 Task: Explore Airbnb accommodation in HoundÃ©, Burkina Faso from 12th December, 2023 to 16th December, 2023 for 8 adults.8 bedrooms having 8 beds and 8 bathrooms. Property type can be house. Amenities needed are: wifi, air conditioning, TV, pool, gym, breakfast. Booking option can be shelf check-in. Look for 3 properties as per requirement.
Action: Mouse moved to (487, 140)
Screenshot: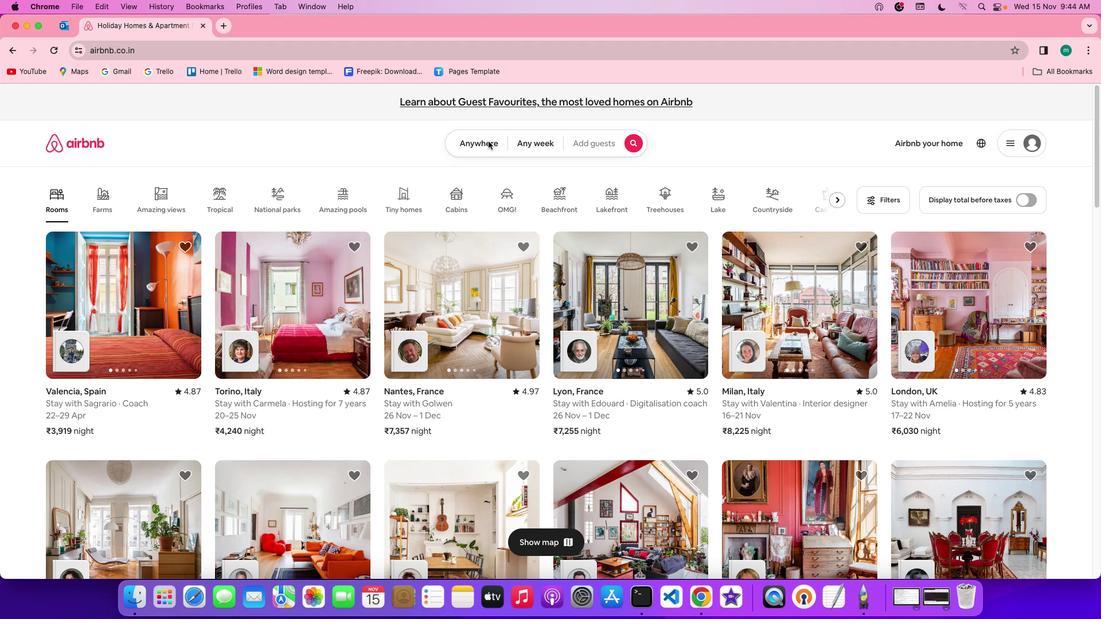 
Action: Mouse pressed left at (487, 140)
Screenshot: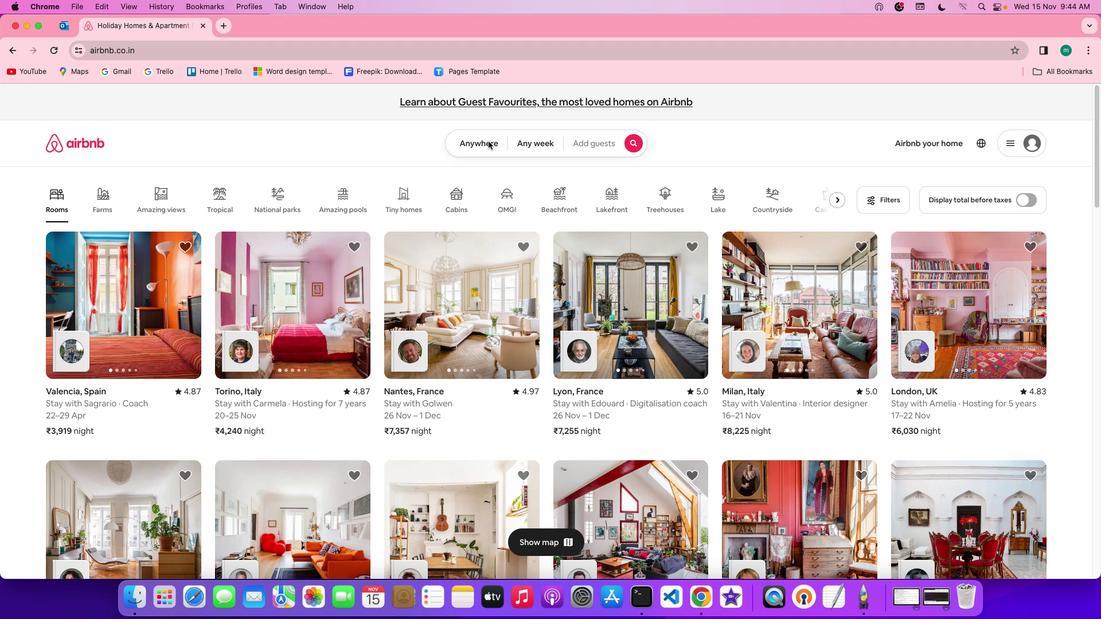 
Action: Mouse pressed left at (487, 140)
Screenshot: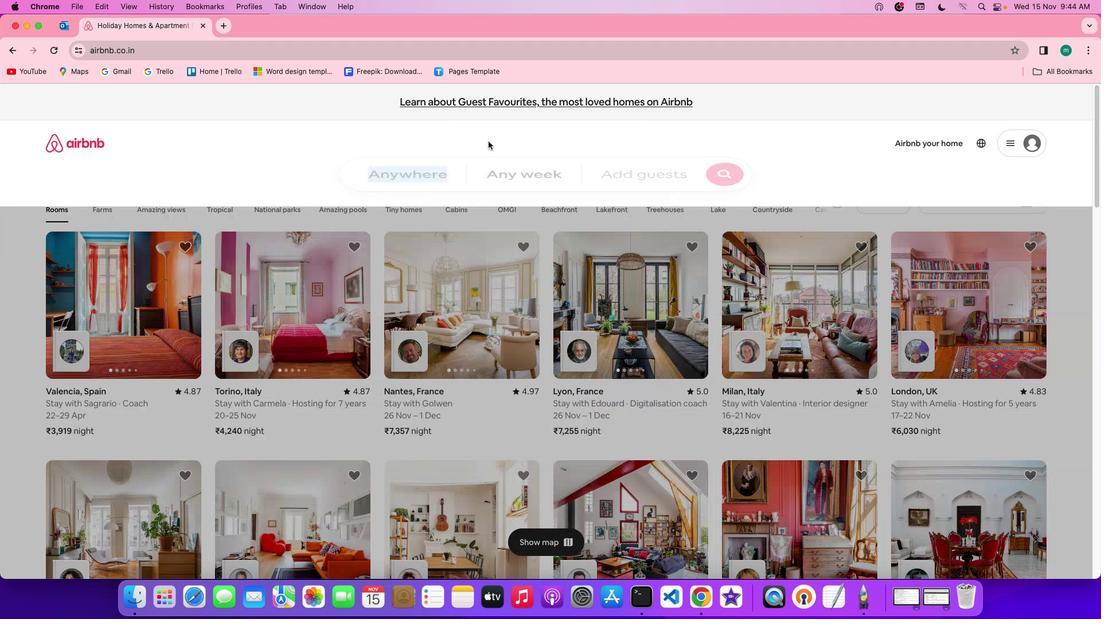 
Action: Mouse moved to (401, 185)
Screenshot: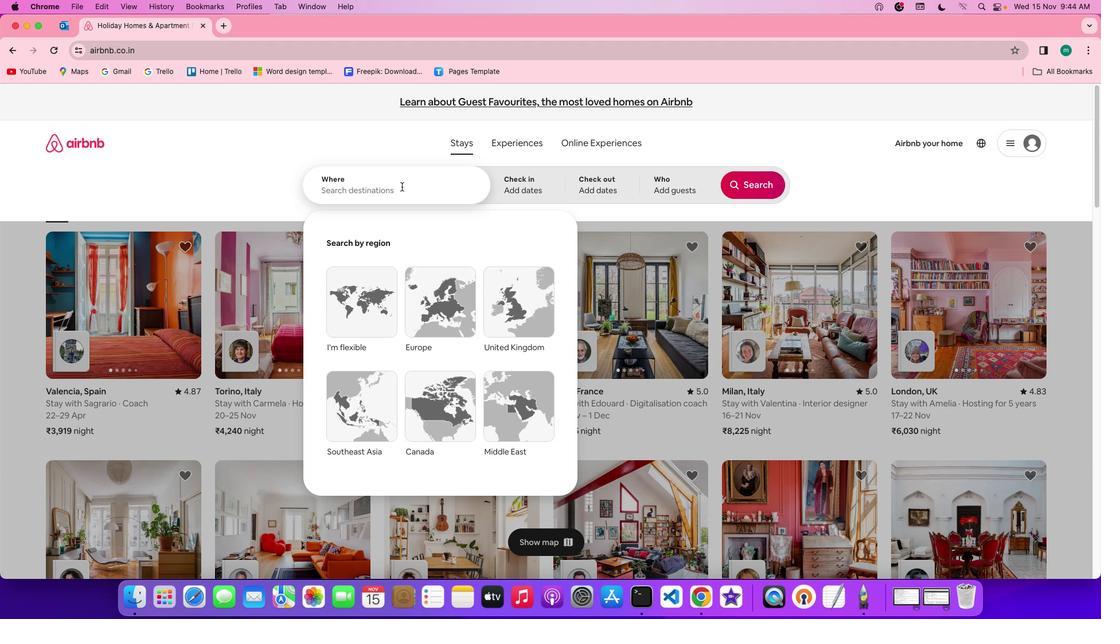 
Action: Mouse pressed left at (401, 185)
Screenshot: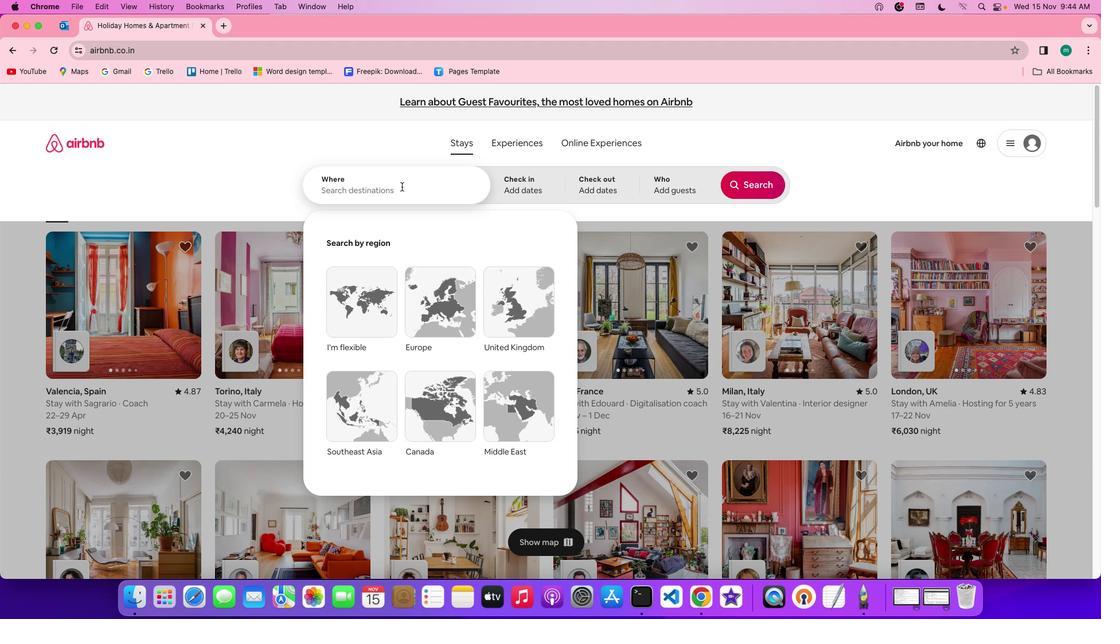 
Action: Key pressed Key.shift'H''o''u''n''d''e'','Key.spaceKey.shift'B''e'Key.backspace'u''r''k''i''n''a'Key.spaceKey.shift'F''a''s''o'
Screenshot: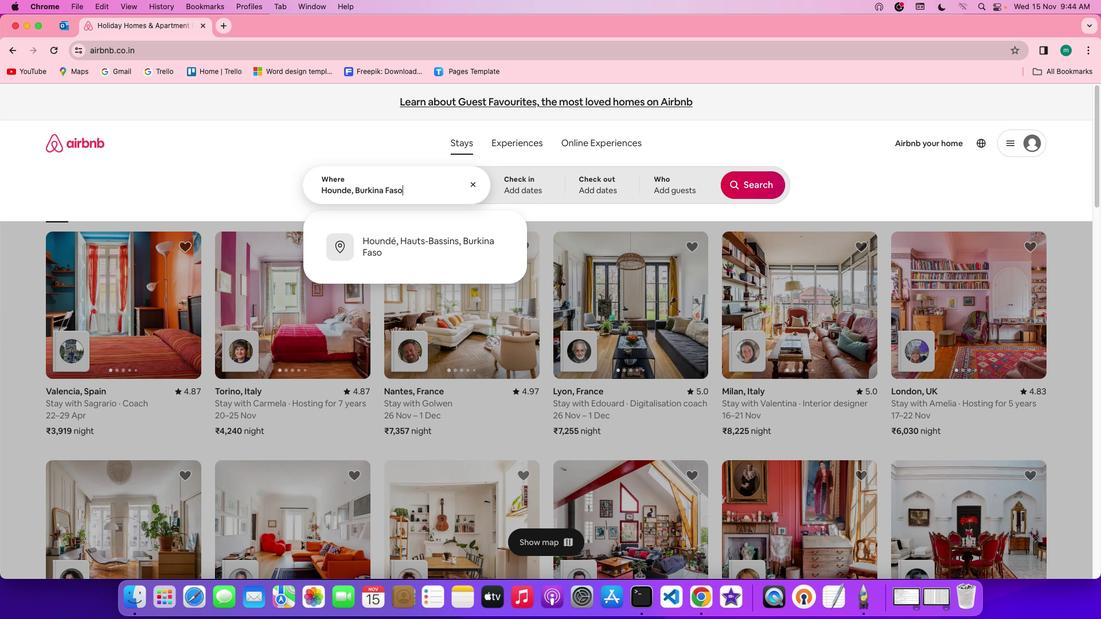 
Action: Mouse moved to (528, 180)
Screenshot: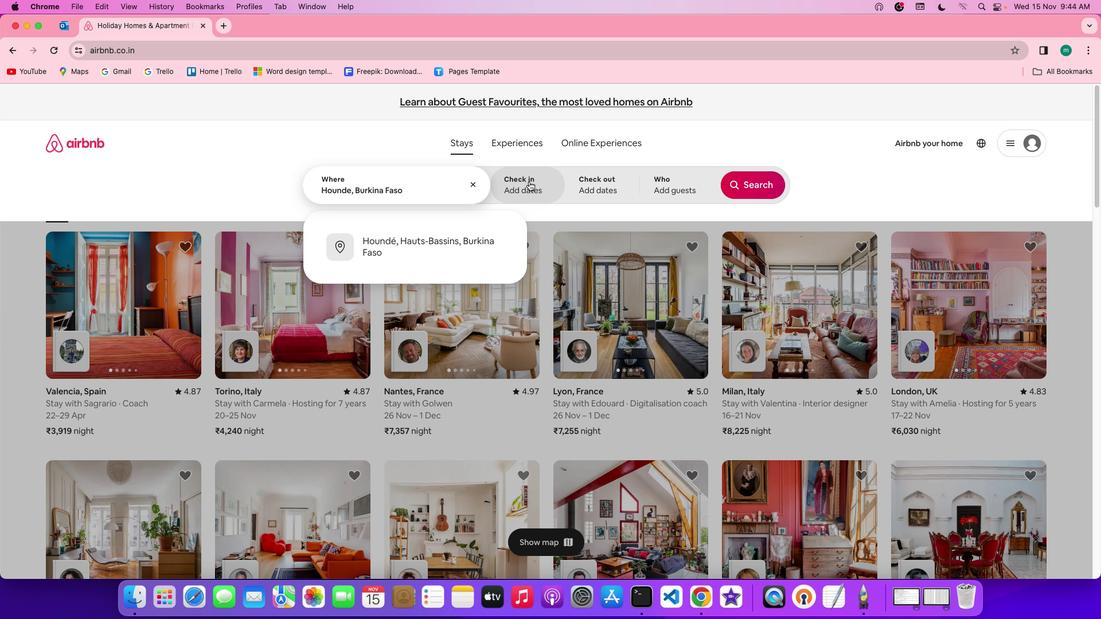 
Action: Mouse pressed left at (528, 180)
Screenshot: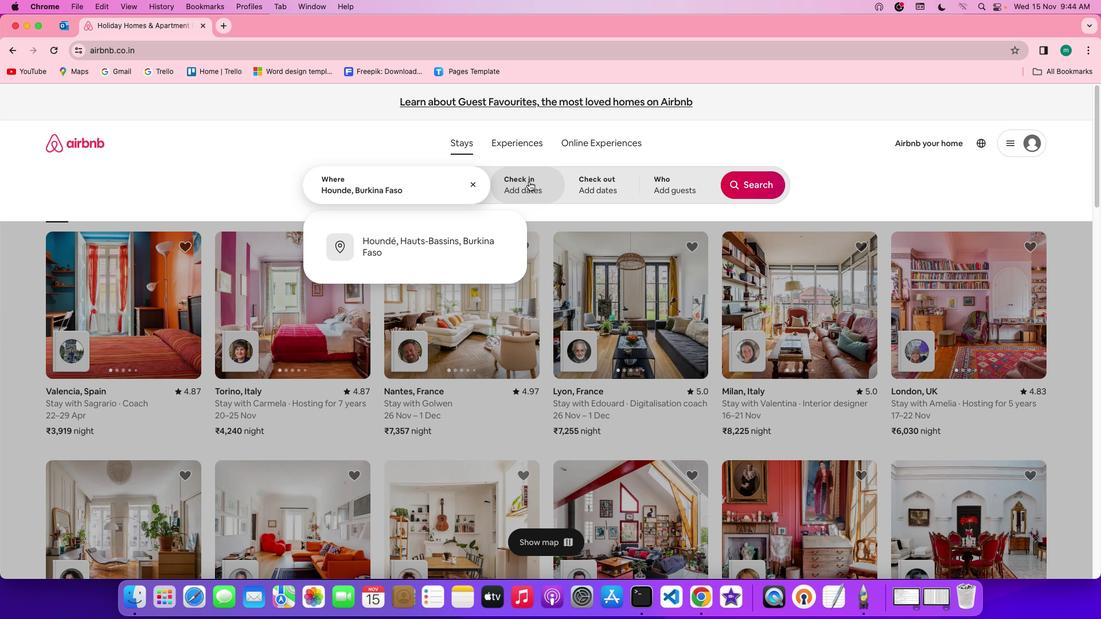 
Action: Mouse moved to (626, 385)
Screenshot: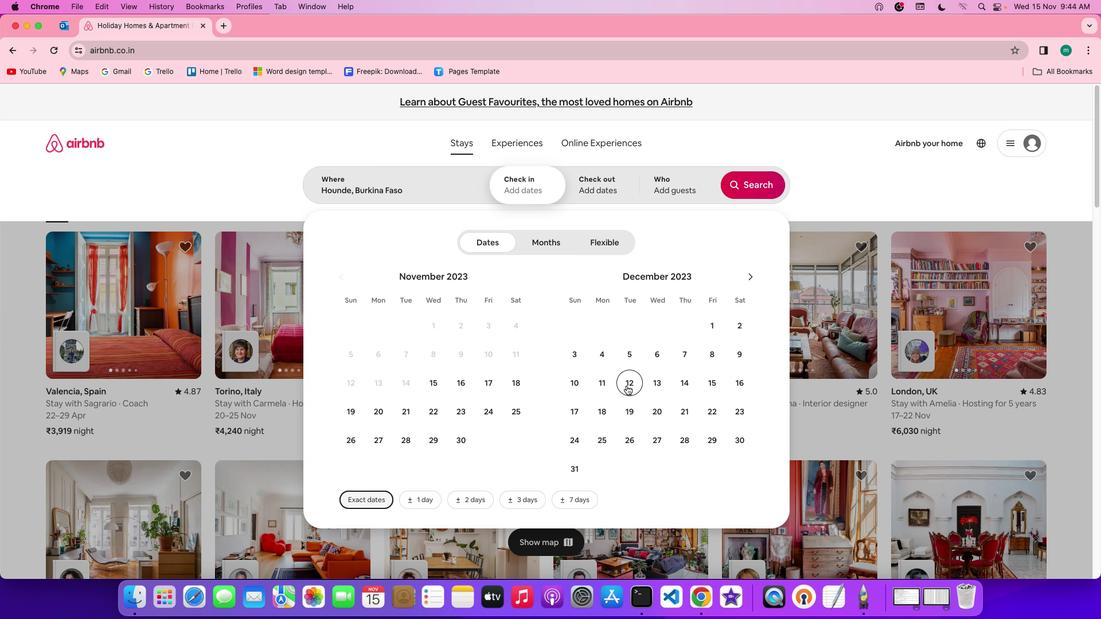 
Action: Mouse pressed left at (626, 385)
Screenshot: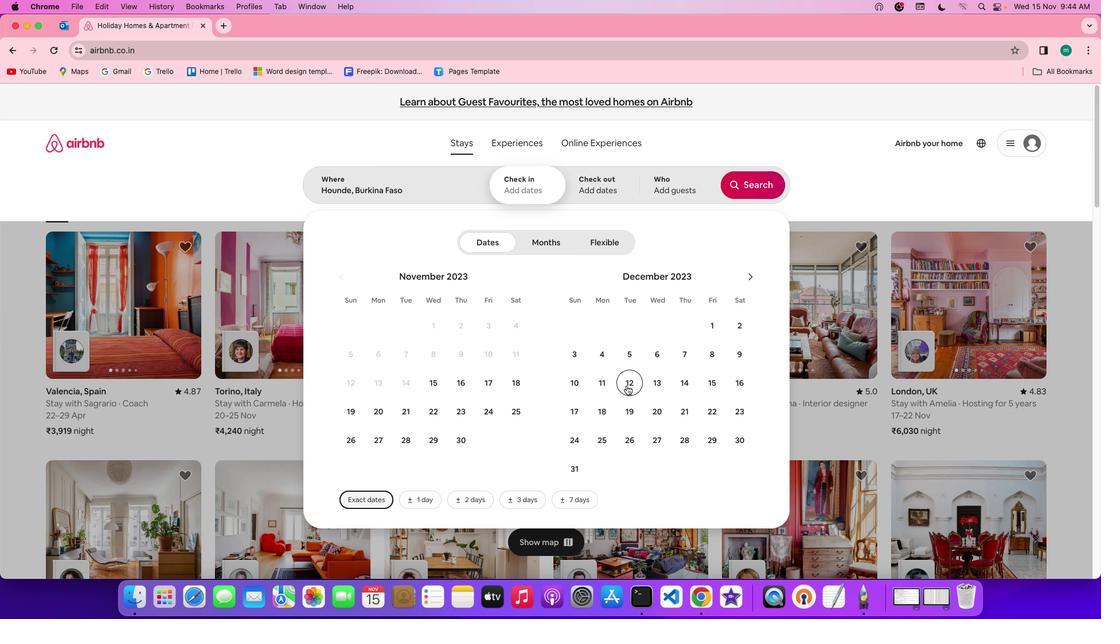
Action: Mouse moved to (731, 387)
Screenshot: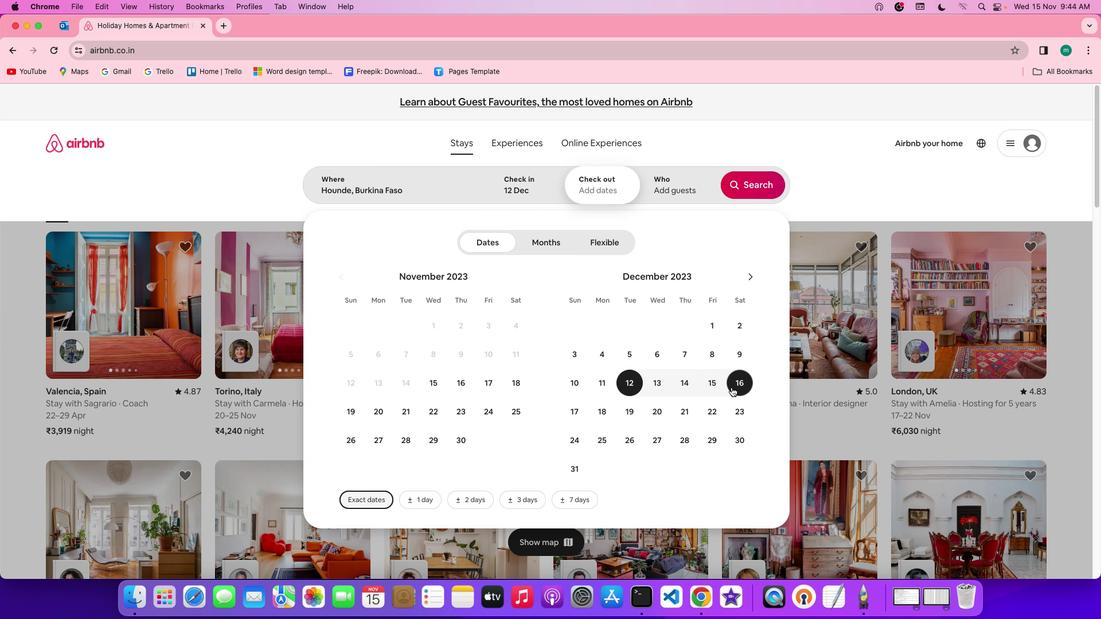 
Action: Mouse pressed left at (731, 387)
Screenshot: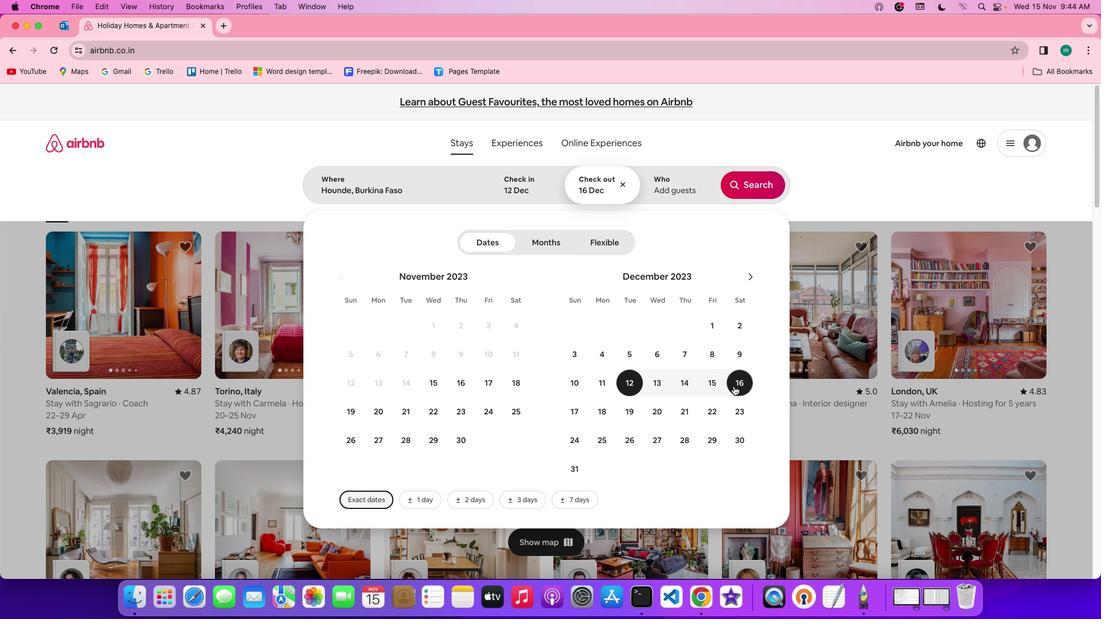 
Action: Mouse moved to (706, 182)
Screenshot: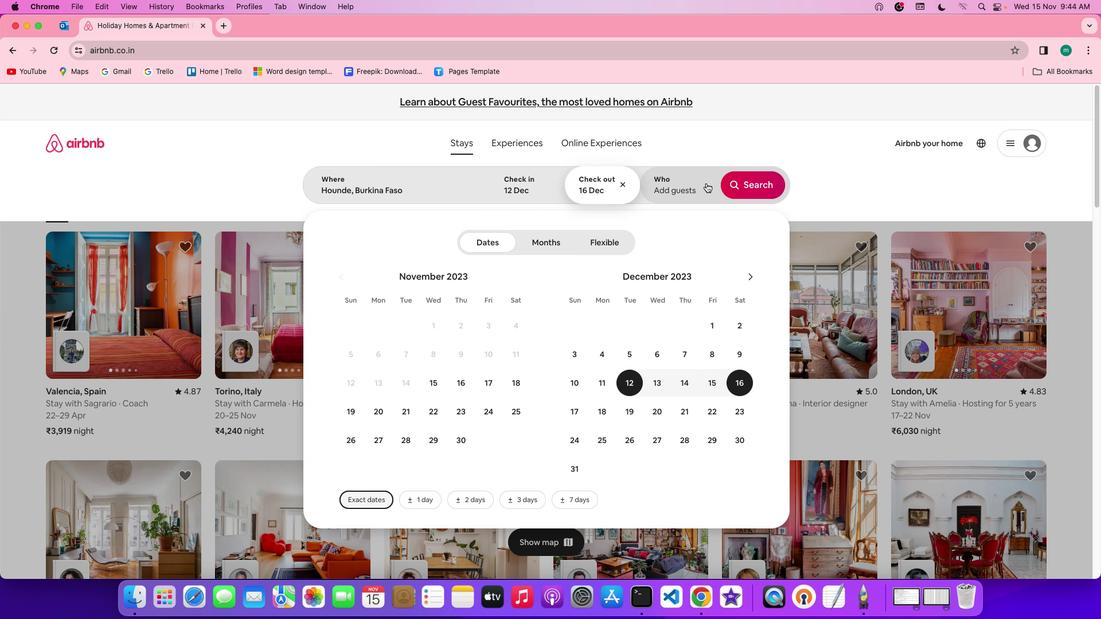 
Action: Mouse pressed left at (706, 182)
Screenshot: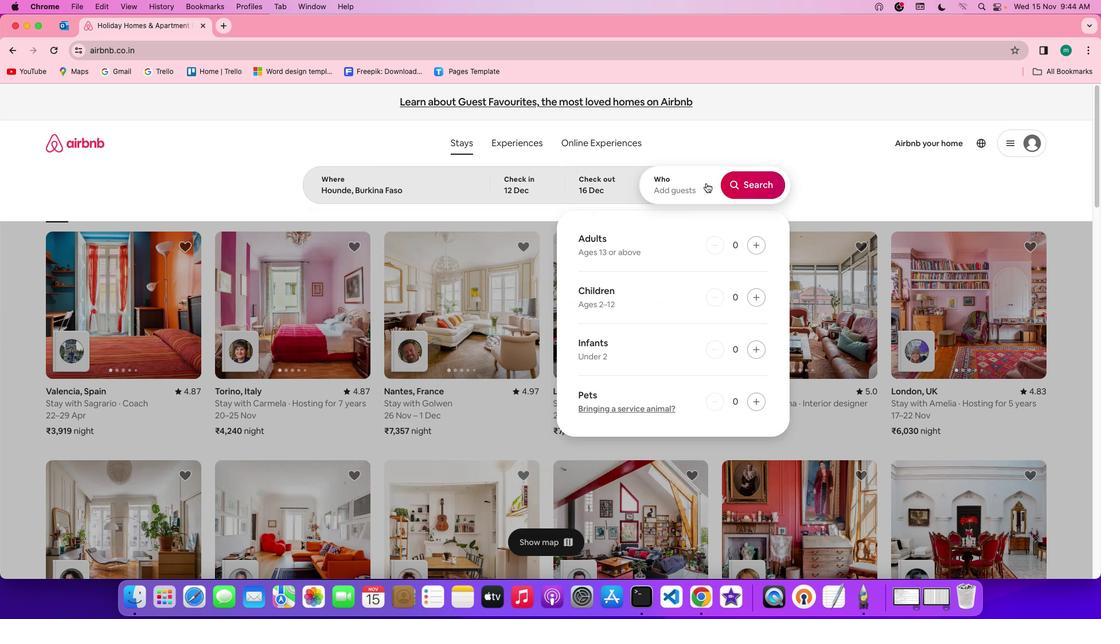 
Action: Mouse moved to (755, 249)
Screenshot: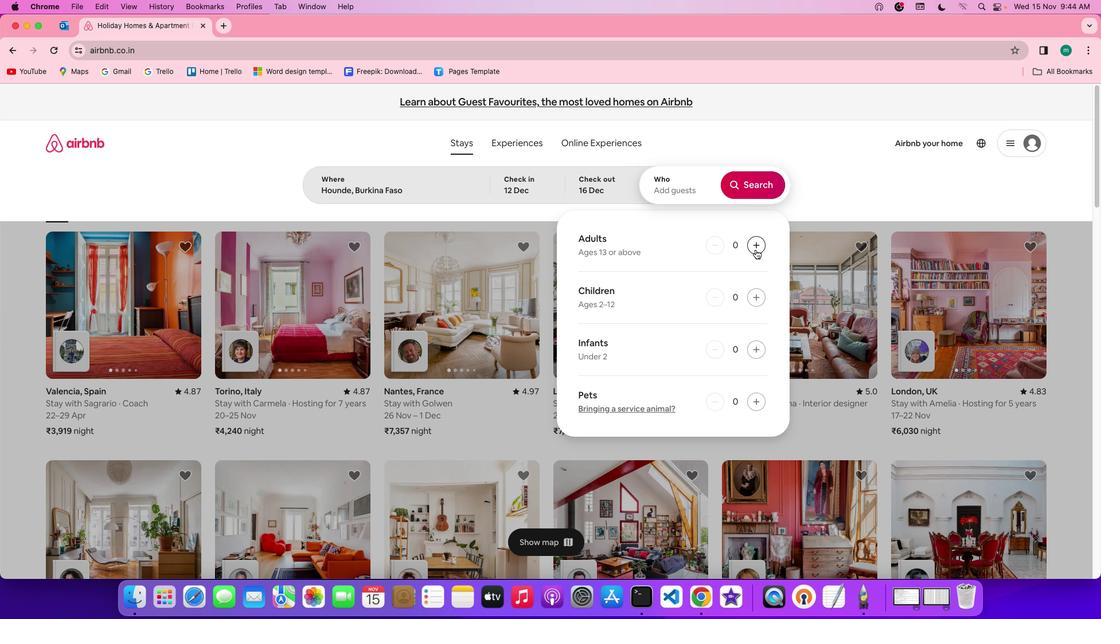 
Action: Mouse pressed left at (755, 249)
Screenshot: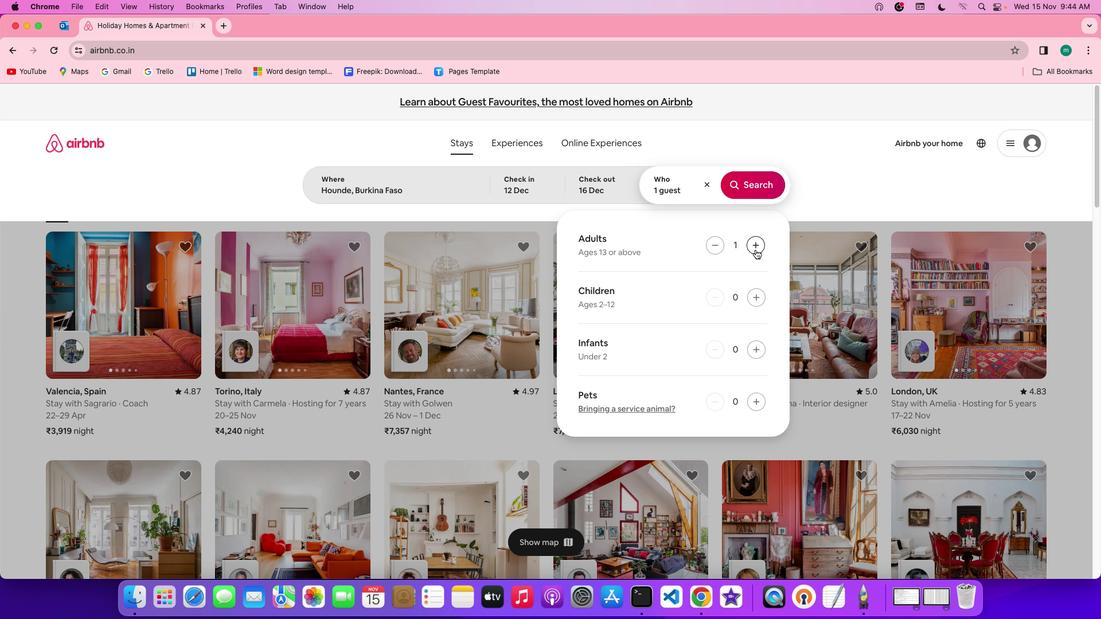 
Action: Mouse pressed left at (755, 249)
Screenshot: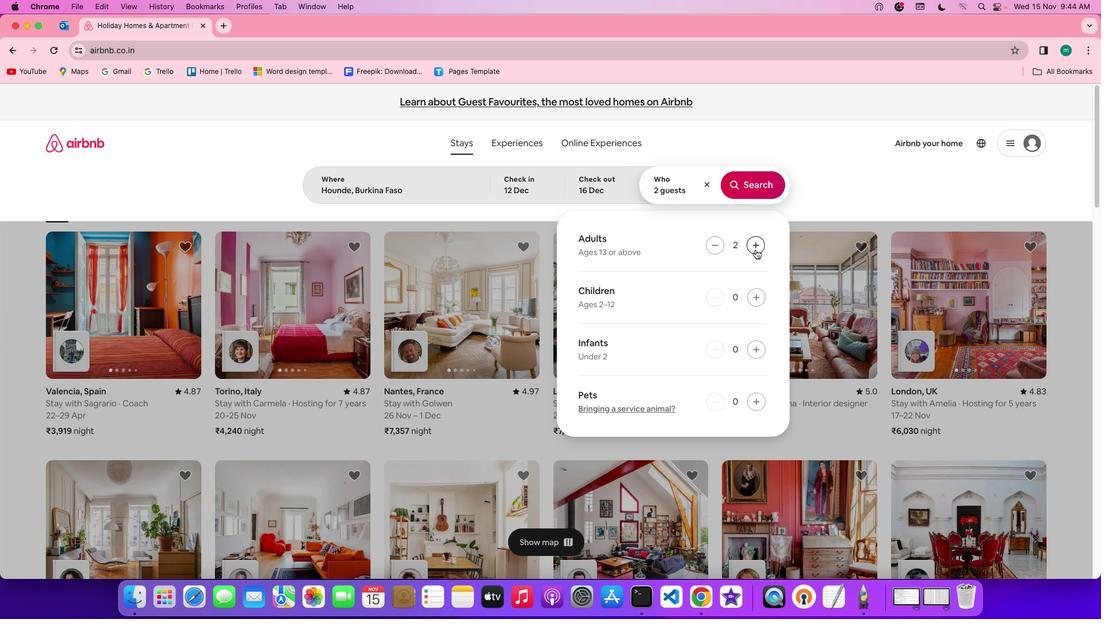
Action: Mouse pressed left at (755, 249)
Screenshot: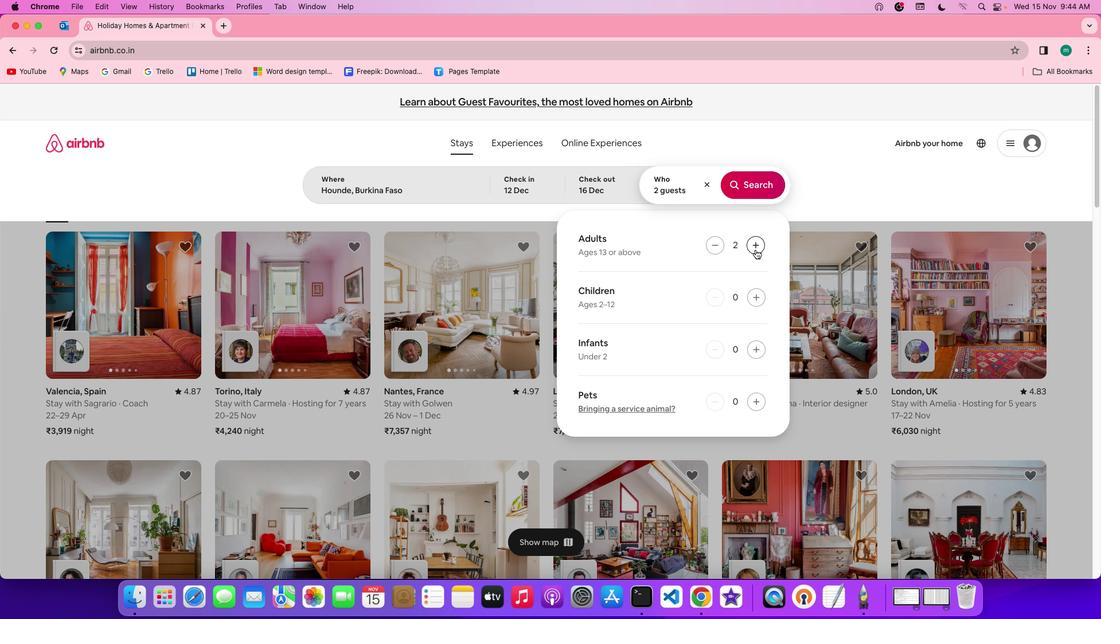 
Action: Mouse pressed left at (755, 249)
Screenshot: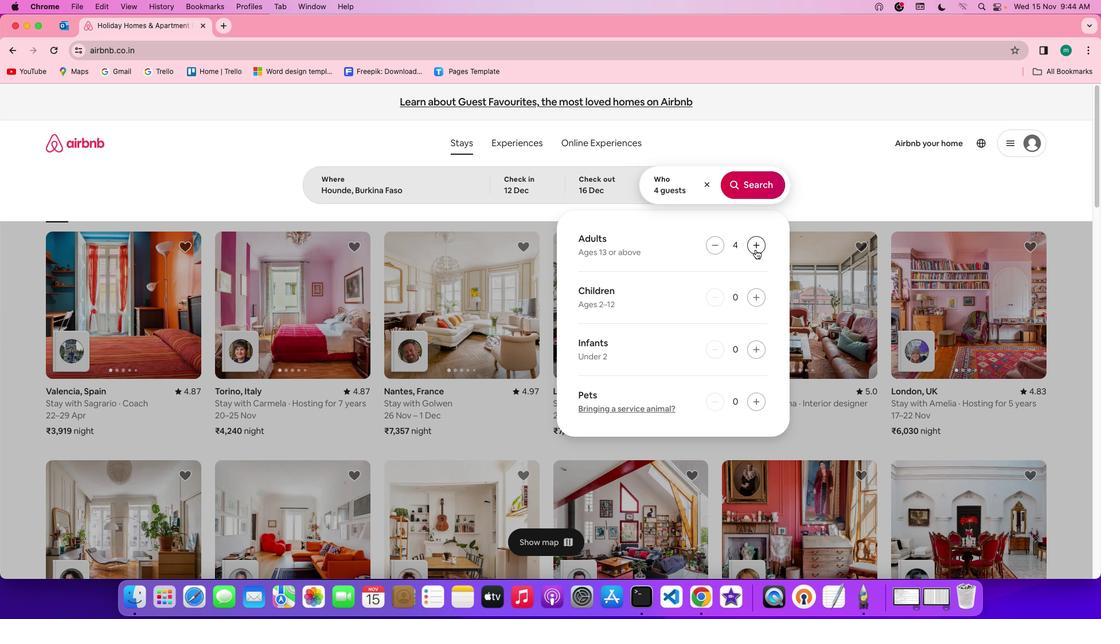 
Action: Mouse pressed left at (755, 249)
Screenshot: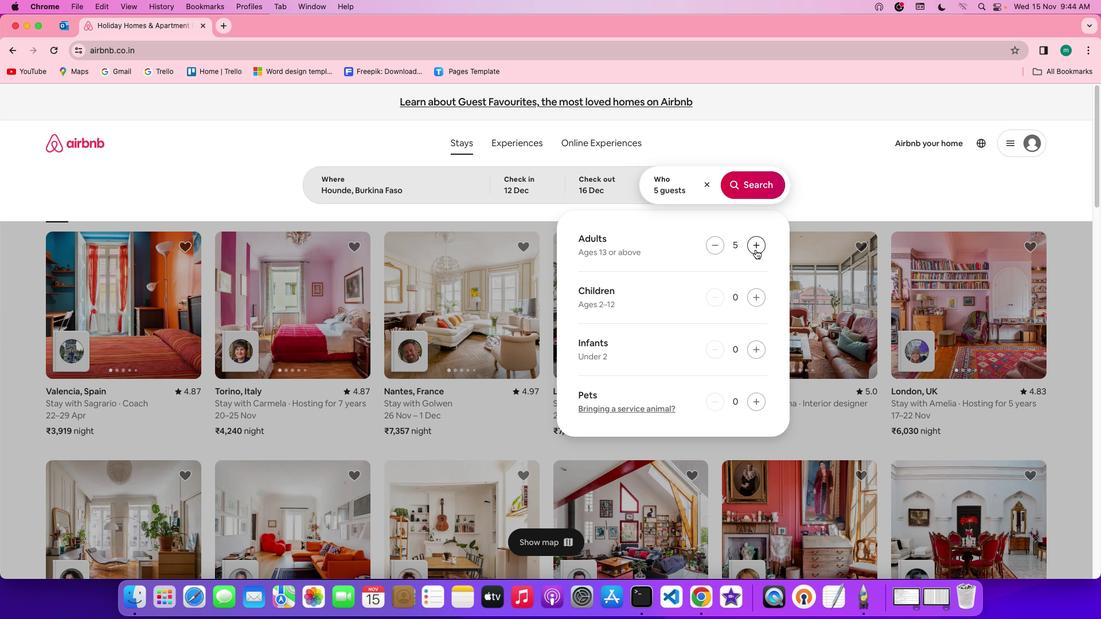 
Action: Mouse pressed left at (755, 249)
Screenshot: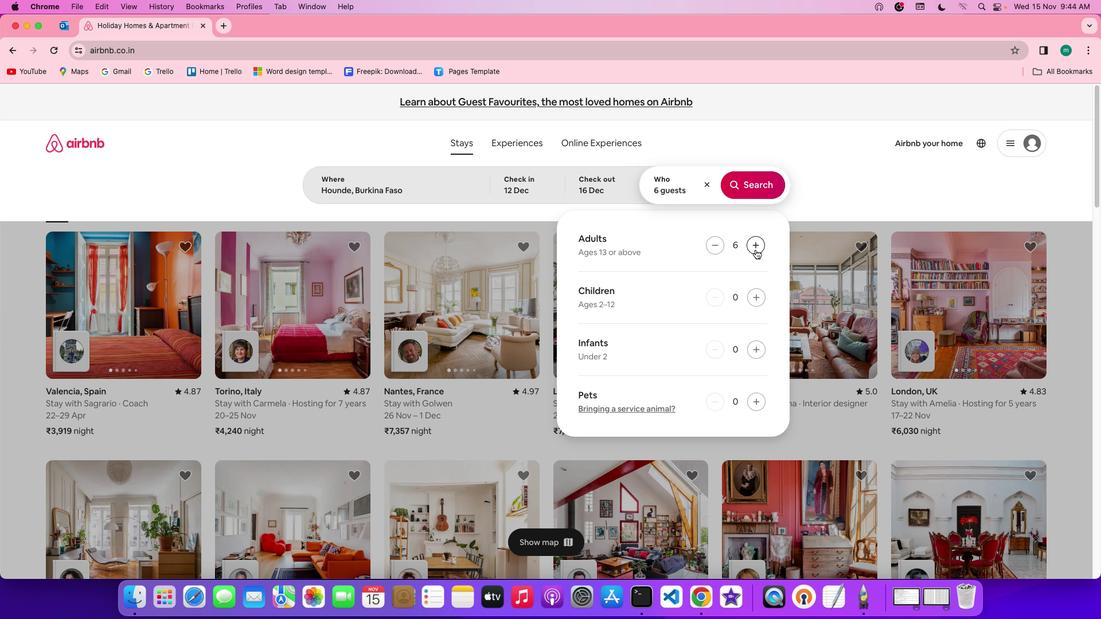 
Action: Mouse pressed left at (755, 249)
Screenshot: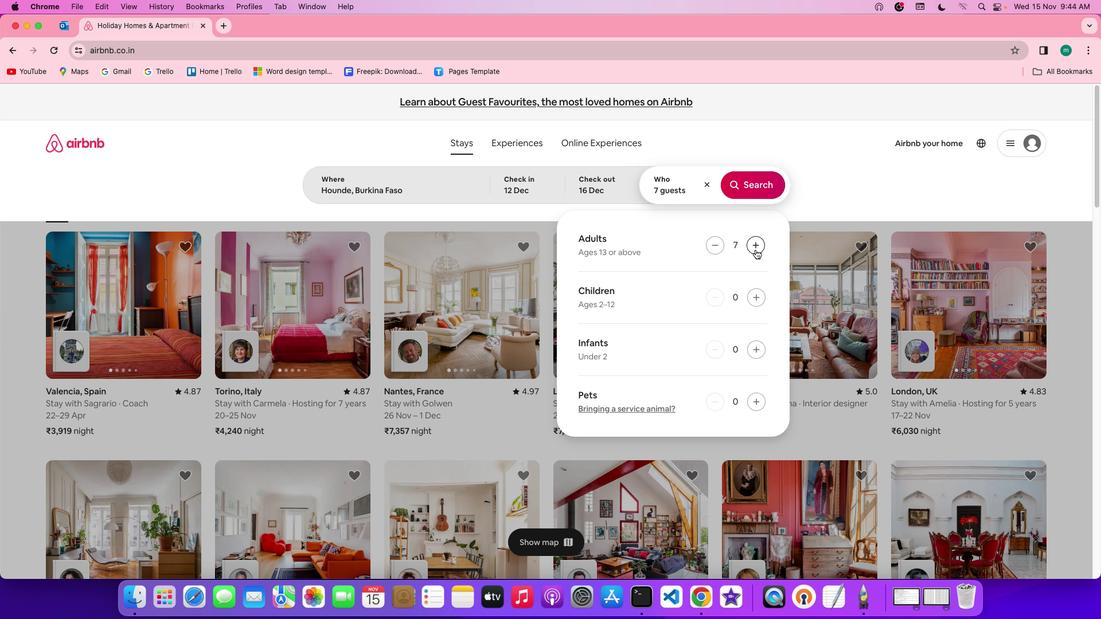 
Action: Mouse pressed left at (755, 249)
Screenshot: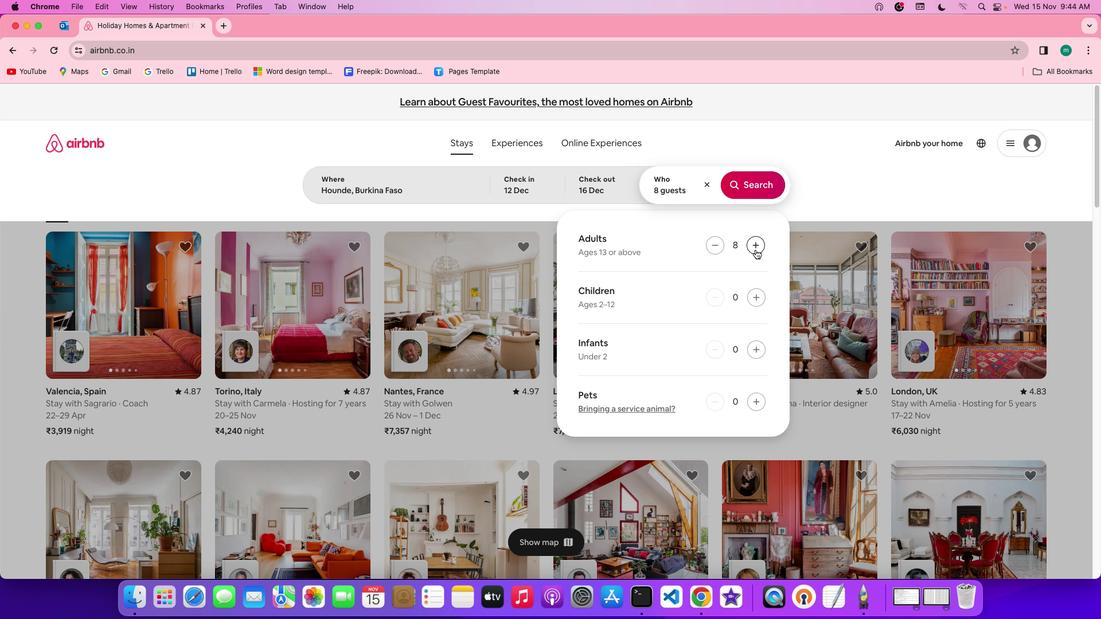 
Action: Mouse moved to (752, 183)
Screenshot: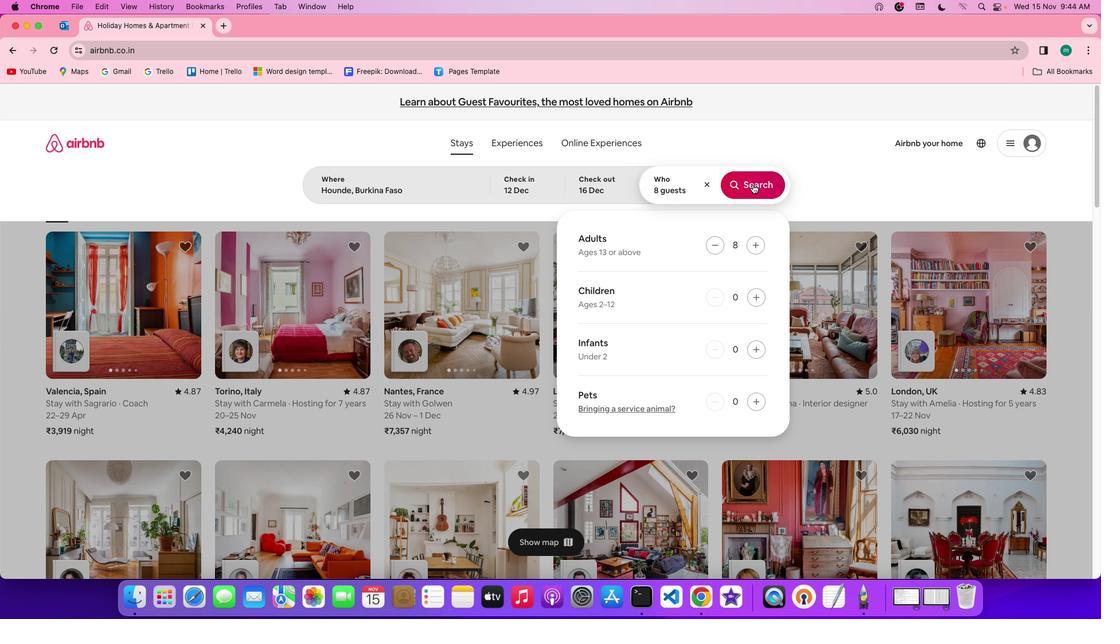 
Action: Mouse pressed left at (752, 183)
Screenshot: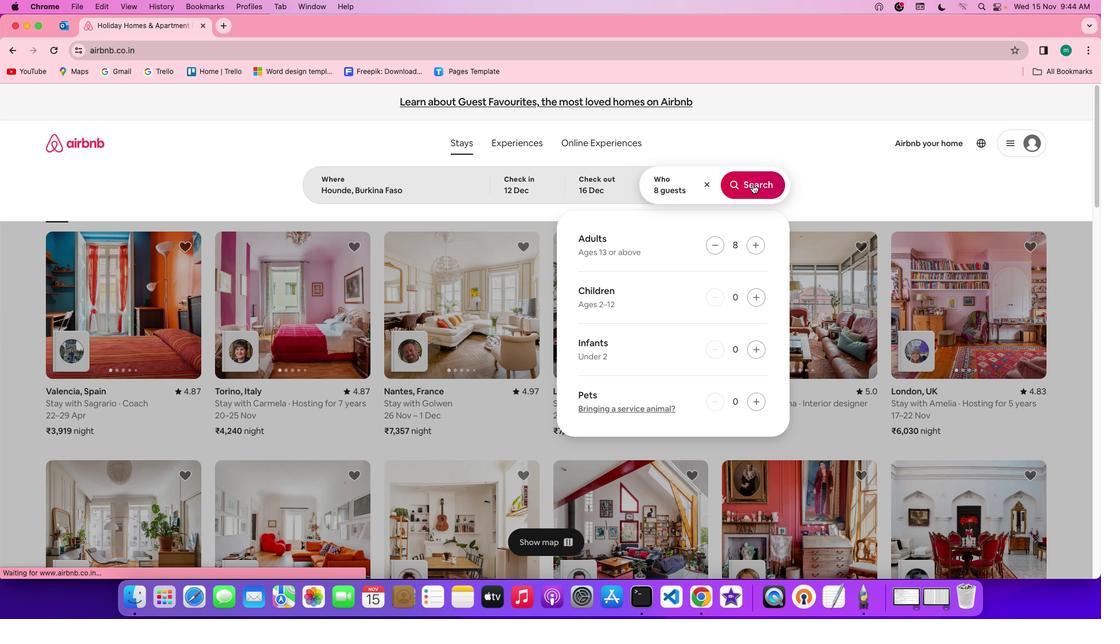 
Action: Mouse moved to (926, 149)
Screenshot: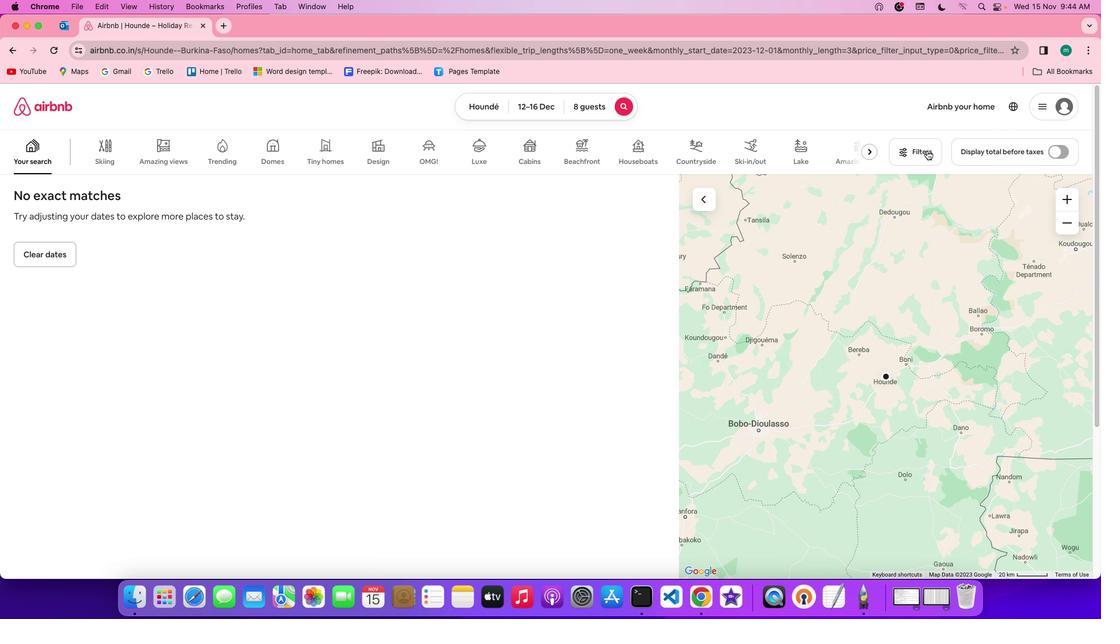 
Action: Mouse pressed left at (926, 149)
Screenshot: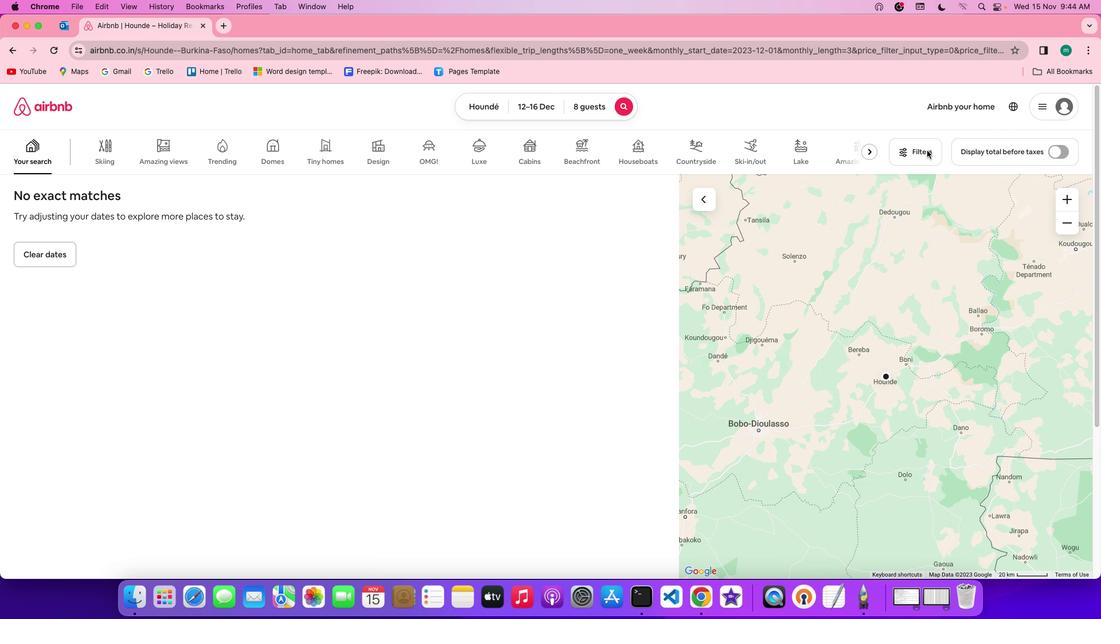 
Action: Mouse moved to (662, 269)
Screenshot: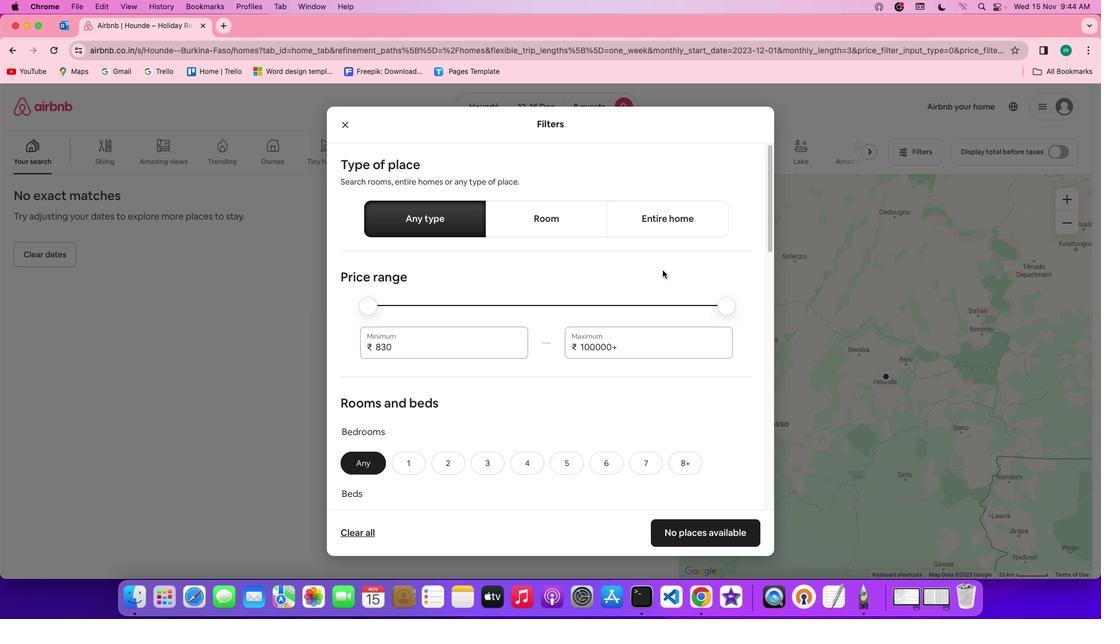 
Action: Mouse scrolled (662, 269) with delta (0, 0)
Screenshot: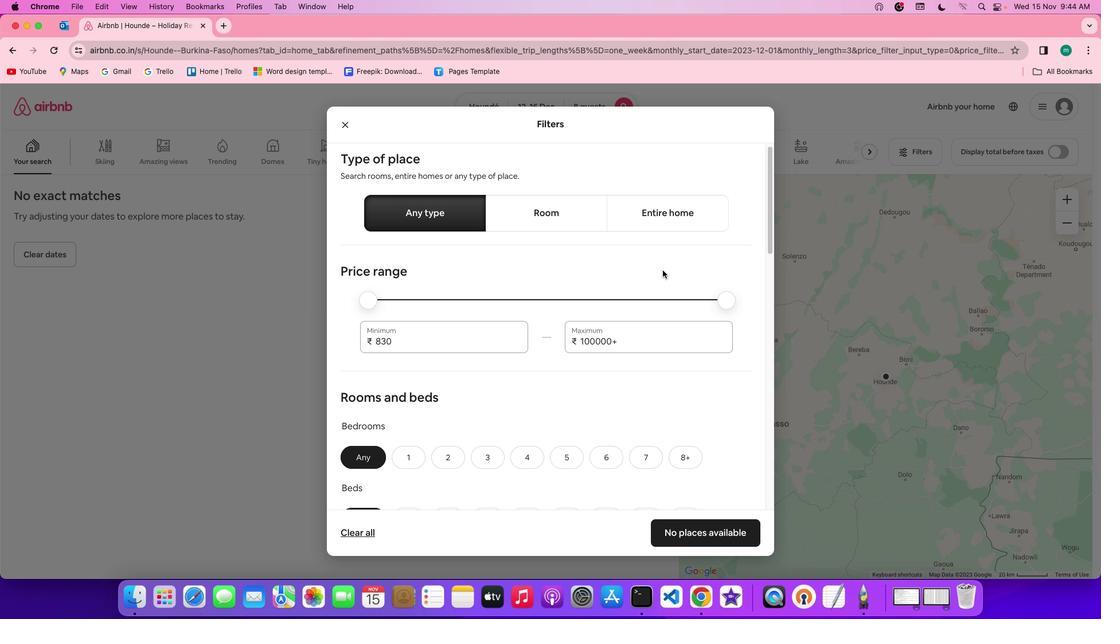 
Action: Mouse scrolled (662, 269) with delta (0, 0)
Screenshot: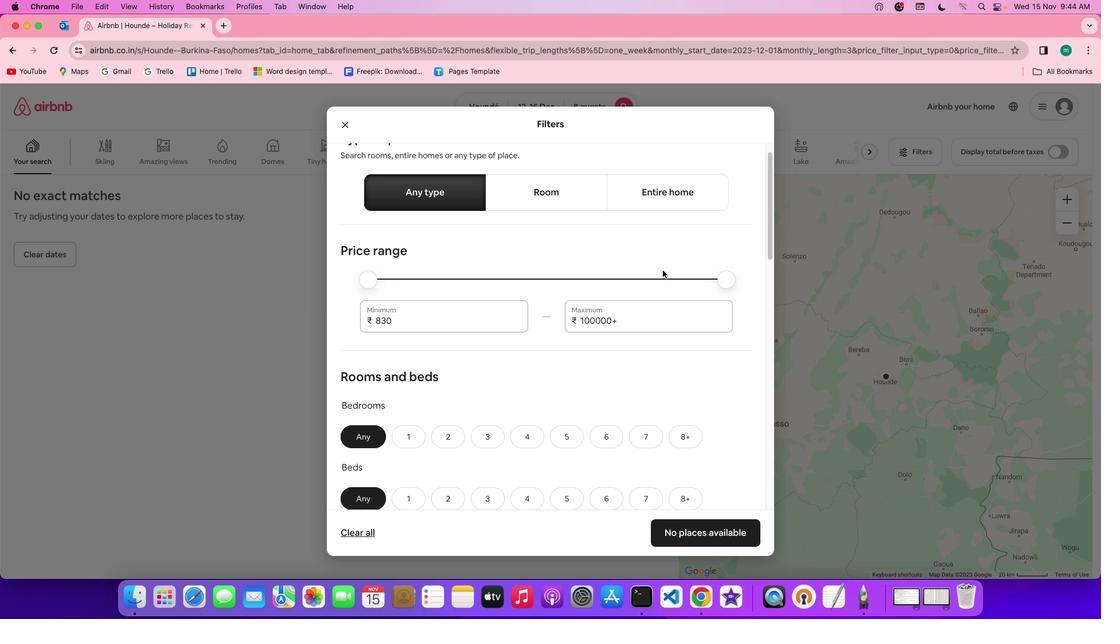 
Action: Mouse scrolled (662, 269) with delta (0, 0)
Screenshot: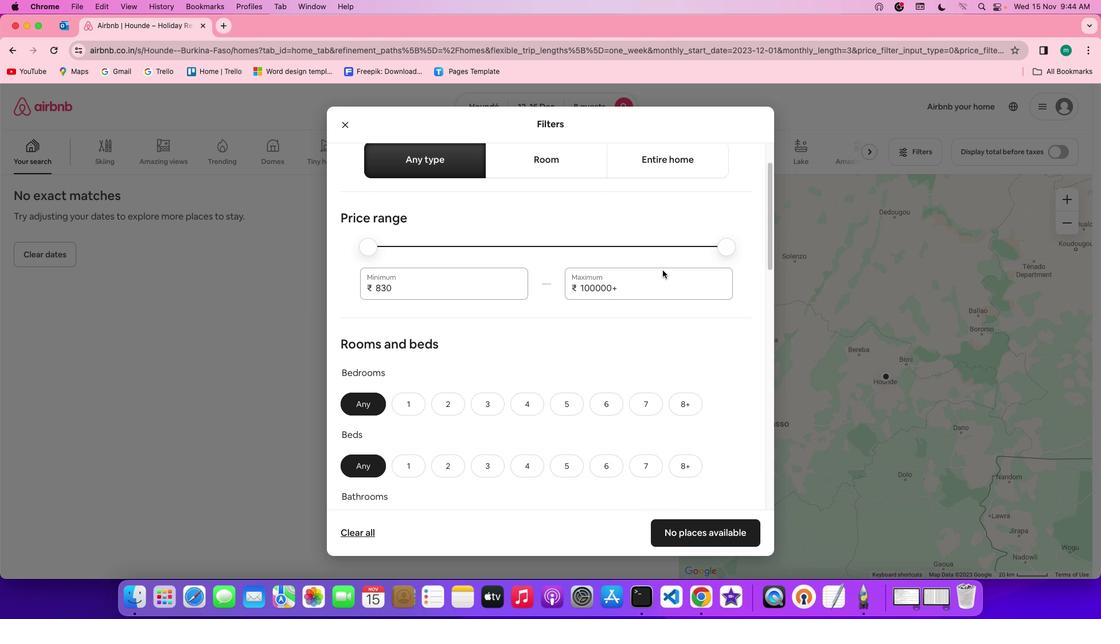 
Action: Mouse scrolled (662, 269) with delta (0, -1)
Screenshot: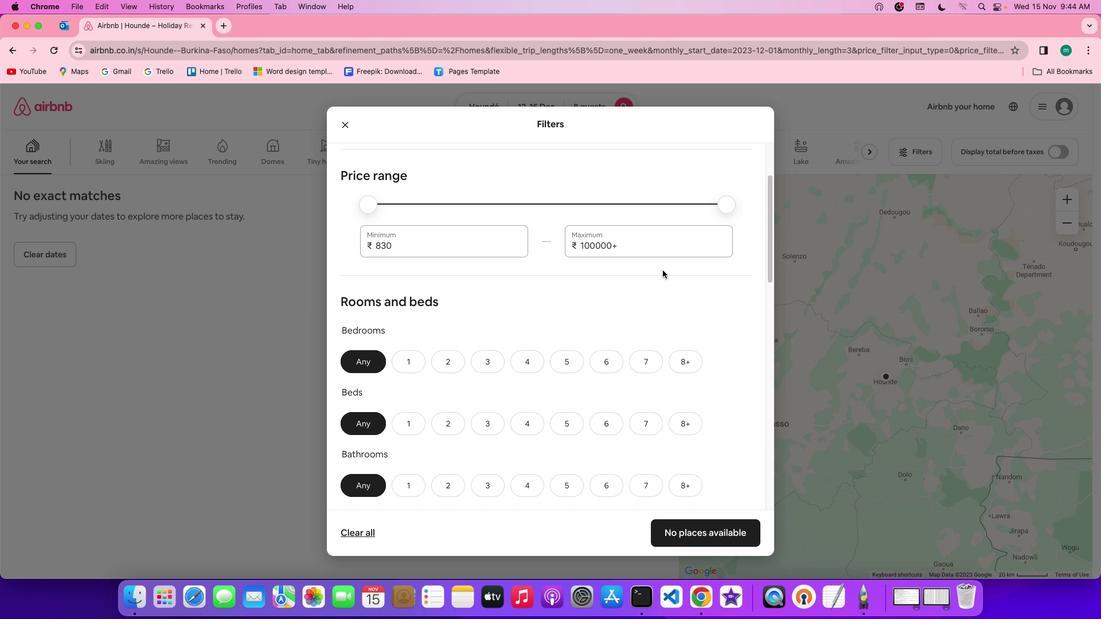 
Action: Mouse moved to (662, 269)
Screenshot: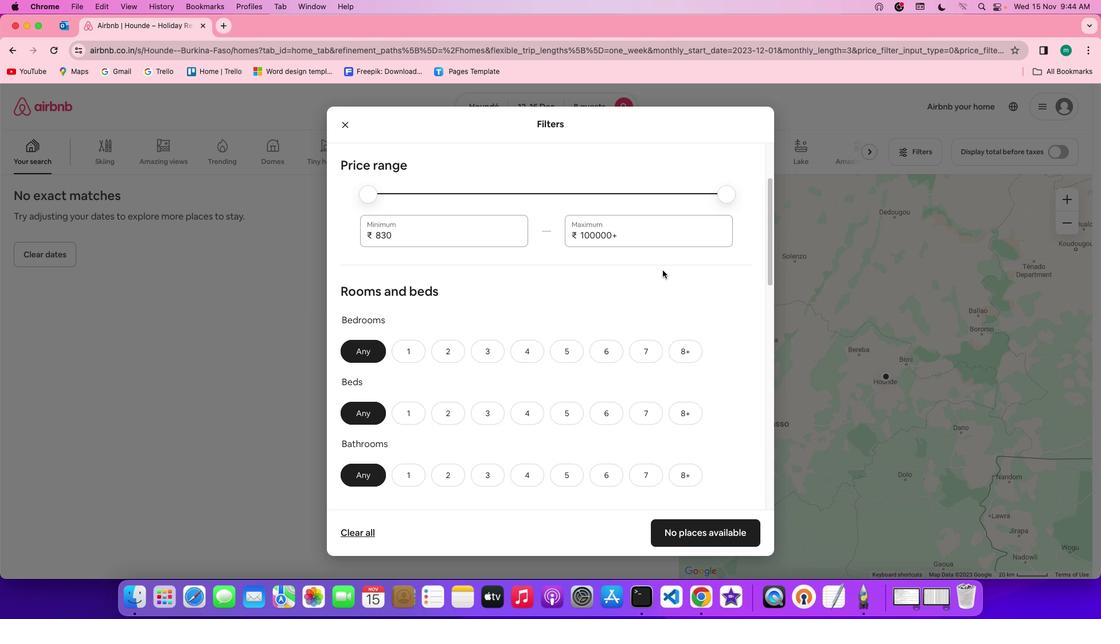 
Action: Mouse scrolled (662, 269) with delta (0, 0)
Screenshot: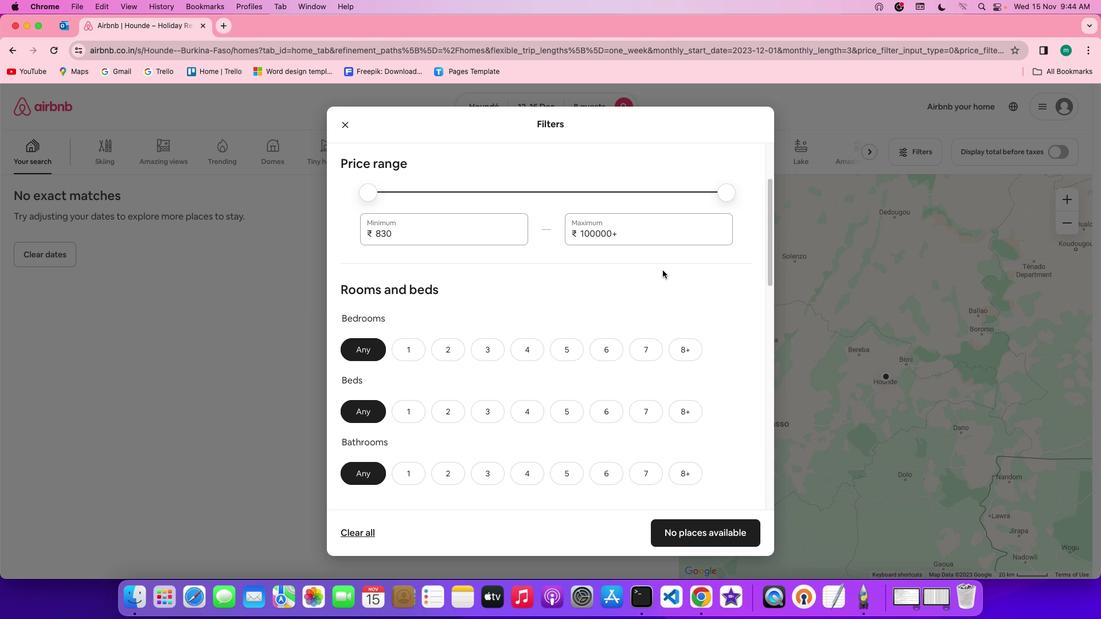 
Action: Mouse scrolled (662, 269) with delta (0, 0)
Screenshot: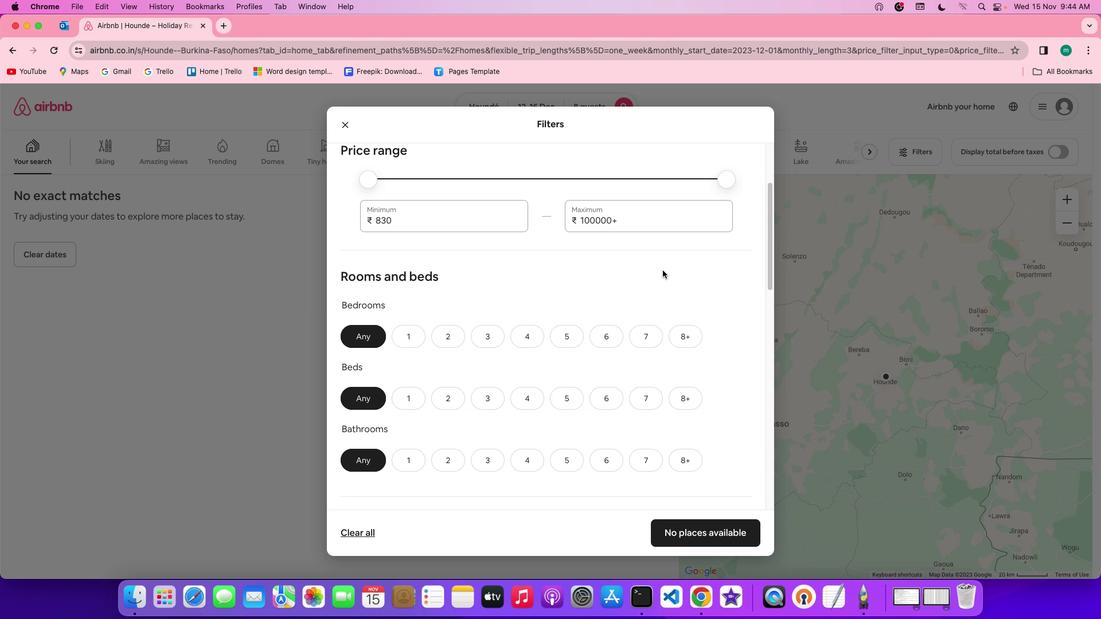 
Action: Mouse scrolled (662, 269) with delta (0, 0)
Screenshot: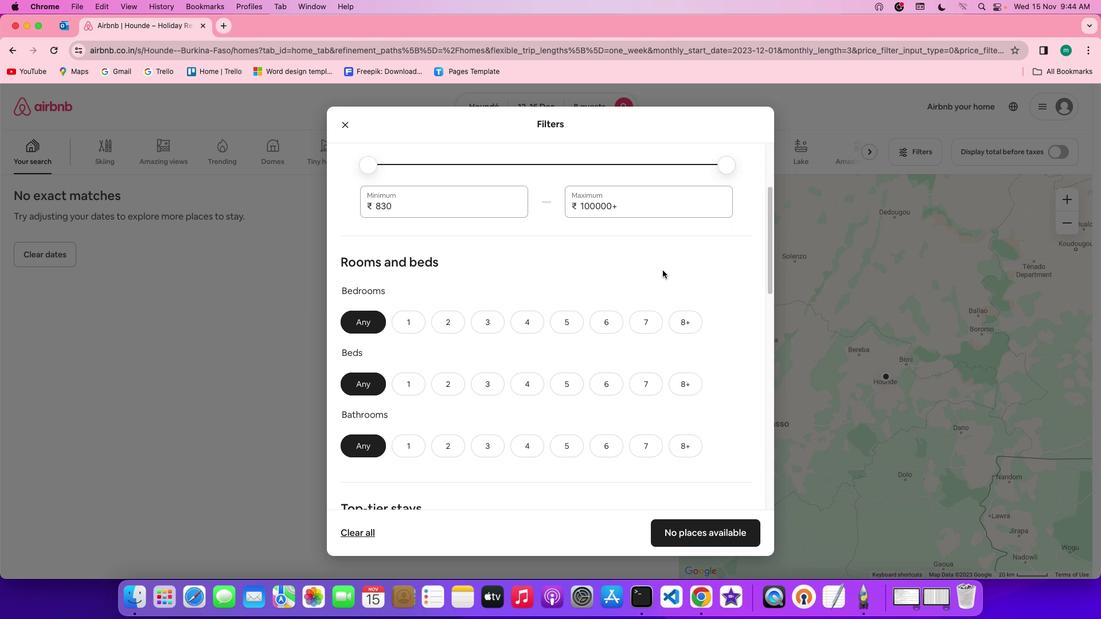 
Action: Mouse scrolled (662, 269) with delta (0, 0)
Screenshot: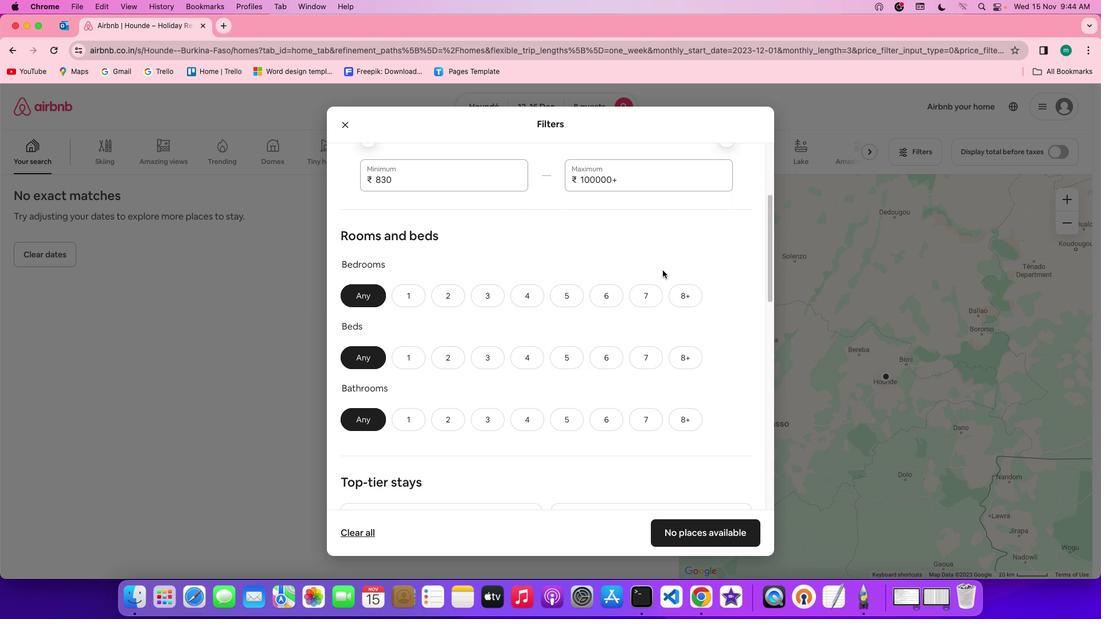 
Action: Mouse scrolled (662, 269) with delta (0, 0)
Screenshot: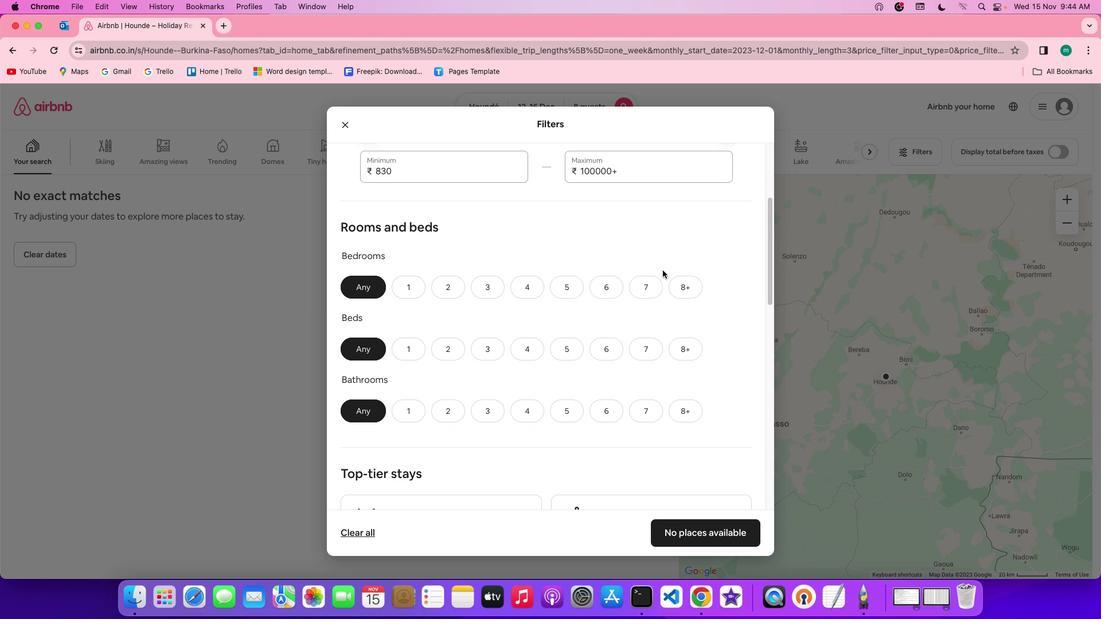 
Action: Mouse scrolled (662, 269) with delta (0, 0)
Screenshot: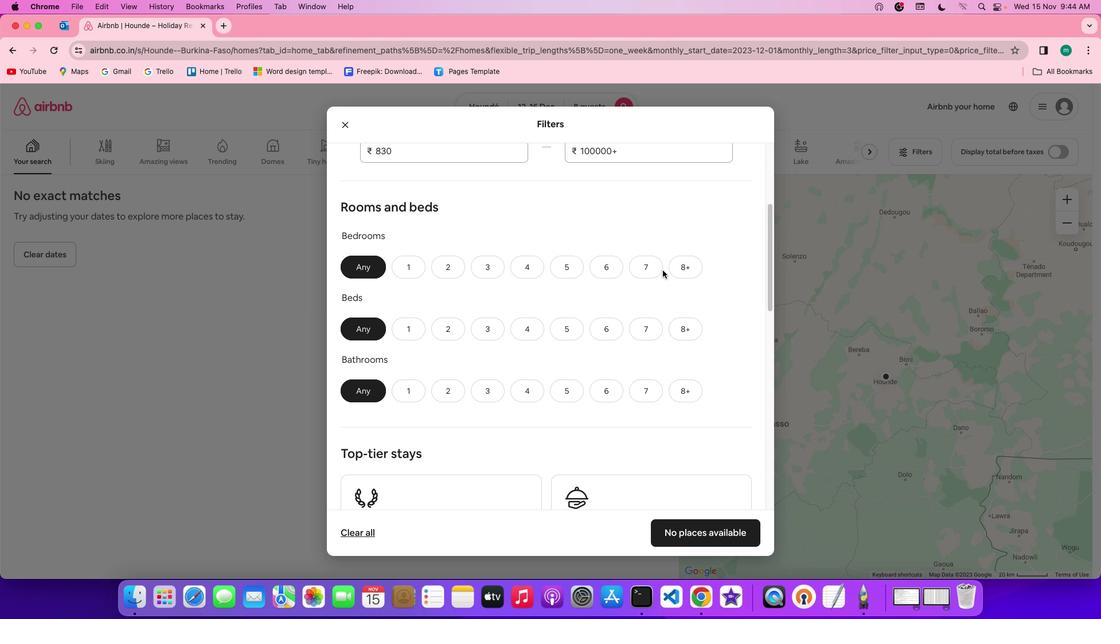 
Action: Mouse scrolled (662, 269) with delta (0, 0)
Screenshot: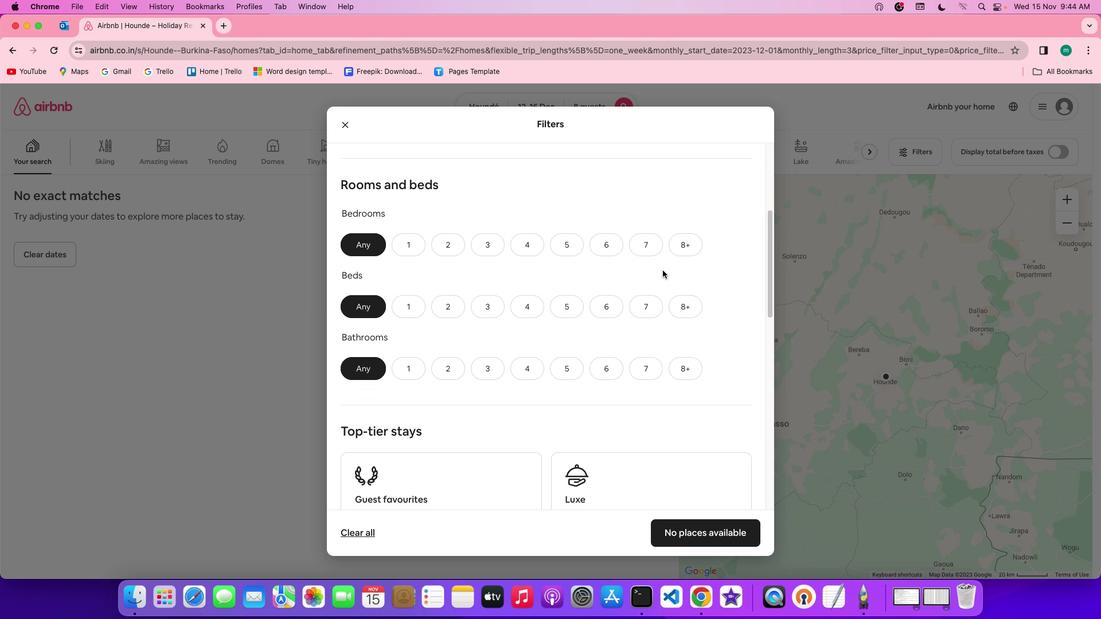 
Action: Mouse moved to (693, 238)
Screenshot: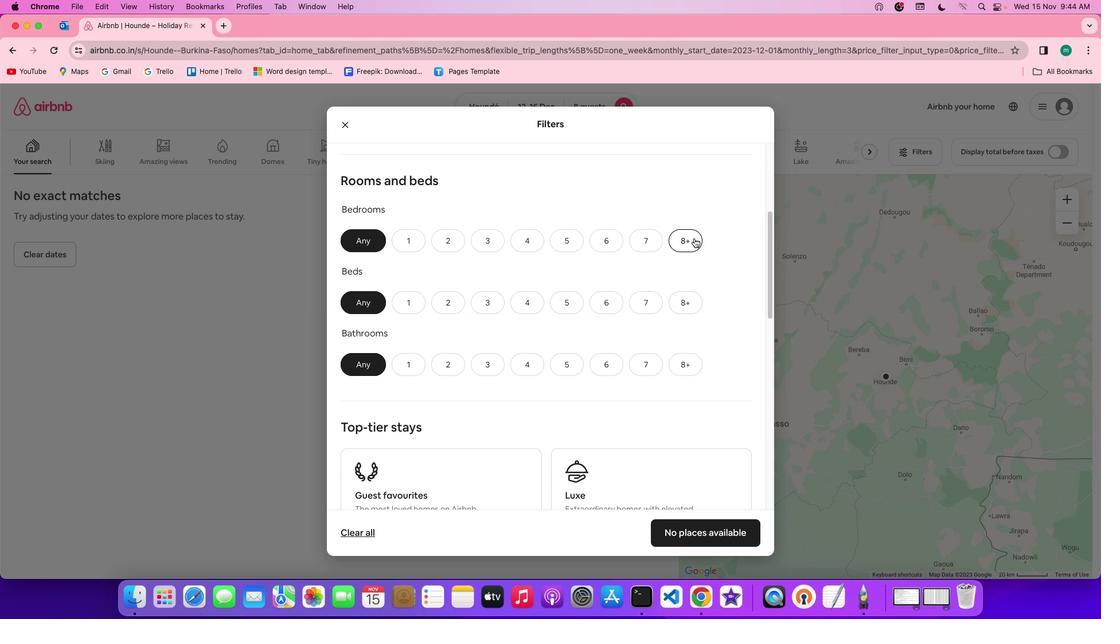 
Action: Mouse pressed left at (693, 238)
Screenshot: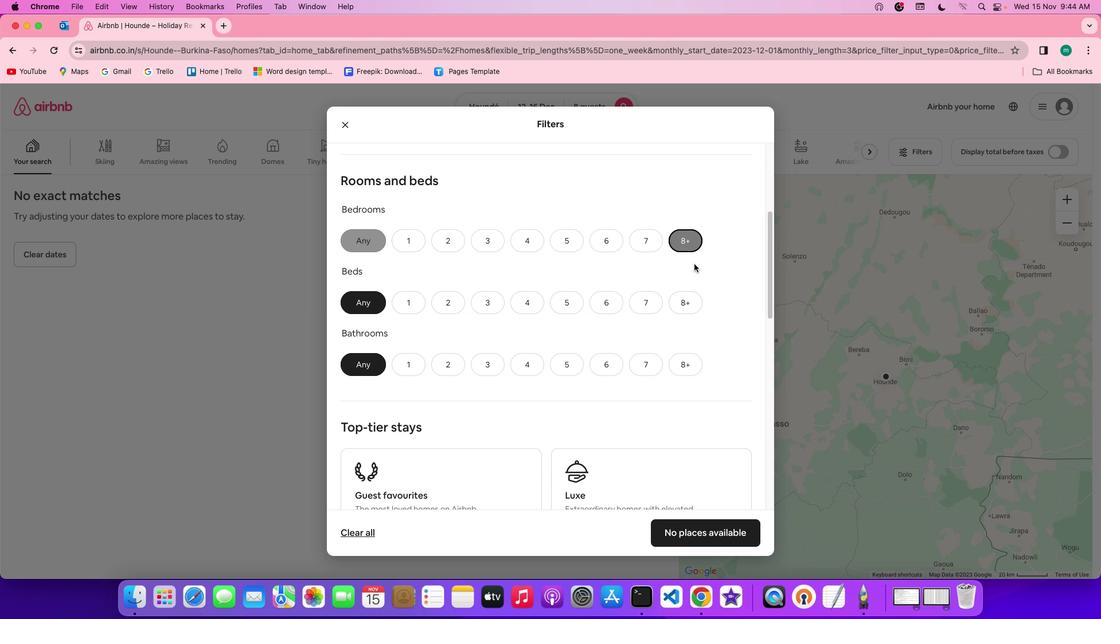 
Action: Mouse moved to (689, 301)
Screenshot: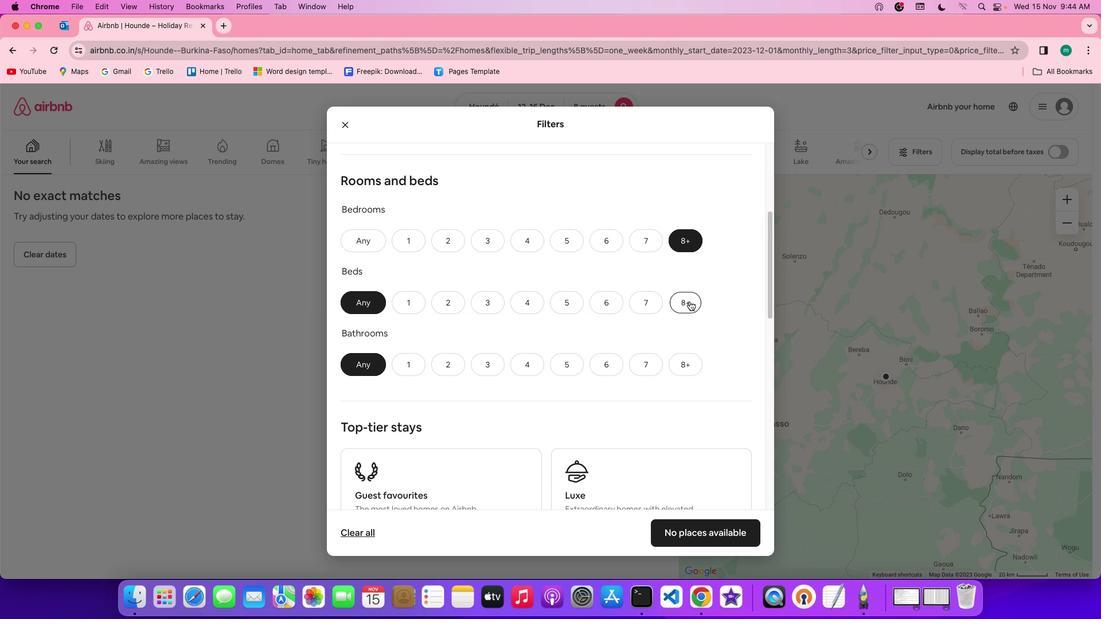 
Action: Mouse pressed left at (689, 301)
Screenshot: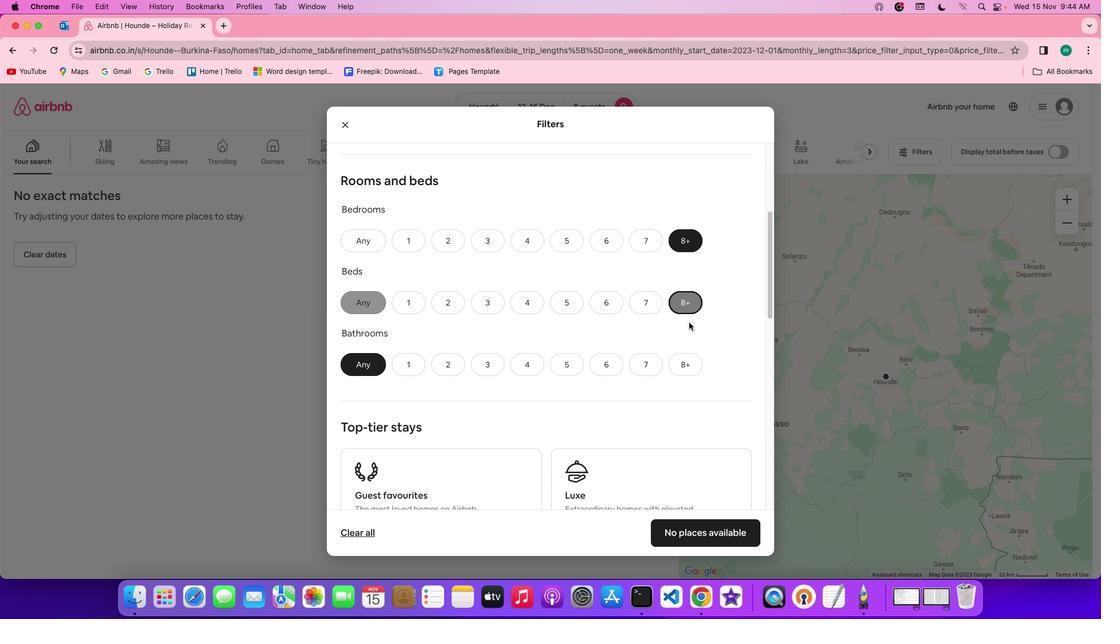 
Action: Mouse moved to (684, 356)
Screenshot: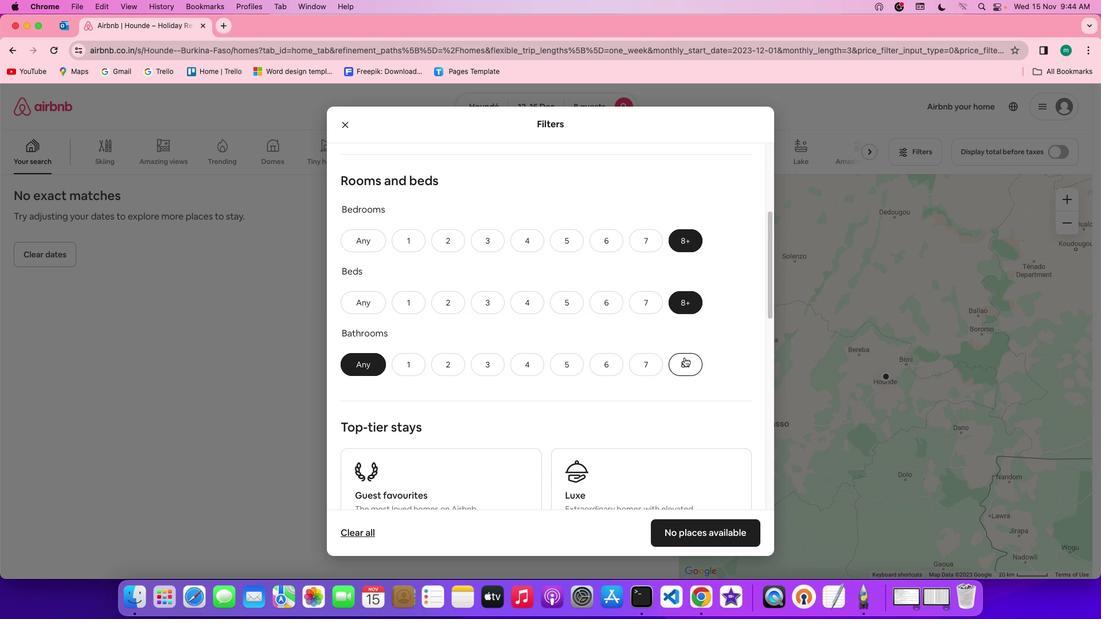 
Action: Mouse pressed left at (684, 356)
Screenshot: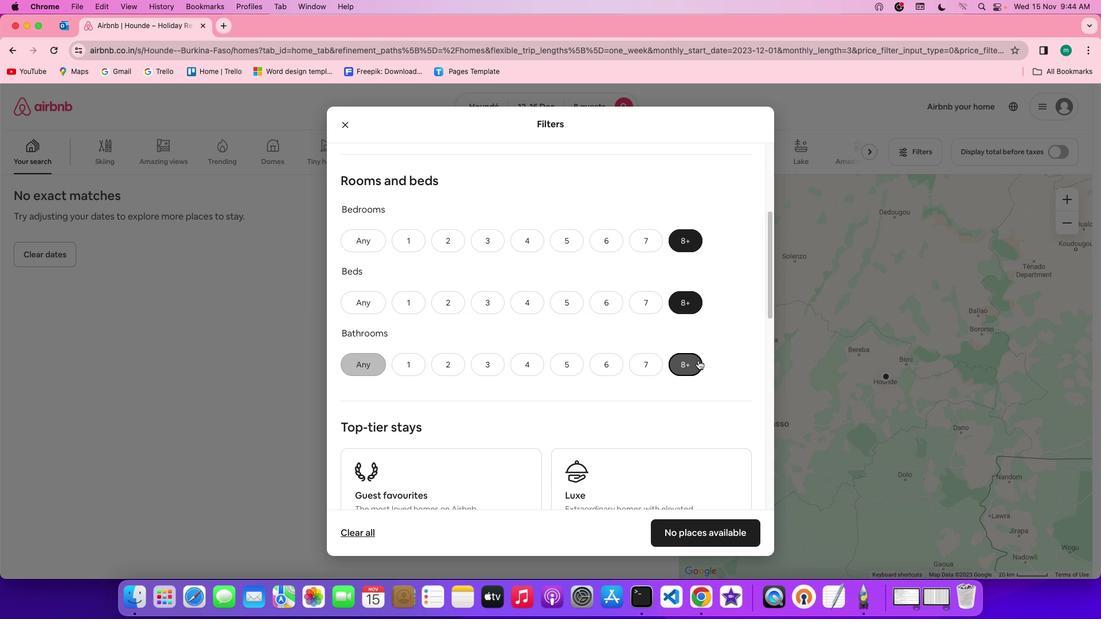 
Action: Mouse moved to (727, 355)
Screenshot: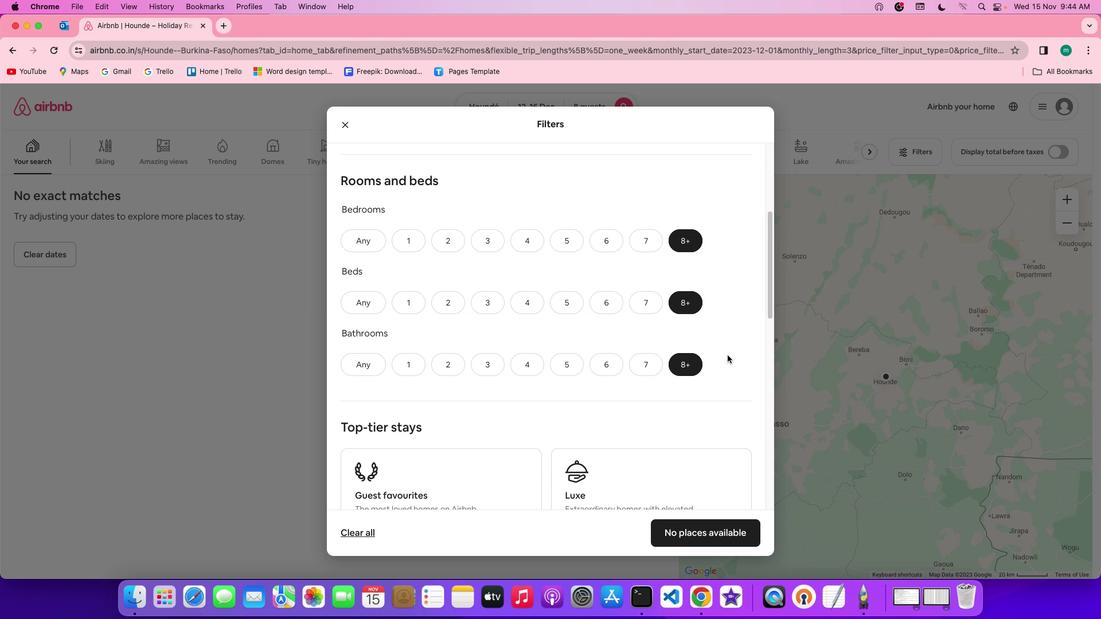 
Action: Mouse scrolled (727, 355) with delta (0, 0)
Screenshot: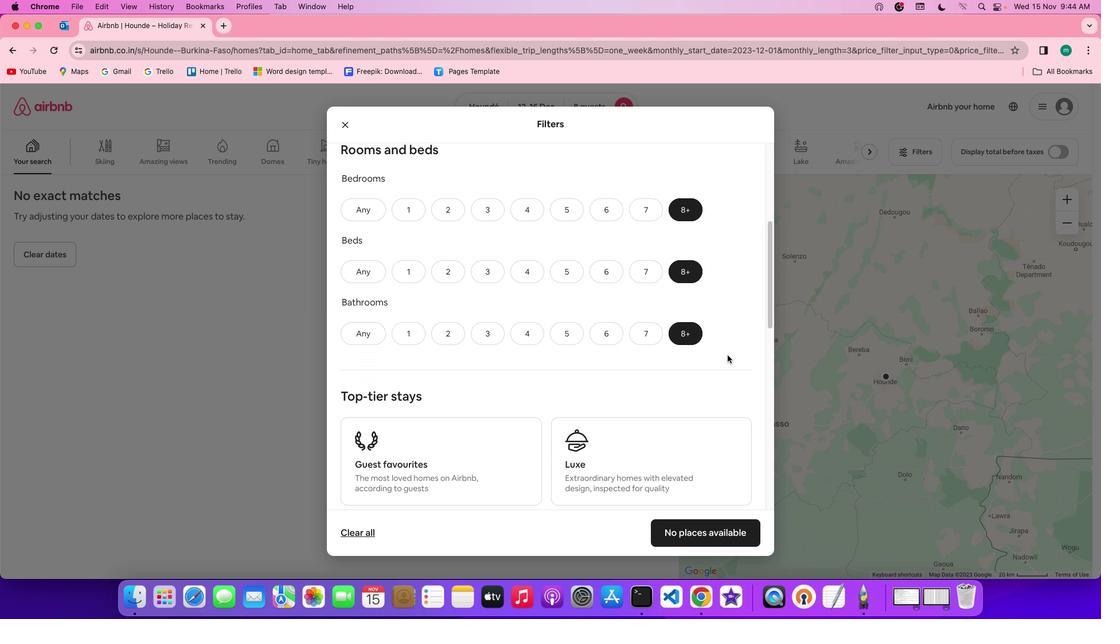 
Action: Mouse scrolled (727, 355) with delta (0, 0)
Screenshot: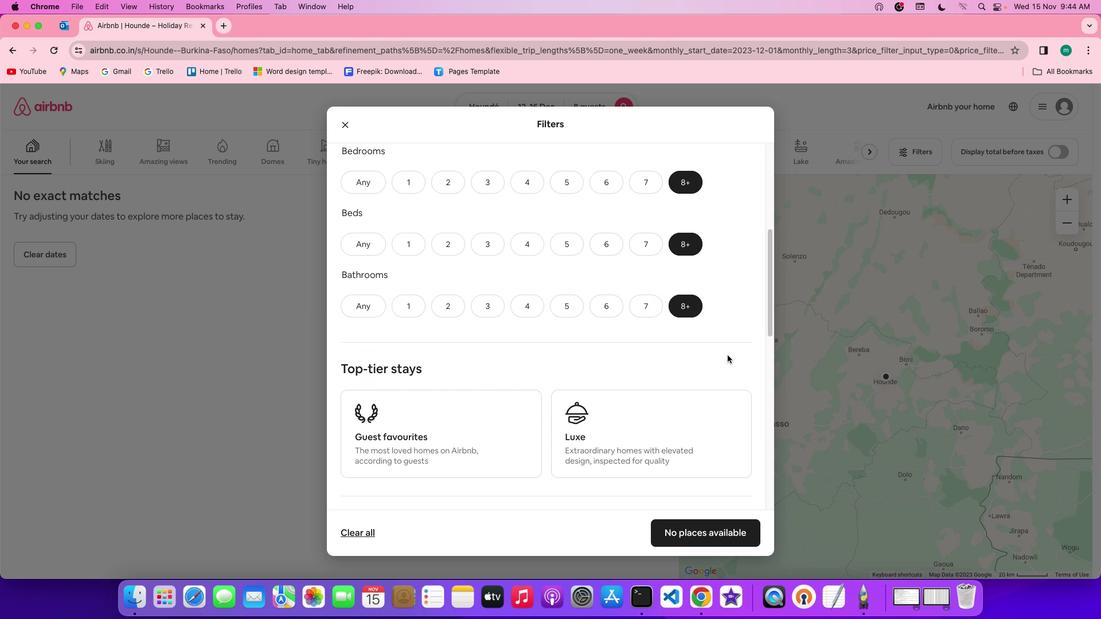 
Action: Mouse scrolled (727, 355) with delta (0, -1)
Screenshot: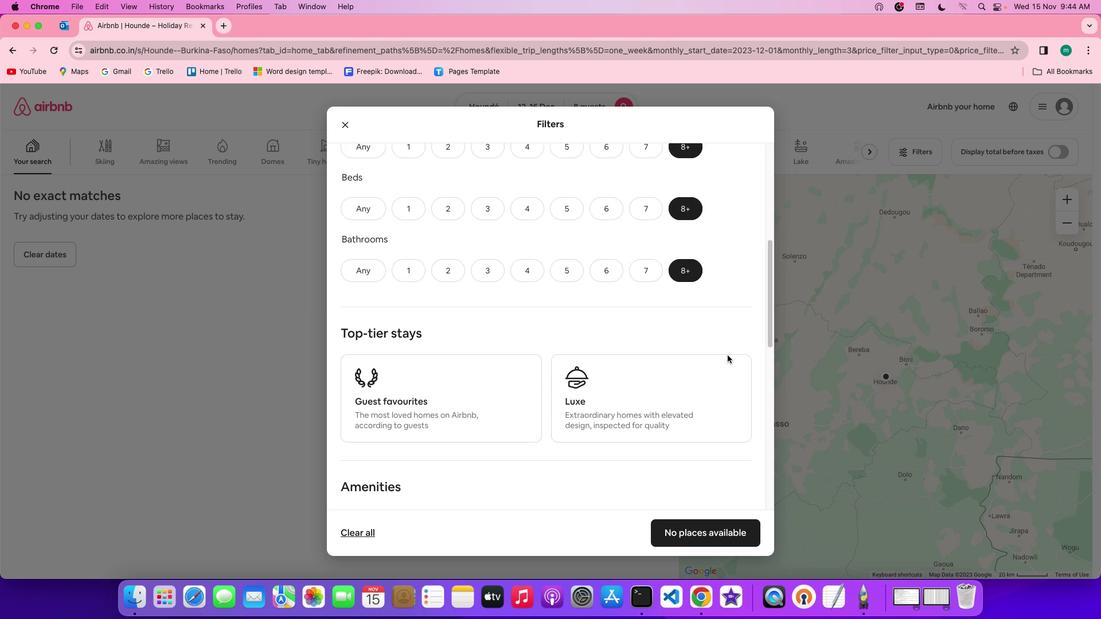 
Action: Mouse scrolled (727, 355) with delta (0, -1)
Screenshot: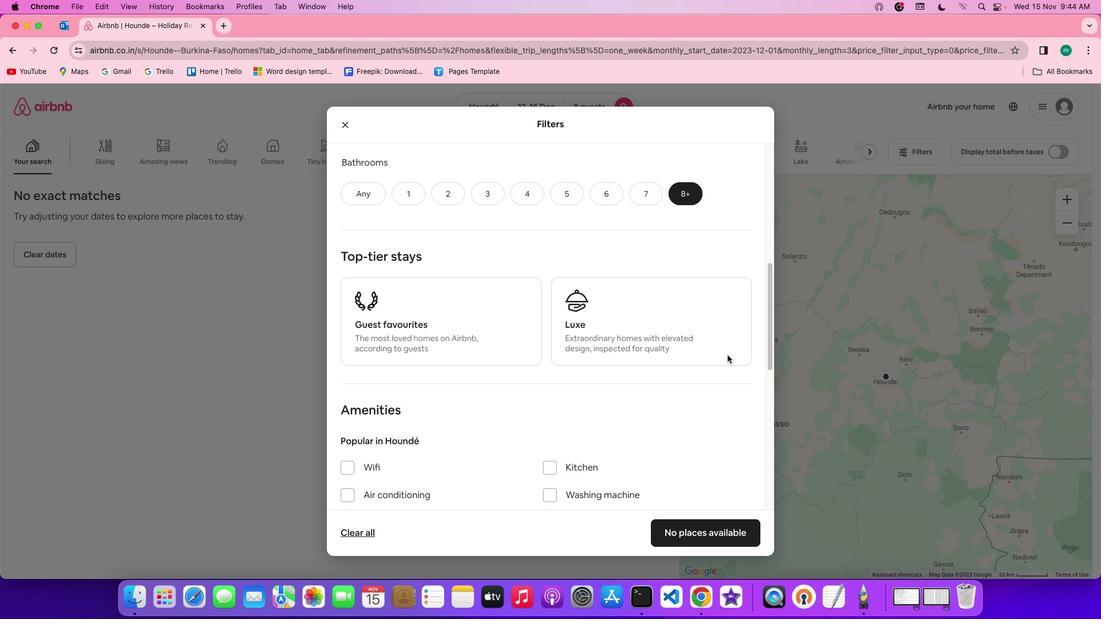 
Action: Mouse scrolled (727, 355) with delta (0, 0)
Screenshot: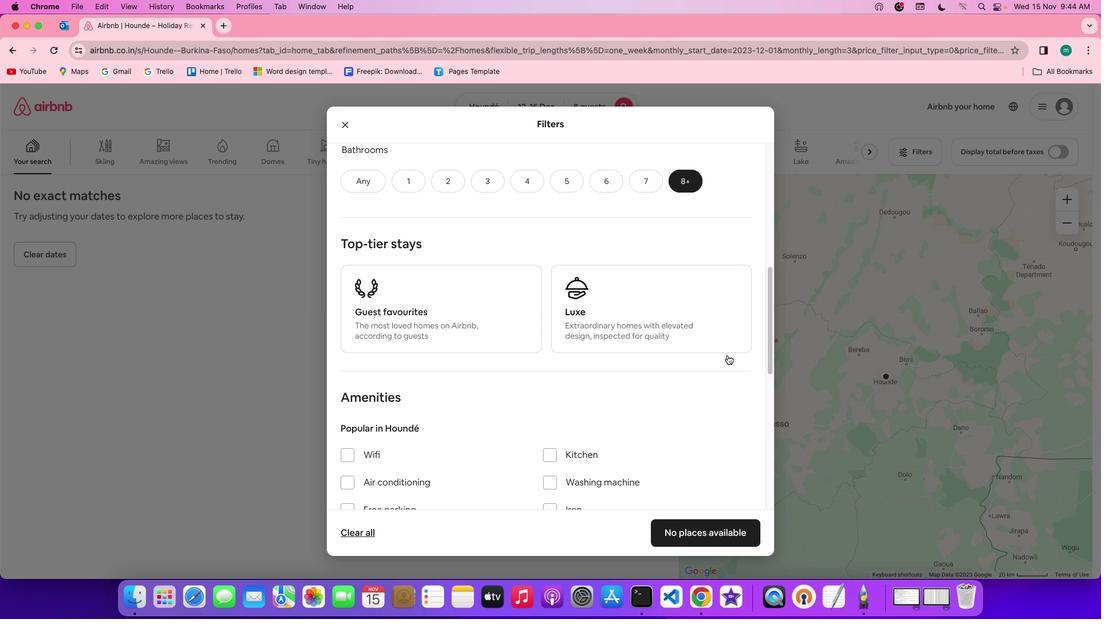 
Action: Mouse scrolled (727, 355) with delta (0, 0)
Screenshot: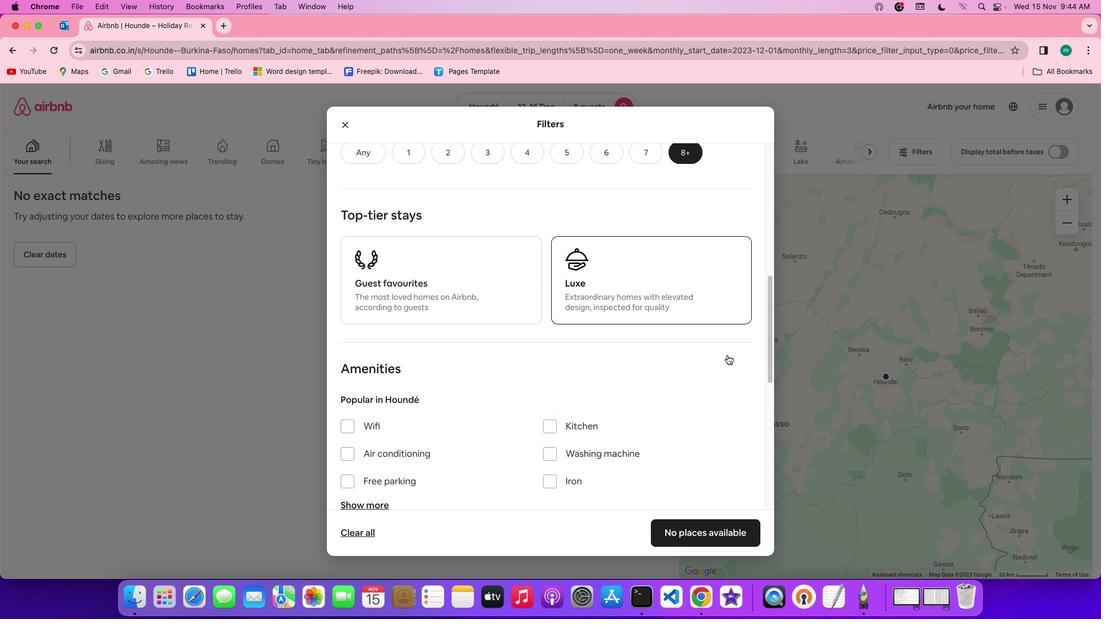 
Action: Mouse scrolled (727, 355) with delta (0, -1)
Screenshot: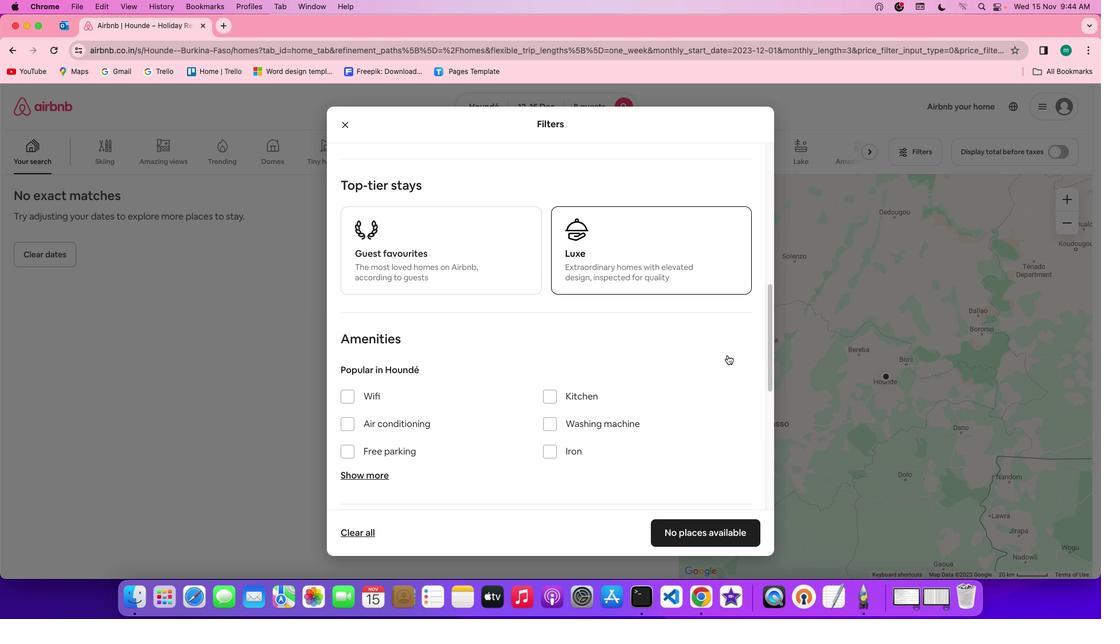 
Action: Mouse scrolled (727, 355) with delta (0, -1)
Screenshot: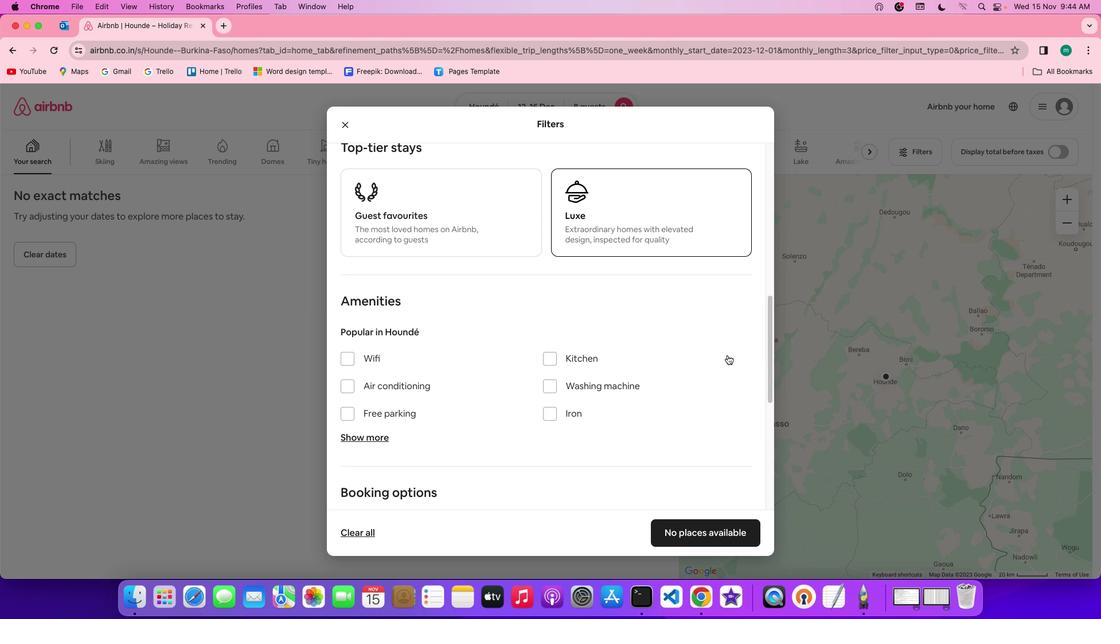 
Action: Mouse scrolled (727, 355) with delta (0, 0)
Screenshot: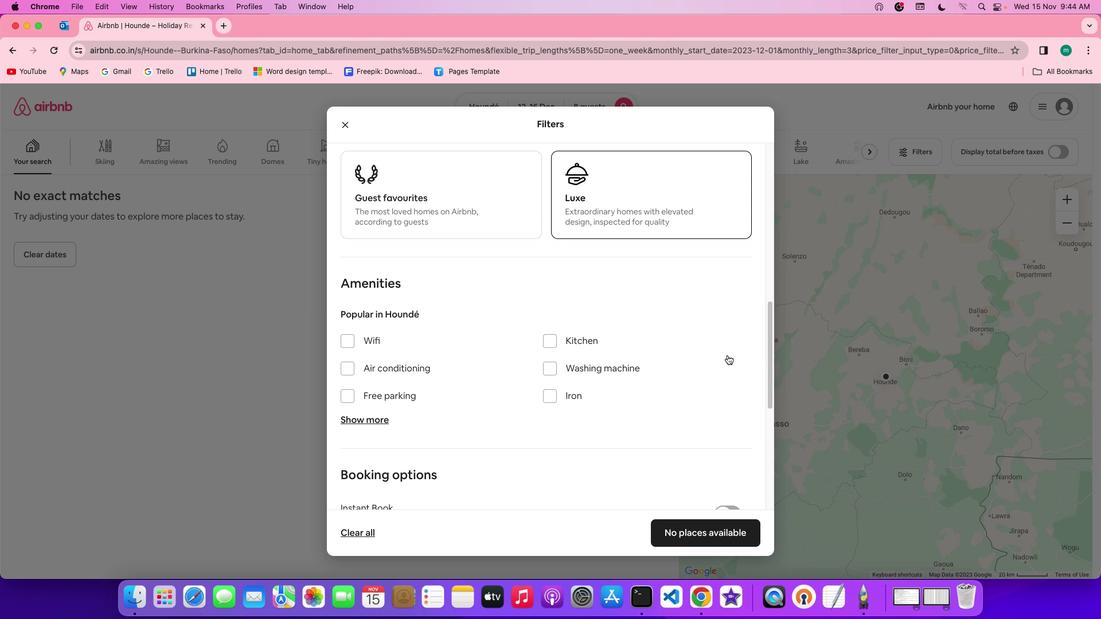 
Action: Mouse scrolled (727, 355) with delta (0, 0)
Screenshot: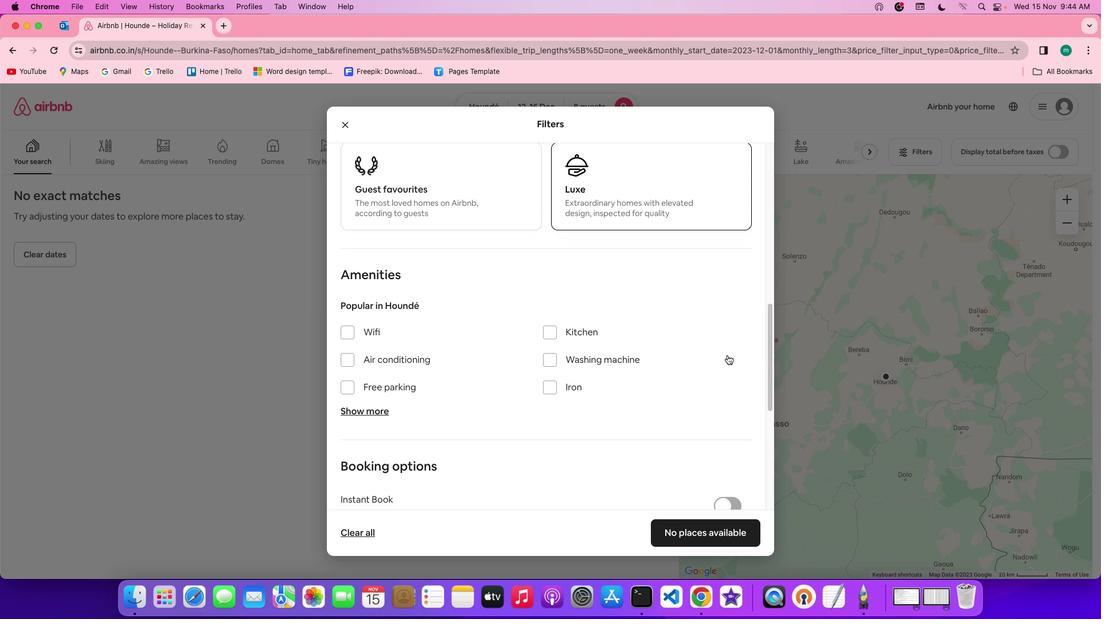 
Action: Mouse scrolled (727, 355) with delta (0, 0)
Screenshot: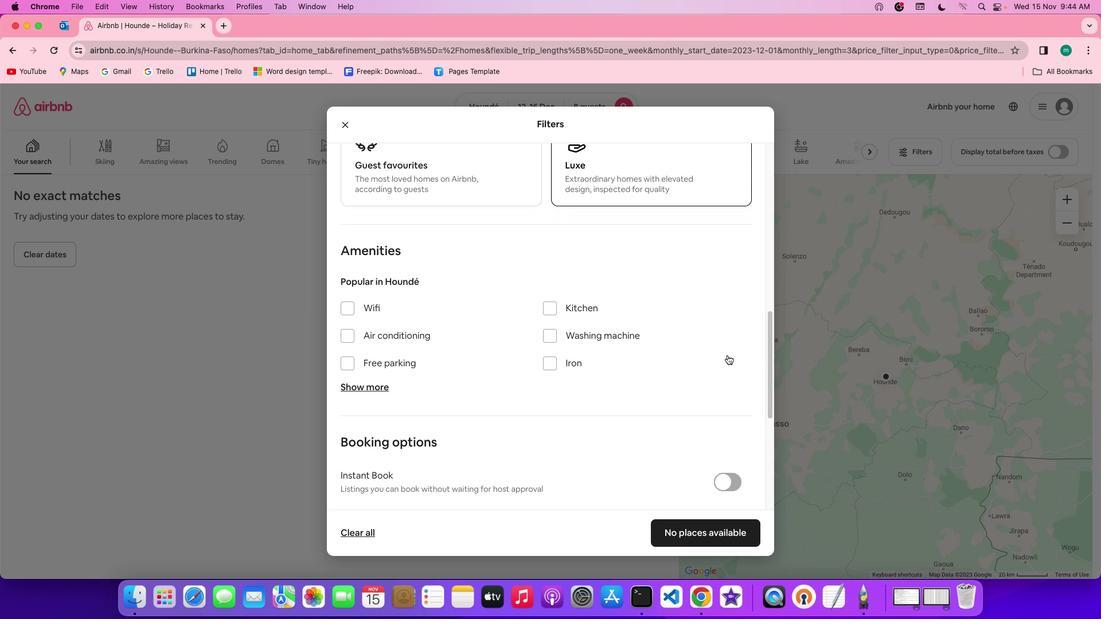 
Action: Mouse scrolled (727, 355) with delta (0, 0)
Screenshot: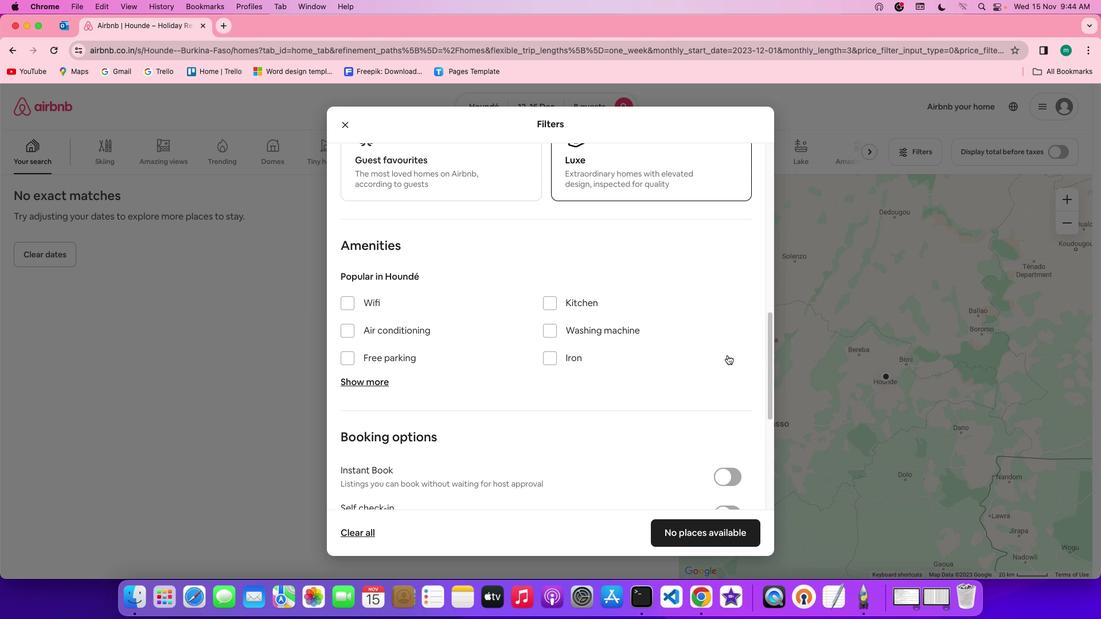 
Action: Mouse scrolled (727, 355) with delta (0, 0)
Screenshot: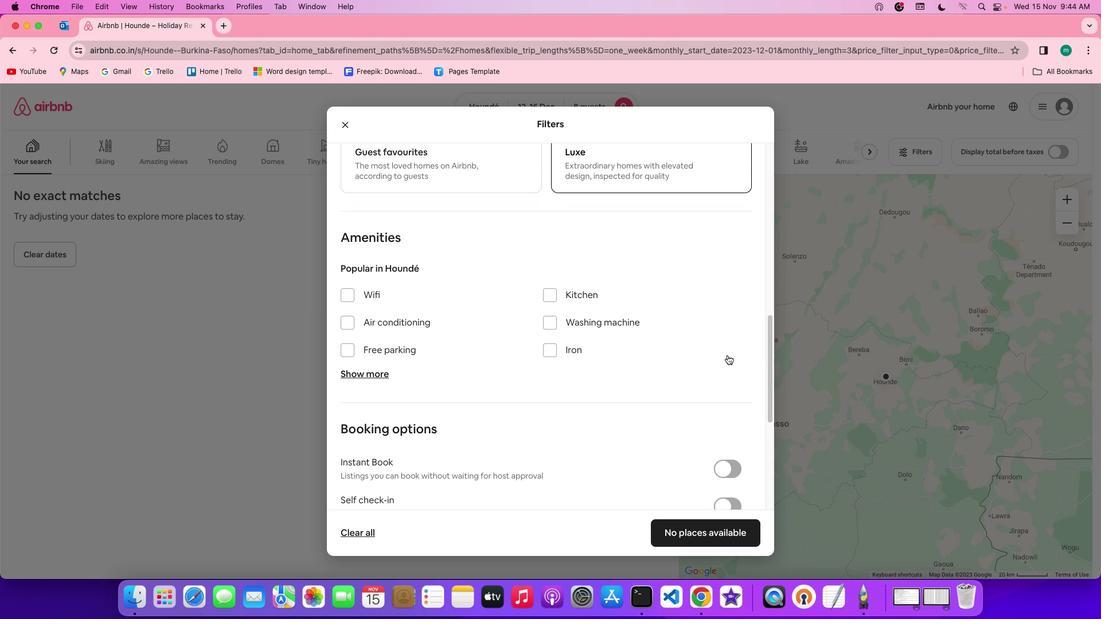
Action: Mouse scrolled (727, 355) with delta (0, 0)
Screenshot: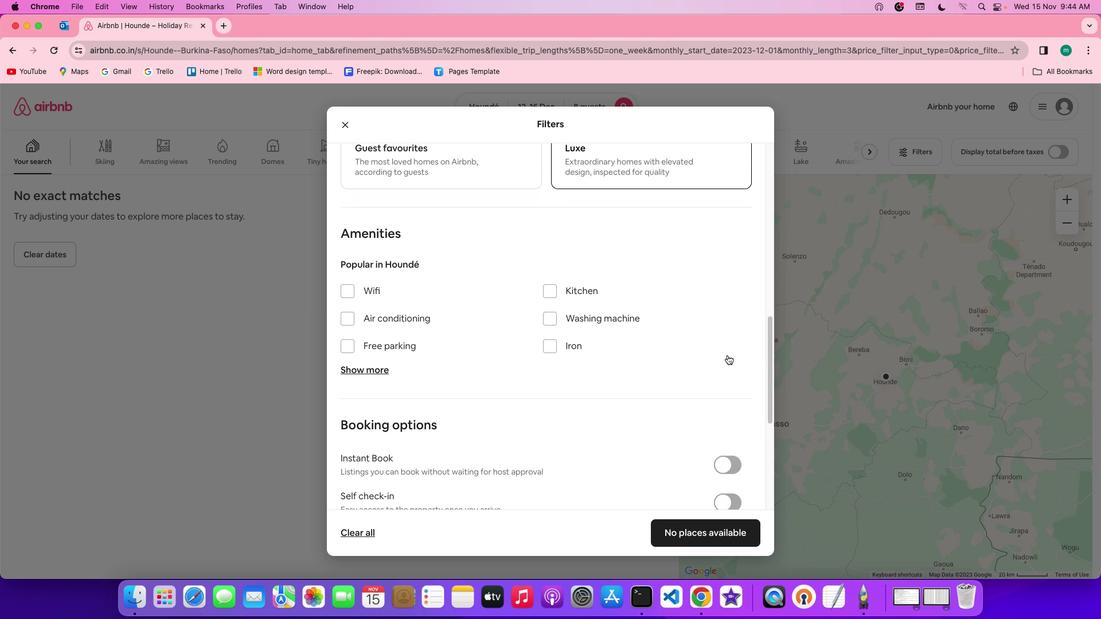 
Action: Mouse scrolled (727, 355) with delta (0, 0)
Screenshot: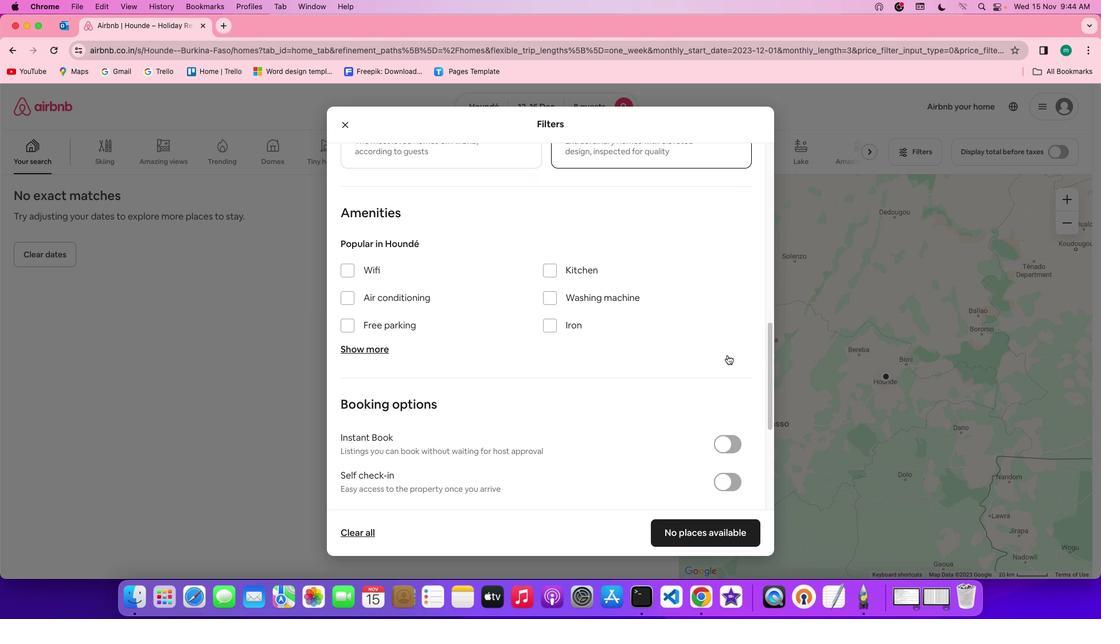 
Action: Mouse scrolled (727, 355) with delta (0, 0)
Screenshot: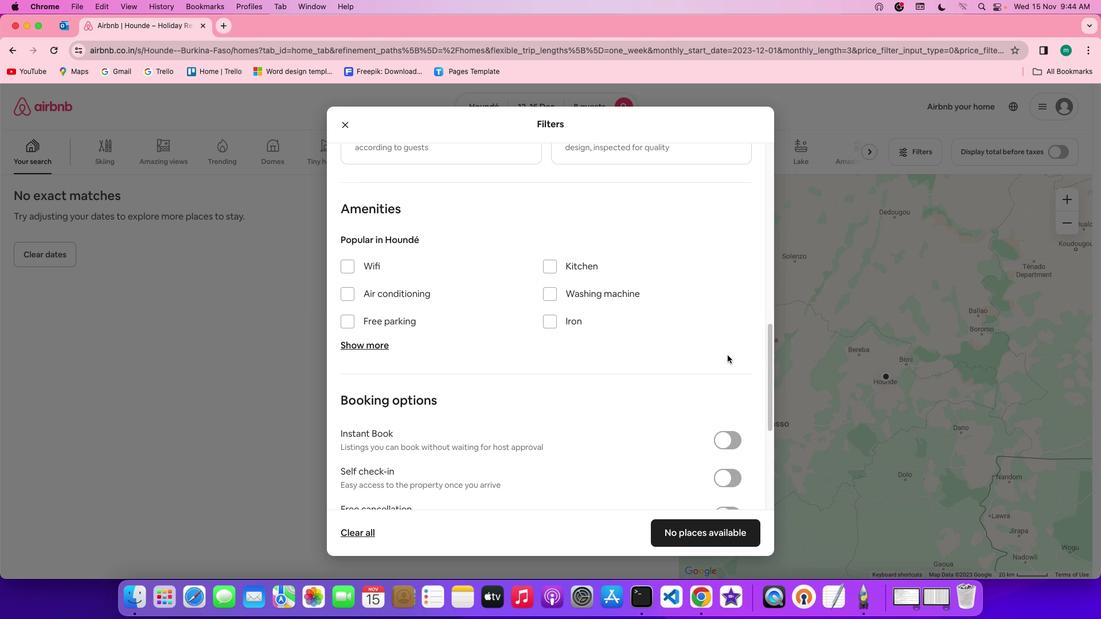 
Action: Mouse scrolled (727, 355) with delta (0, 0)
Screenshot: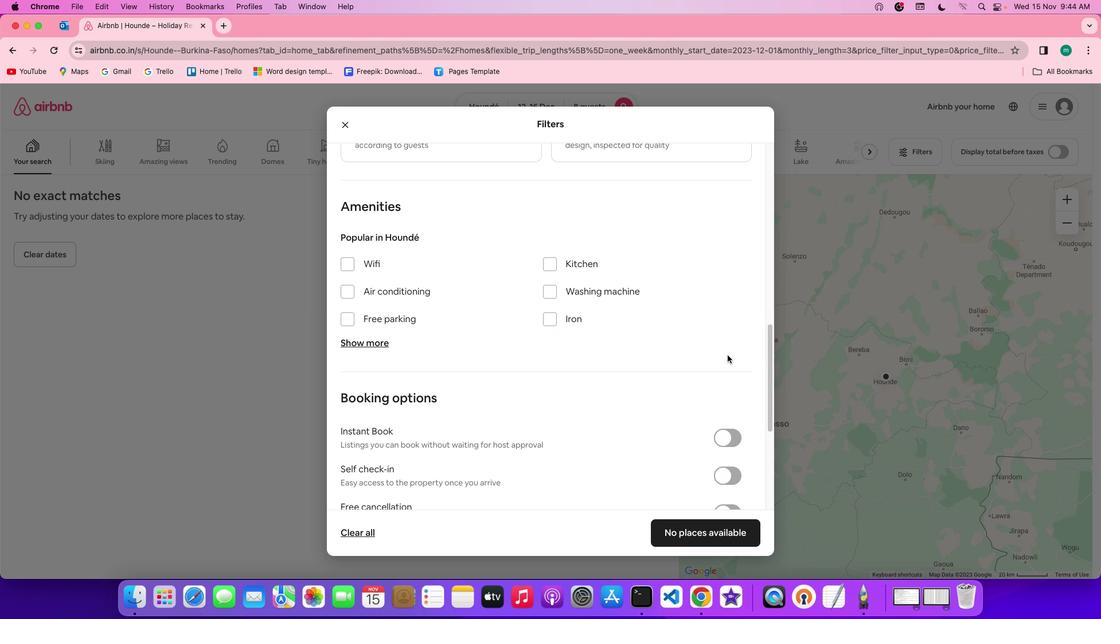 
Action: Mouse moved to (721, 352)
Screenshot: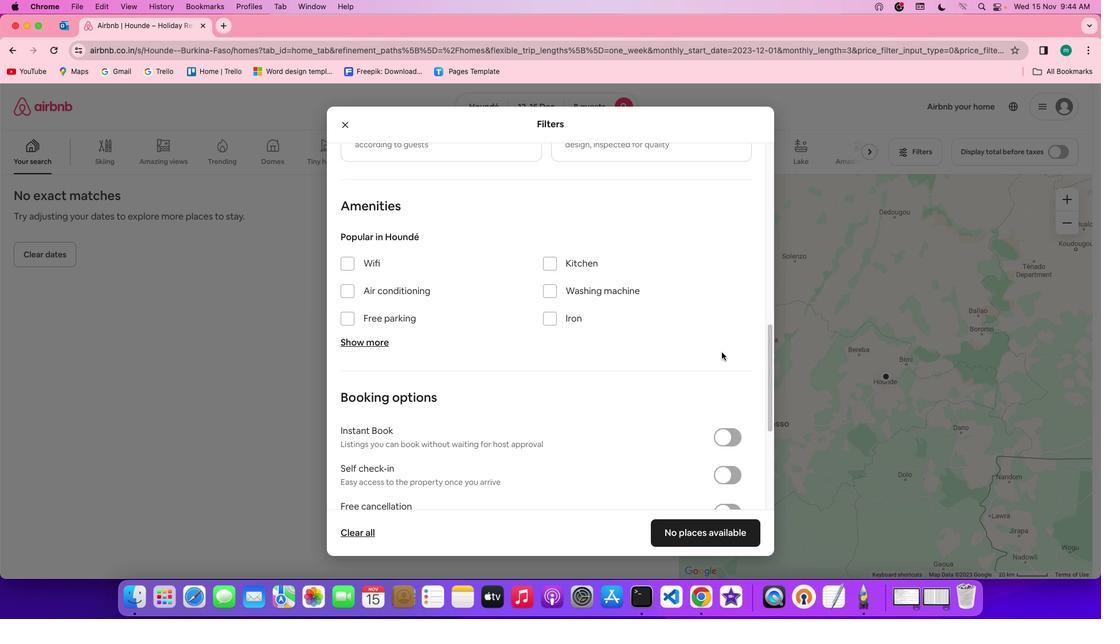 
Action: Mouse scrolled (721, 352) with delta (0, 0)
Screenshot: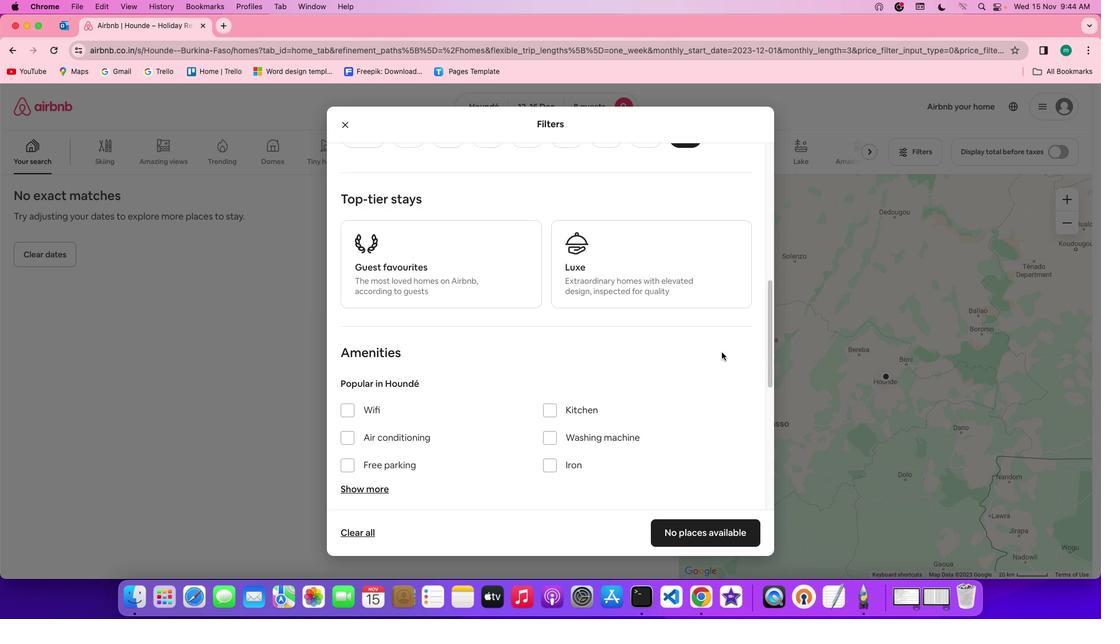 
Action: Mouse scrolled (721, 352) with delta (0, 0)
Screenshot: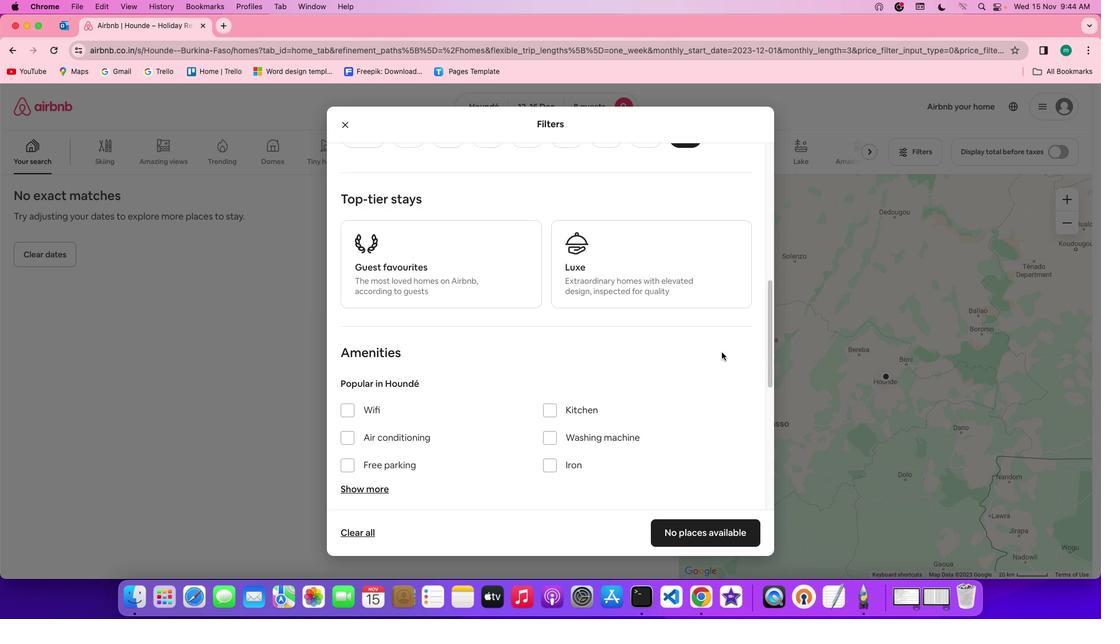 
Action: Mouse scrolled (721, 352) with delta (0, 1)
Screenshot: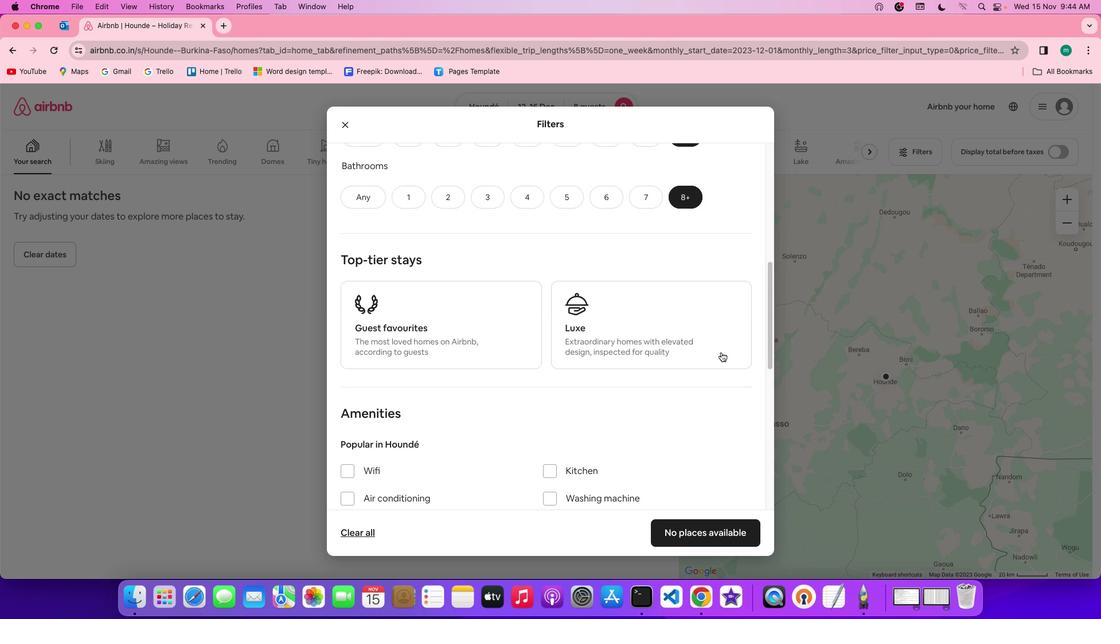 
Action: Mouse scrolled (721, 352) with delta (0, 1)
Screenshot: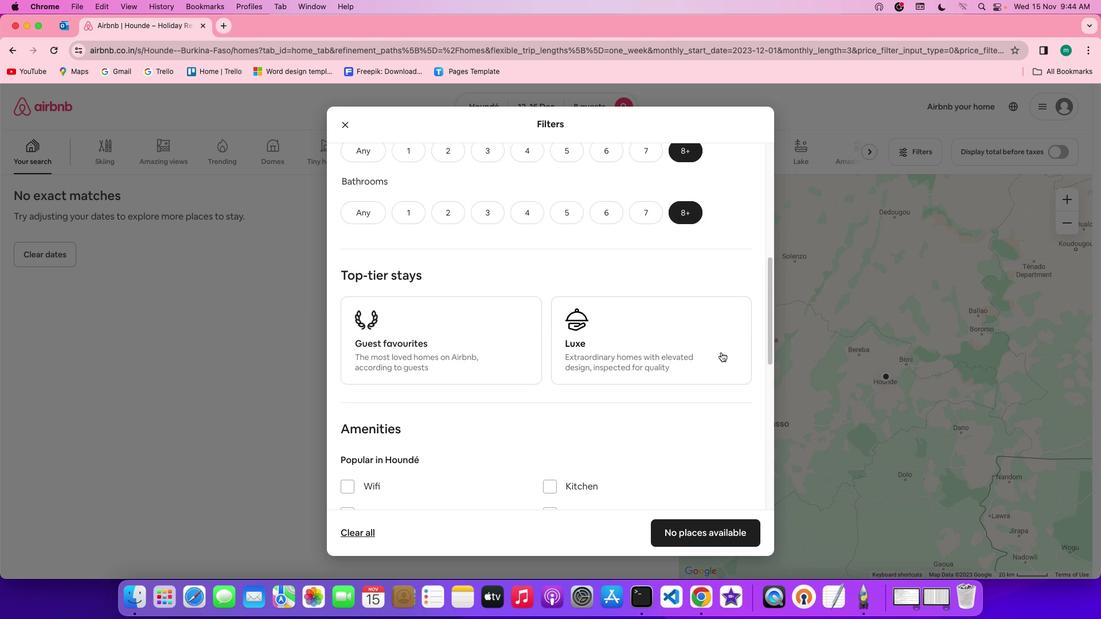 
Action: Mouse moved to (721, 352)
Screenshot: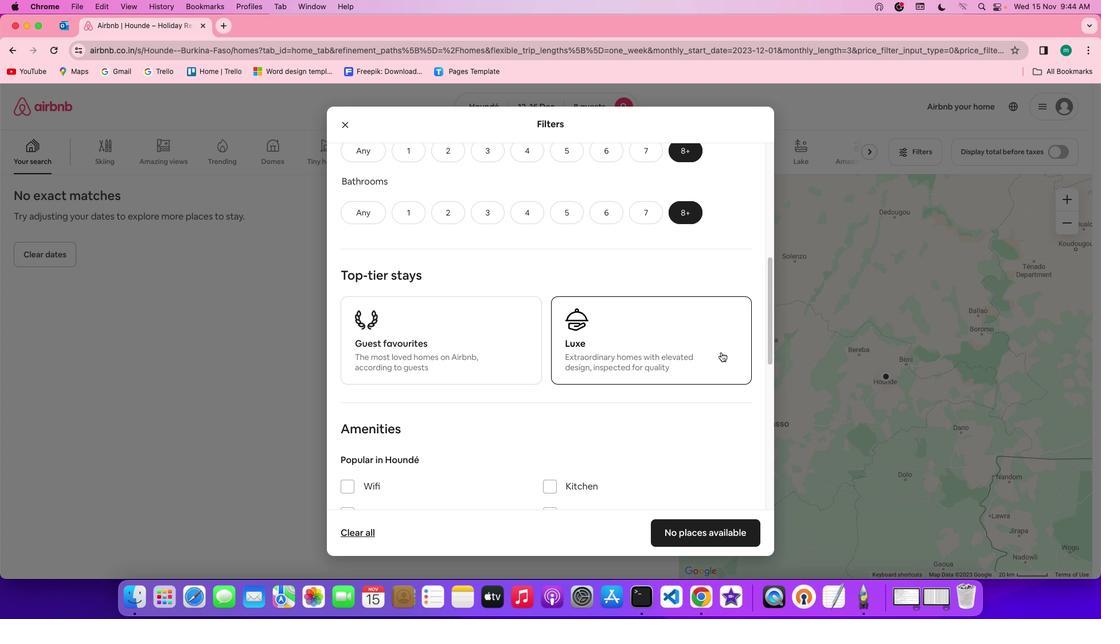 
Action: Mouse scrolled (721, 352) with delta (0, 0)
Screenshot: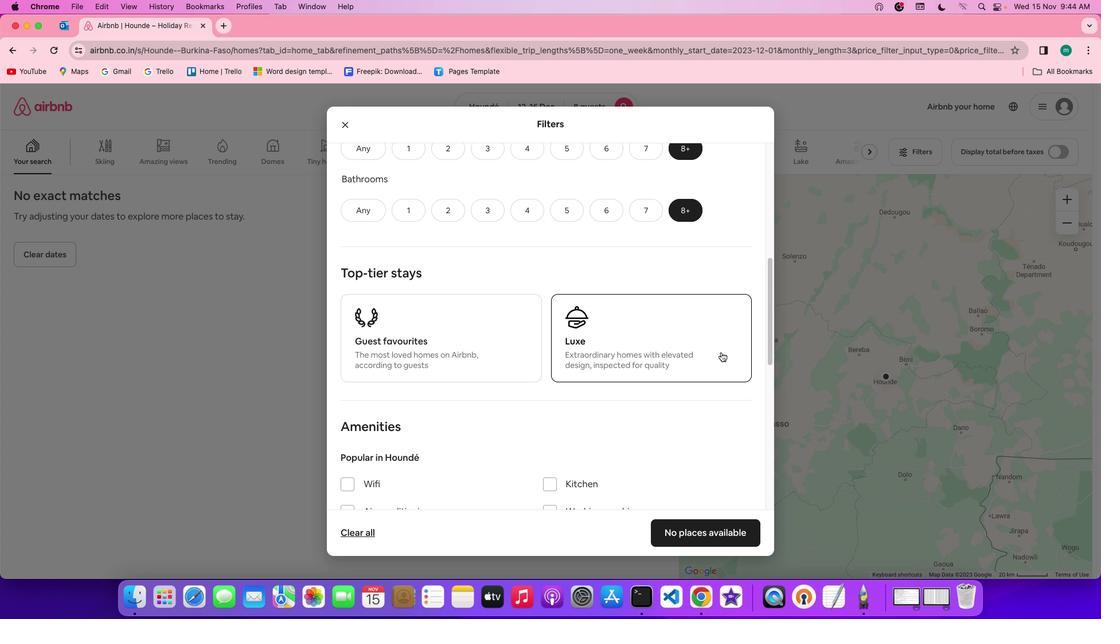 
Action: Mouse scrolled (721, 352) with delta (0, 0)
Screenshot: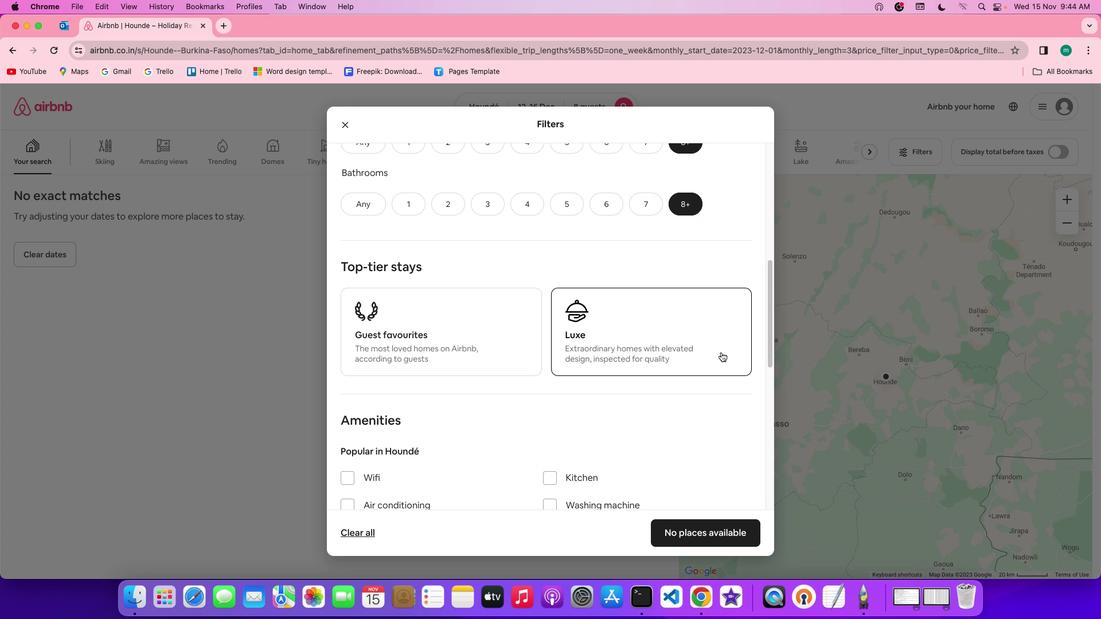 
Action: Mouse scrolled (721, 352) with delta (0, 0)
Screenshot: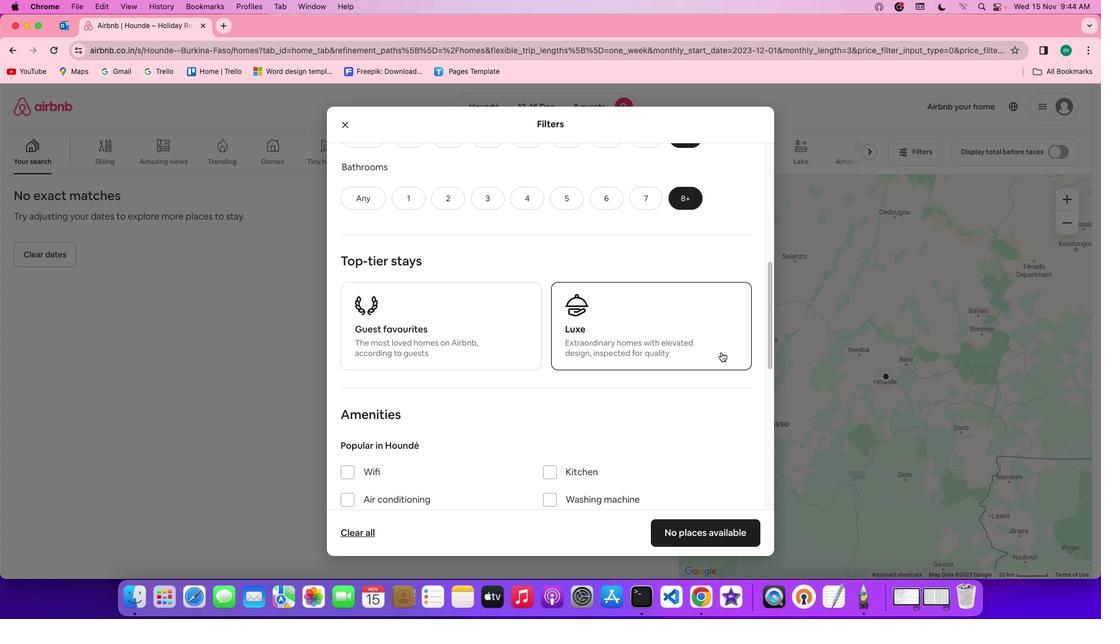 
Action: Mouse scrolled (721, 352) with delta (0, 0)
Screenshot: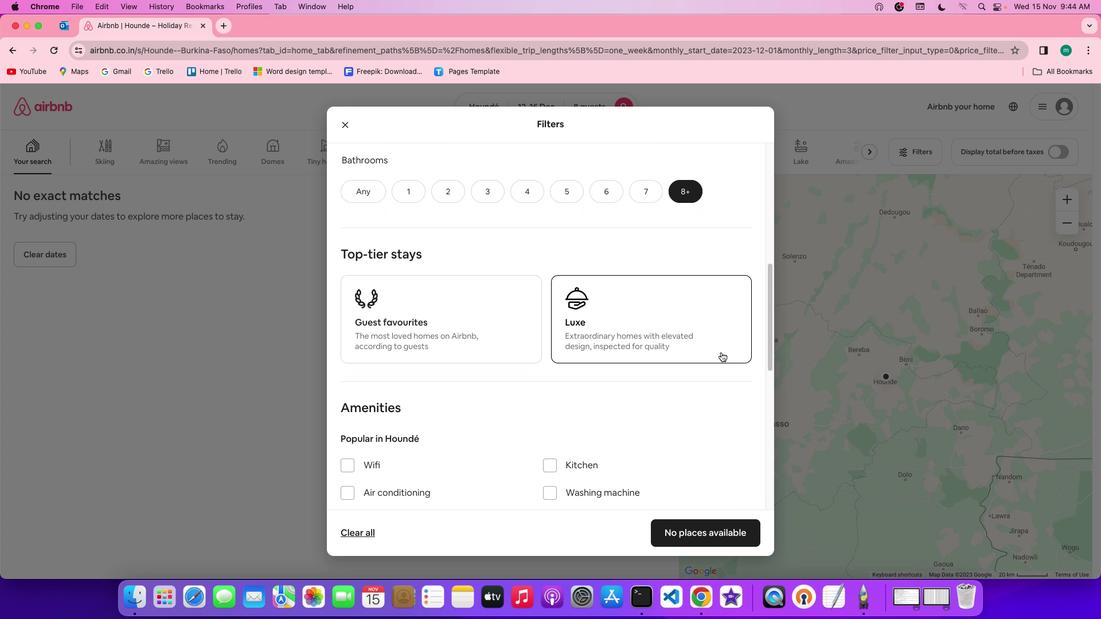 
Action: Mouse scrolled (721, 352) with delta (0, 0)
Screenshot: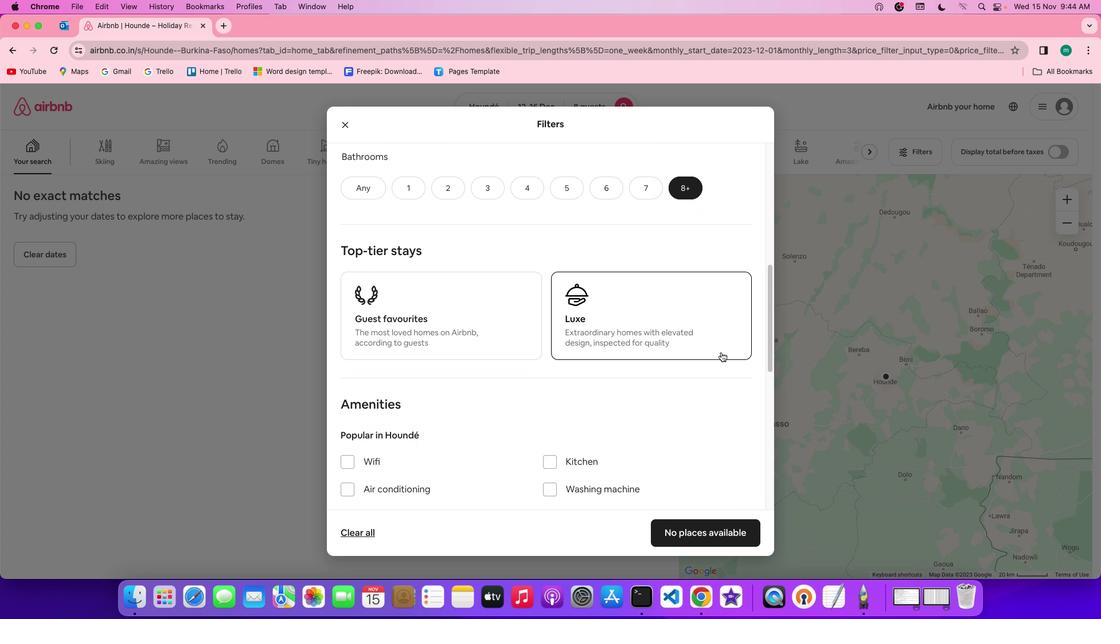 
Action: Mouse scrolled (721, 352) with delta (0, 0)
Screenshot: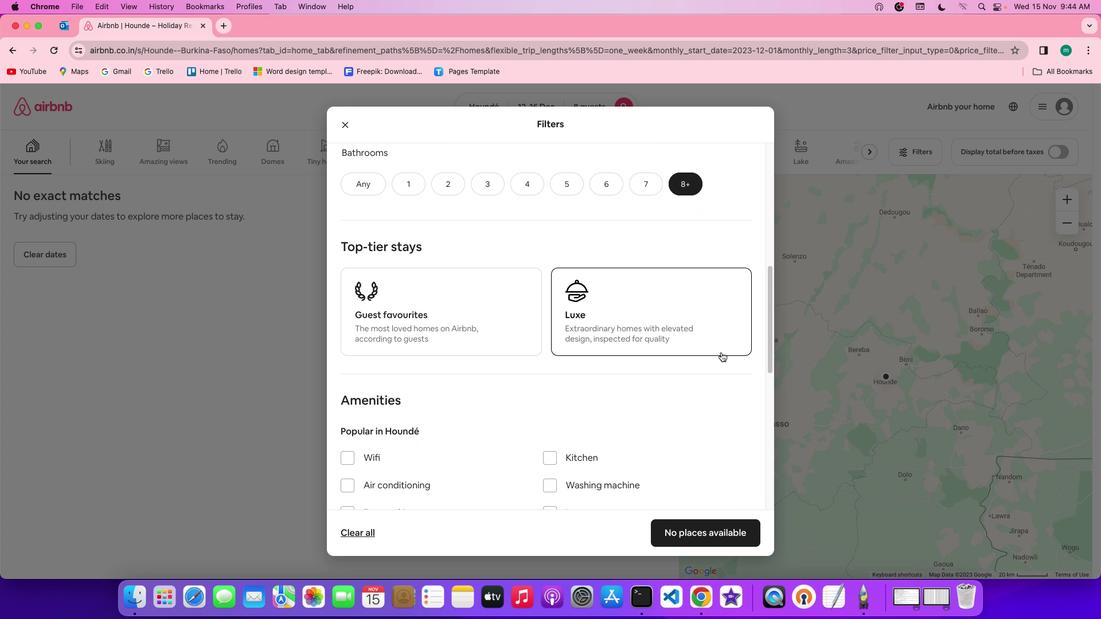 
Action: Mouse scrolled (721, 352) with delta (0, 0)
Screenshot: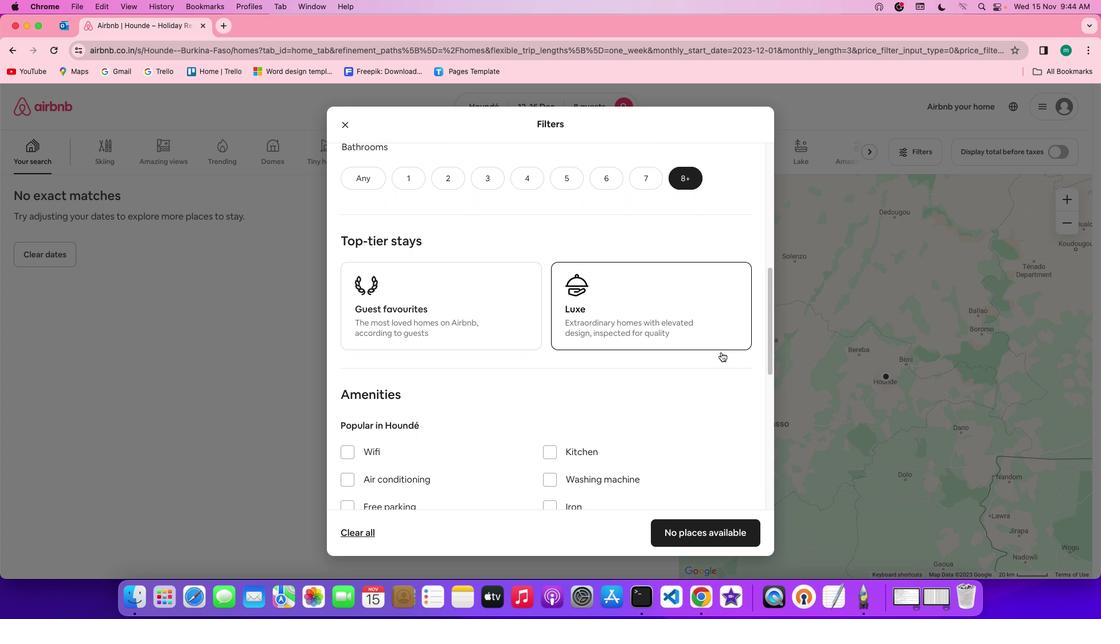 
Action: Mouse scrolled (721, 352) with delta (0, 0)
Screenshot: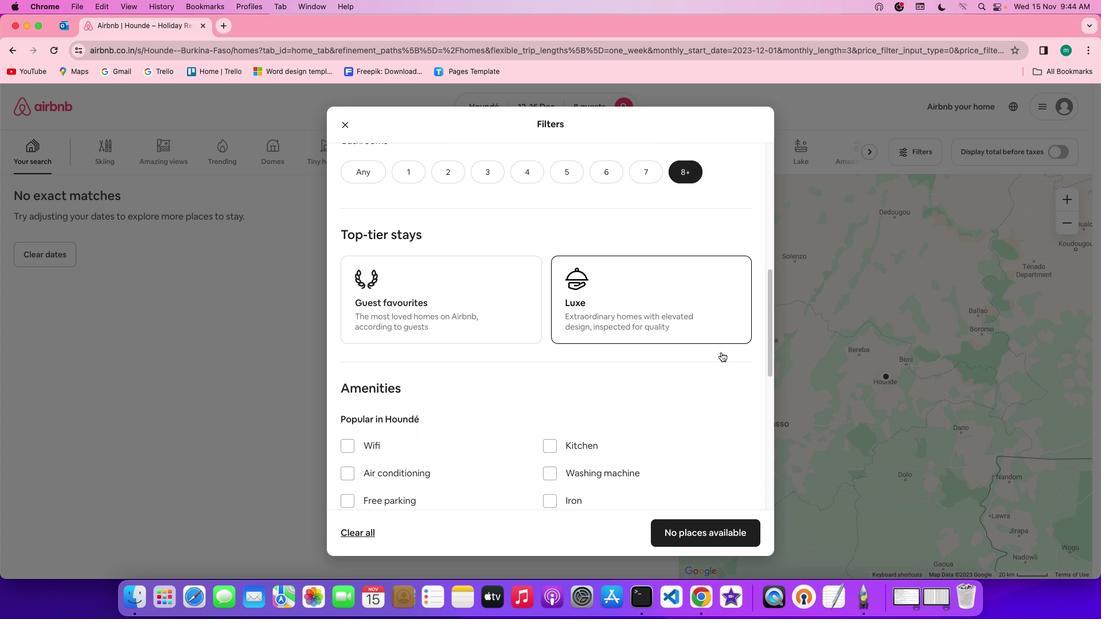 
Action: Mouse scrolled (721, 352) with delta (0, 0)
Screenshot: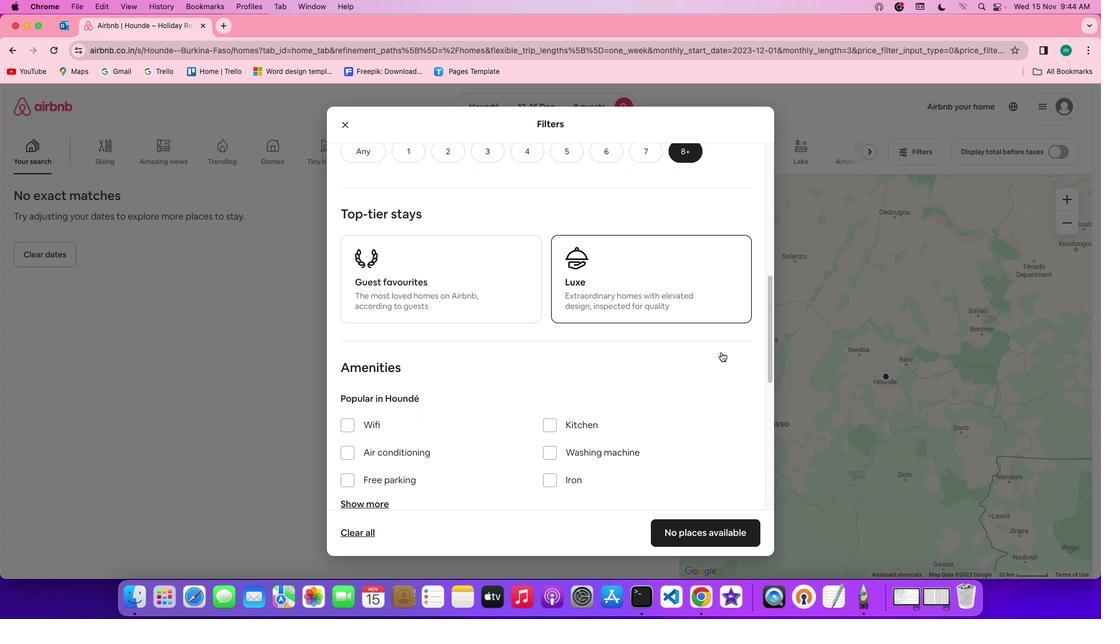 
Action: Mouse scrolled (721, 352) with delta (0, 0)
Screenshot: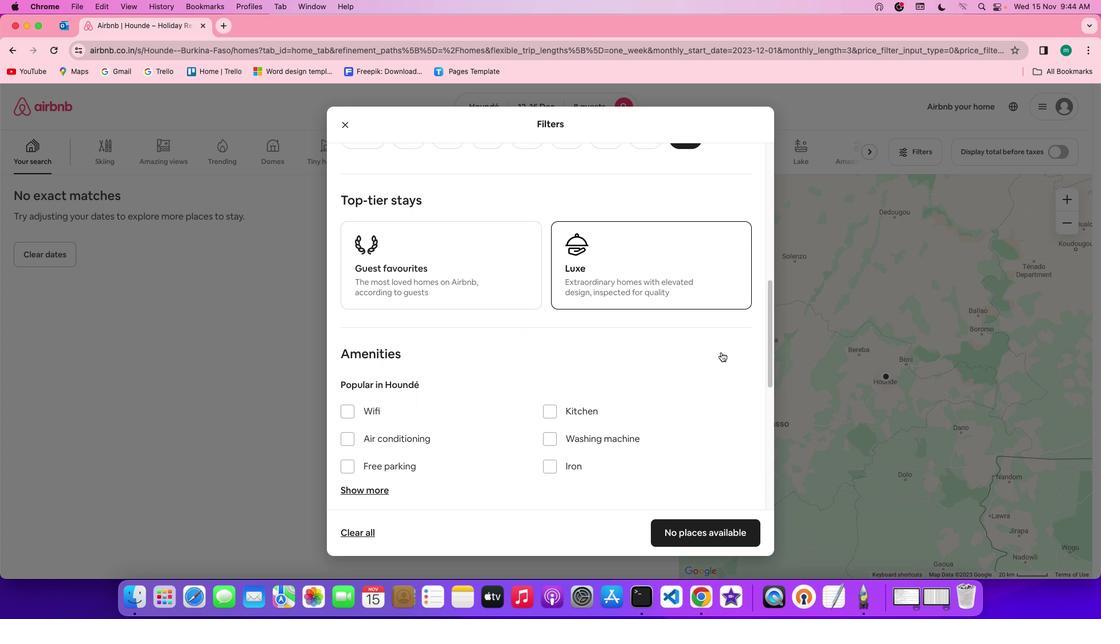 
Action: Mouse scrolled (721, 352) with delta (0, 0)
Screenshot: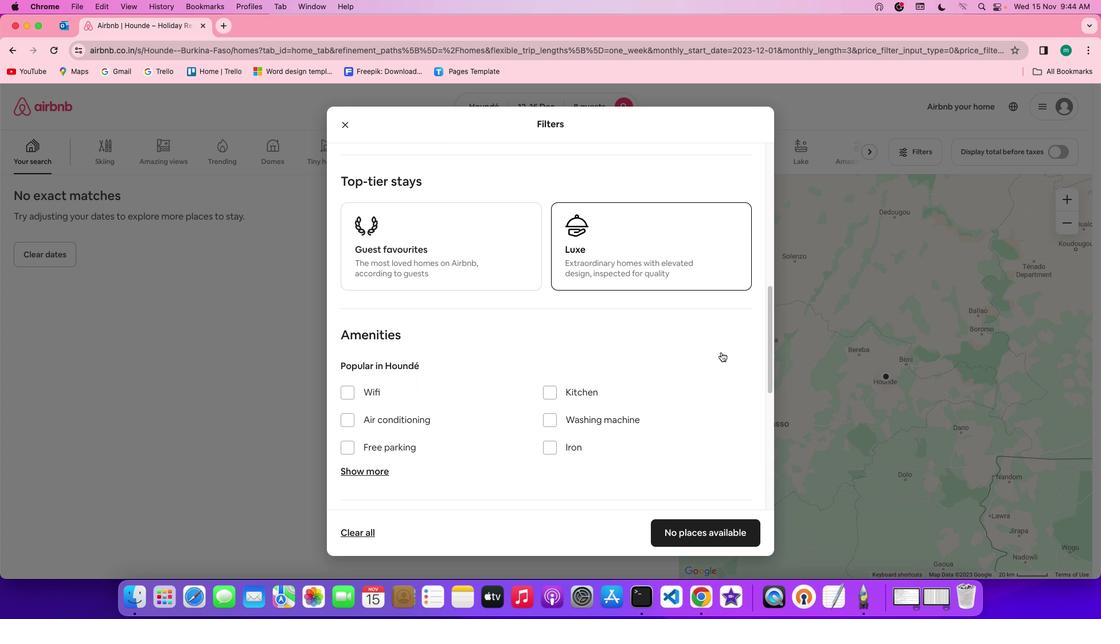 
Action: Mouse scrolled (721, 352) with delta (0, 0)
Screenshot: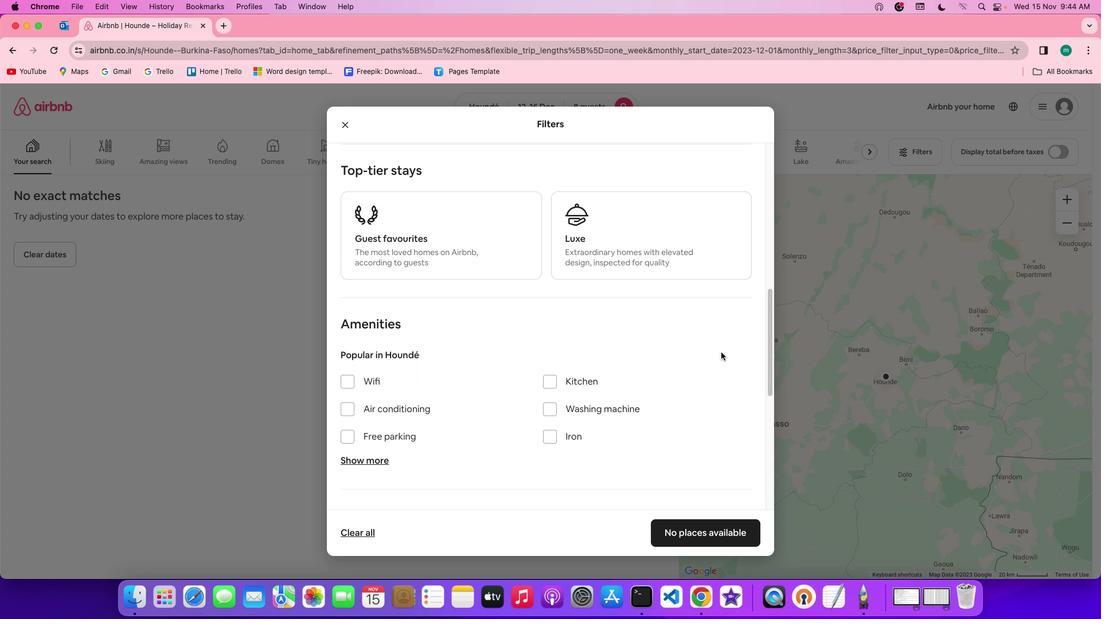 
Action: Mouse scrolled (721, 352) with delta (0, 0)
Screenshot: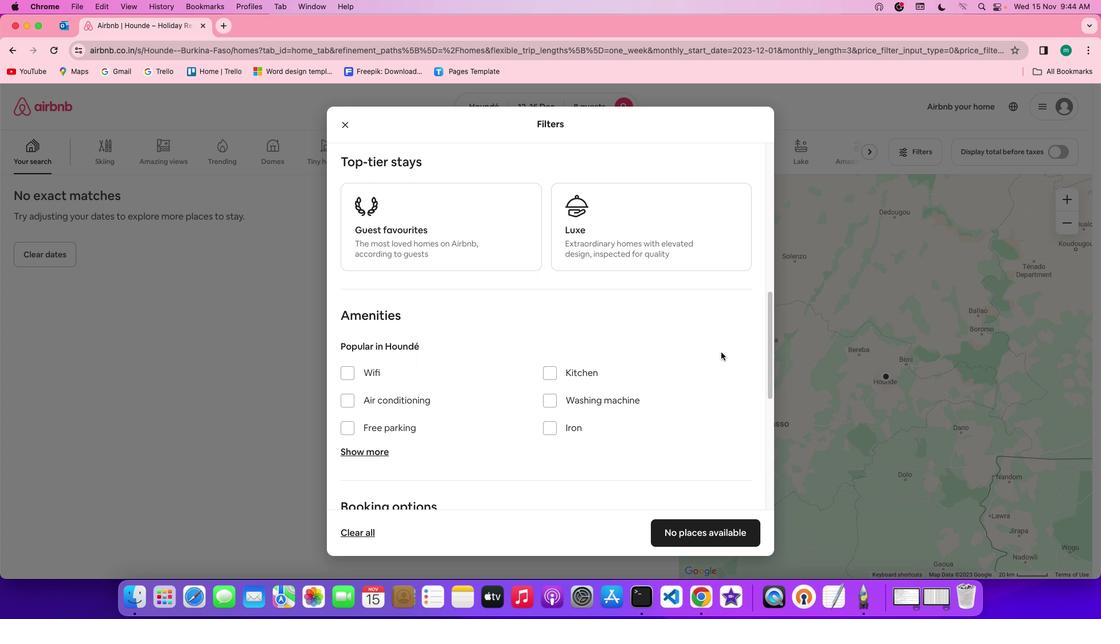 
Action: Mouse scrolled (721, 352) with delta (0, 0)
Screenshot: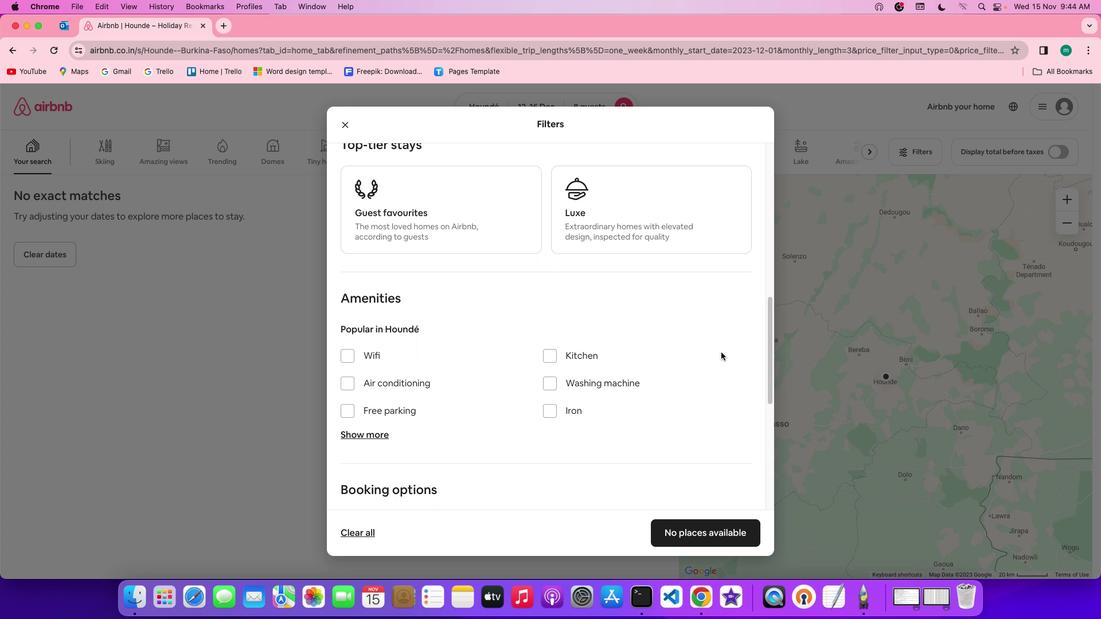 
Action: Mouse scrolled (721, 352) with delta (0, 0)
Screenshot: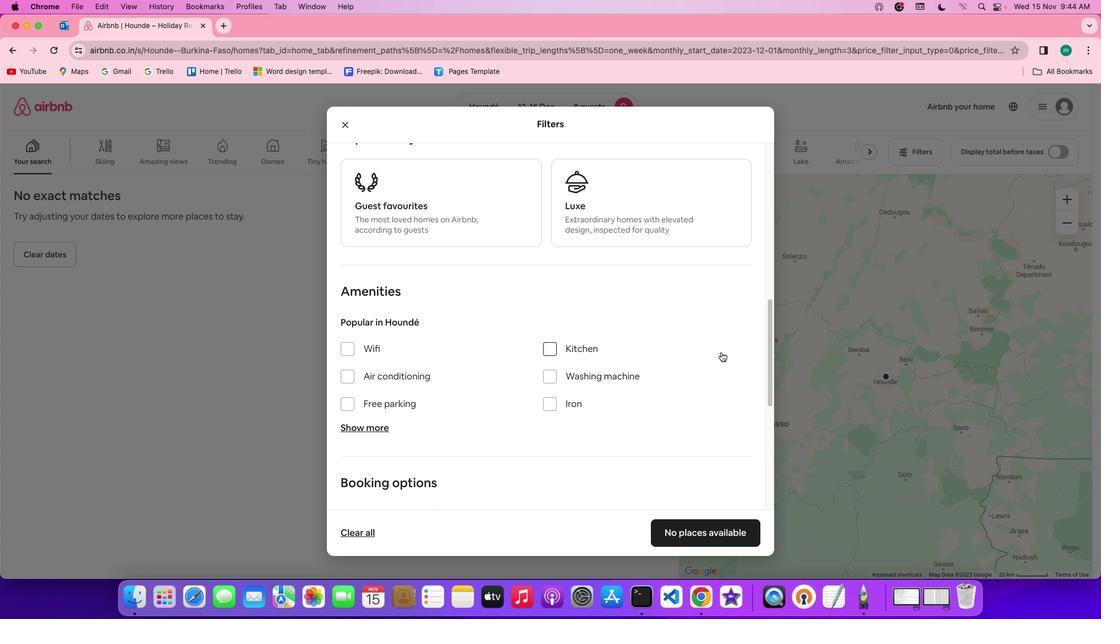 
Action: Mouse scrolled (721, 352) with delta (0, 0)
Screenshot: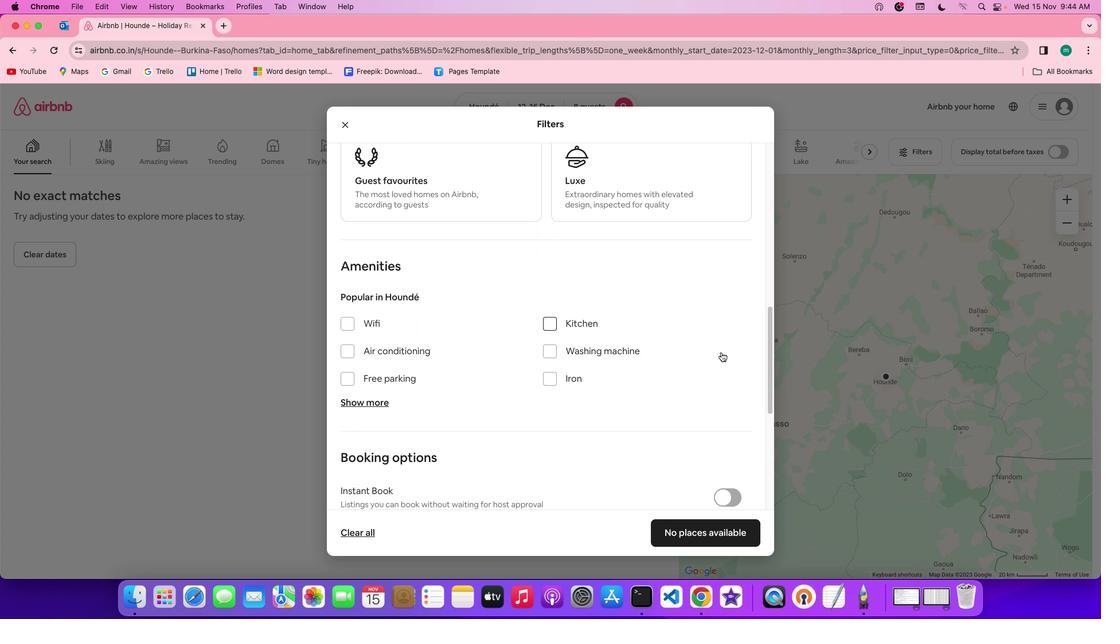 
Action: Mouse scrolled (721, 352) with delta (0, 0)
Screenshot: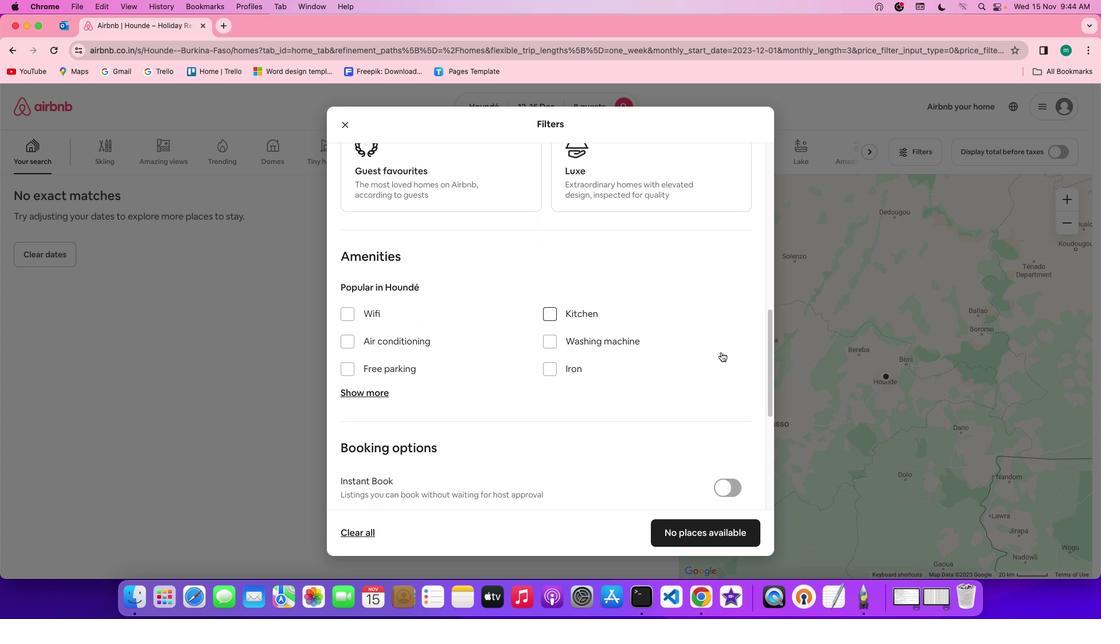 
Action: Mouse scrolled (721, 352) with delta (0, 0)
Screenshot: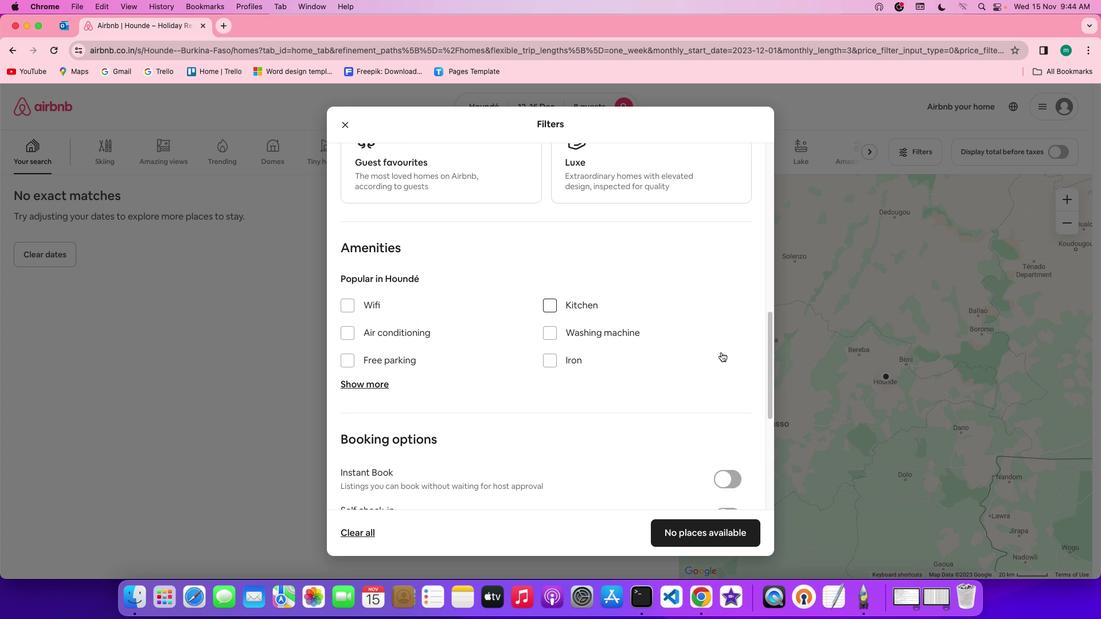 
Action: Mouse scrolled (721, 352) with delta (0, 0)
Screenshot: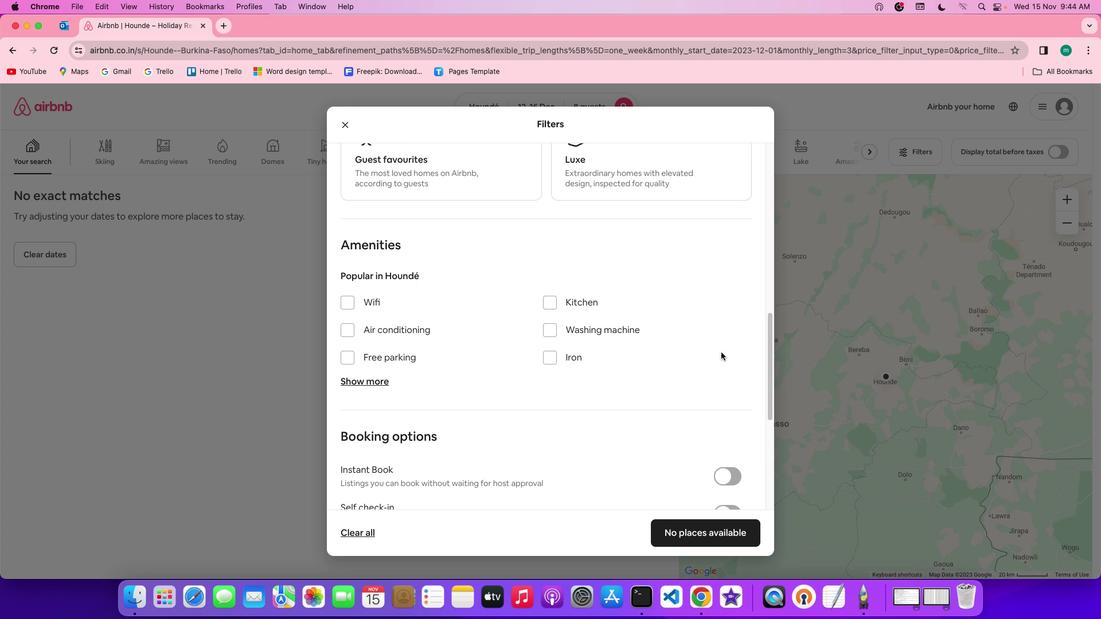 
Action: Mouse scrolled (721, 352) with delta (0, 0)
Screenshot: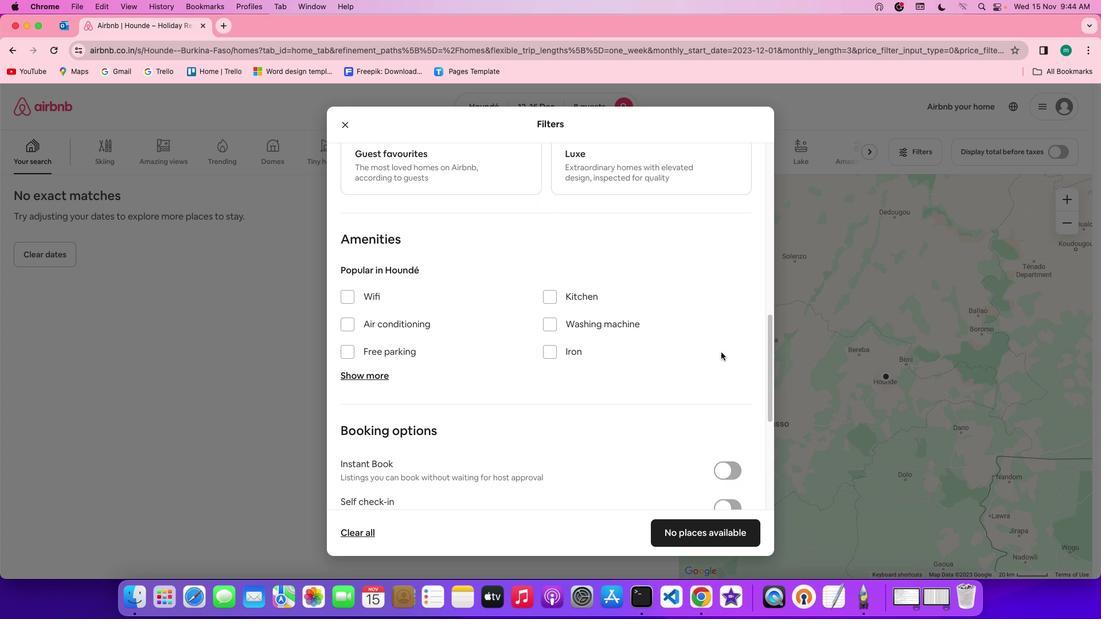 
Action: Mouse scrolled (721, 352) with delta (0, 0)
Screenshot: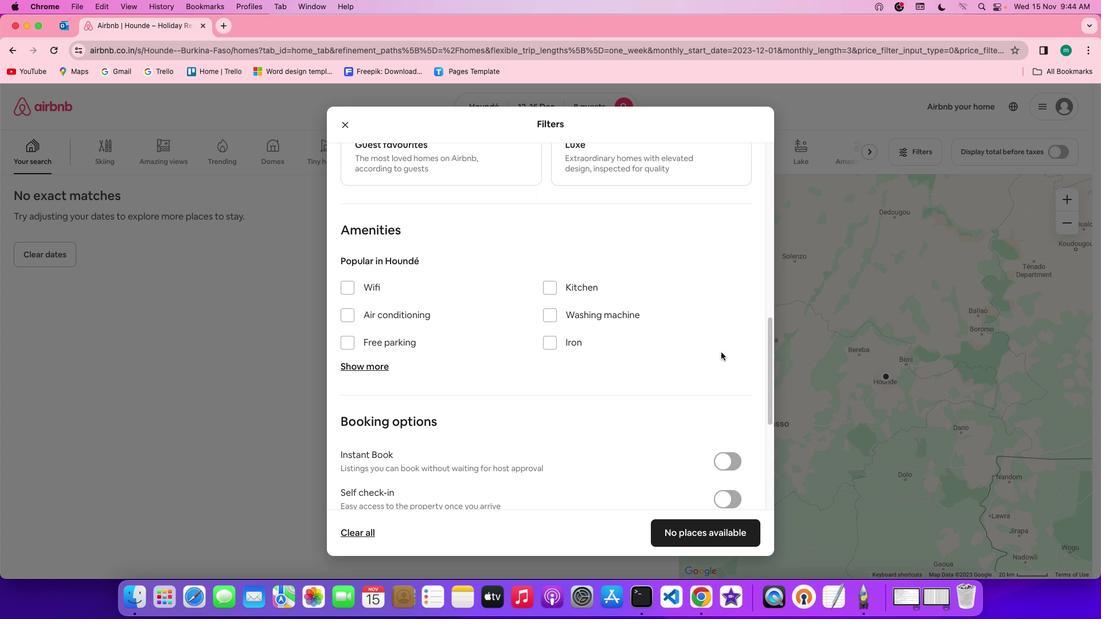
Action: Mouse scrolled (721, 352) with delta (0, 0)
Screenshot: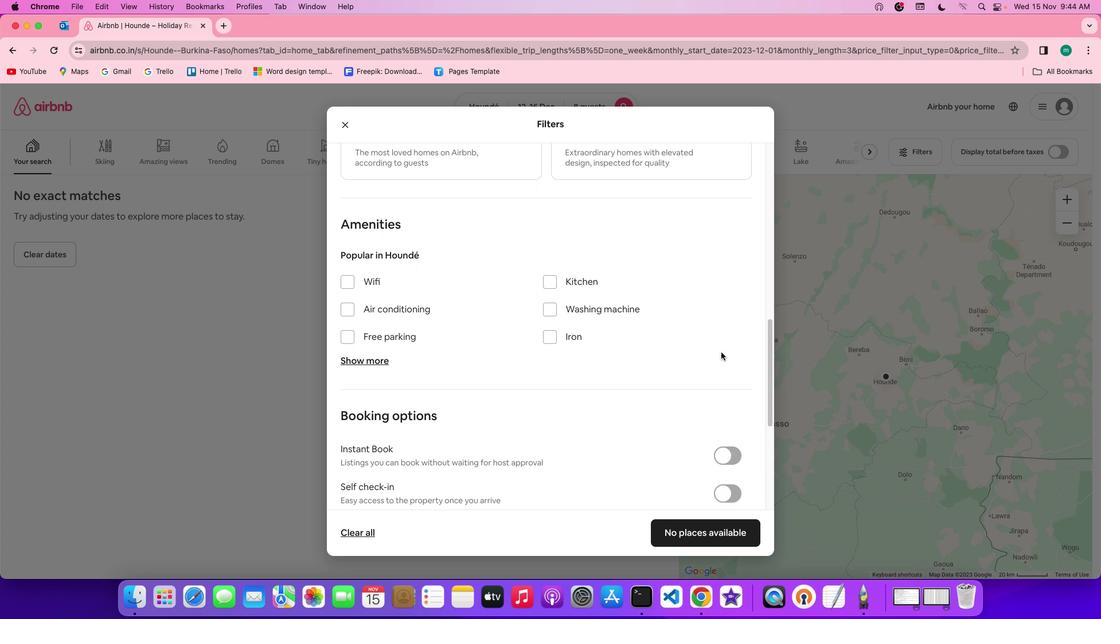 
Action: Mouse scrolled (721, 352) with delta (0, 0)
Screenshot: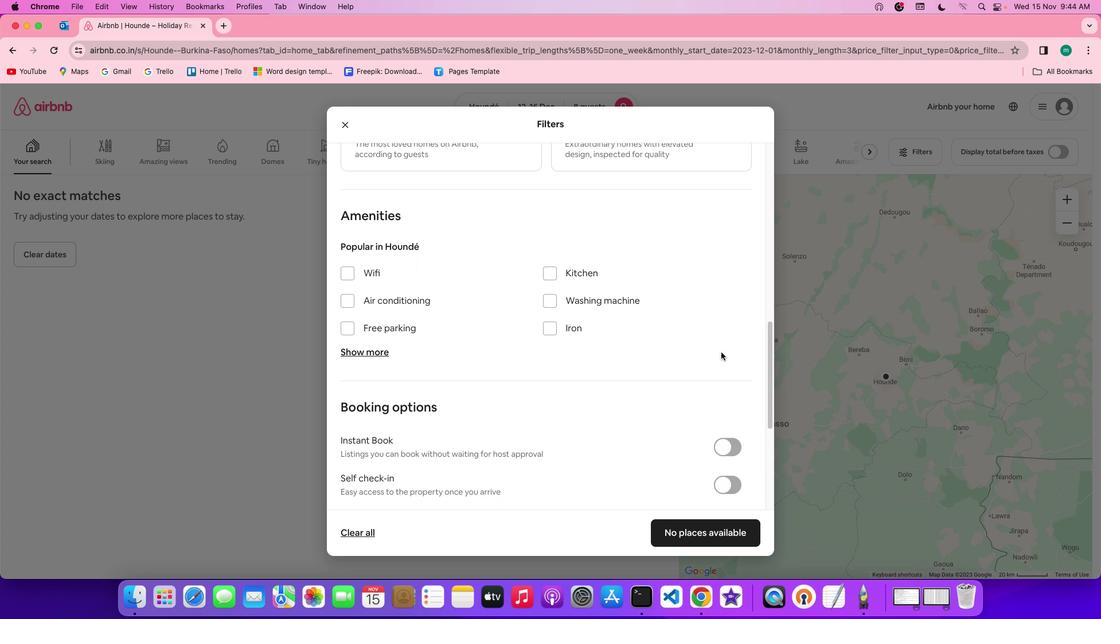 
Action: Mouse scrolled (721, 352) with delta (0, 0)
Screenshot: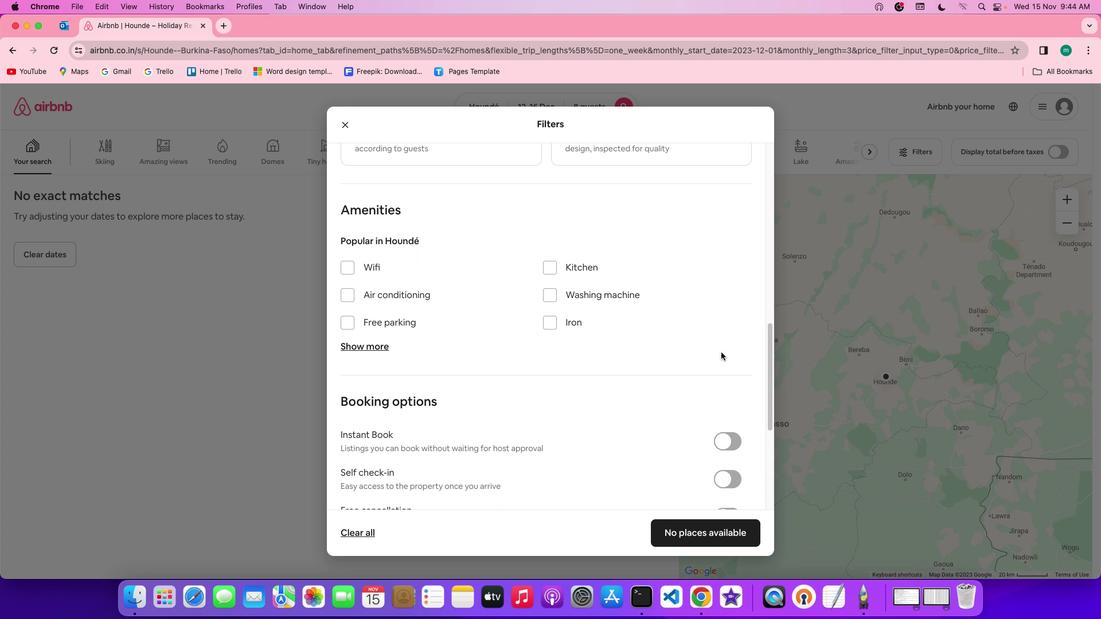 
Action: Mouse scrolled (721, 352) with delta (0, 0)
Screenshot: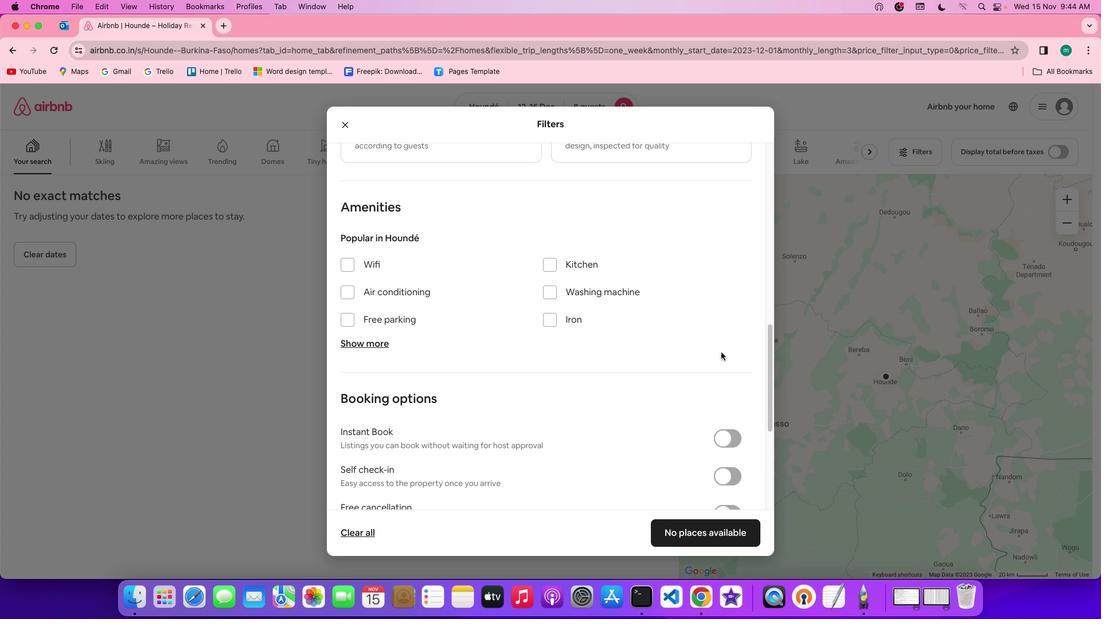 
Action: Mouse scrolled (721, 352) with delta (0, 0)
Screenshot: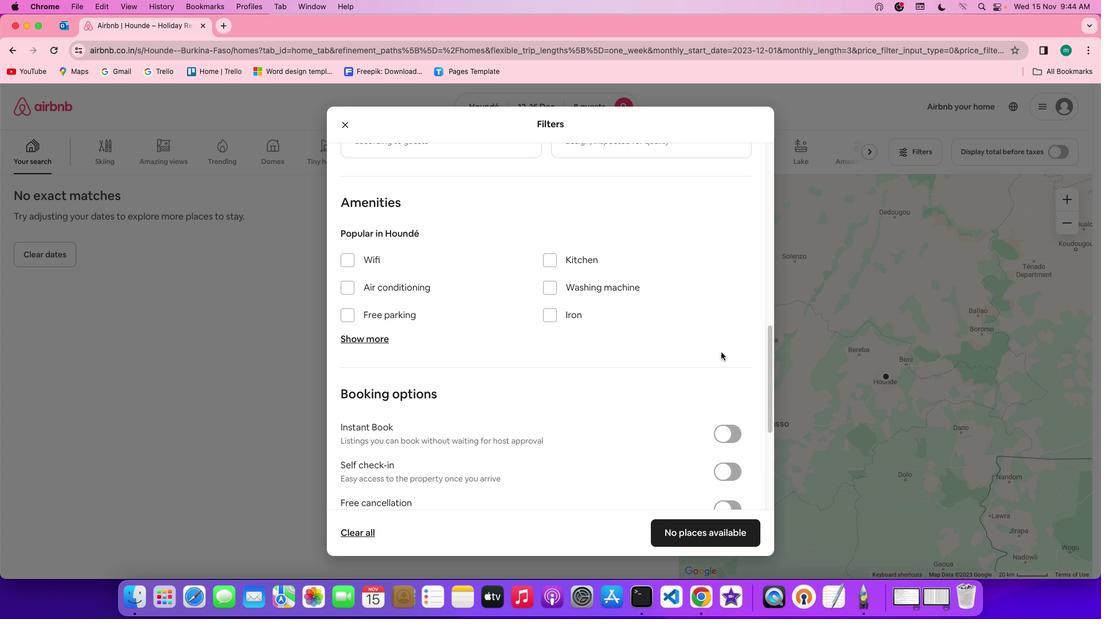
Action: Mouse scrolled (721, 352) with delta (0, 0)
Screenshot: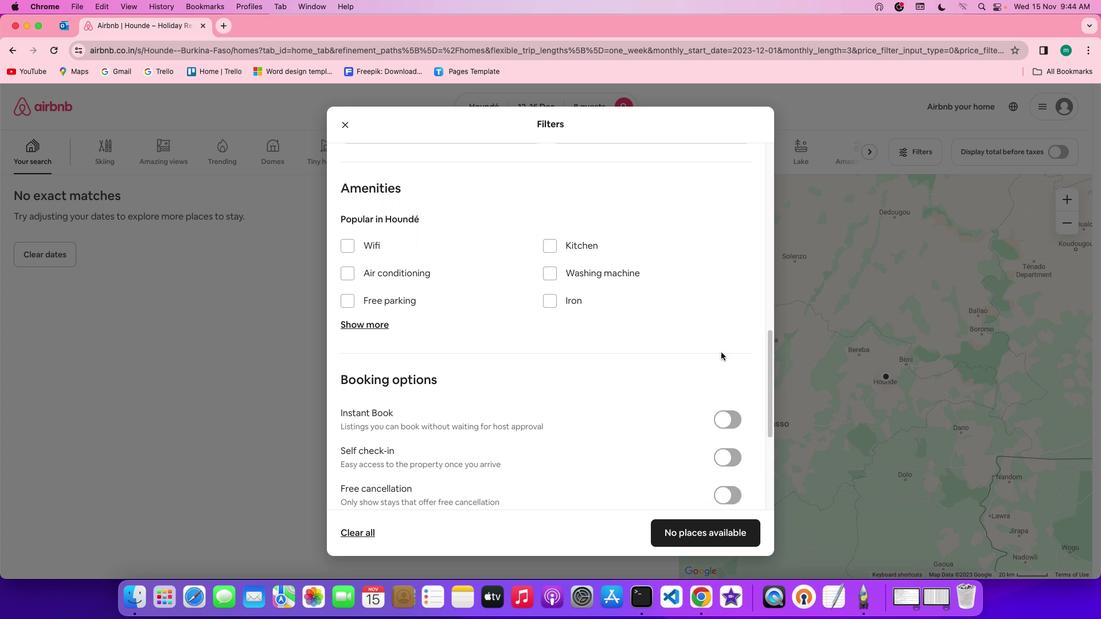 
Action: Mouse scrolled (721, 352) with delta (0, 0)
Screenshot: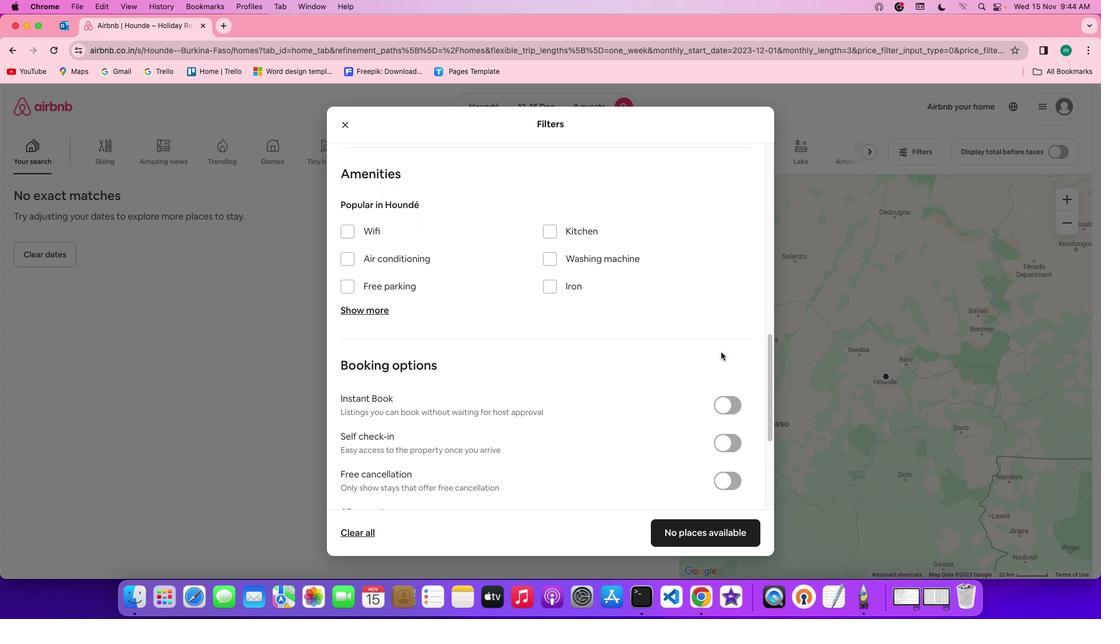 
Action: Mouse scrolled (721, 352) with delta (0, 0)
Screenshot: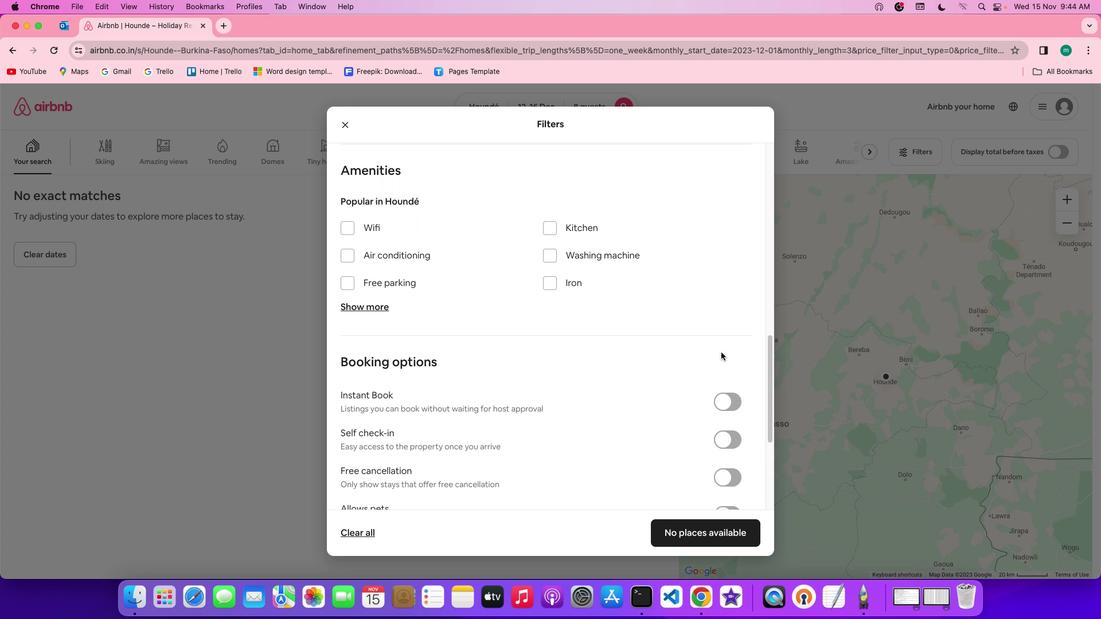 
Action: Mouse scrolled (721, 352) with delta (0, 0)
Screenshot: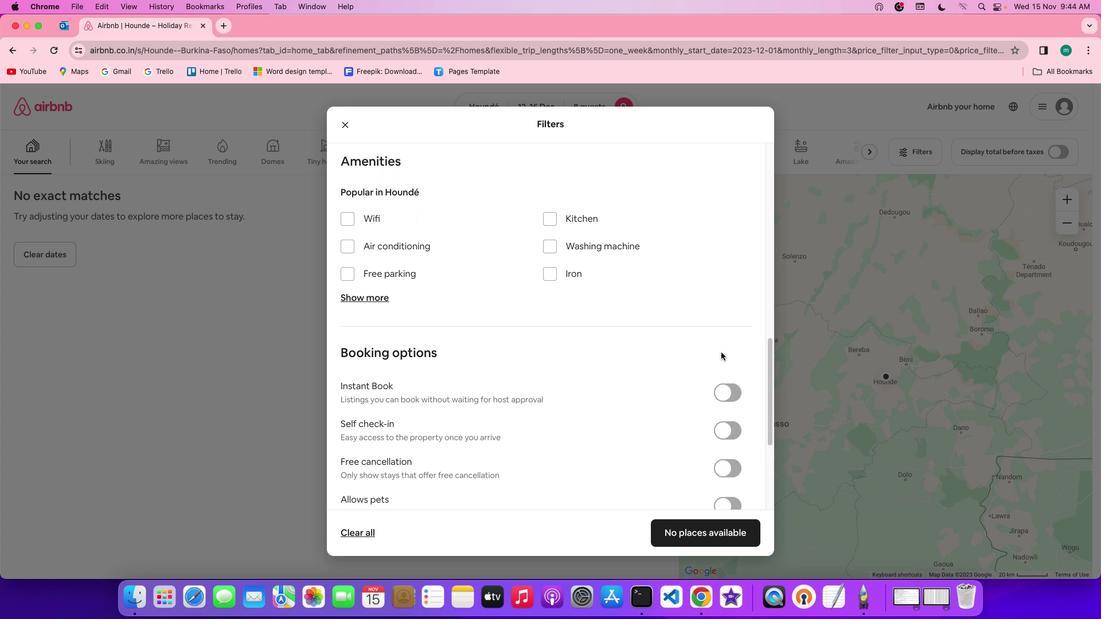 
Action: Mouse scrolled (721, 352) with delta (0, 0)
Screenshot: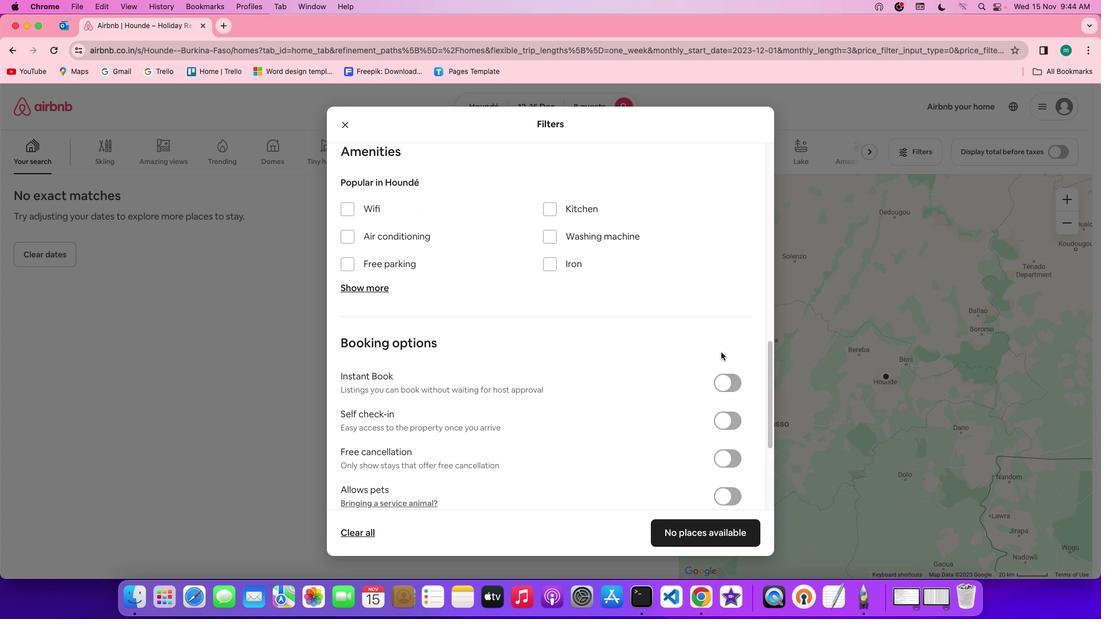 
Action: Mouse scrolled (721, 352) with delta (0, 0)
Screenshot: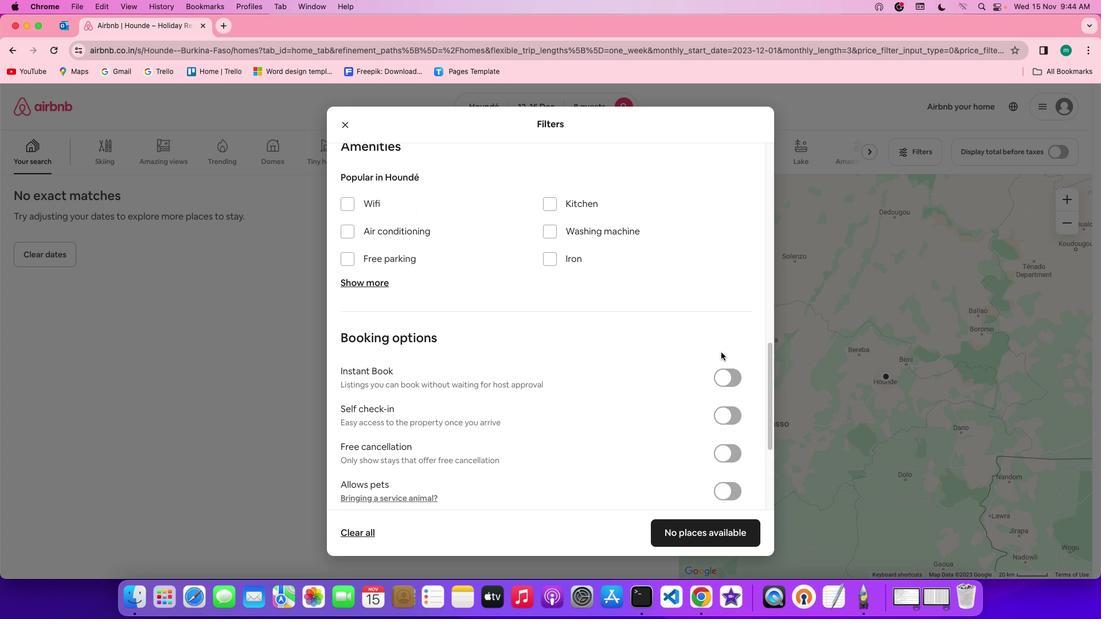 
Action: Mouse scrolled (721, 352) with delta (0, 0)
Screenshot: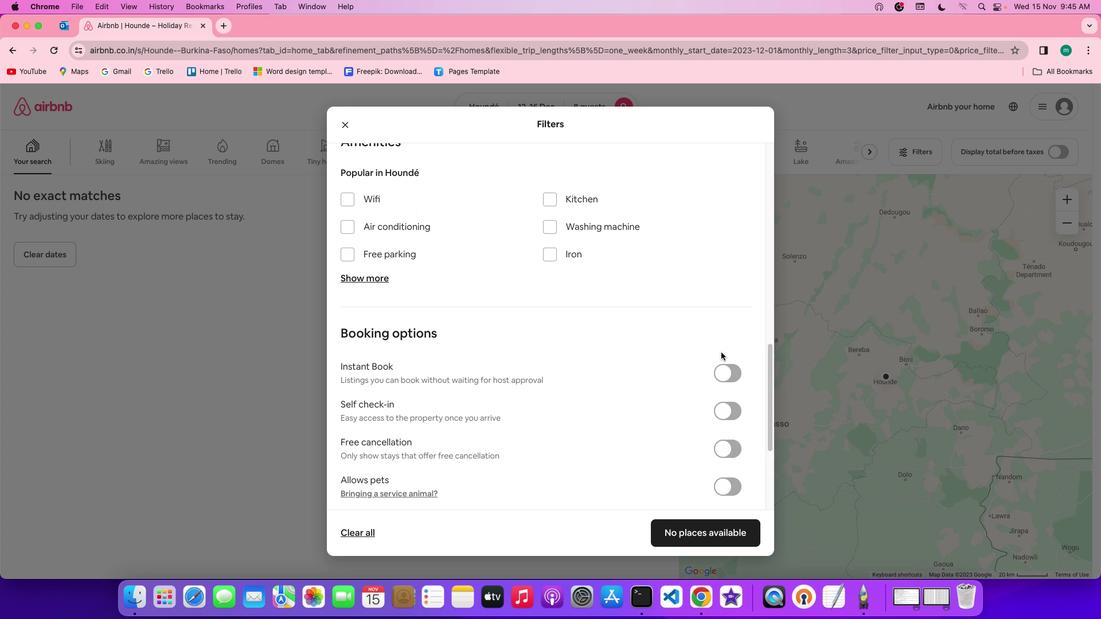 
Action: Mouse scrolled (721, 352) with delta (0, 0)
Screenshot: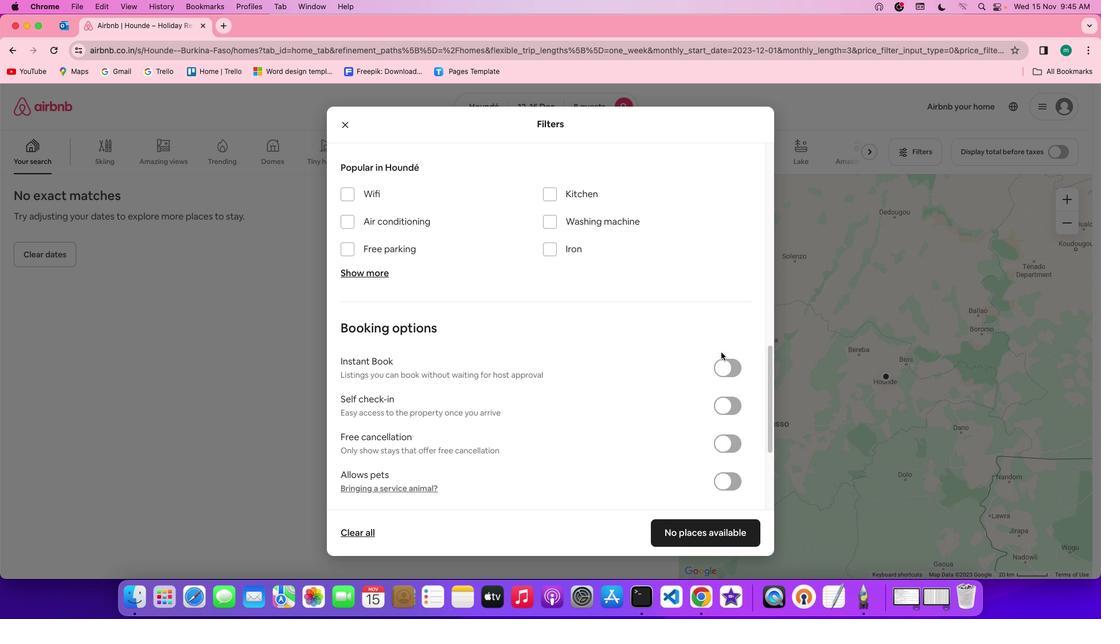 
Action: Mouse moved to (347, 196)
Screenshot: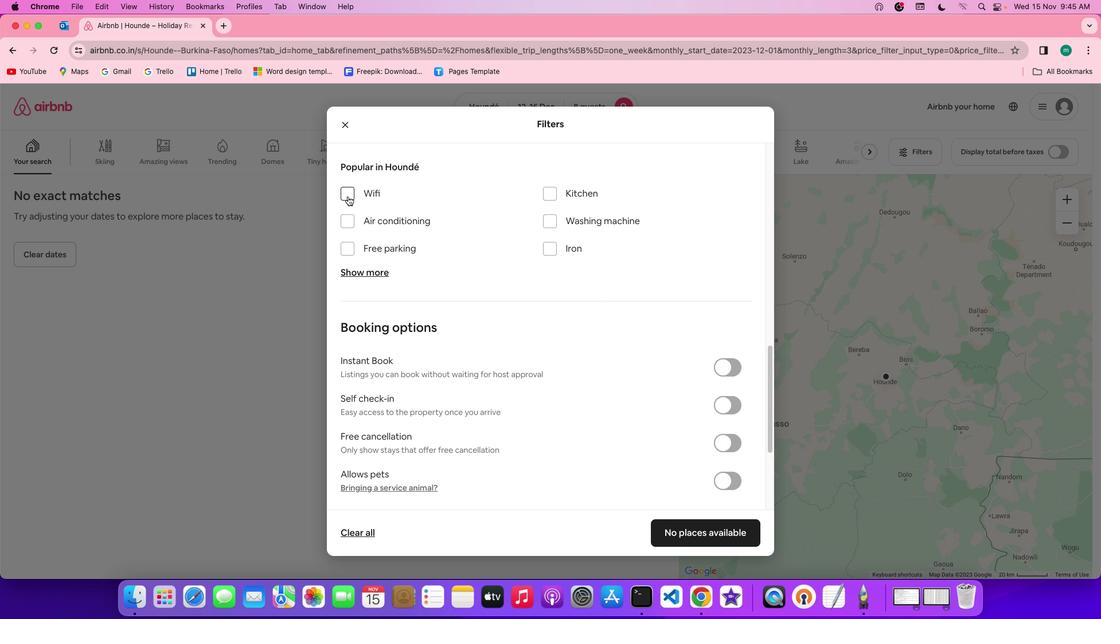 
Action: Mouse pressed left at (347, 196)
Screenshot: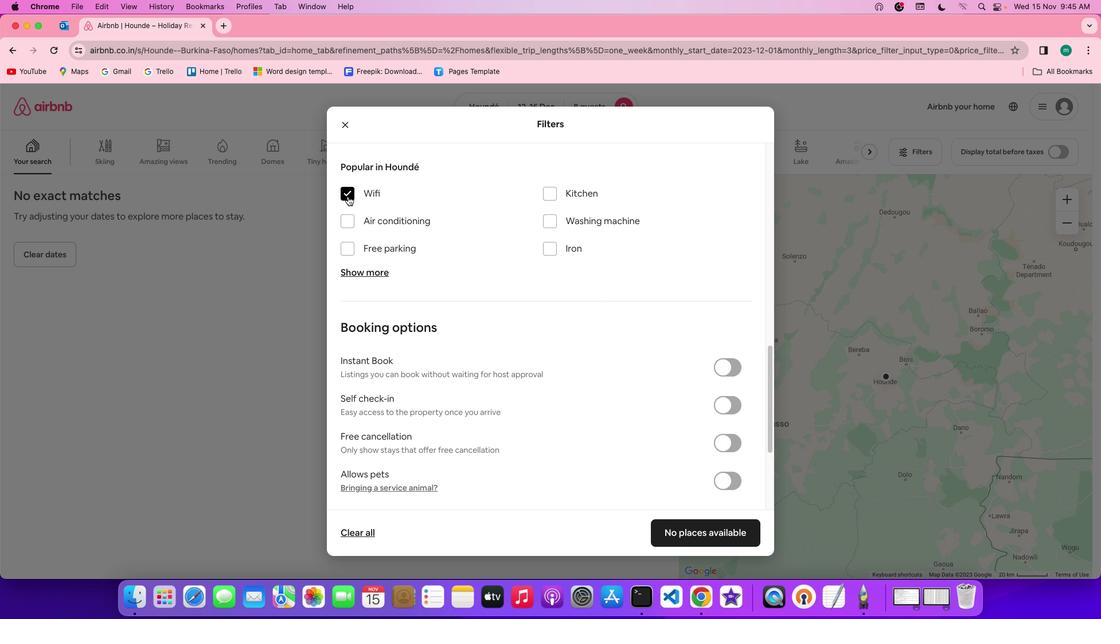 
Action: Mouse moved to (519, 255)
Screenshot: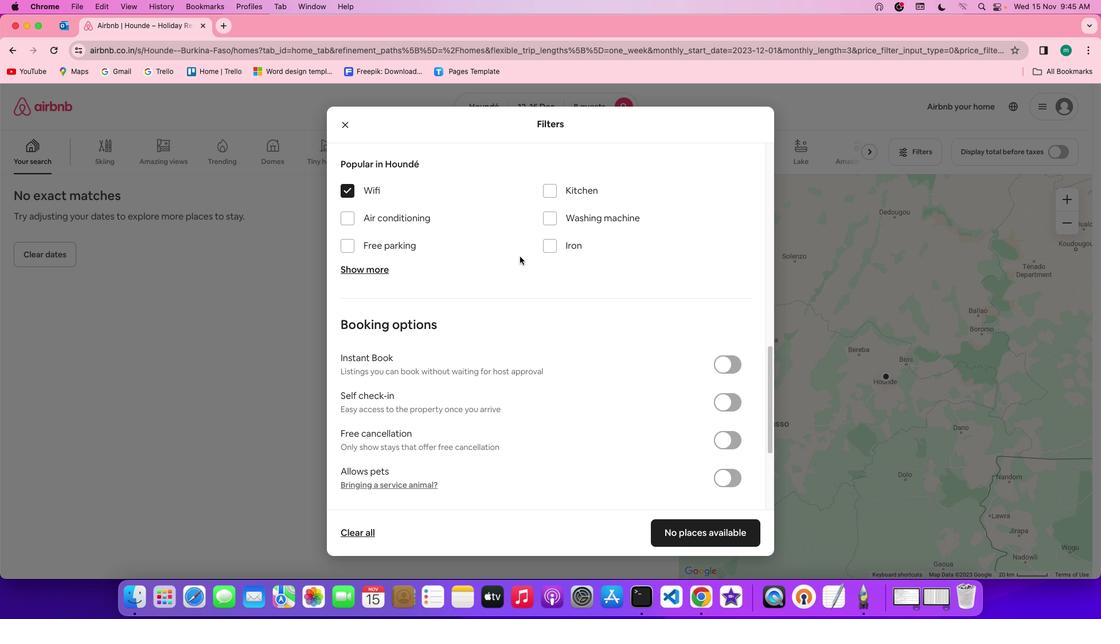 
Action: Mouse scrolled (519, 255) with delta (0, 0)
Screenshot: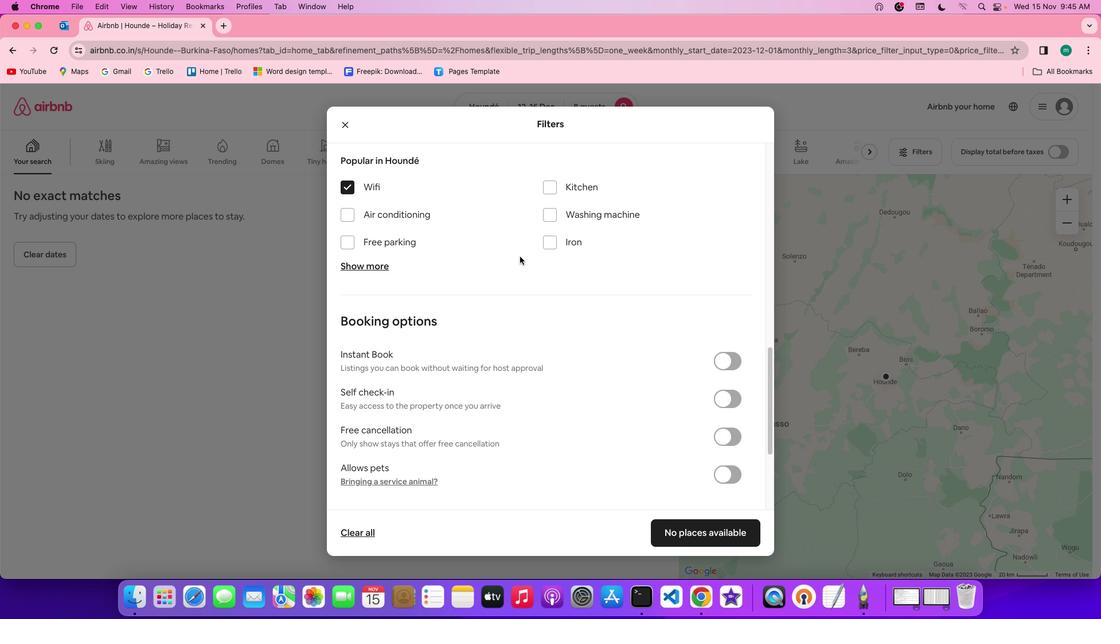 
Action: Mouse scrolled (519, 255) with delta (0, 0)
Screenshot: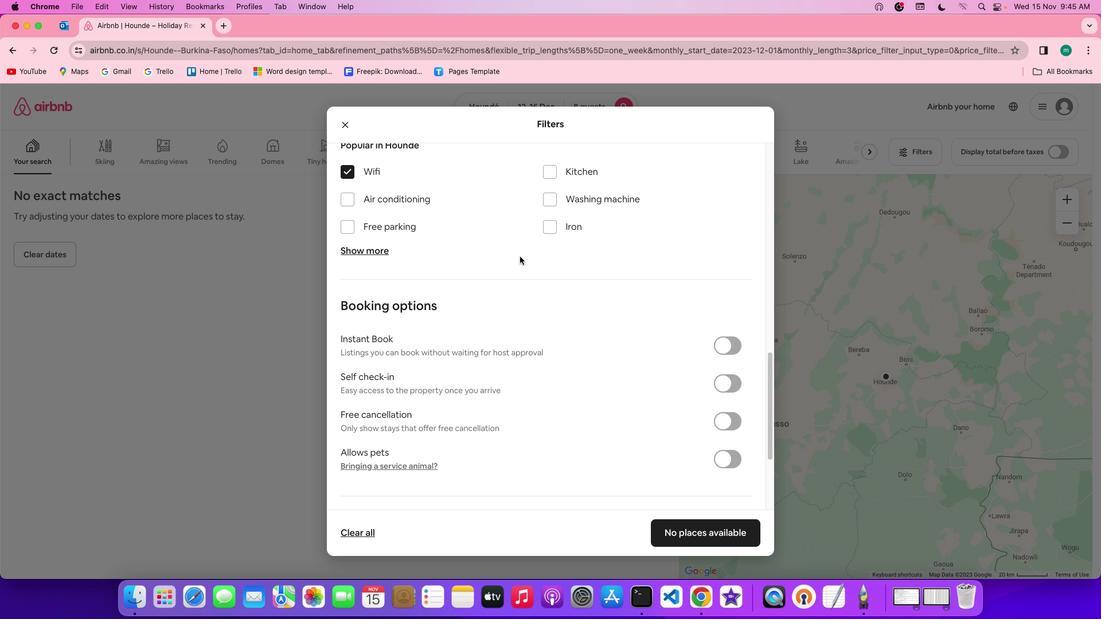 
Action: Mouse scrolled (519, 255) with delta (0, 0)
Screenshot: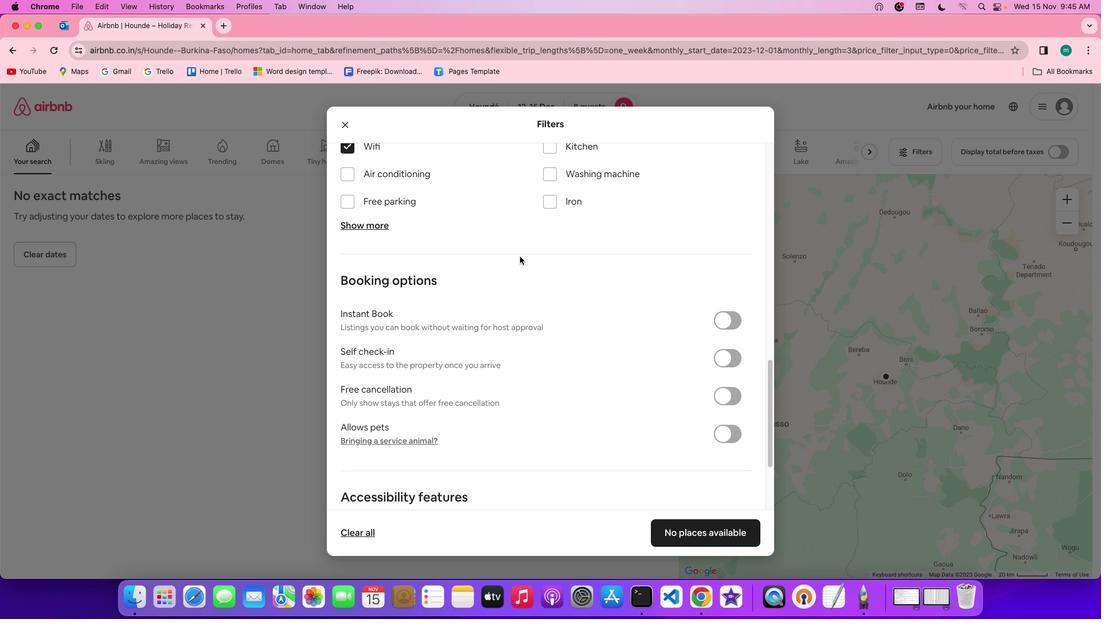
Action: Mouse moved to (358, 210)
Screenshot: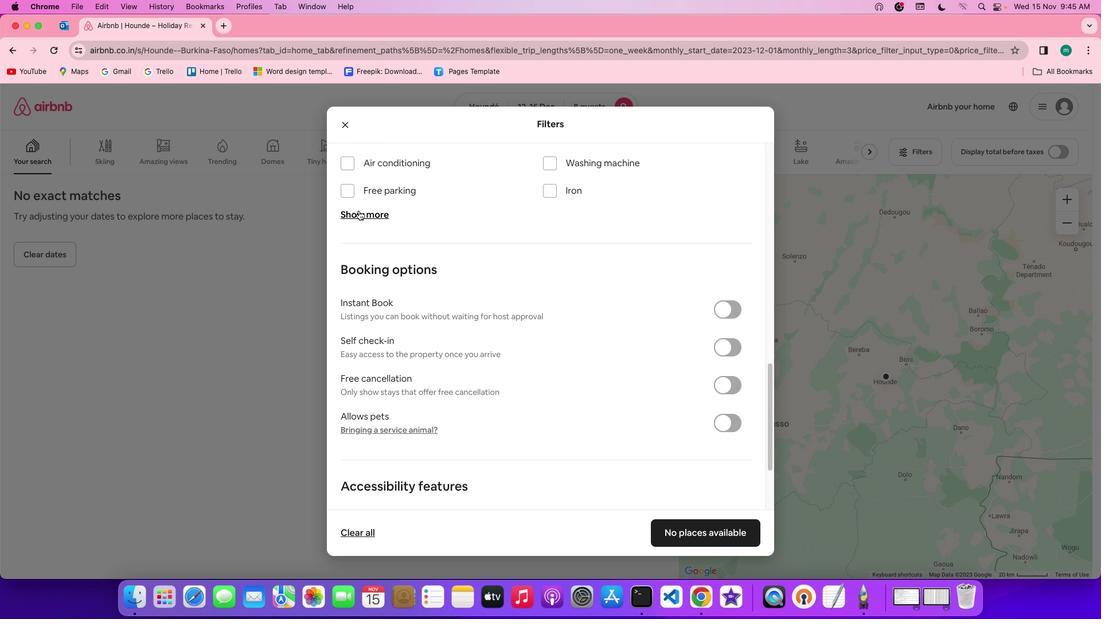 
Action: Mouse pressed left at (358, 210)
Screenshot: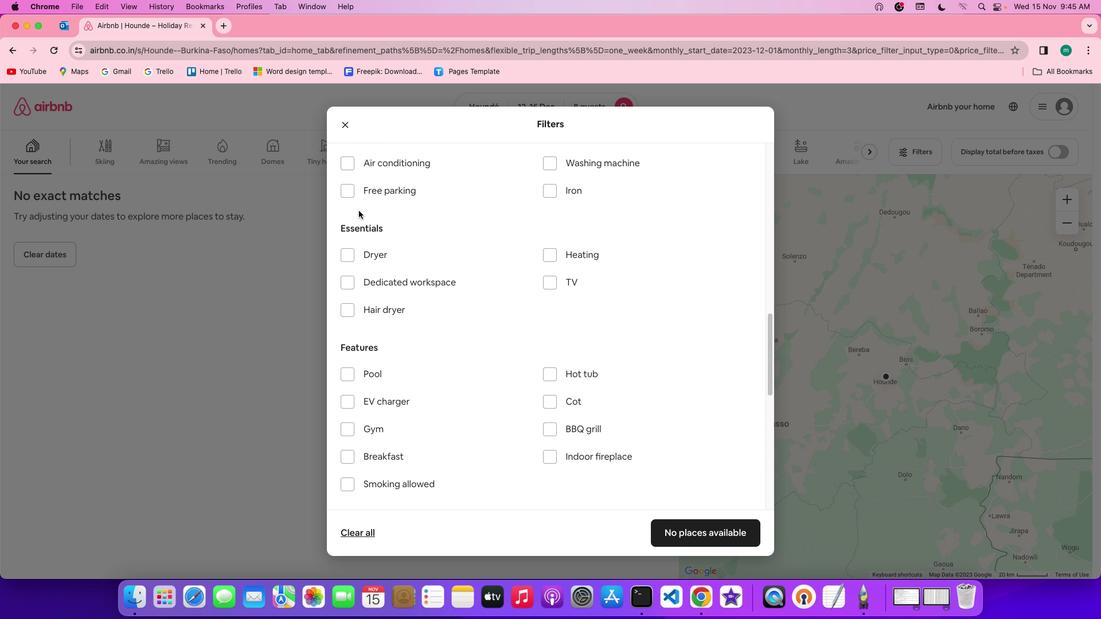 
Action: Mouse moved to (547, 288)
Screenshot: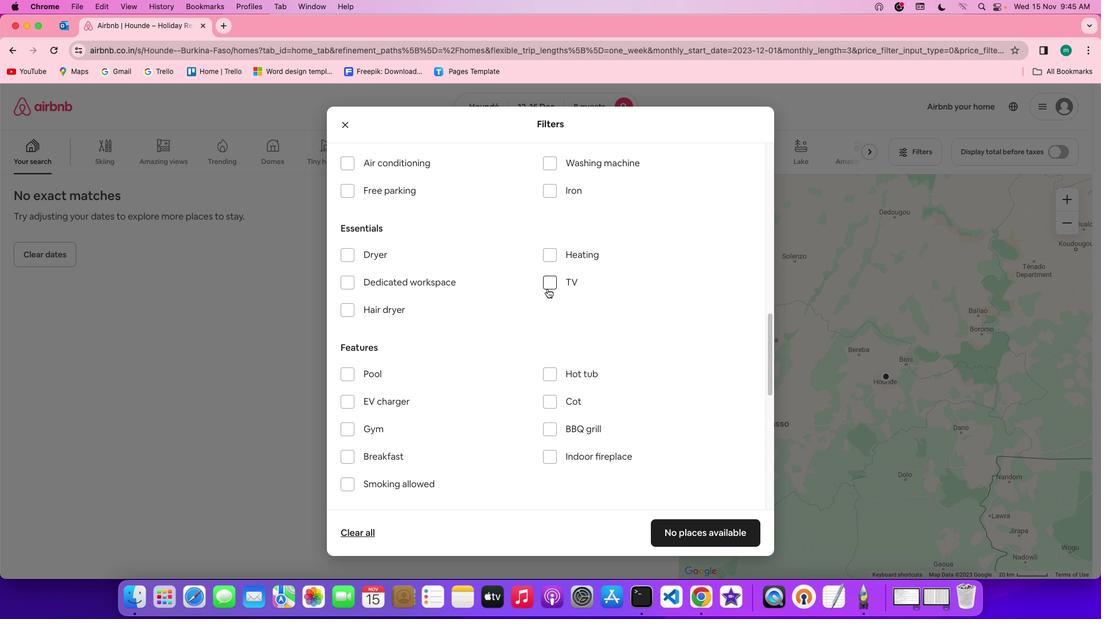 
Action: Mouse pressed left at (547, 288)
Screenshot: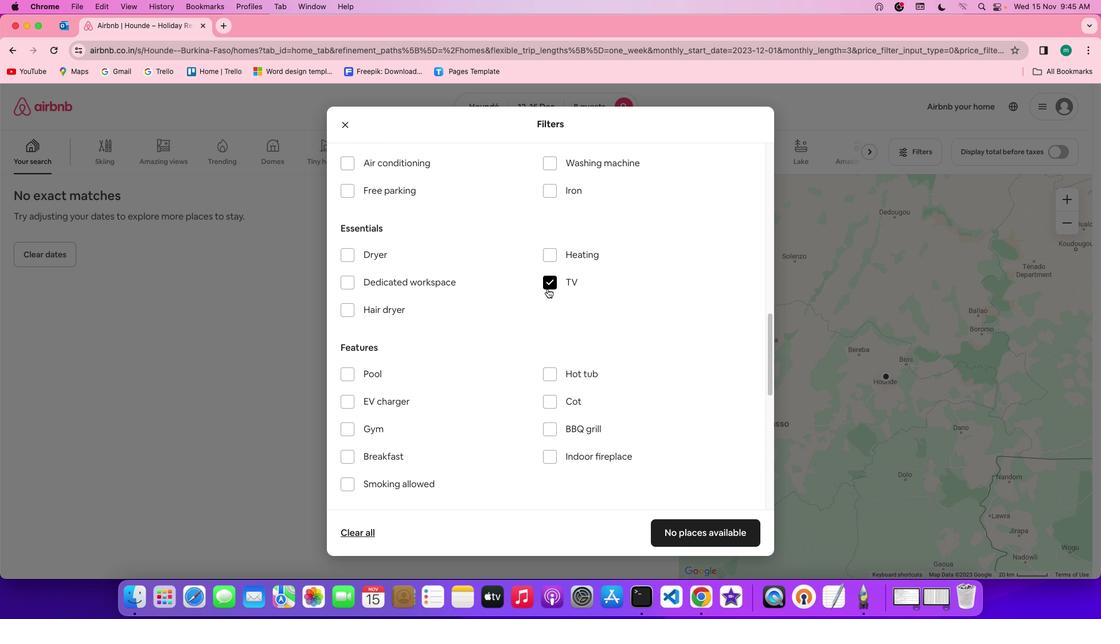 
Action: Mouse moved to (609, 340)
Screenshot: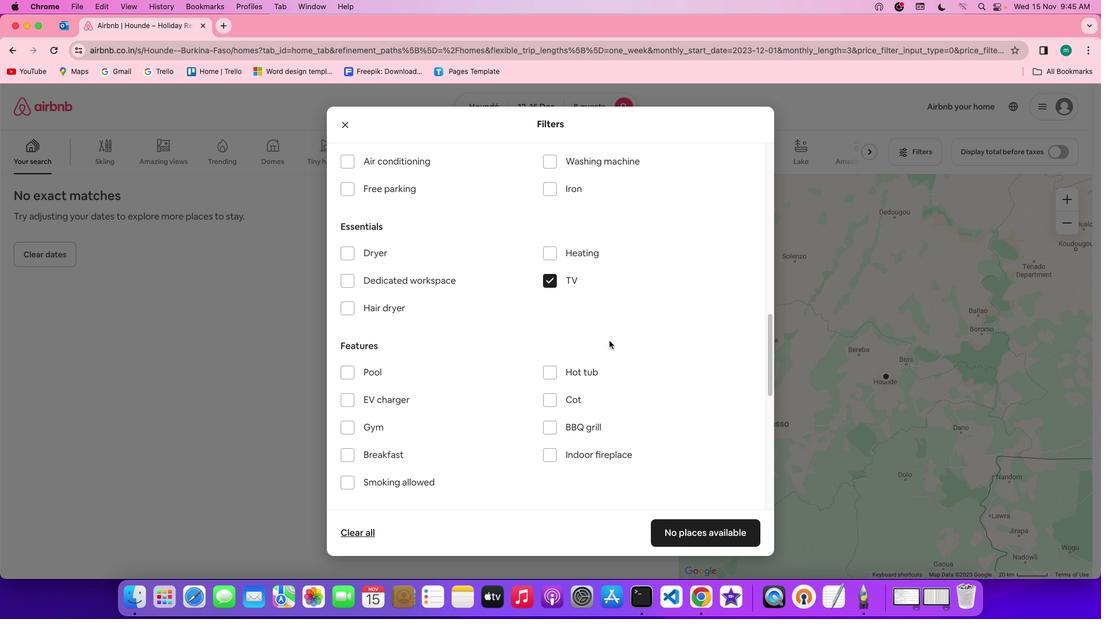 
Action: Mouse scrolled (609, 340) with delta (0, 0)
Screenshot: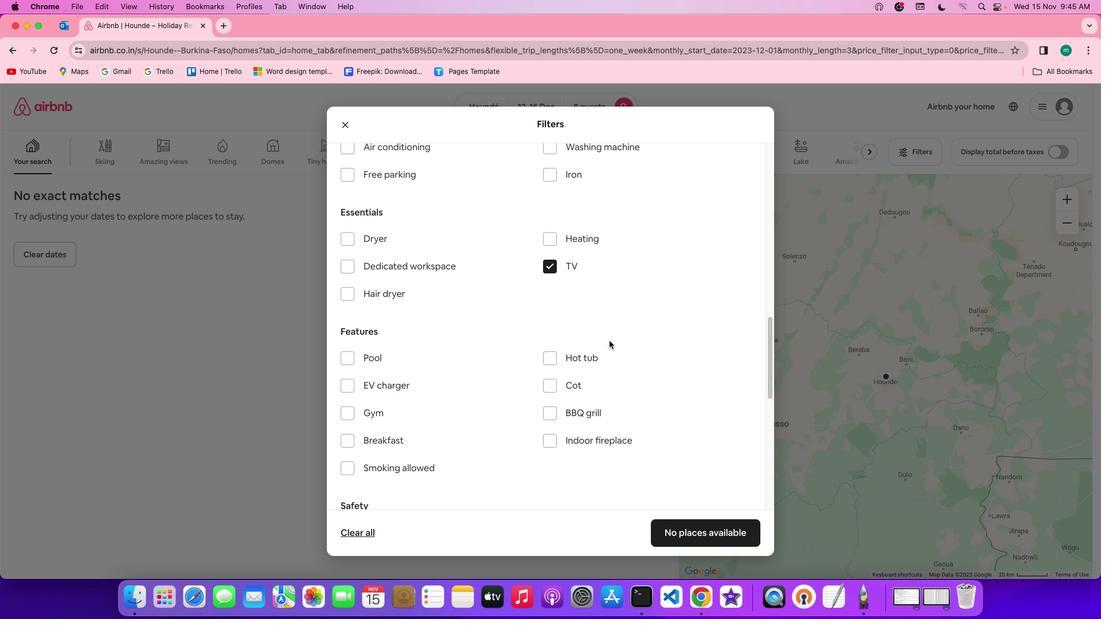 
Action: Mouse scrolled (609, 340) with delta (0, 0)
Screenshot: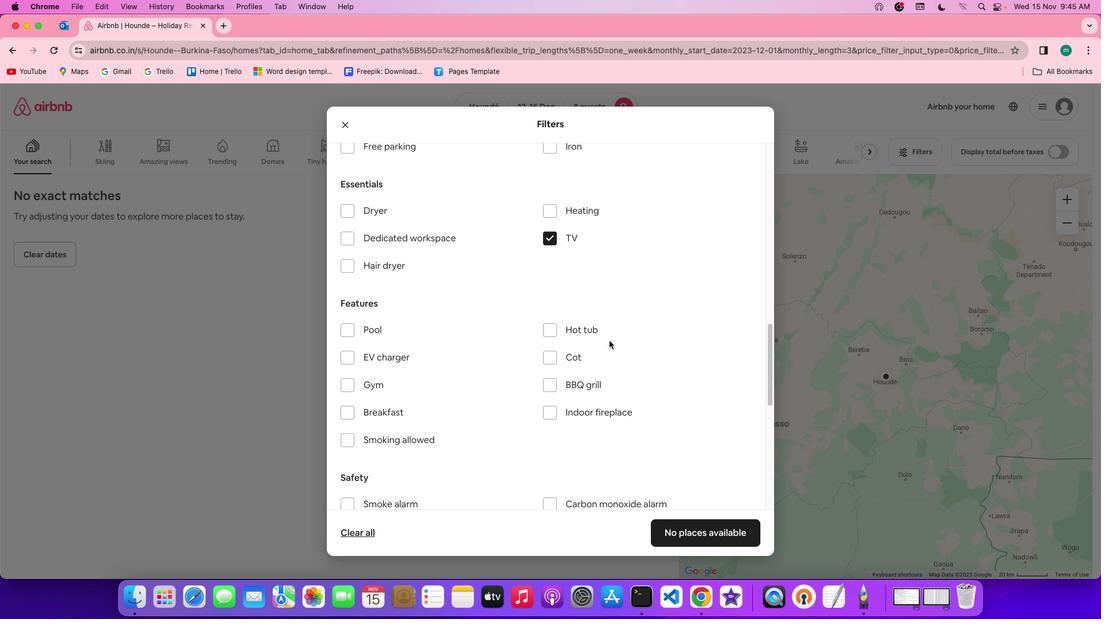 
Action: Mouse scrolled (609, 340) with delta (0, -1)
Screenshot: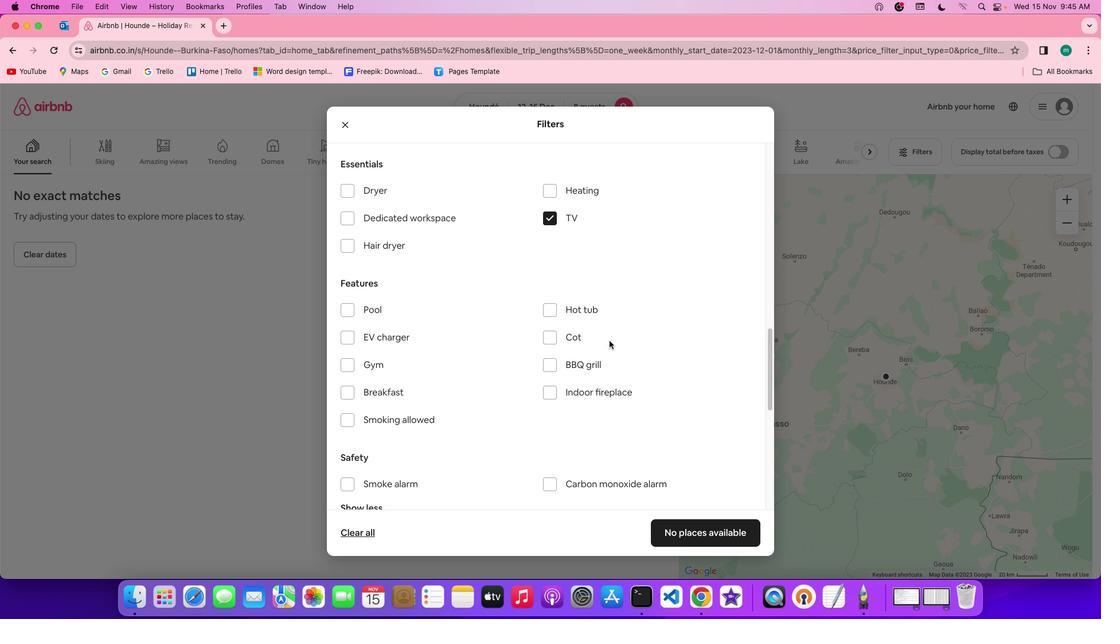
Action: Mouse moved to (597, 328)
Screenshot: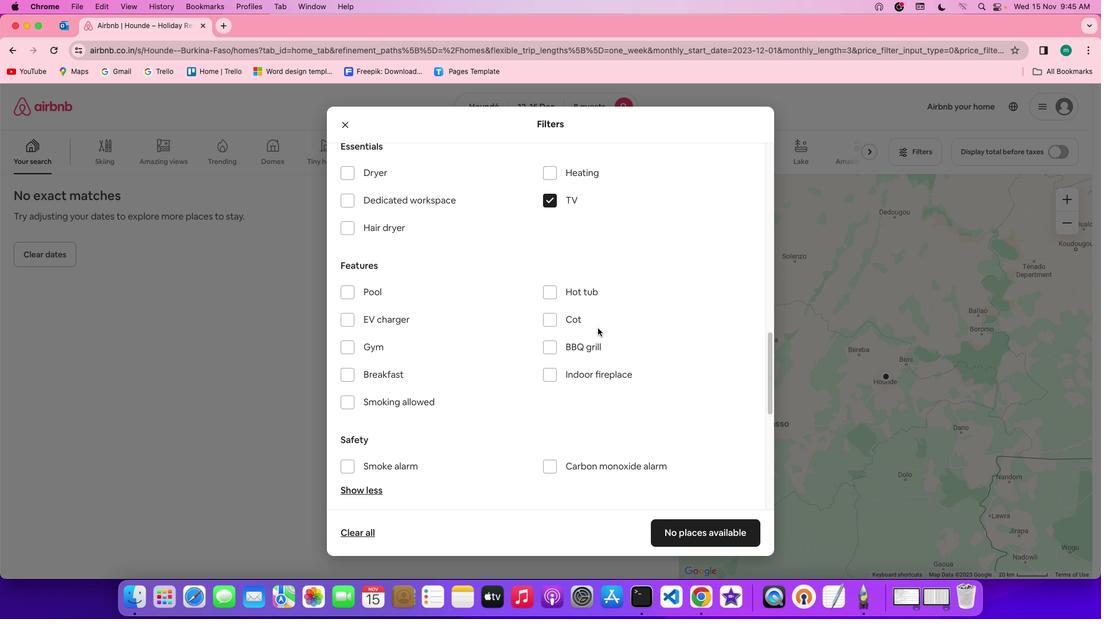 
Action: Mouse scrolled (597, 328) with delta (0, 0)
Screenshot: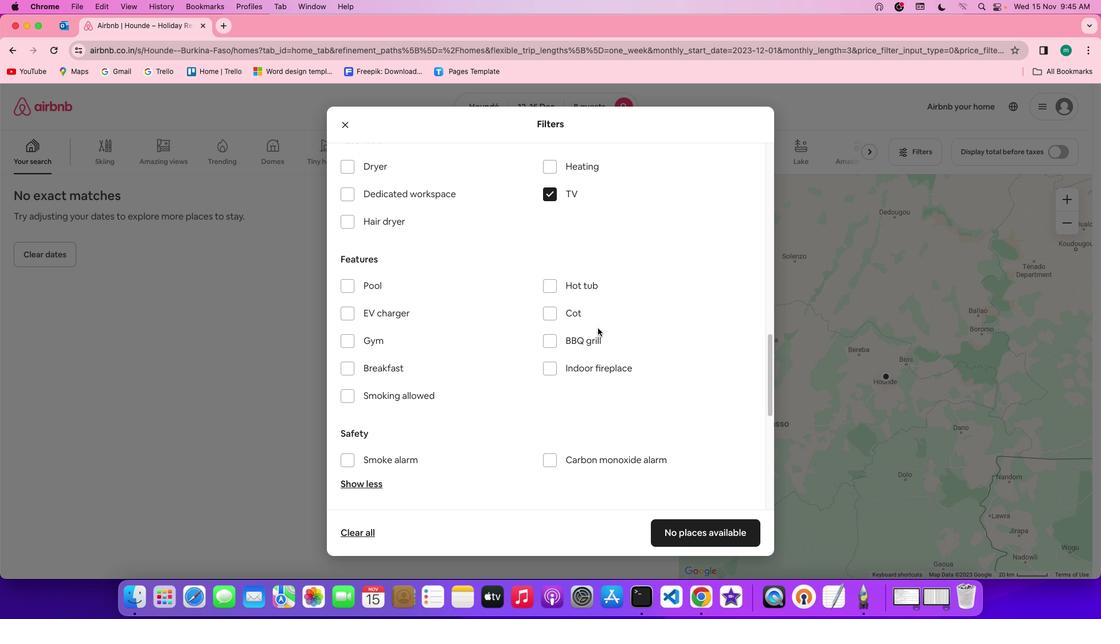 
Action: Mouse scrolled (597, 328) with delta (0, 0)
Screenshot: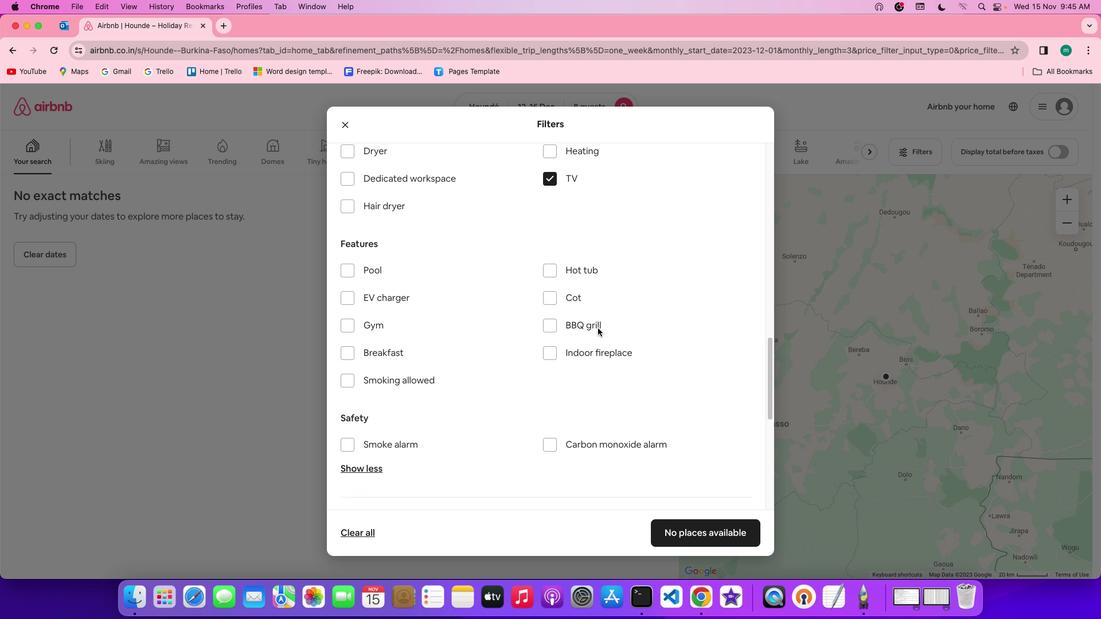 
Action: Mouse scrolled (597, 328) with delta (0, 0)
Screenshot: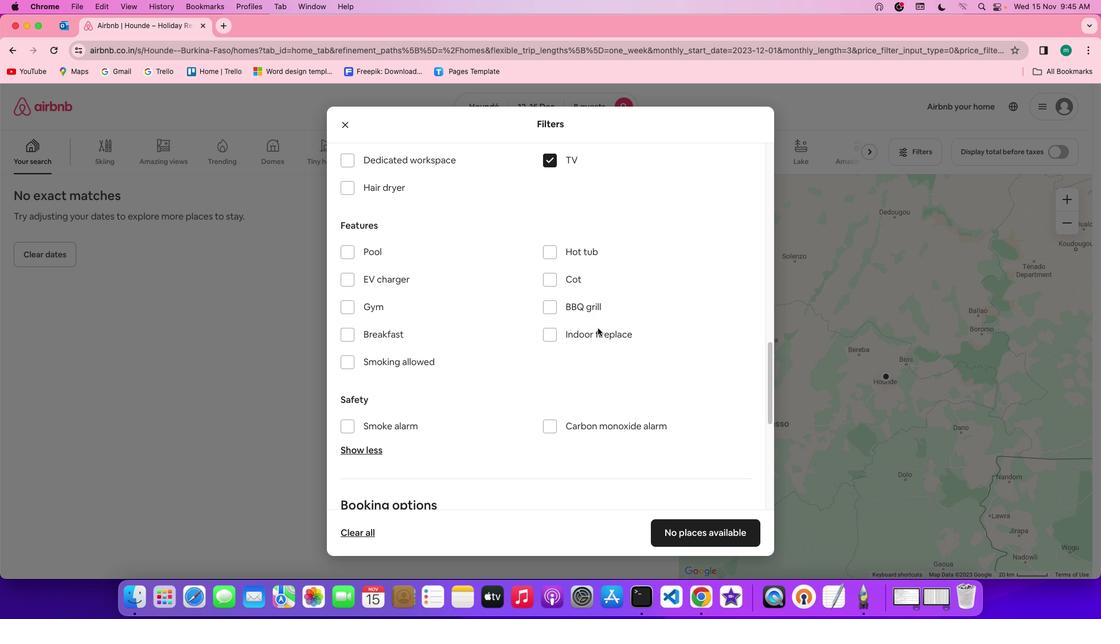 
Action: Mouse moved to (381, 250)
Screenshot: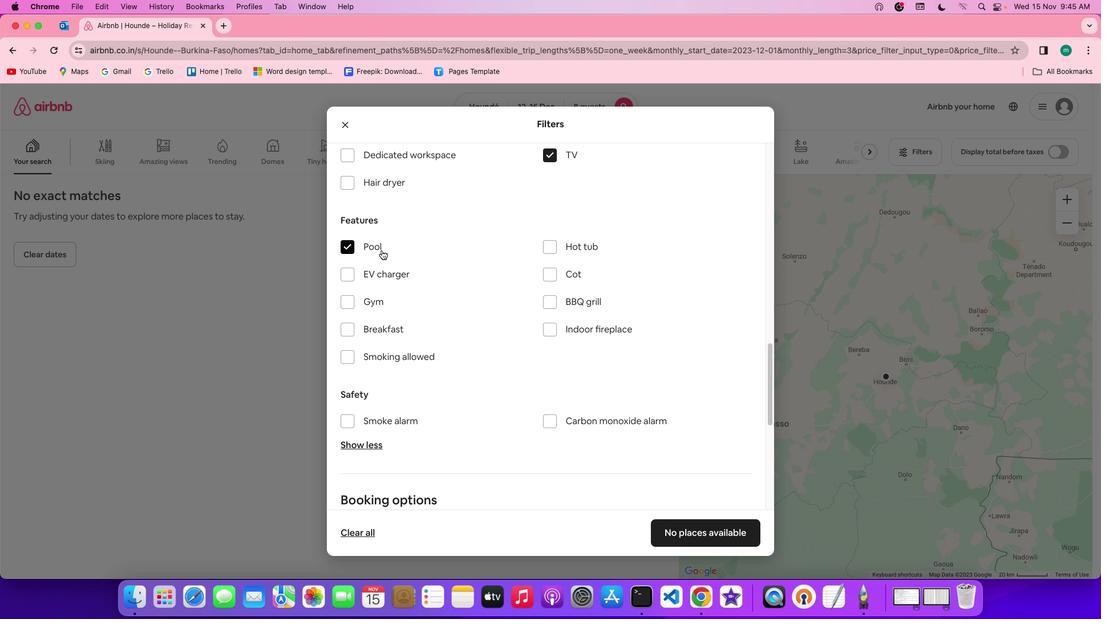 
Action: Mouse pressed left at (381, 250)
Screenshot: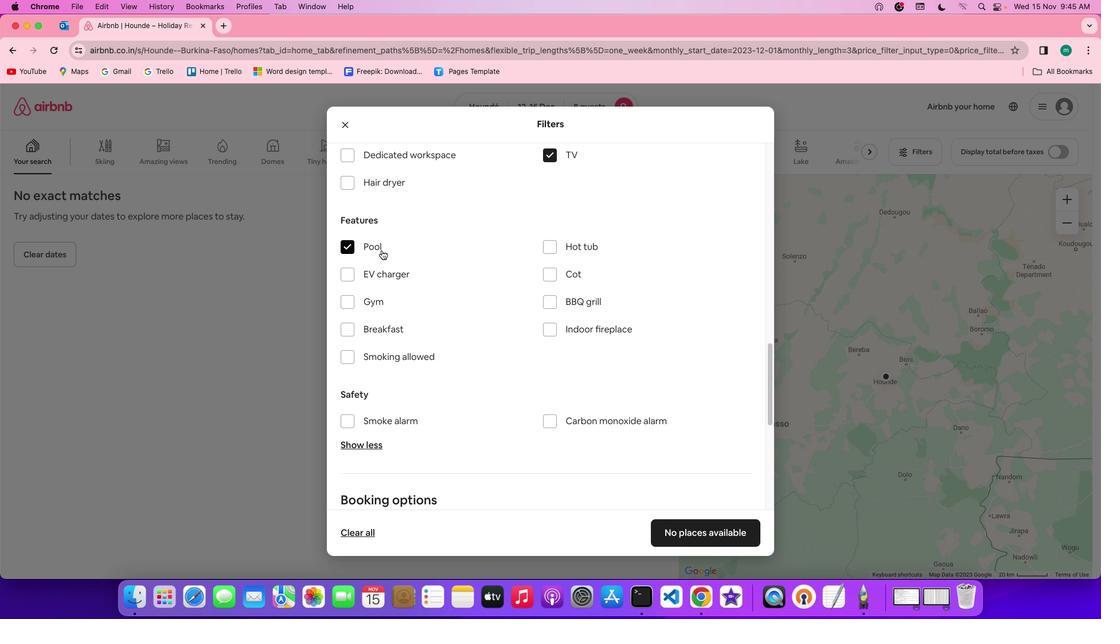 
Action: Mouse moved to (374, 296)
Screenshot: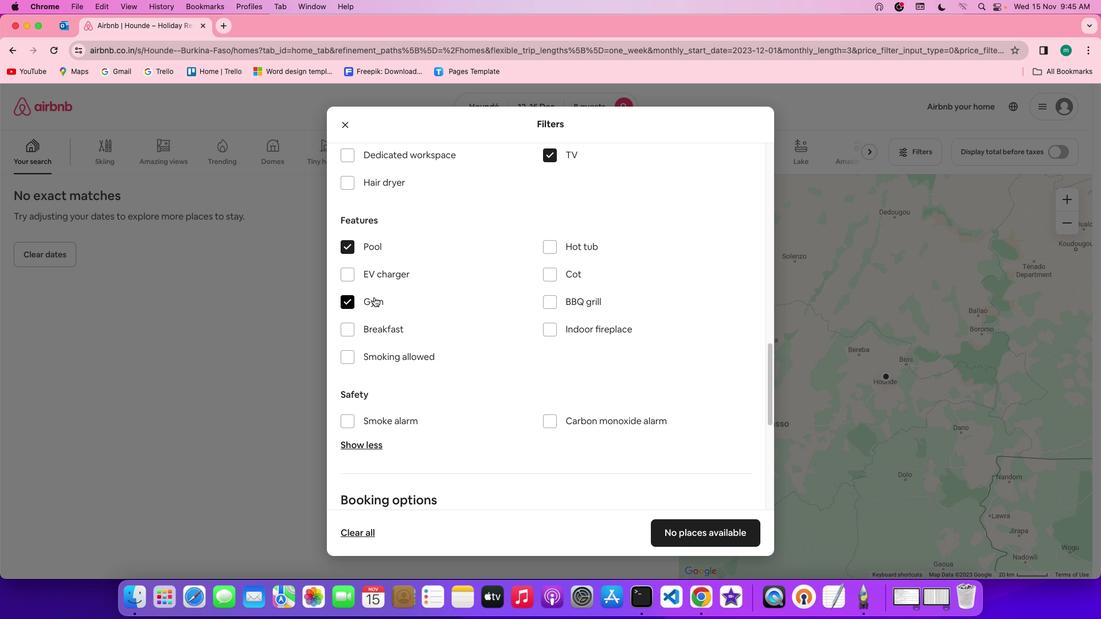 
Action: Mouse pressed left at (374, 296)
Screenshot: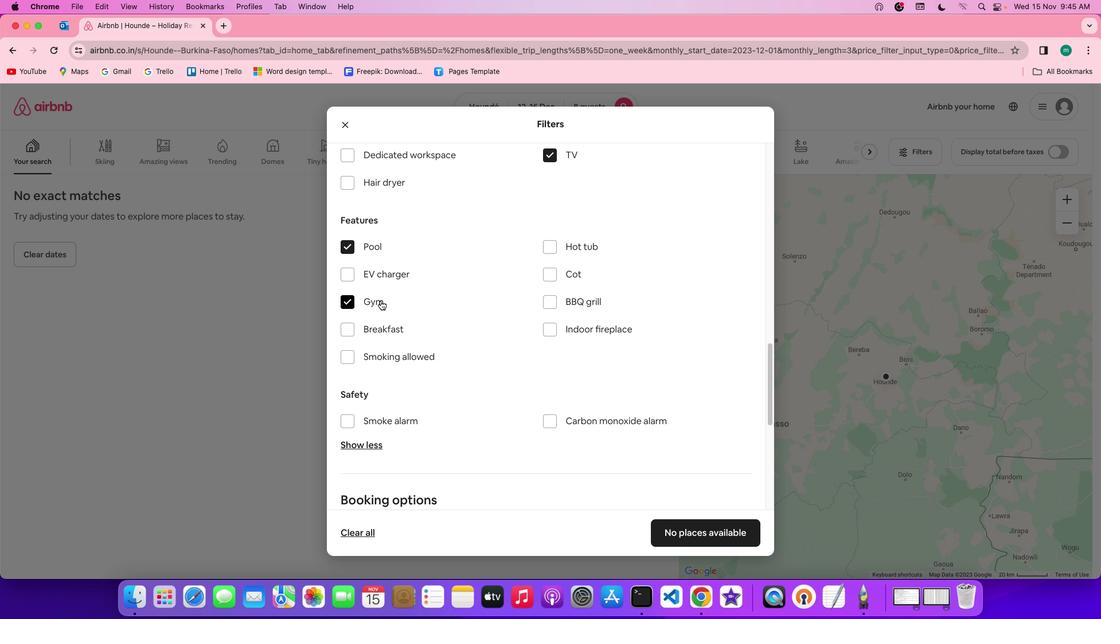 
Action: Mouse moved to (473, 317)
Screenshot: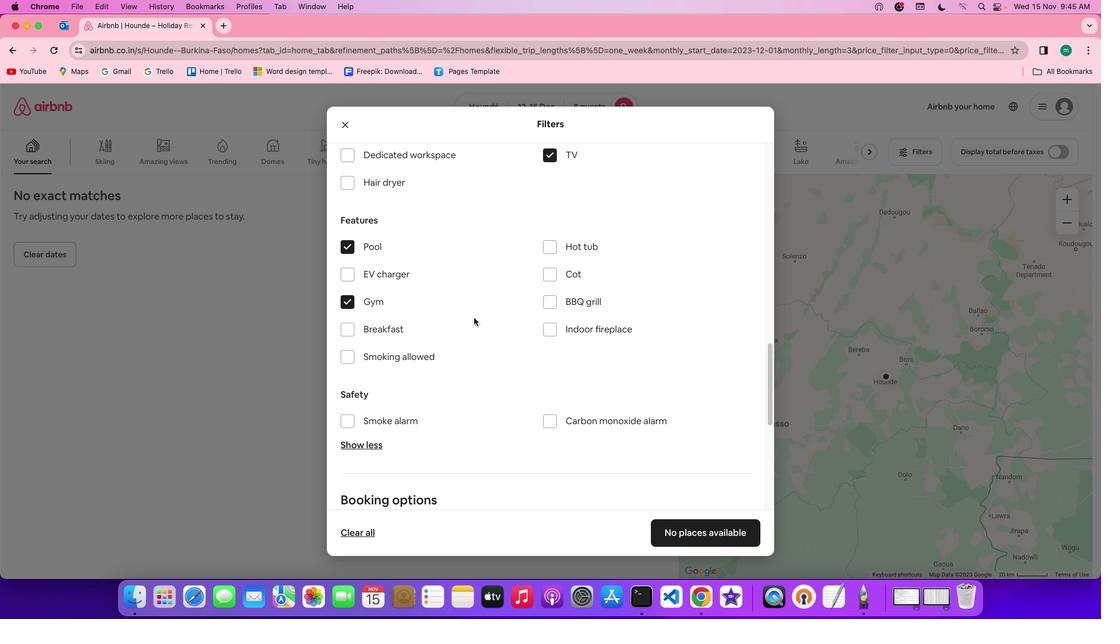 
Action: Mouse scrolled (473, 317) with delta (0, 0)
Screenshot: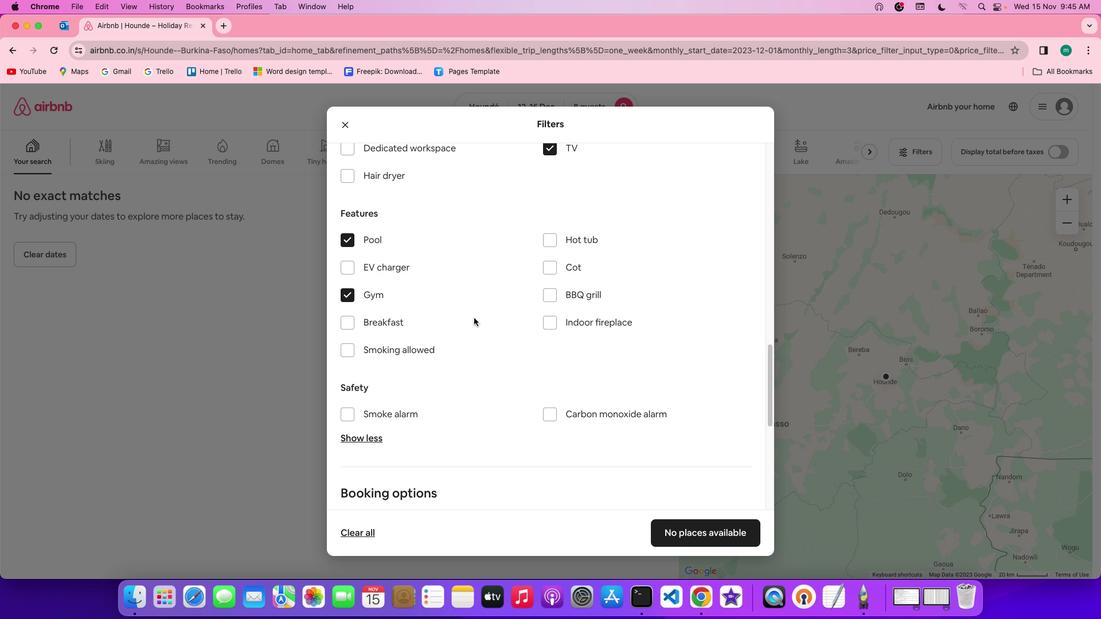 
Action: Mouse scrolled (473, 317) with delta (0, 0)
Screenshot: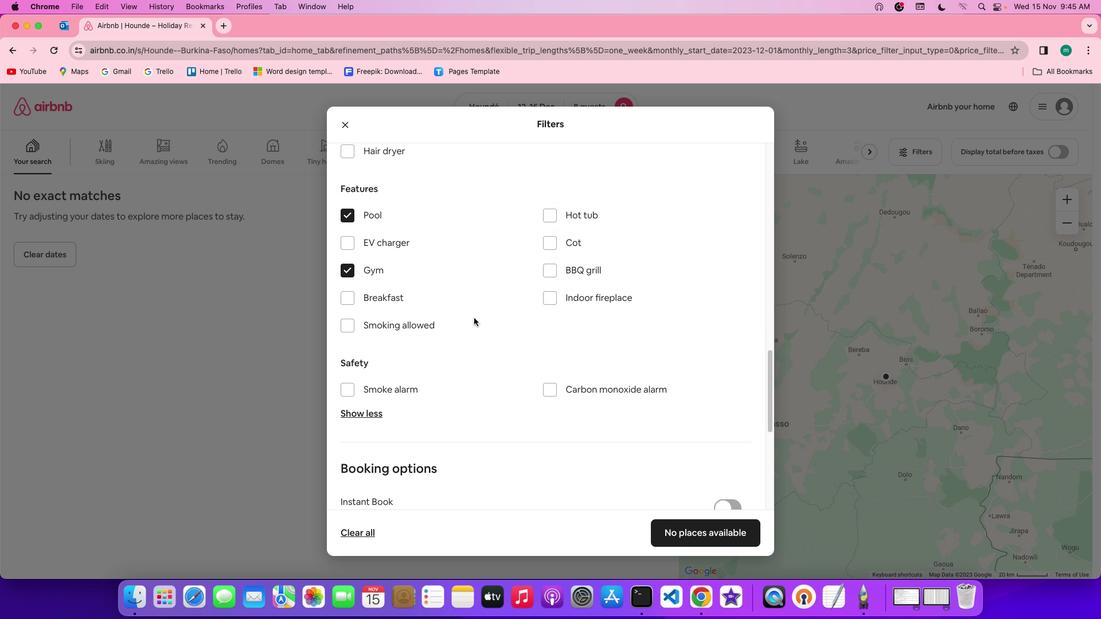 
Action: Mouse scrolled (473, 317) with delta (0, -1)
Screenshot: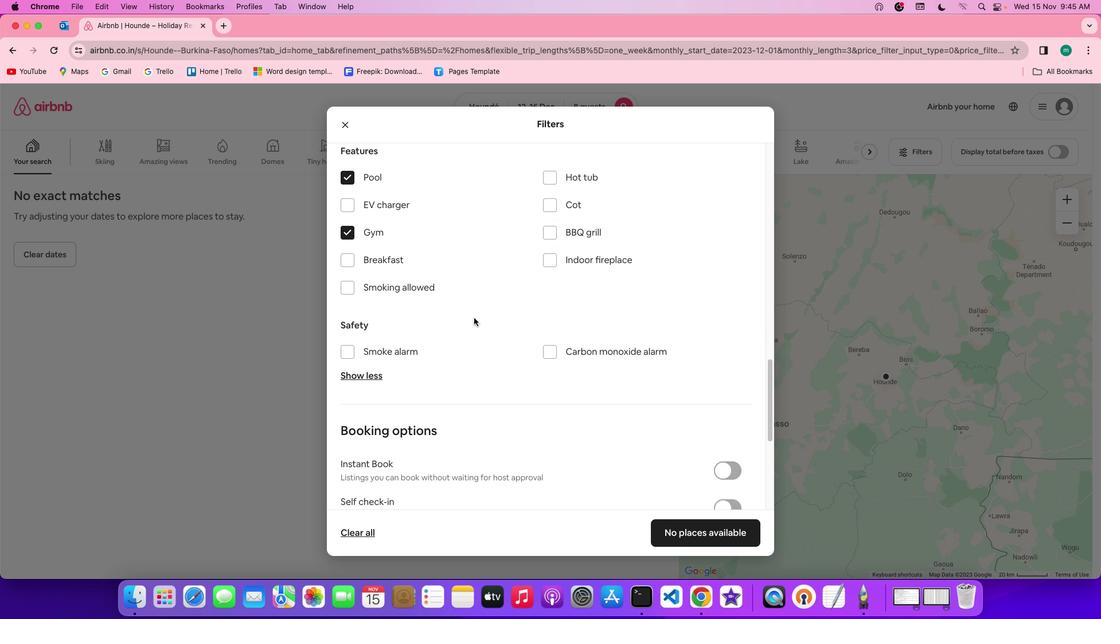 
Action: Mouse scrolled (473, 317) with delta (0, -1)
Screenshot: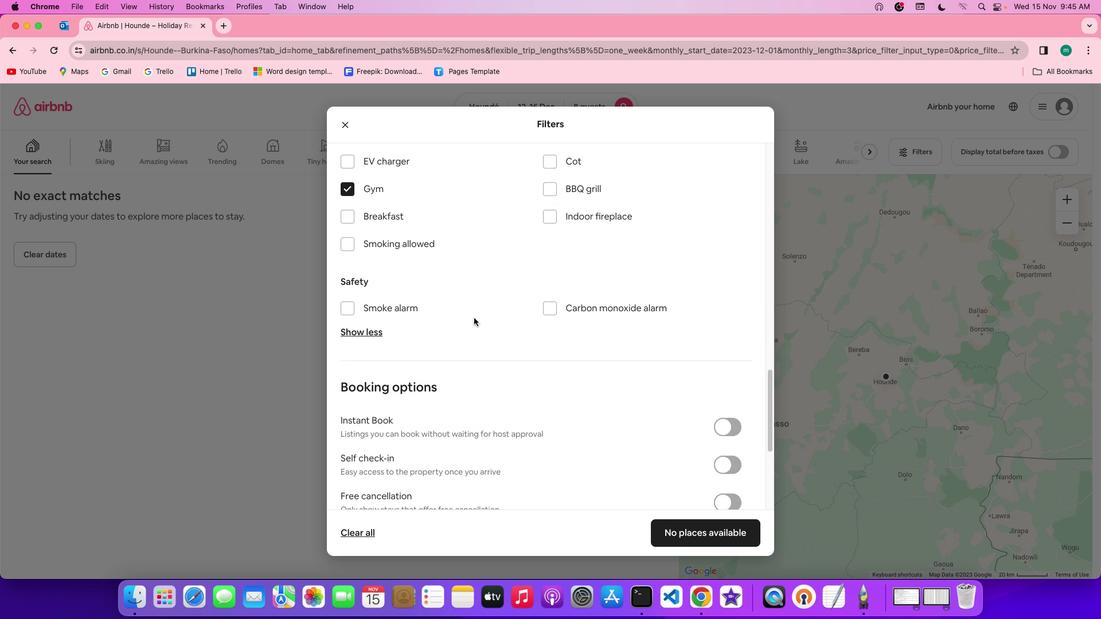 
Action: Mouse moved to (475, 318)
Screenshot: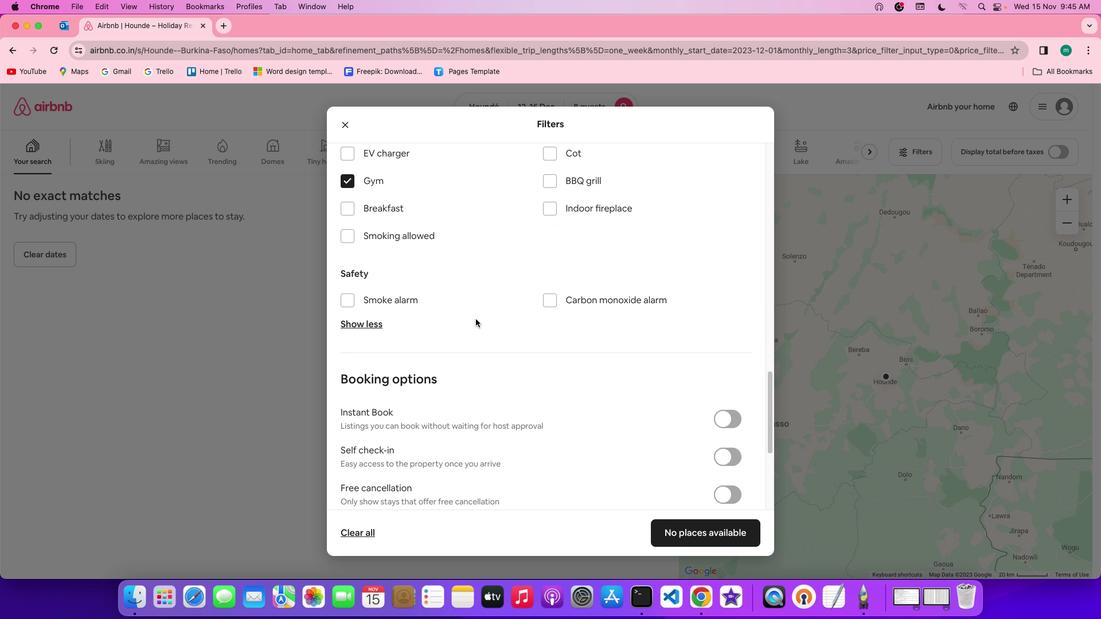 
Action: Mouse scrolled (475, 318) with delta (0, 0)
Screenshot: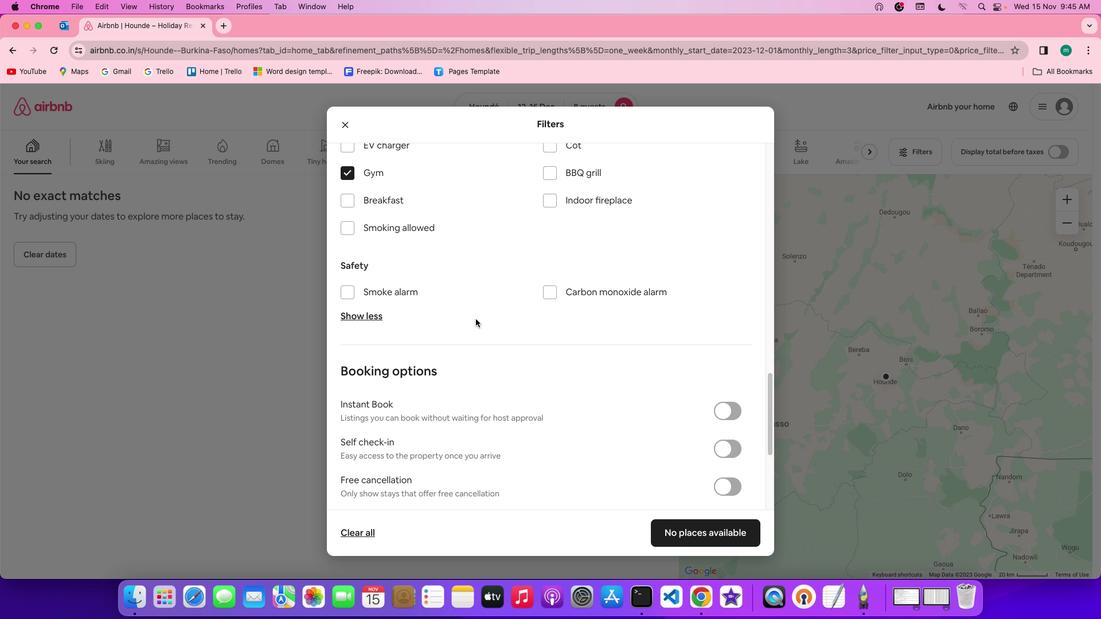 
Action: Mouse scrolled (475, 318) with delta (0, 0)
Screenshot: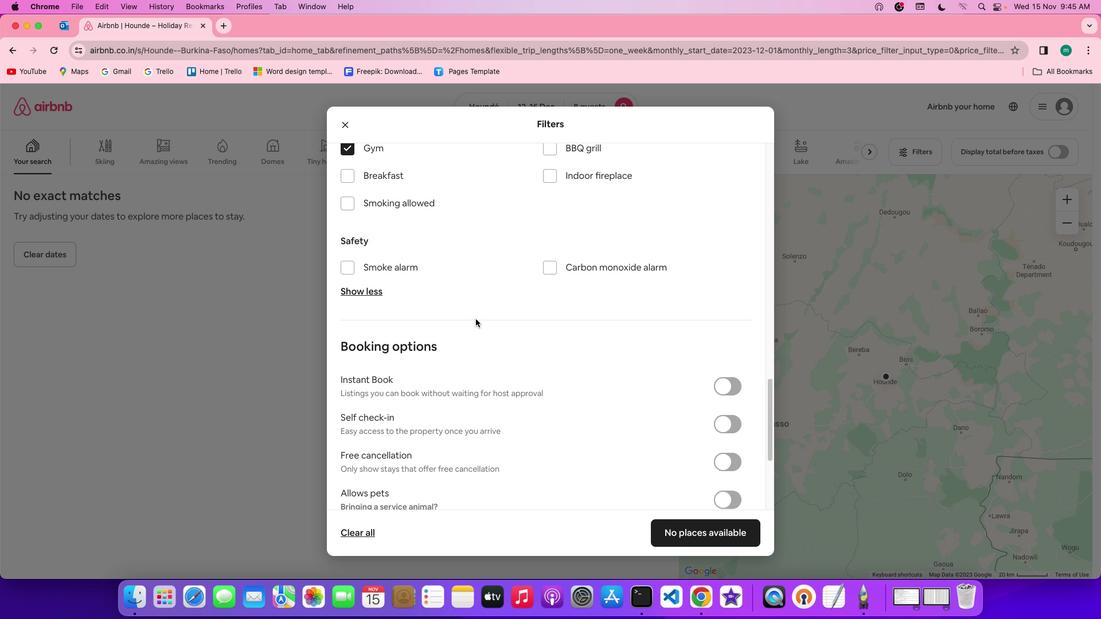 
Action: Mouse scrolled (475, 318) with delta (0, 0)
Screenshot: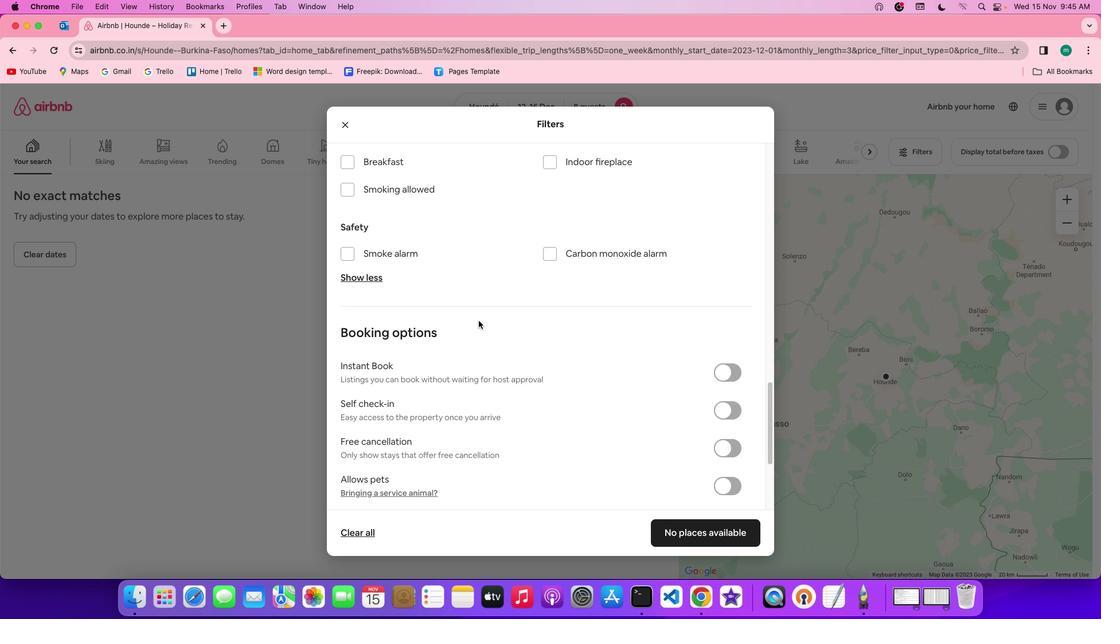 
Action: Mouse moved to (571, 358)
Screenshot: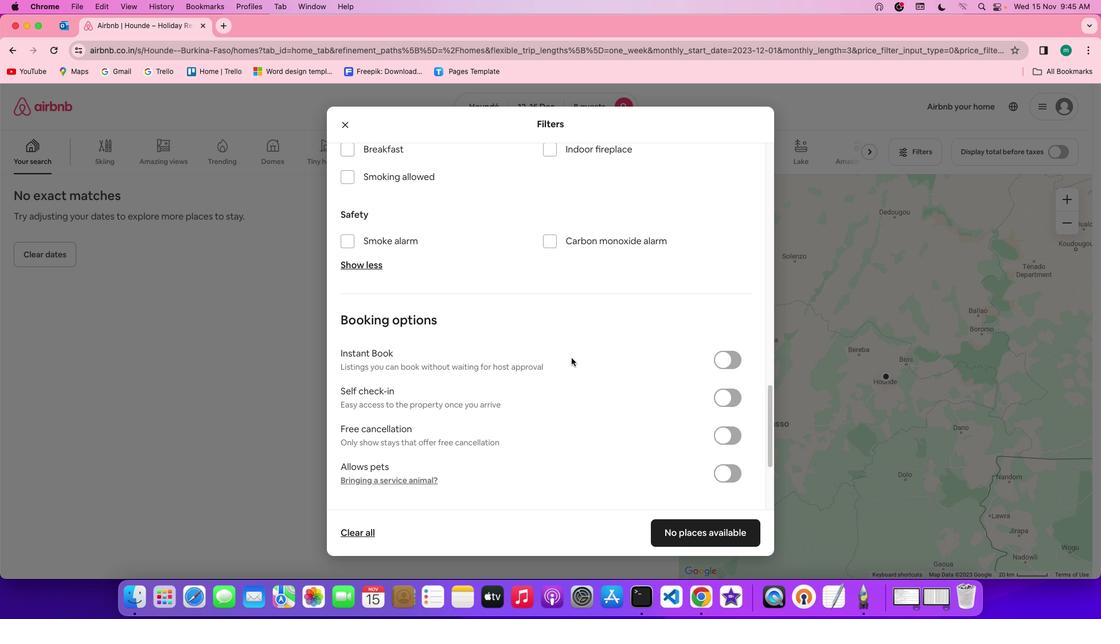 
Action: Mouse scrolled (571, 358) with delta (0, 0)
Screenshot: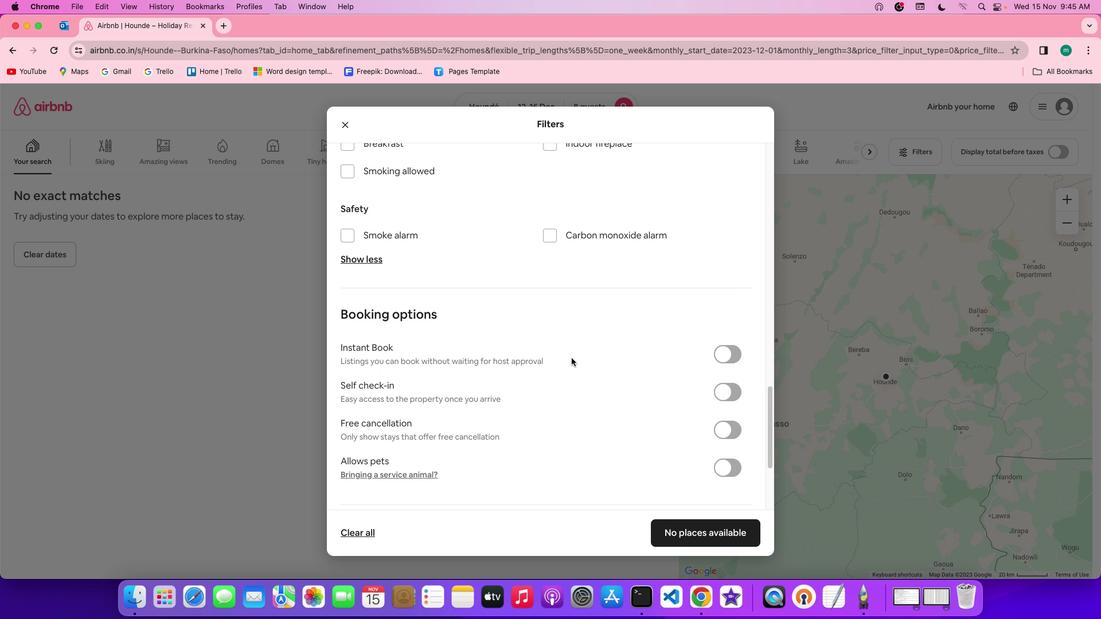 
Action: Mouse scrolled (571, 358) with delta (0, 0)
Screenshot: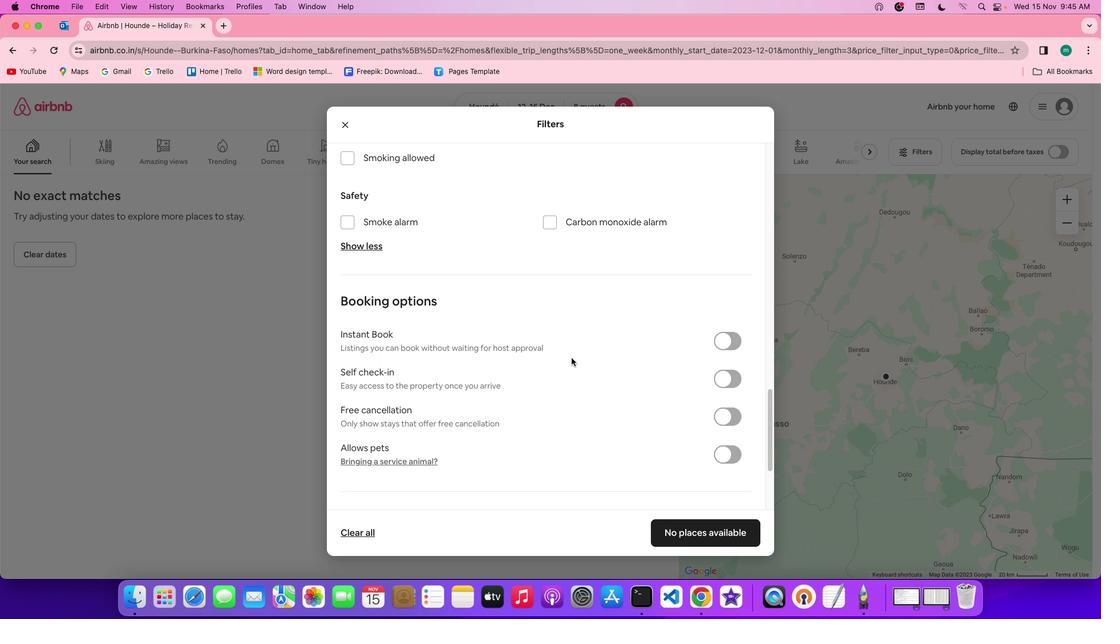 
Action: Mouse scrolled (571, 358) with delta (0, 0)
Screenshot: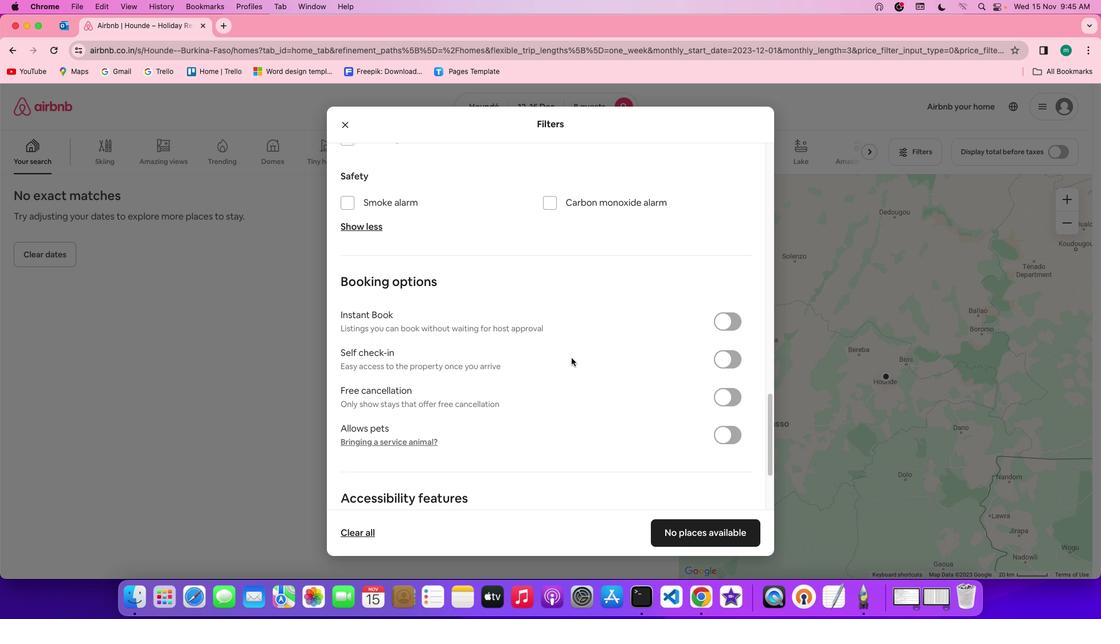 
Action: Mouse moved to (566, 316)
Screenshot: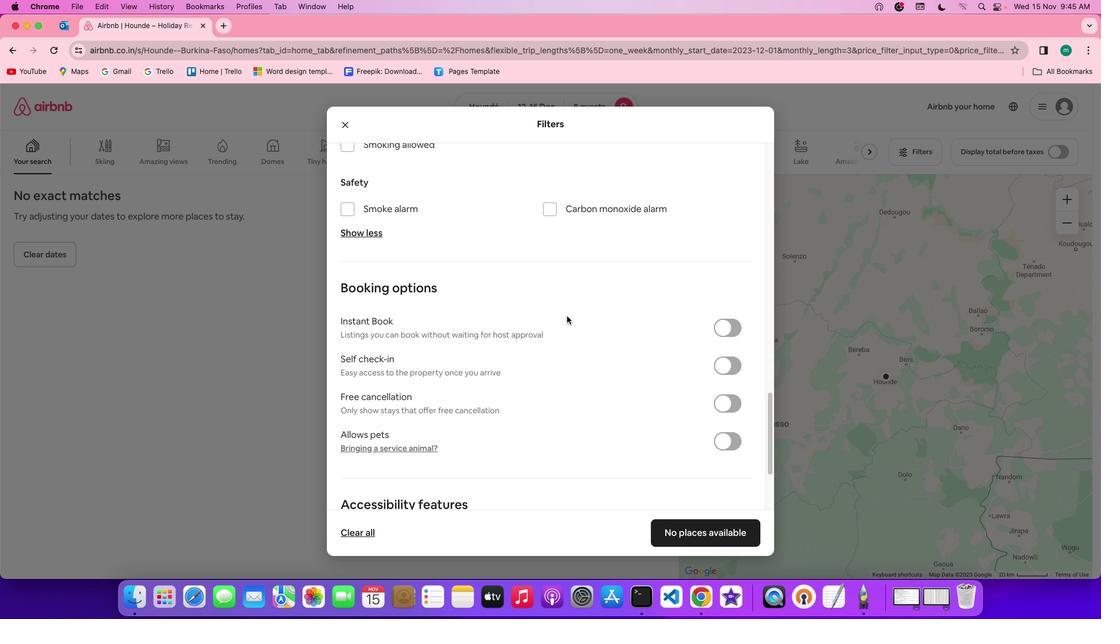 
Action: Mouse scrolled (566, 316) with delta (0, 0)
Screenshot: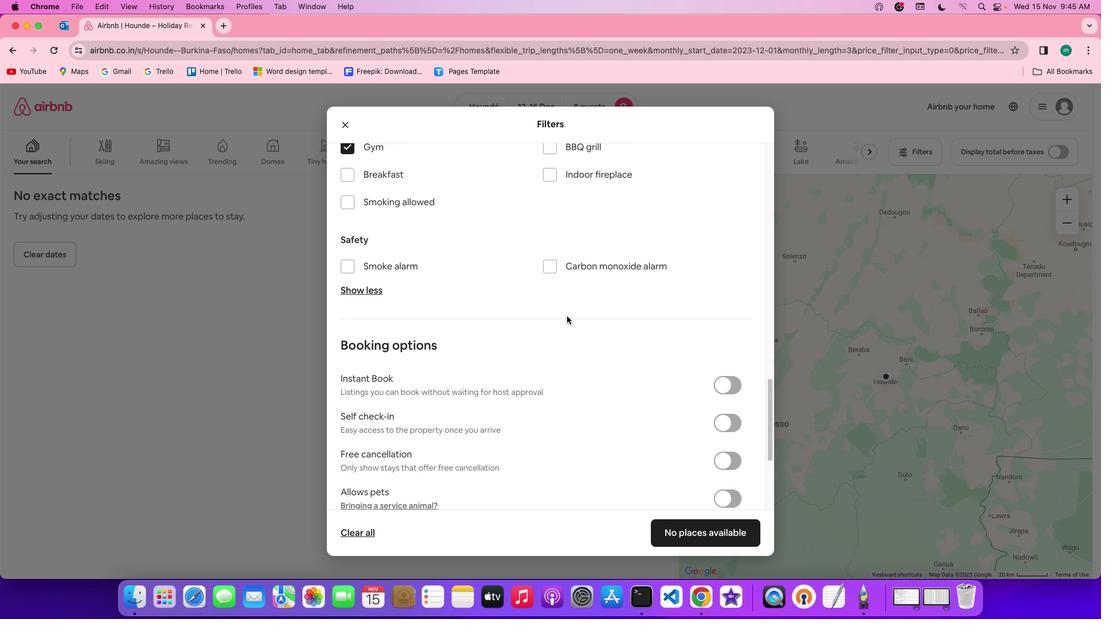 
Action: Mouse scrolled (566, 316) with delta (0, 0)
Screenshot: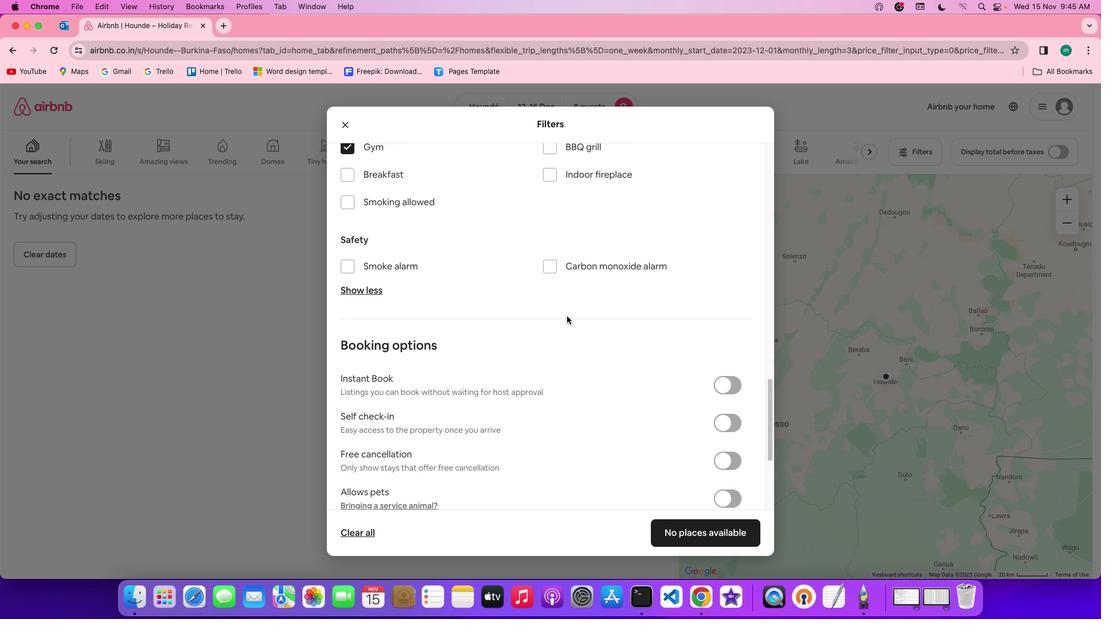 
Action: Mouse scrolled (566, 316) with delta (0, 1)
Screenshot: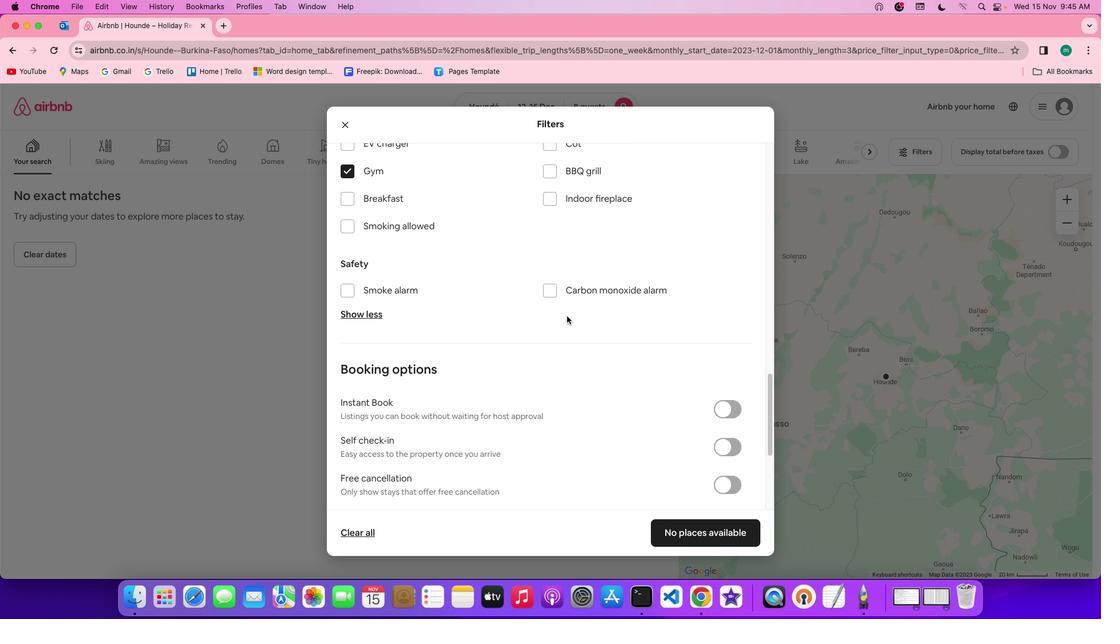 
Action: Mouse moved to (566, 316)
Screenshot: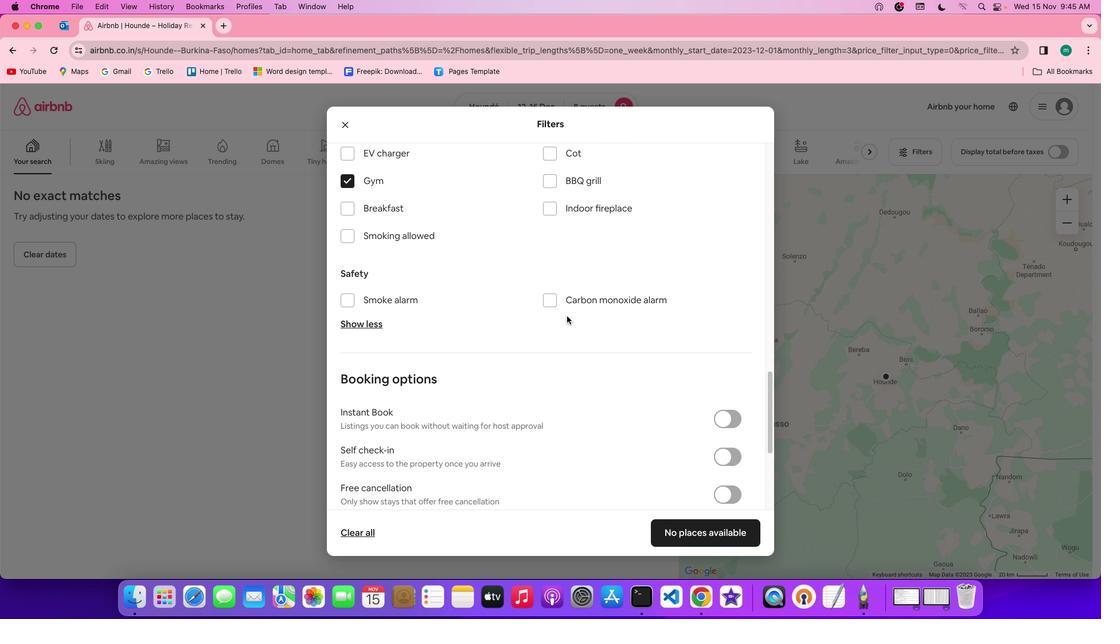
Action: Mouse scrolled (566, 316) with delta (0, 0)
Screenshot: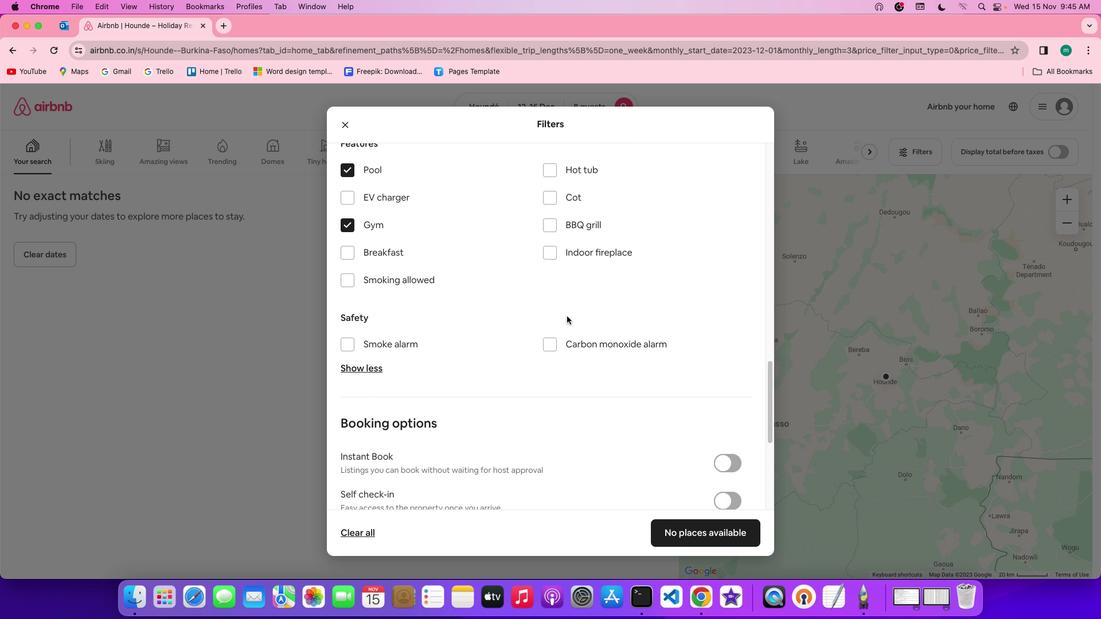 
Action: Mouse scrolled (566, 316) with delta (0, 0)
Screenshot: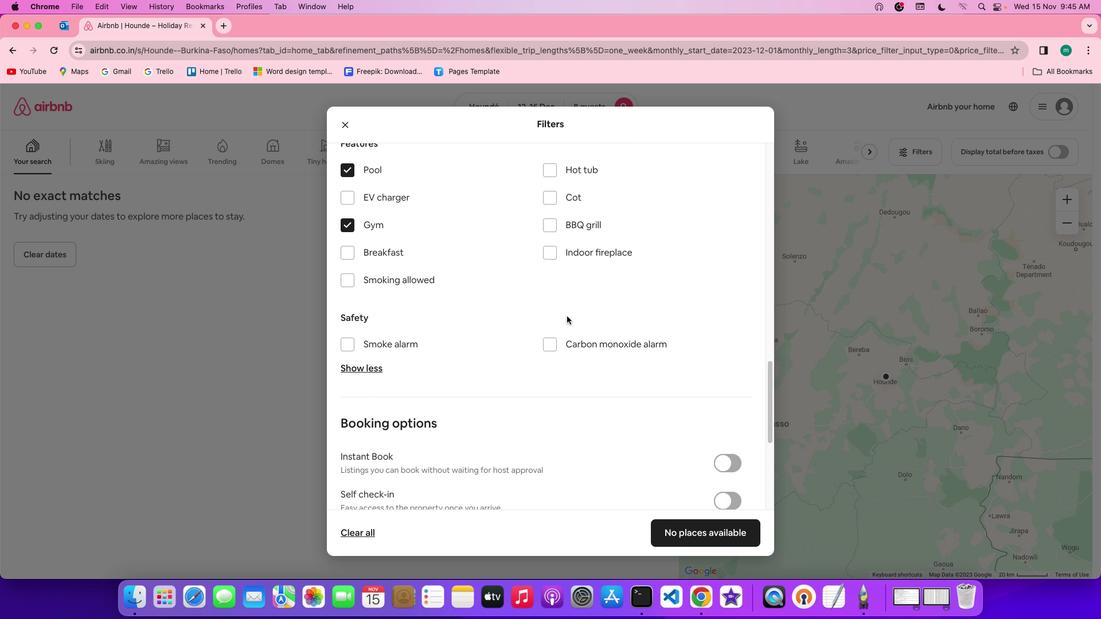 
Action: Mouse scrolled (566, 316) with delta (0, 0)
Screenshot: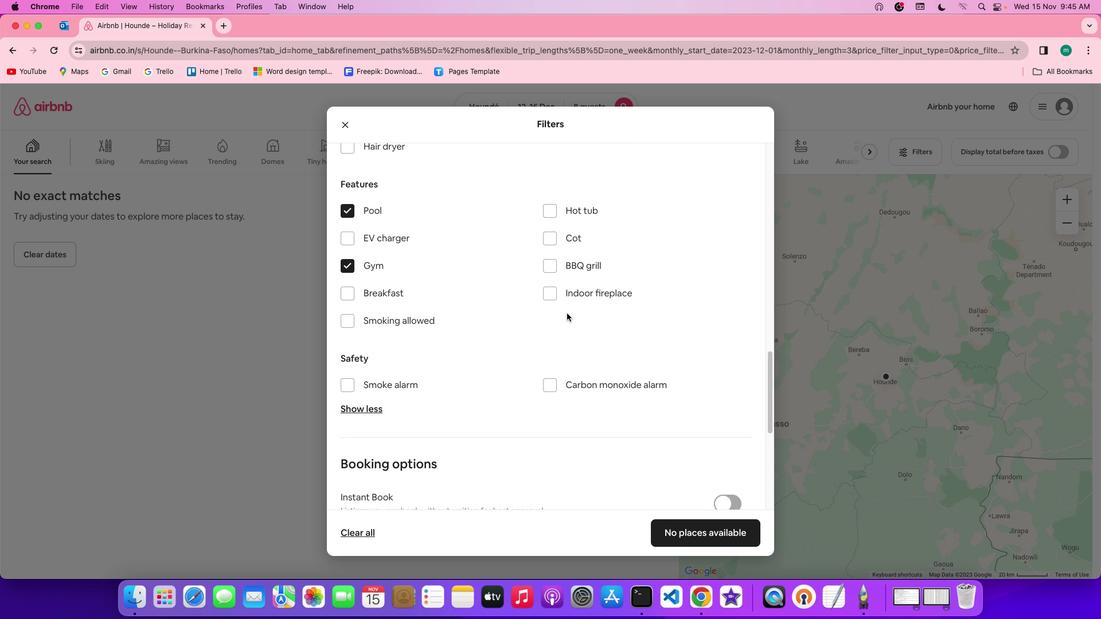 
Action: Mouse moved to (570, 224)
Screenshot: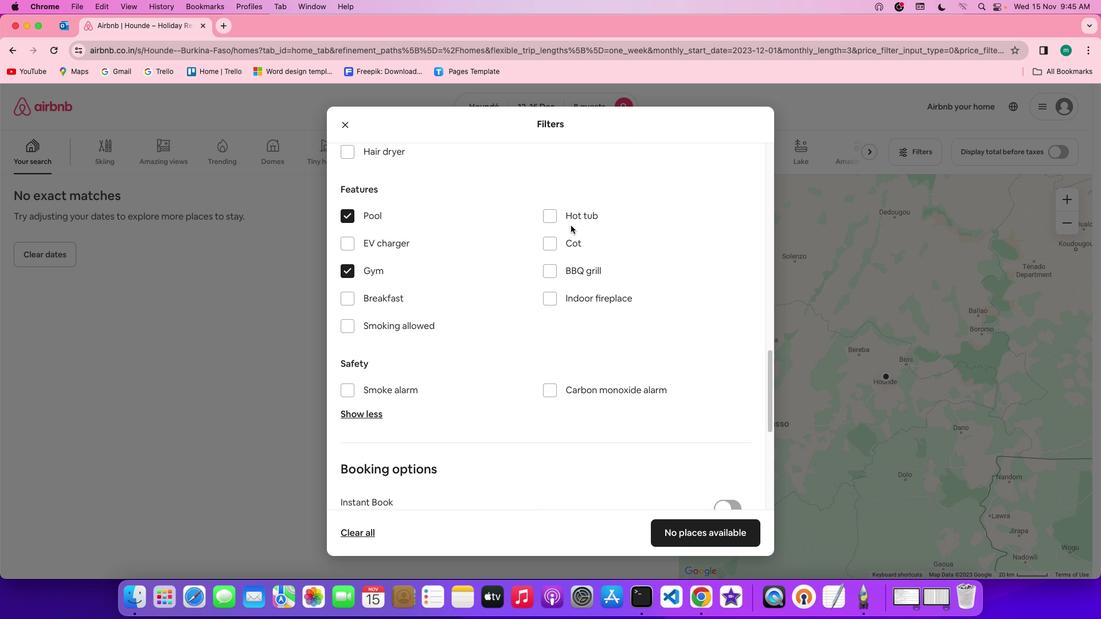 
Action: Mouse scrolled (570, 224) with delta (0, 0)
Screenshot: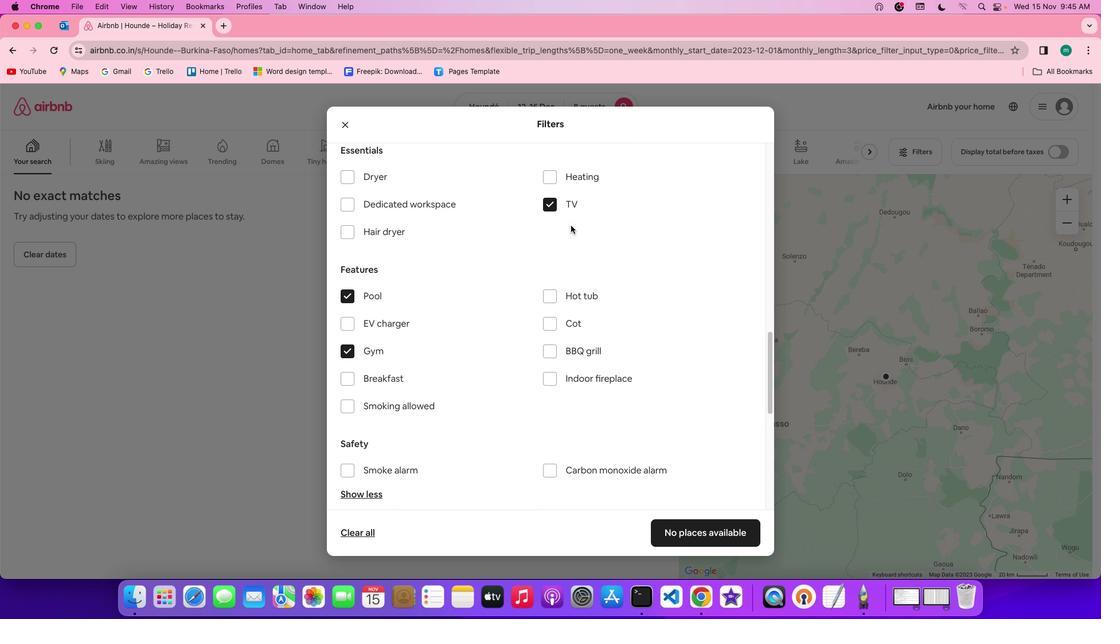 
Action: Mouse scrolled (570, 224) with delta (0, 0)
Screenshot: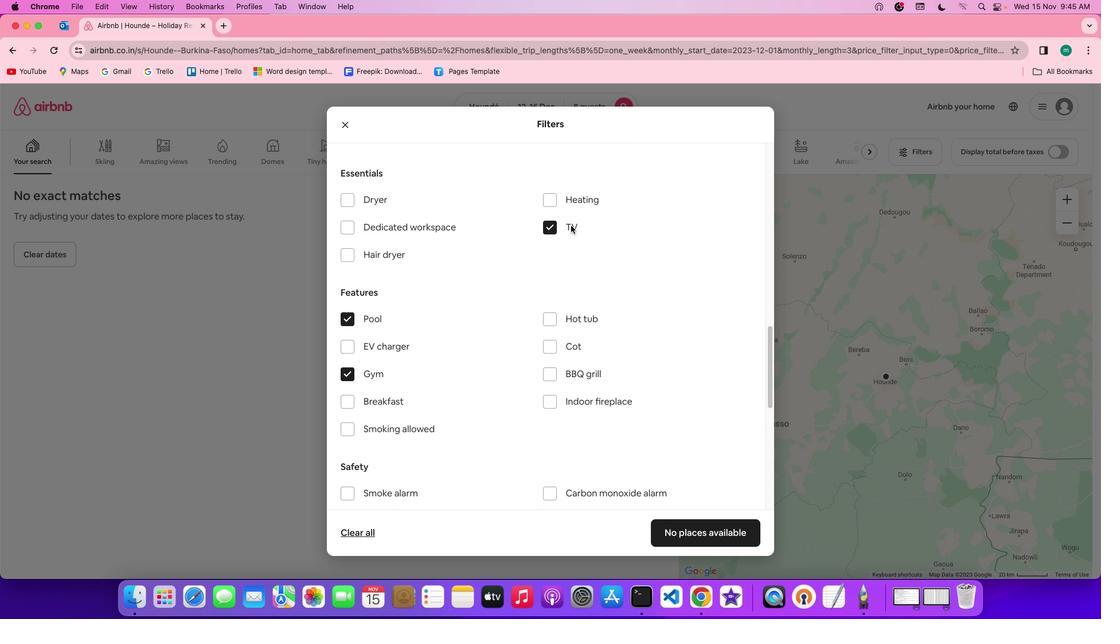 
Action: Mouse scrolled (570, 224) with delta (0, 1)
Screenshot: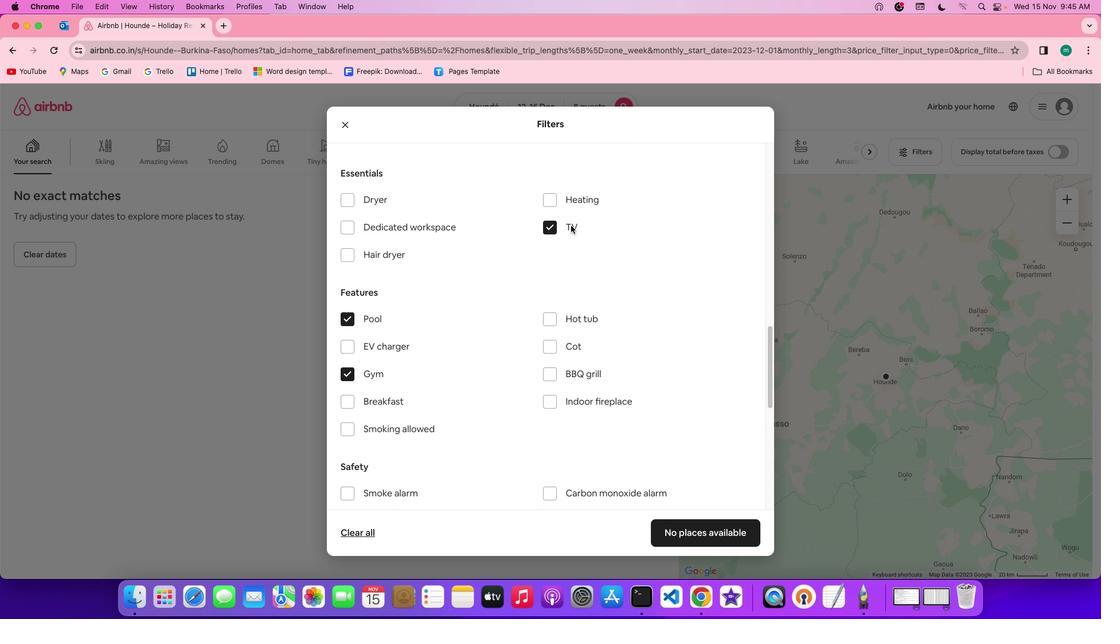 
Action: Mouse moved to (433, 208)
Screenshot: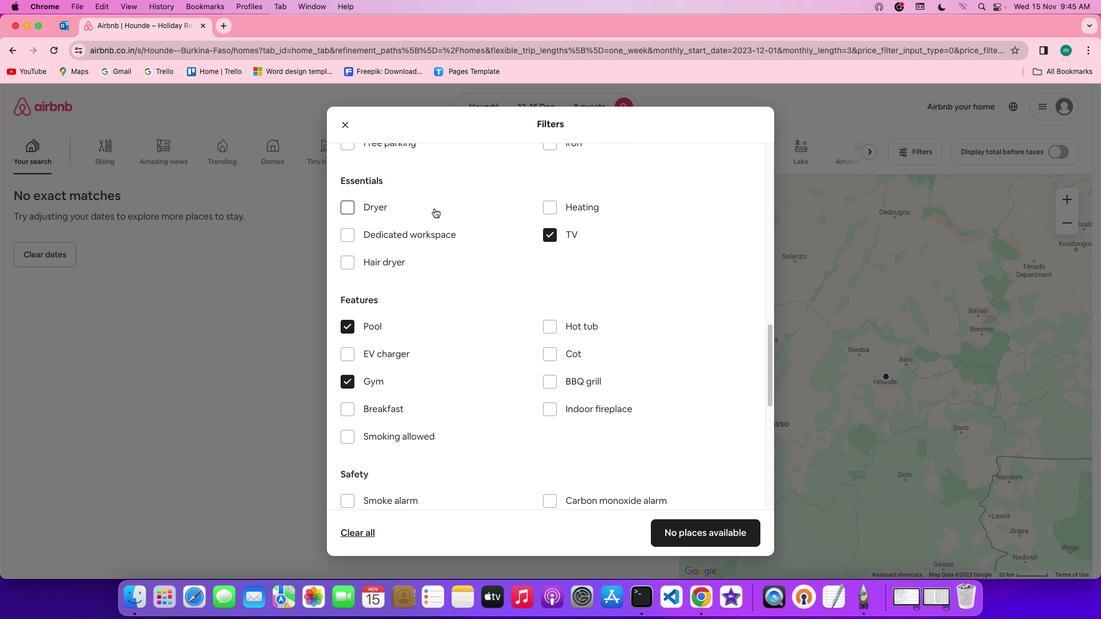 
Action: Mouse scrolled (433, 208) with delta (0, 0)
Screenshot: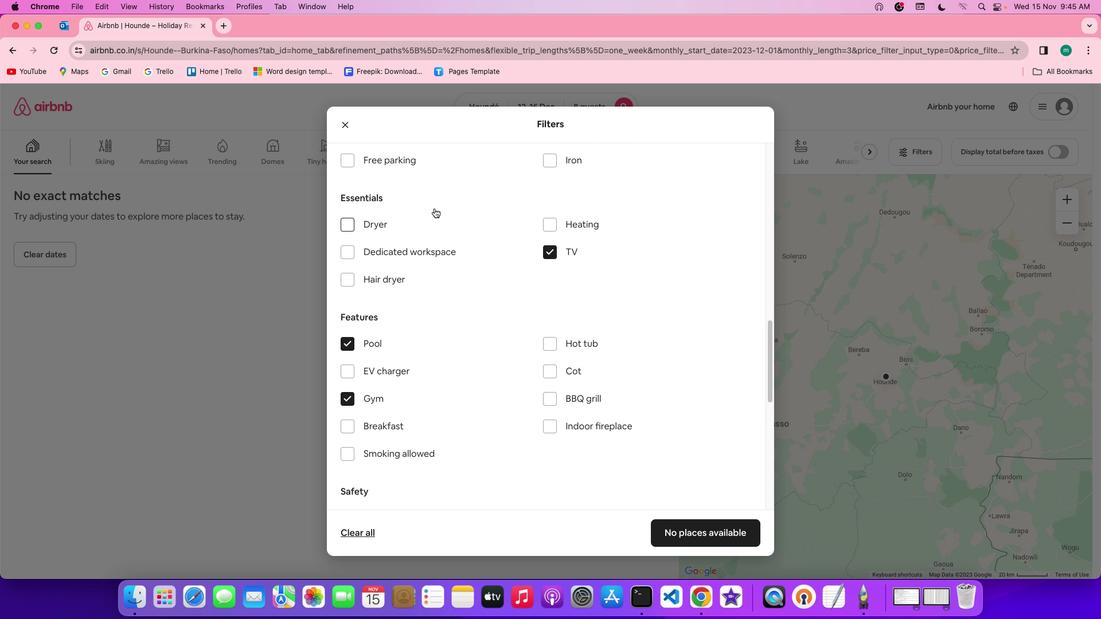 
Action: Mouse scrolled (433, 208) with delta (0, 0)
Screenshot: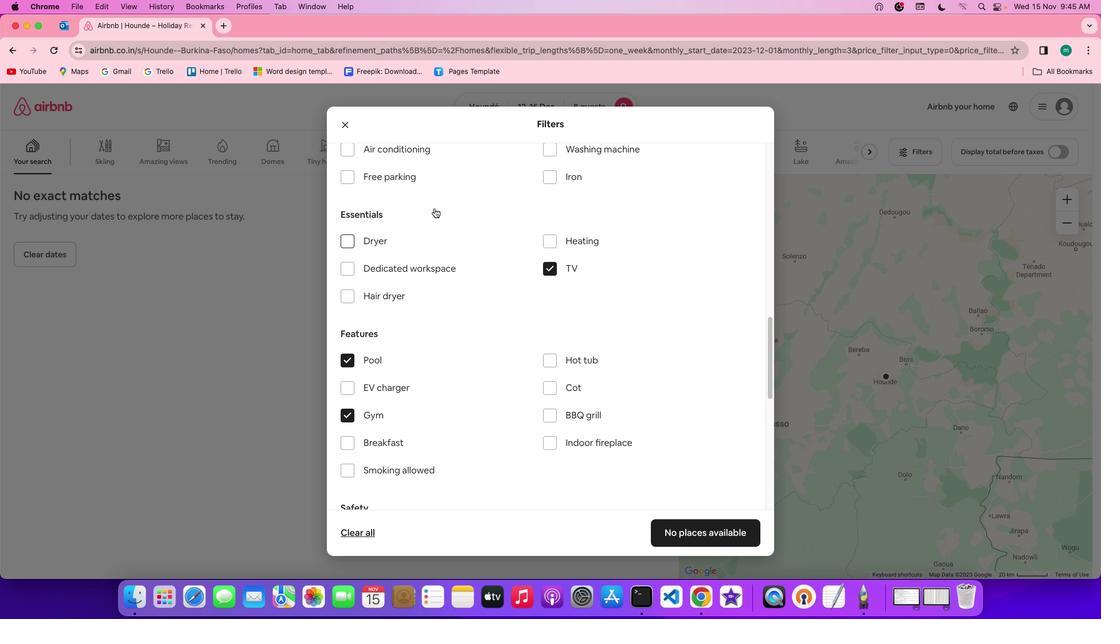 
Action: Mouse scrolled (433, 208) with delta (0, 0)
Screenshot: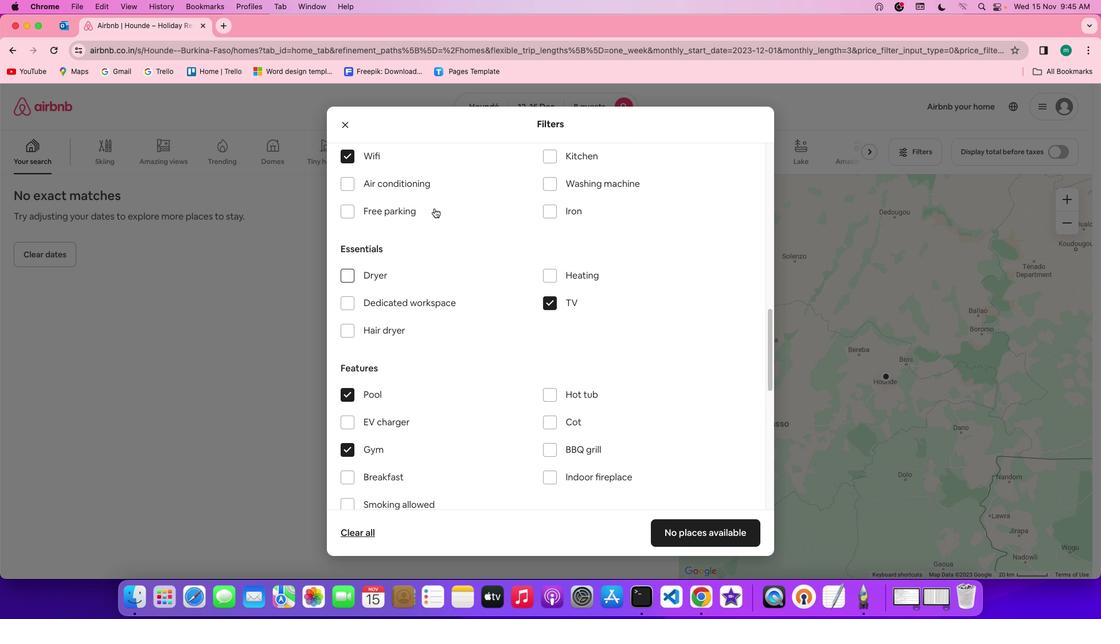
Action: Mouse moved to (519, 206)
Screenshot: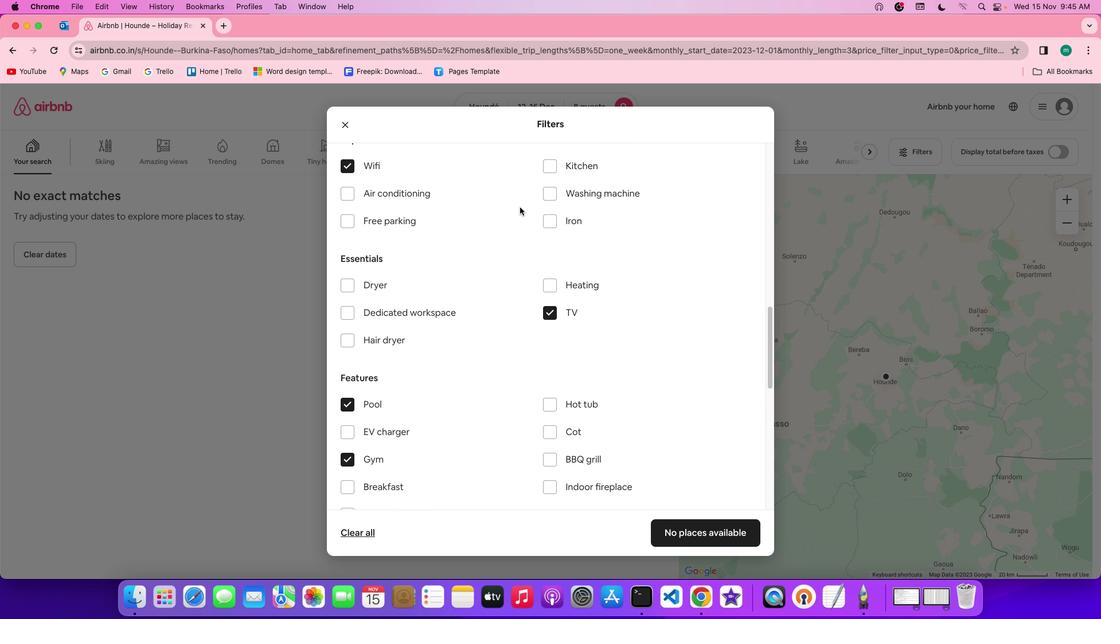 
Action: Mouse scrolled (519, 206) with delta (0, 0)
Screenshot: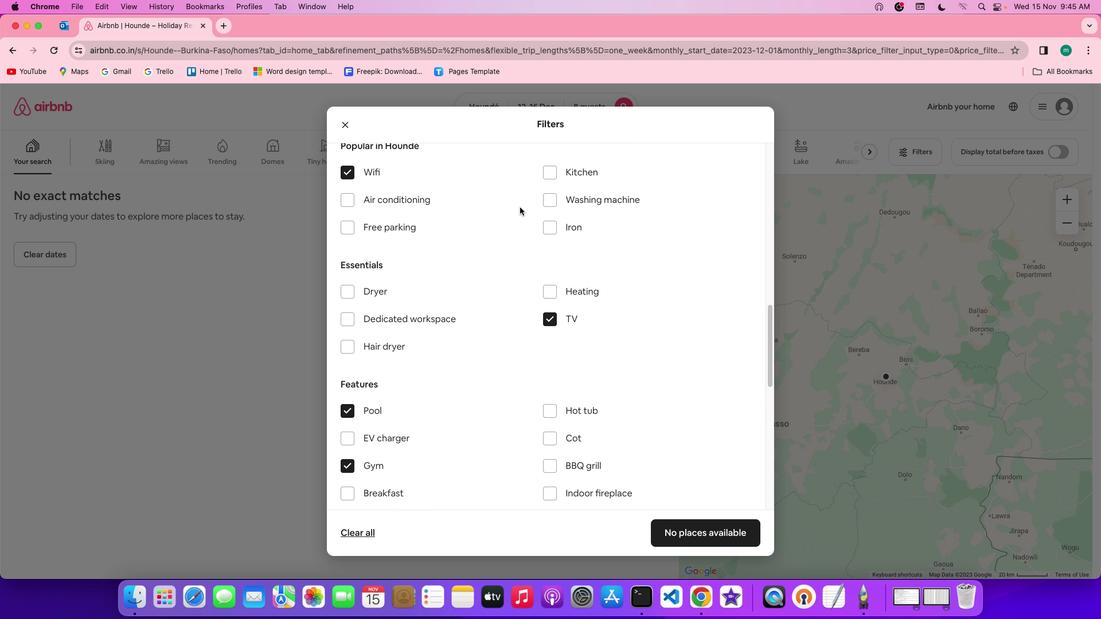 
Action: Mouse scrolled (519, 206) with delta (0, 0)
Screenshot: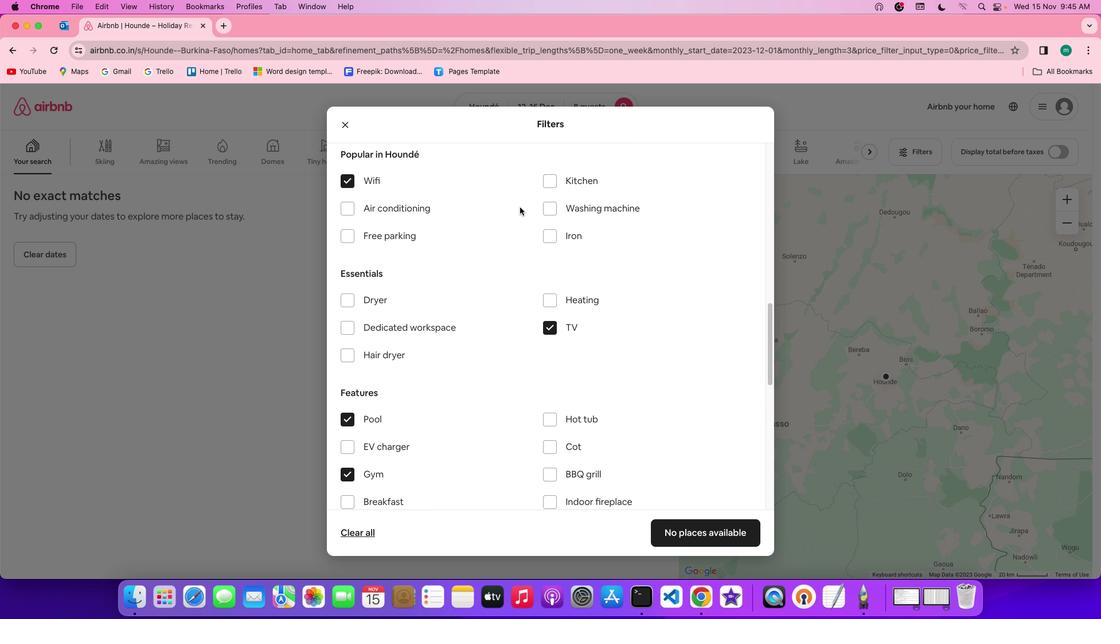 
Action: Mouse moved to (469, 280)
Screenshot: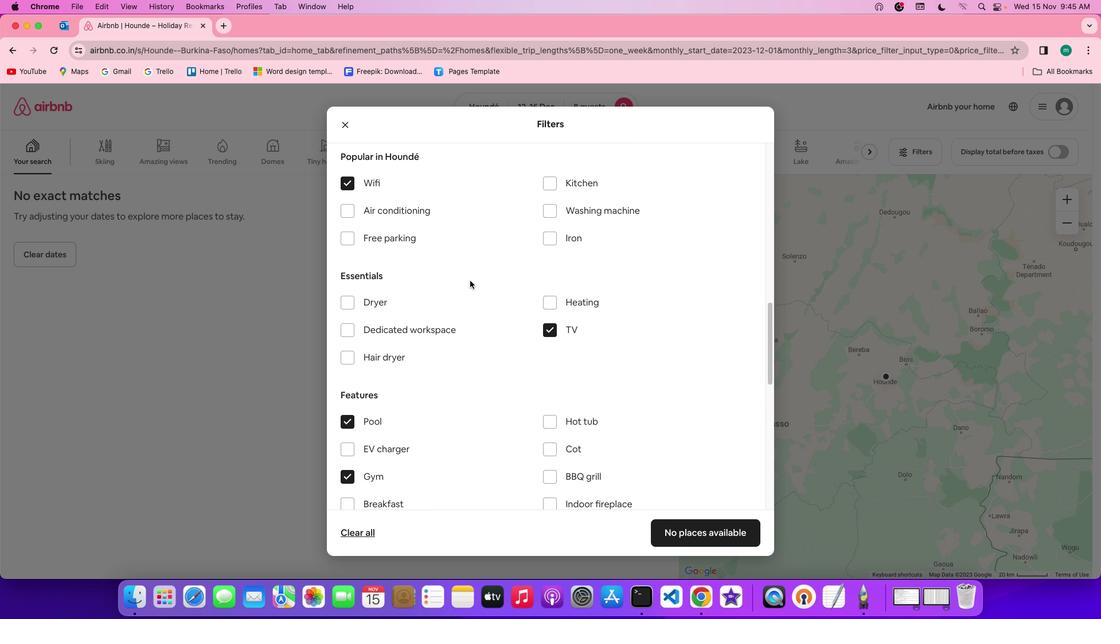 
Action: Mouse scrolled (469, 280) with delta (0, 0)
Screenshot: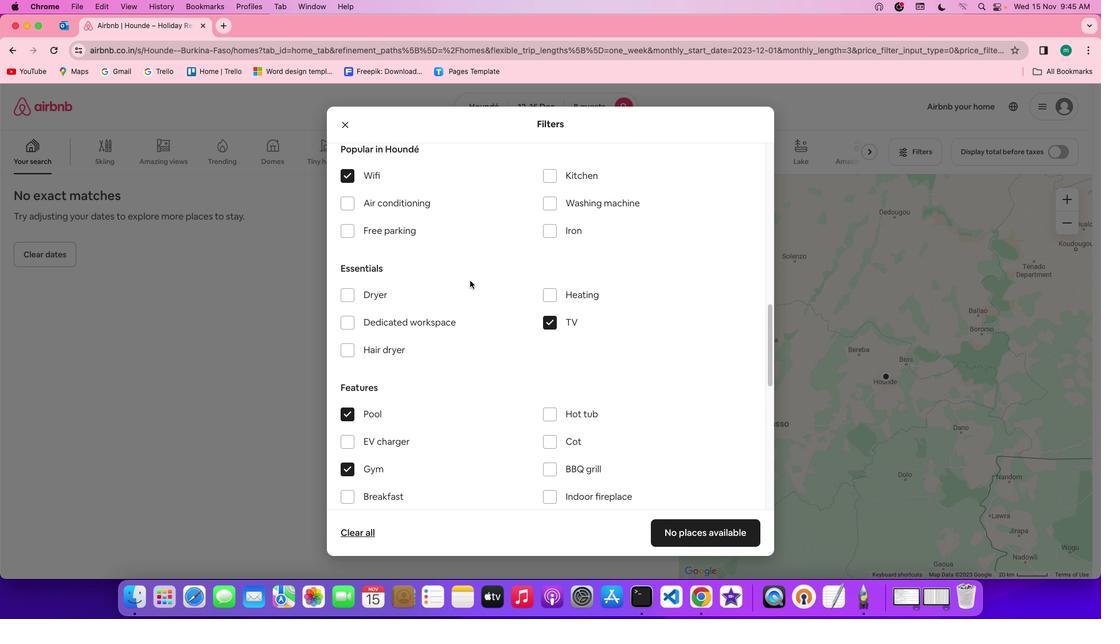 
Action: Mouse scrolled (469, 280) with delta (0, 0)
Screenshot: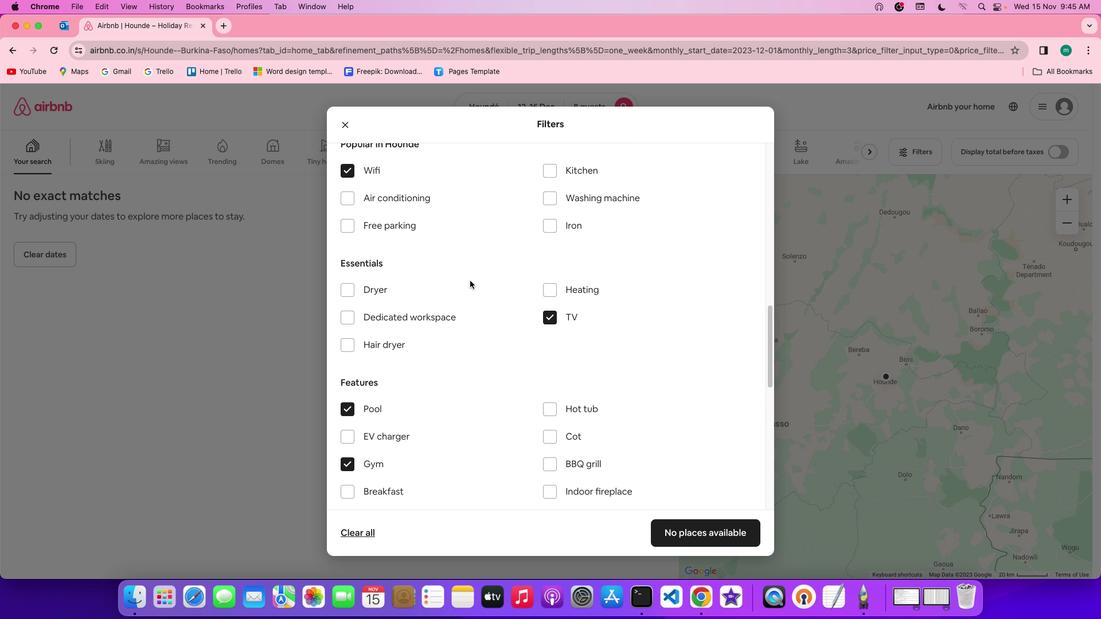 
Action: Mouse scrolled (469, 280) with delta (0, 0)
Screenshot: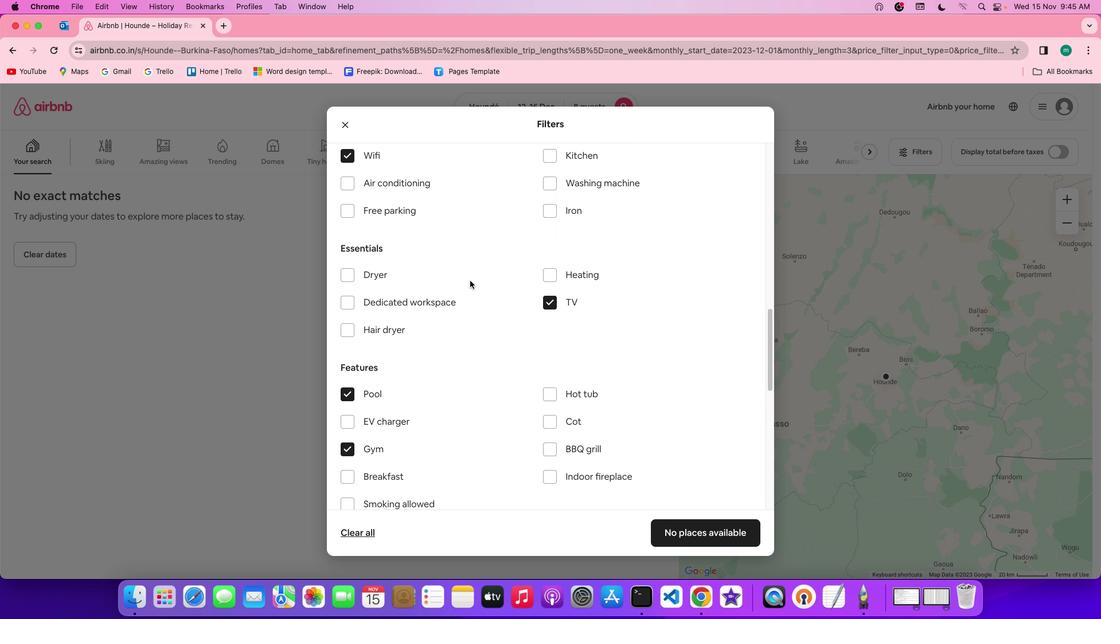 
Action: Mouse scrolled (469, 280) with delta (0, 0)
Screenshot: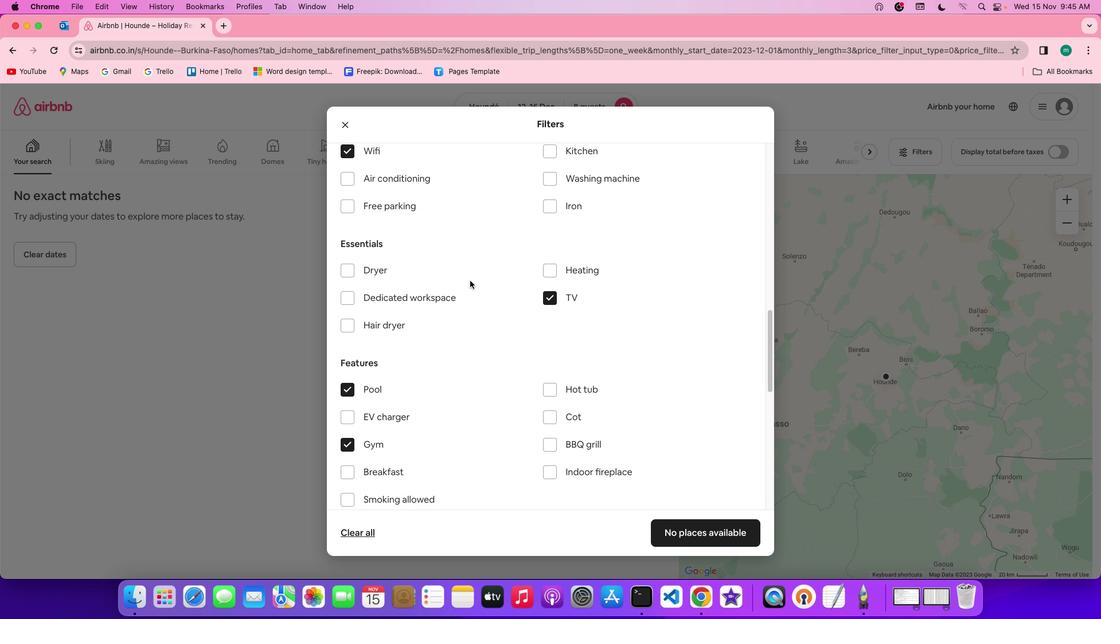 
Action: Mouse scrolled (469, 280) with delta (0, 0)
Screenshot: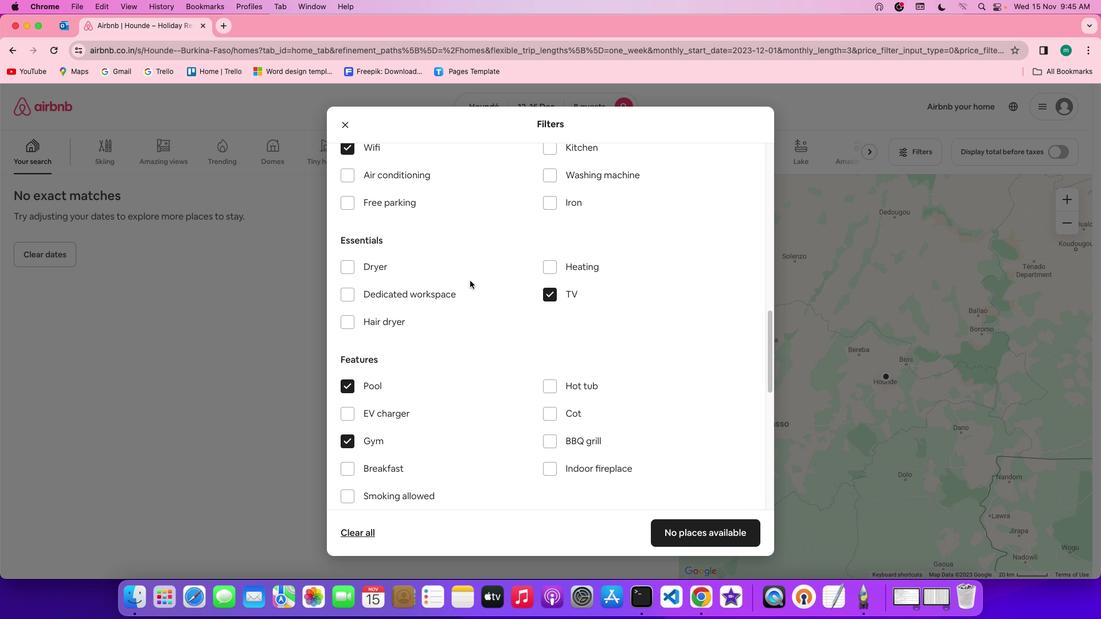 
Action: Mouse scrolled (469, 280) with delta (0, 0)
Screenshot: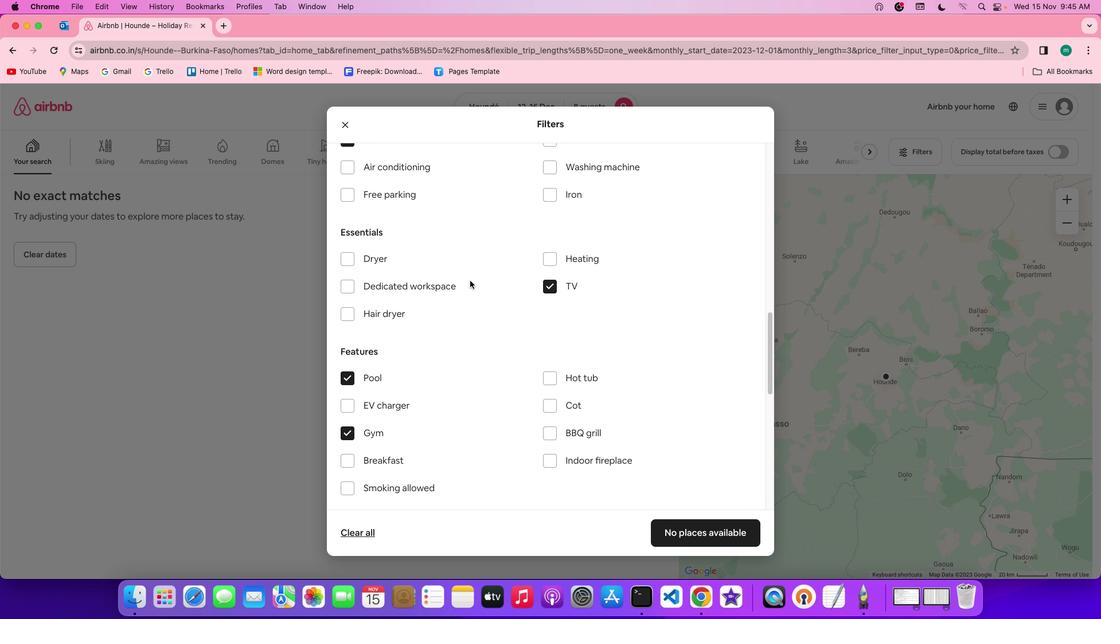 
Action: Mouse scrolled (469, 280) with delta (0, 0)
Screenshot: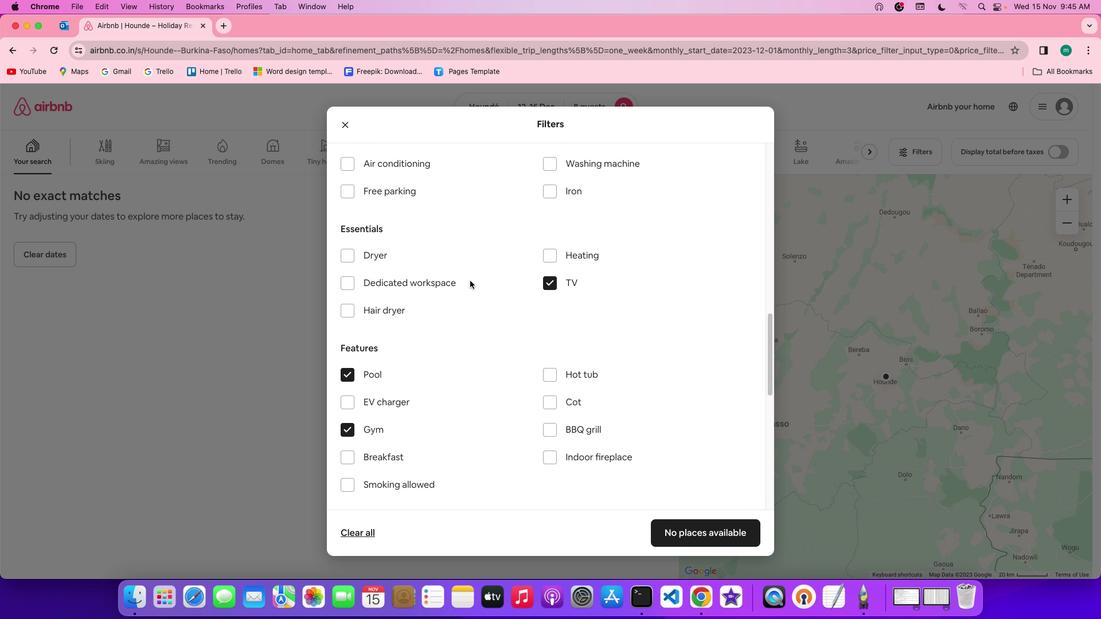 
Action: Mouse scrolled (469, 280) with delta (0, 0)
Screenshot: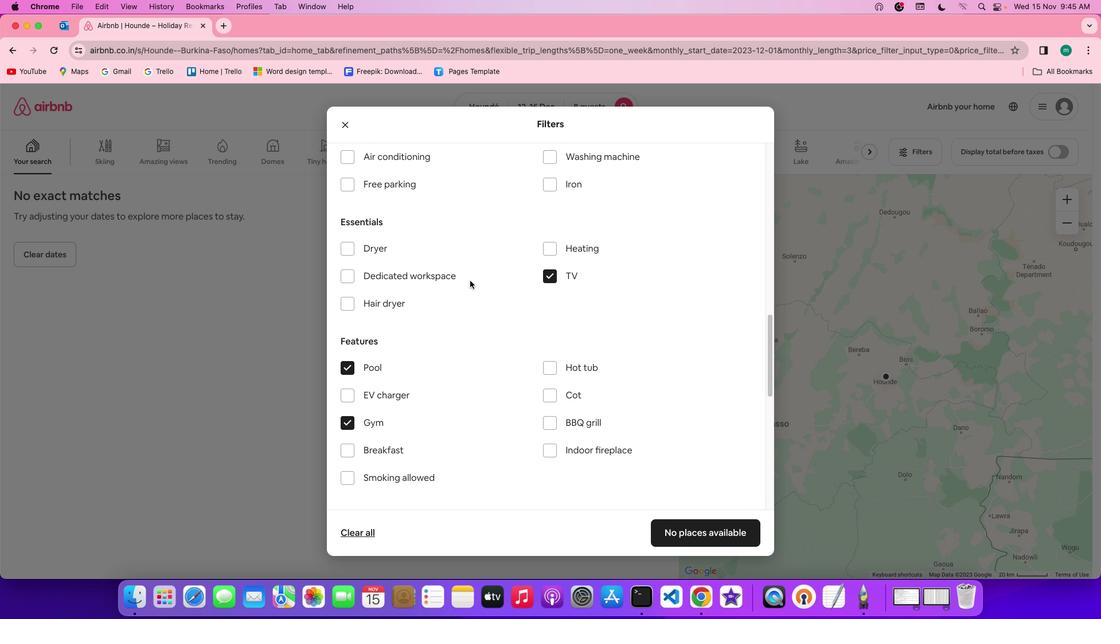 
Action: Mouse scrolled (469, 280) with delta (0, 0)
Screenshot: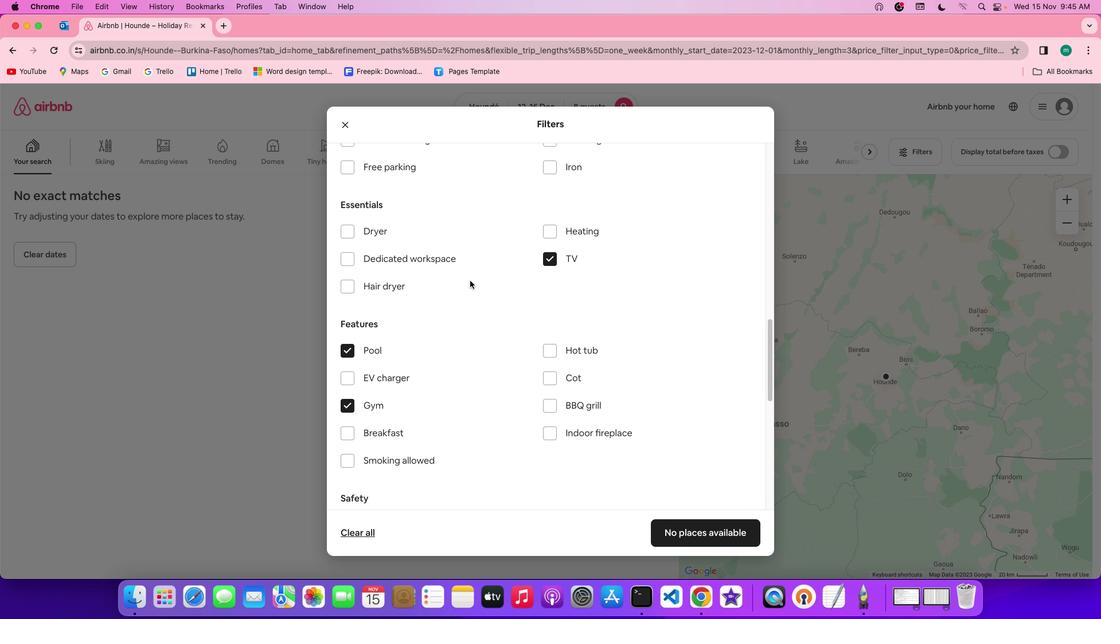 
Action: Mouse scrolled (469, 280) with delta (0, 0)
Screenshot: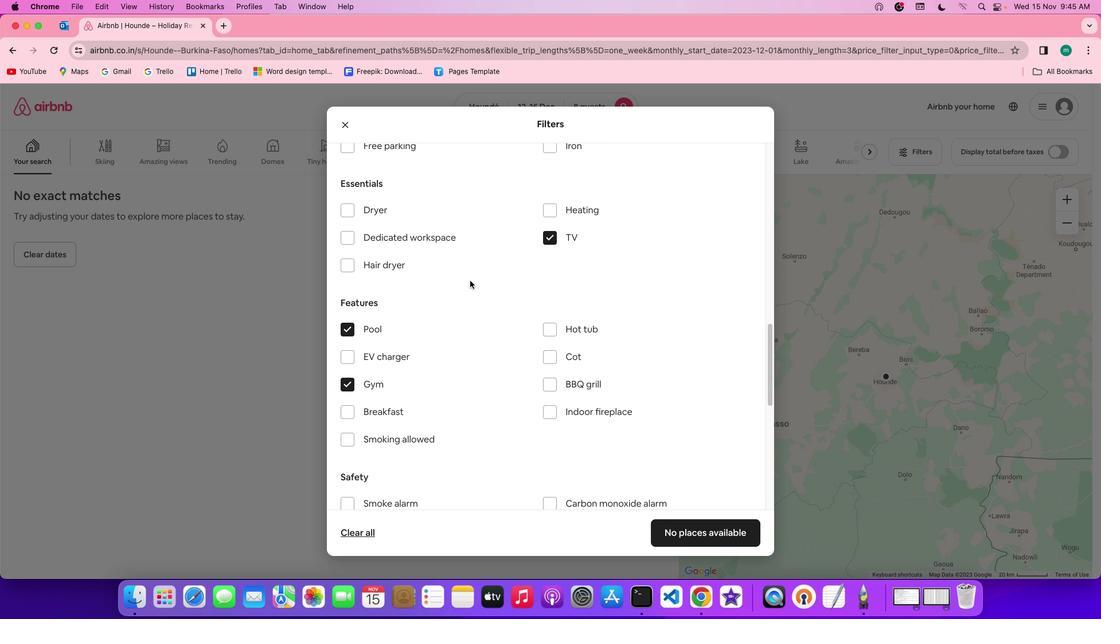 
Action: Mouse scrolled (469, 280) with delta (0, 0)
Screenshot: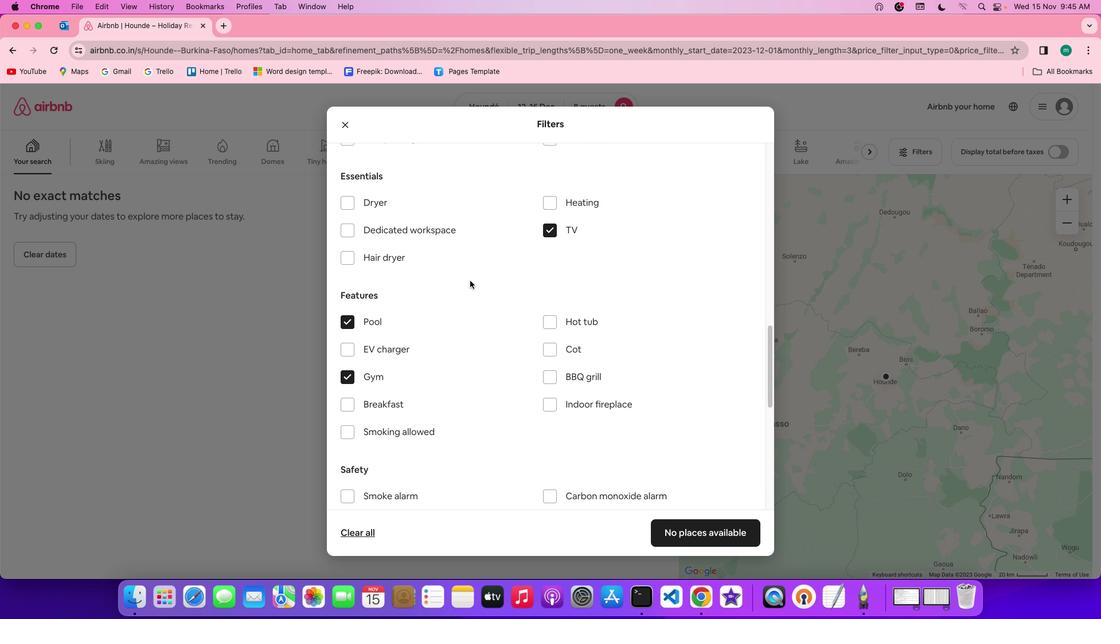 
Action: Mouse moved to (544, 294)
Screenshot: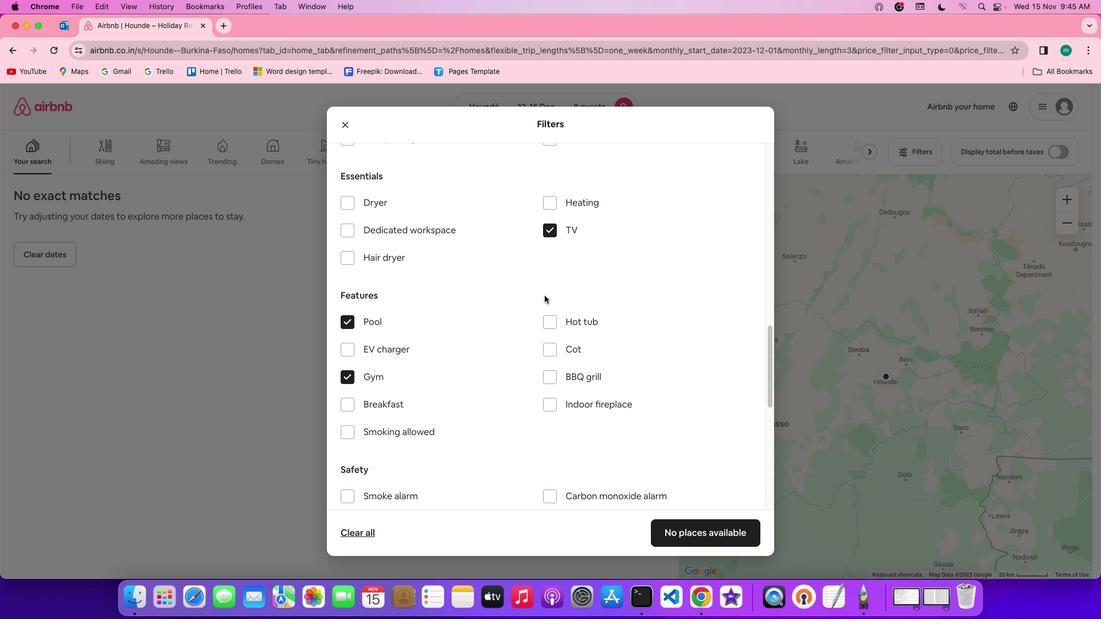 
Action: Mouse scrolled (544, 294) with delta (0, 0)
Screenshot: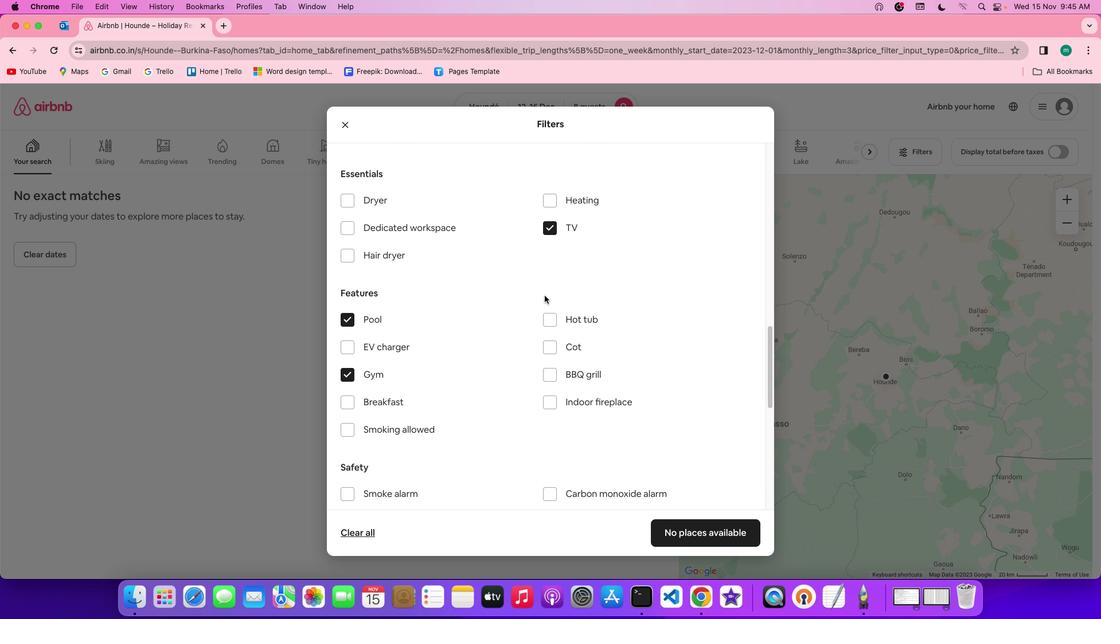 
Action: Mouse scrolled (544, 294) with delta (0, 0)
Screenshot: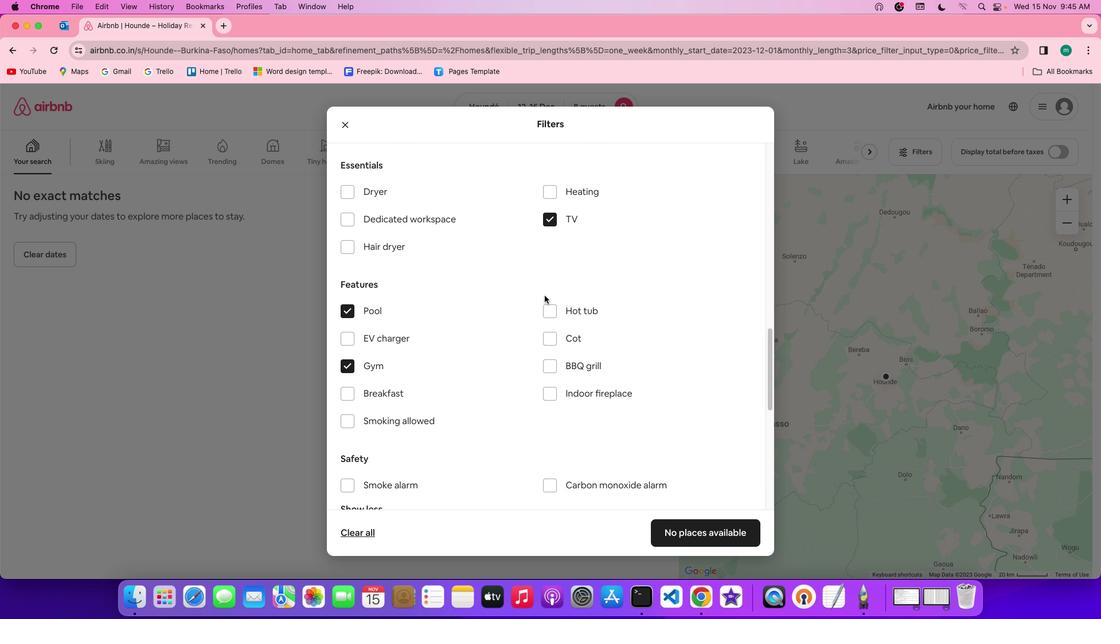 
Action: Mouse scrolled (544, 294) with delta (0, 0)
Screenshot: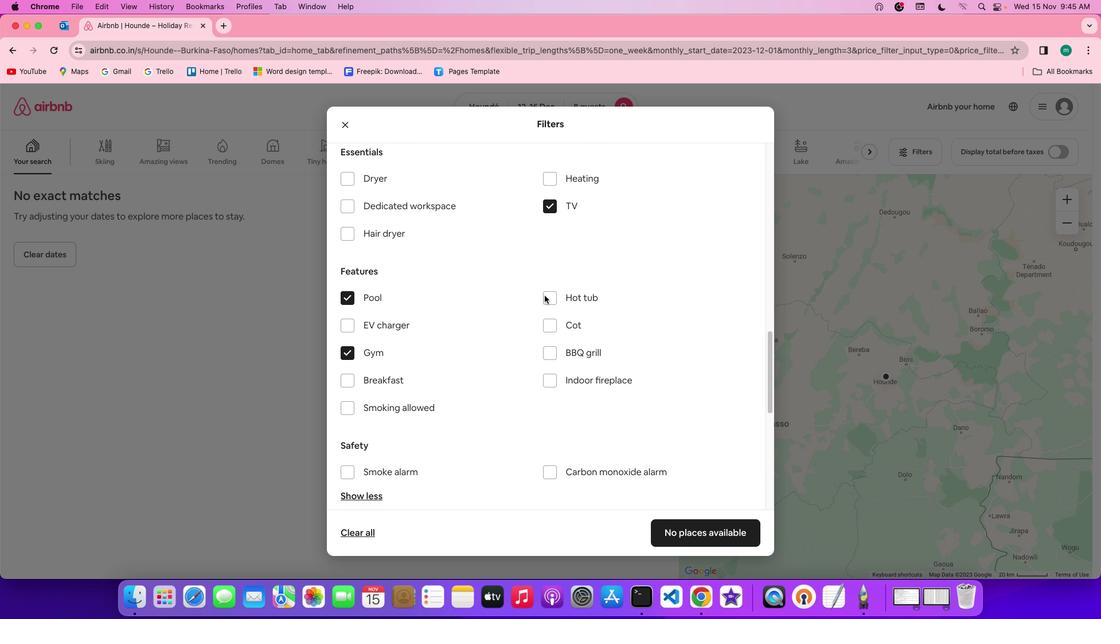 
Action: Mouse scrolled (544, 294) with delta (0, 0)
Screenshot: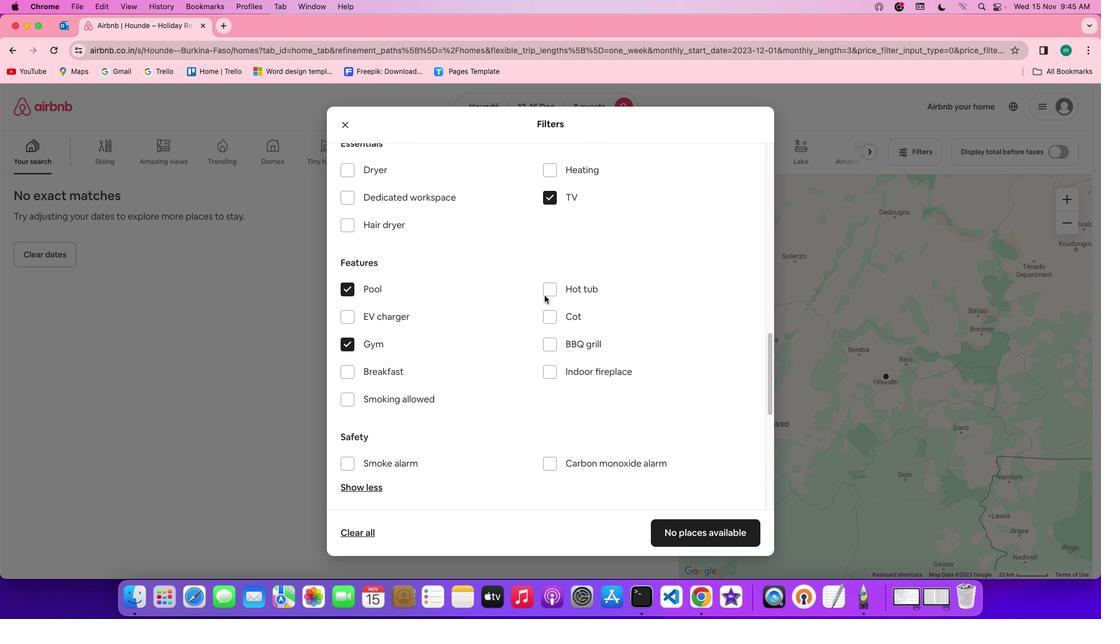 
Action: Mouse scrolled (544, 294) with delta (0, 0)
Screenshot: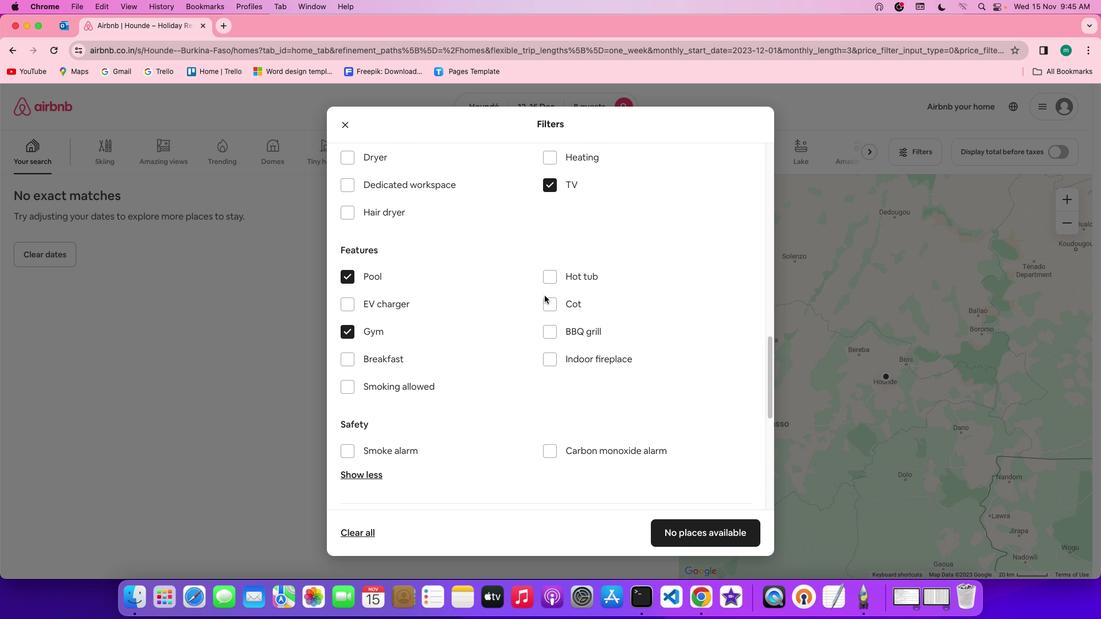 
Action: Mouse scrolled (544, 294) with delta (0, 0)
Screenshot: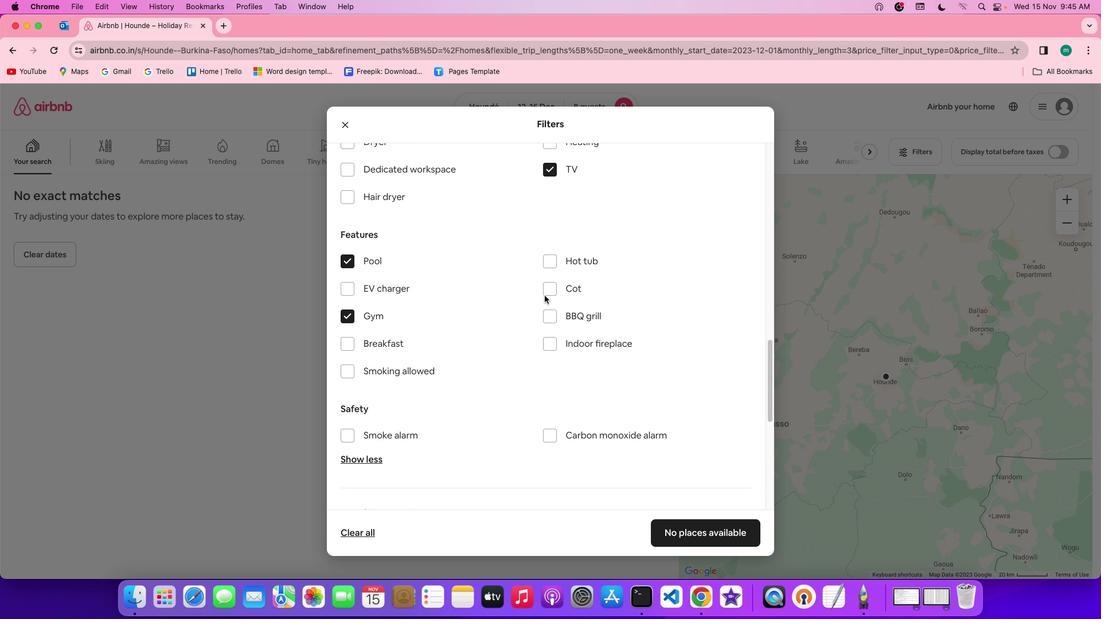 
Action: Mouse scrolled (544, 294) with delta (0, 0)
Screenshot: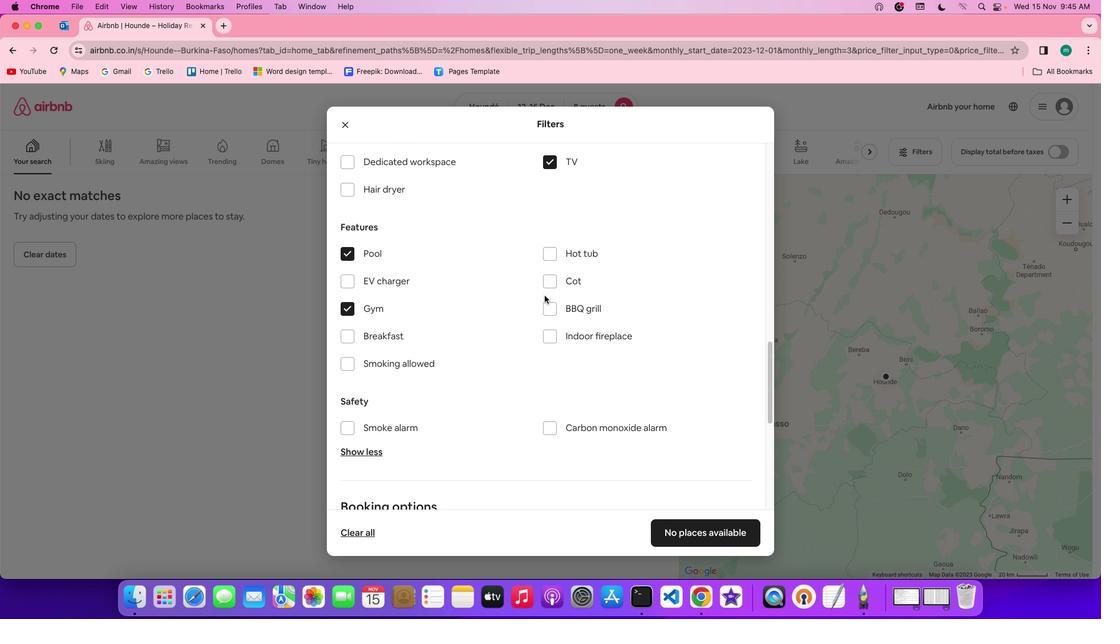 
Action: Mouse moved to (384, 334)
Screenshot: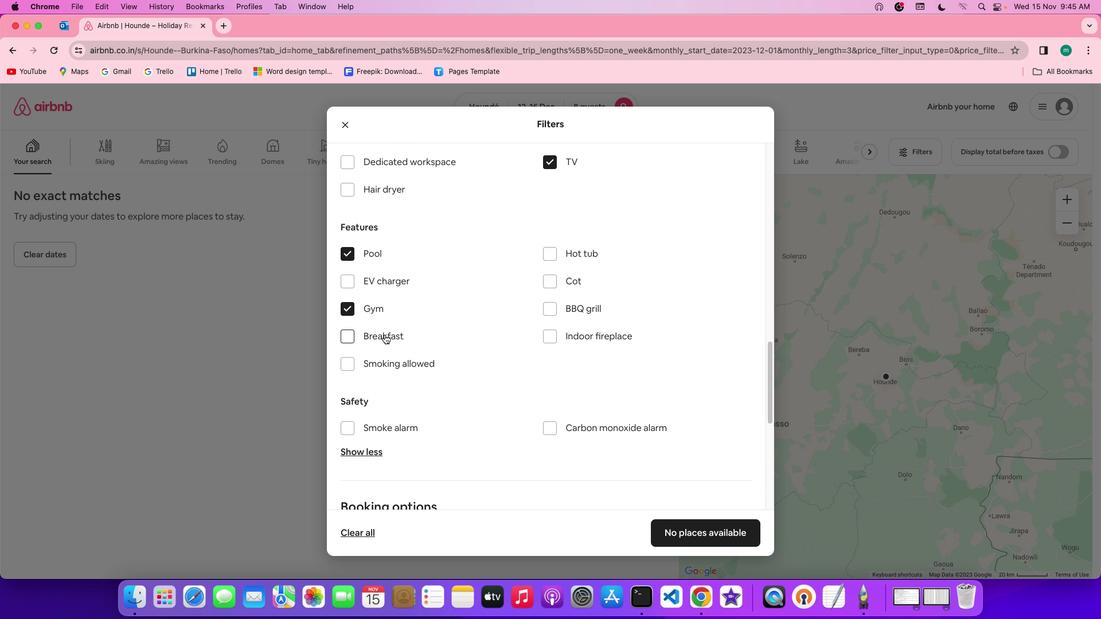 
Action: Mouse pressed left at (384, 334)
Screenshot: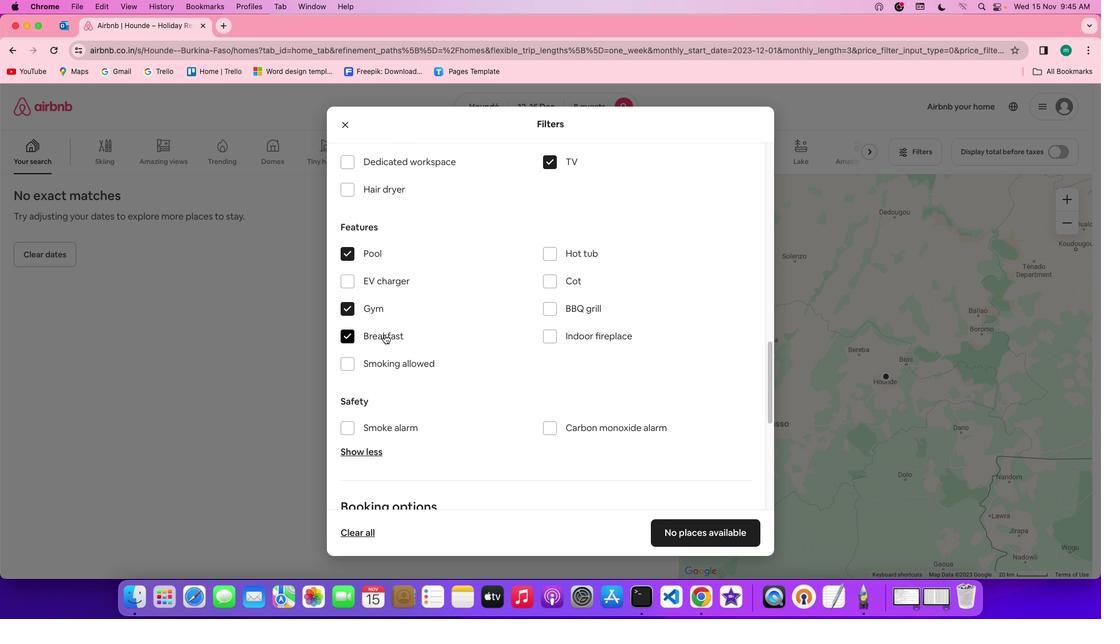 
Action: Mouse moved to (472, 347)
Screenshot: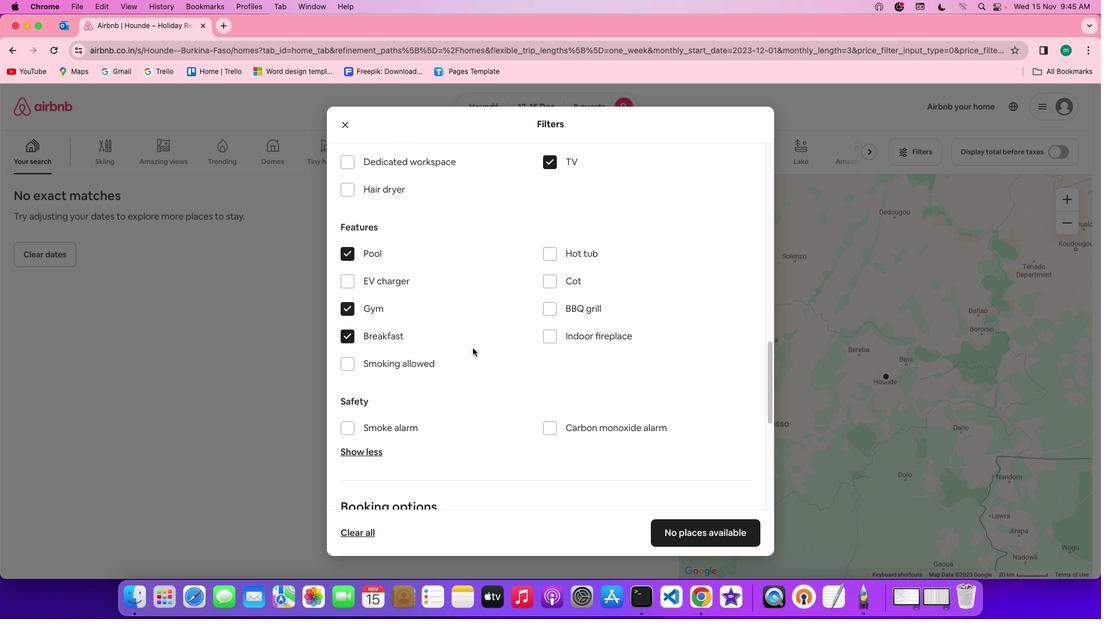 
Action: Mouse scrolled (472, 347) with delta (0, 0)
Screenshot: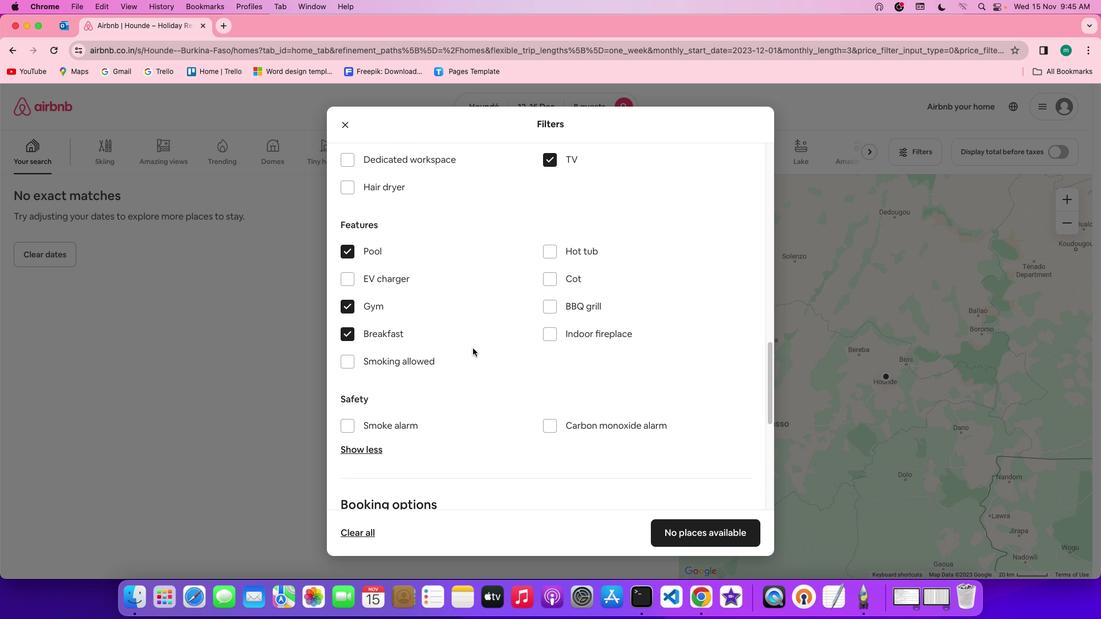 
Action: Mouse scrolled (472, 347) with delta (0, 0)
Screenshot: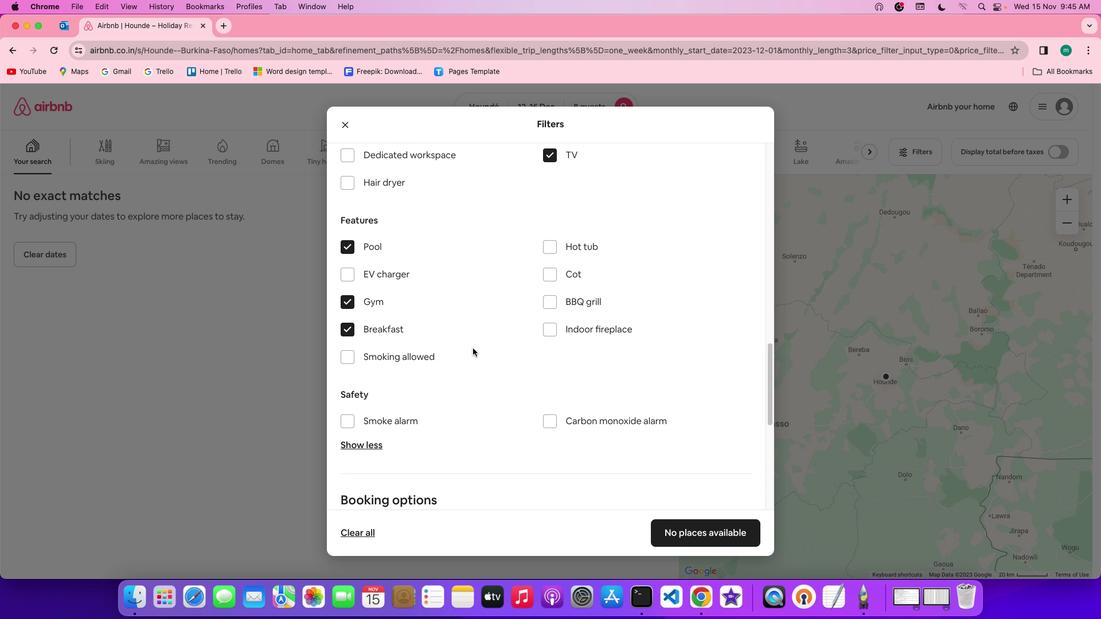 
Action: Mouse scrolled (472, 347) with delta (0, 0)
Screenshot: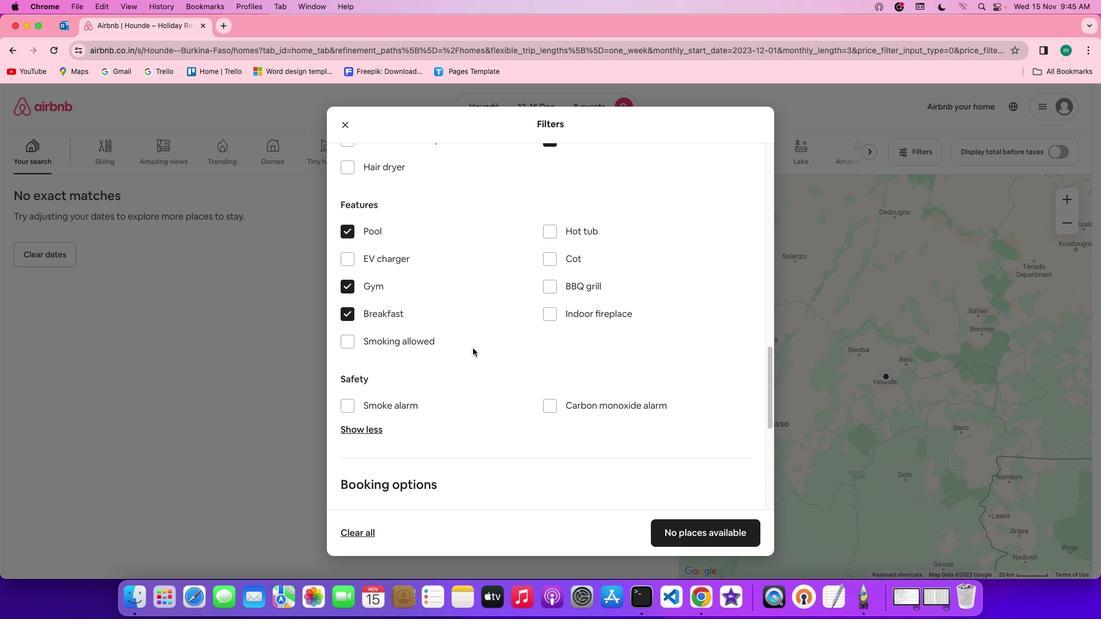 
Action: Mouse scrolled (472, 347) with delta (0, 0)
Screenshot: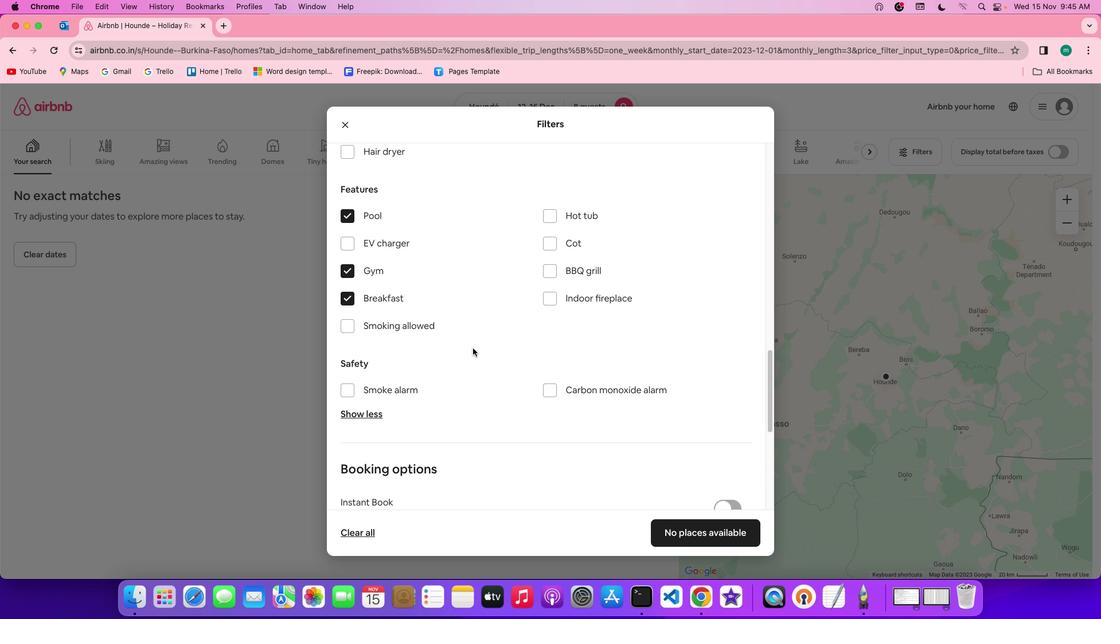 
Action: Mouse moved to (472, 347)
Screenshot: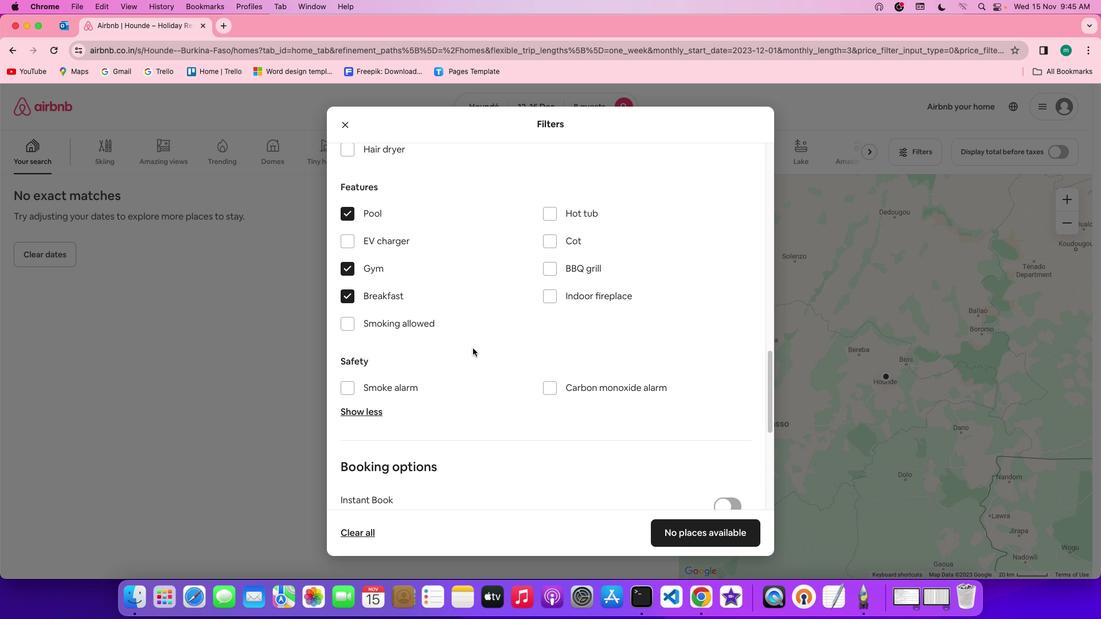 
Action: Mouse scrolled (472, 347) with delta (0, 0)
Screenshot: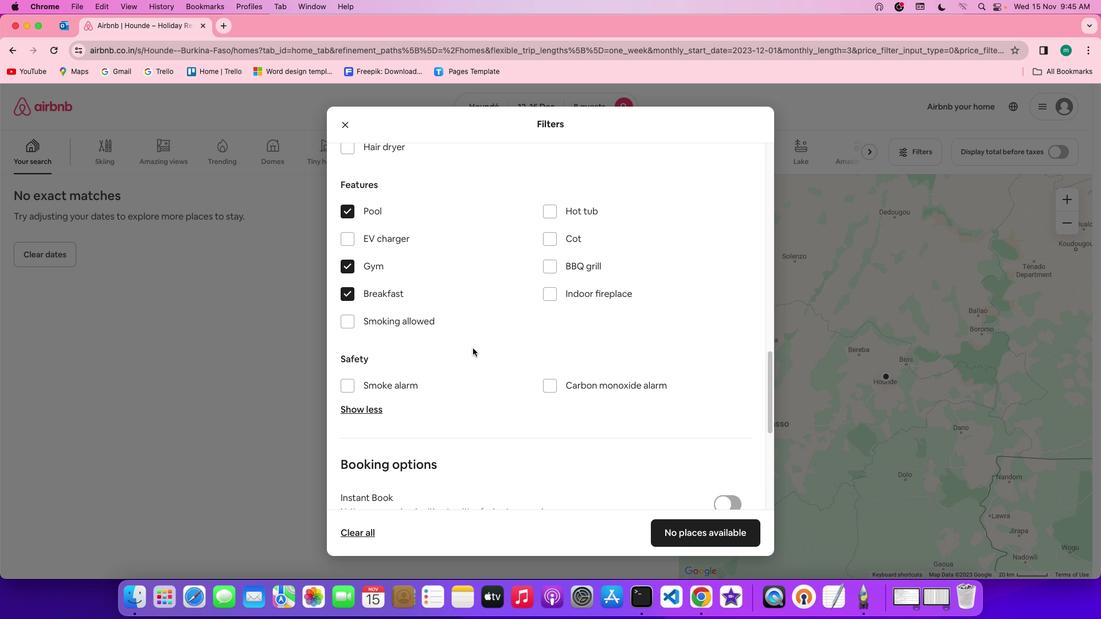 
Action: Mouse moved to (472, 347)
Screenshot: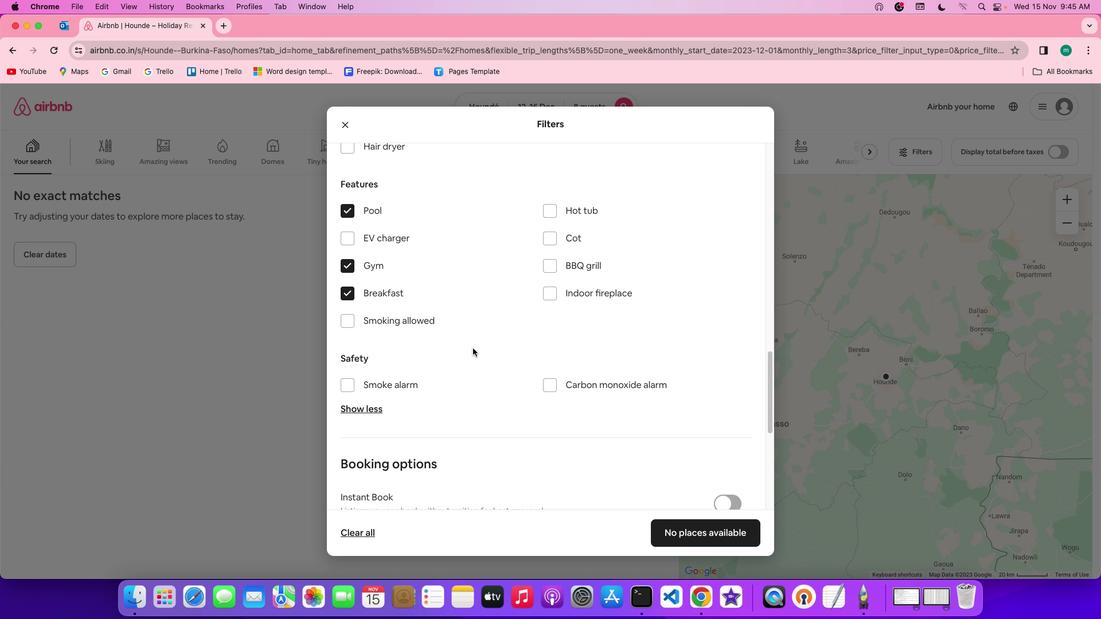 
Action: Mouse scrolled (472, 347) with delta (0, 0)
Screenshot: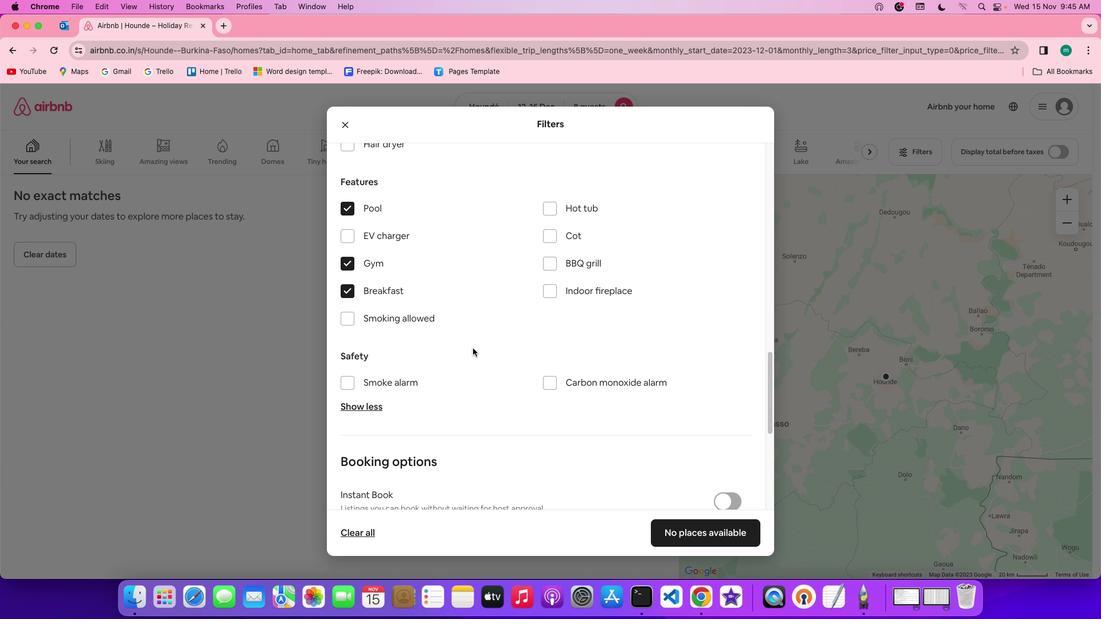 
Action: Mouse scrolled (472, 347) with delta (0, 0)
Screenshot: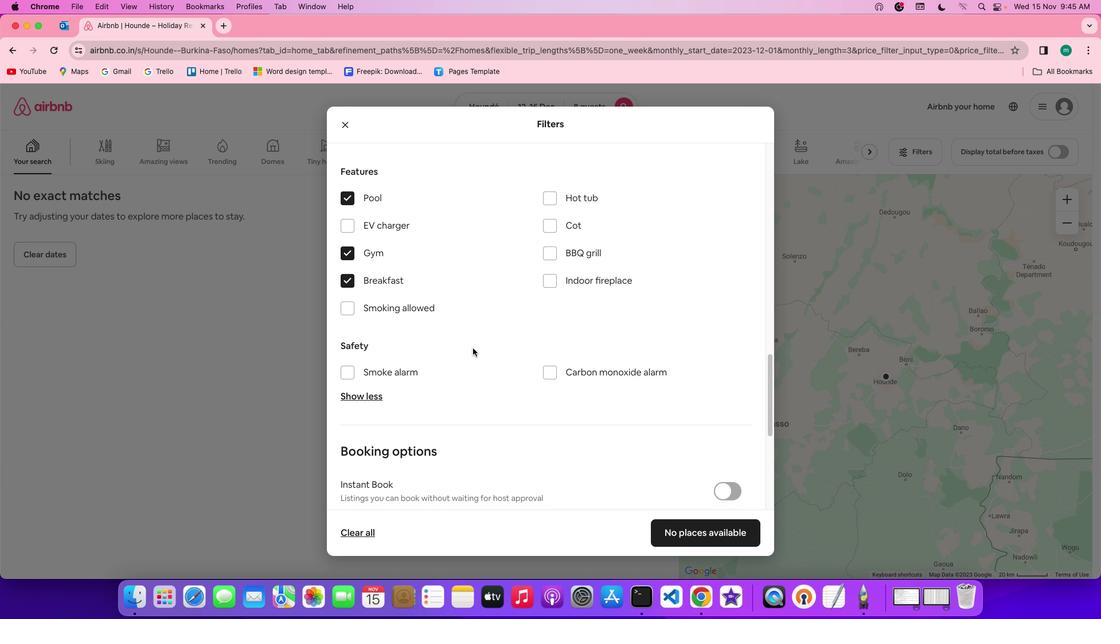 
Action: Mouse scrolled (472, 347) with delta (0, 0)
Screenshot: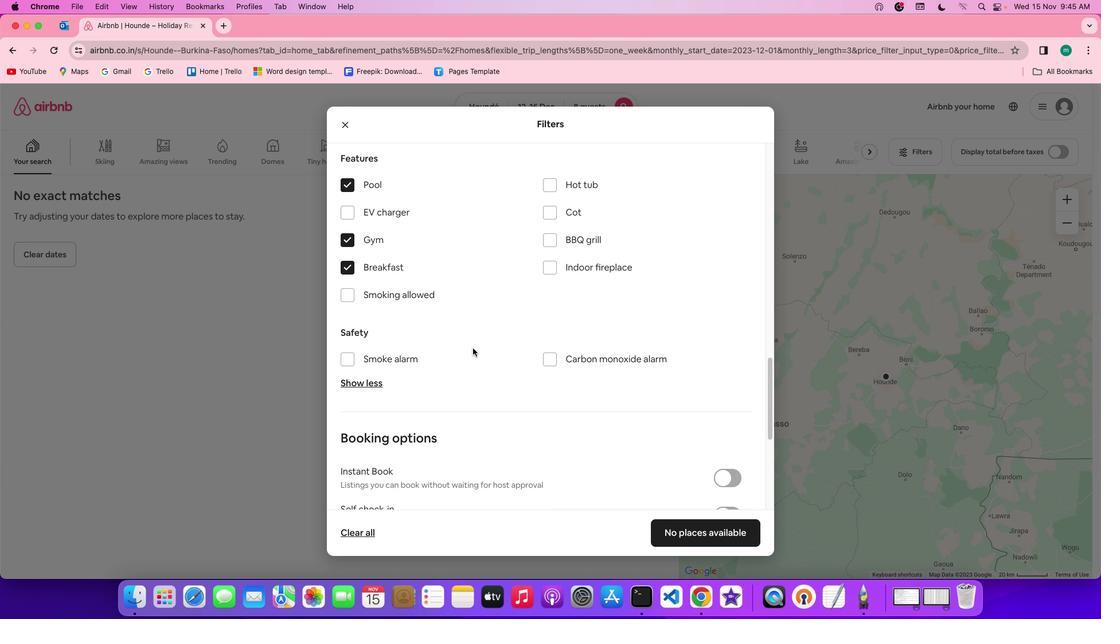 
Action: Mouse scrolled (472, 347) with delta (0, 0)
Screenshot: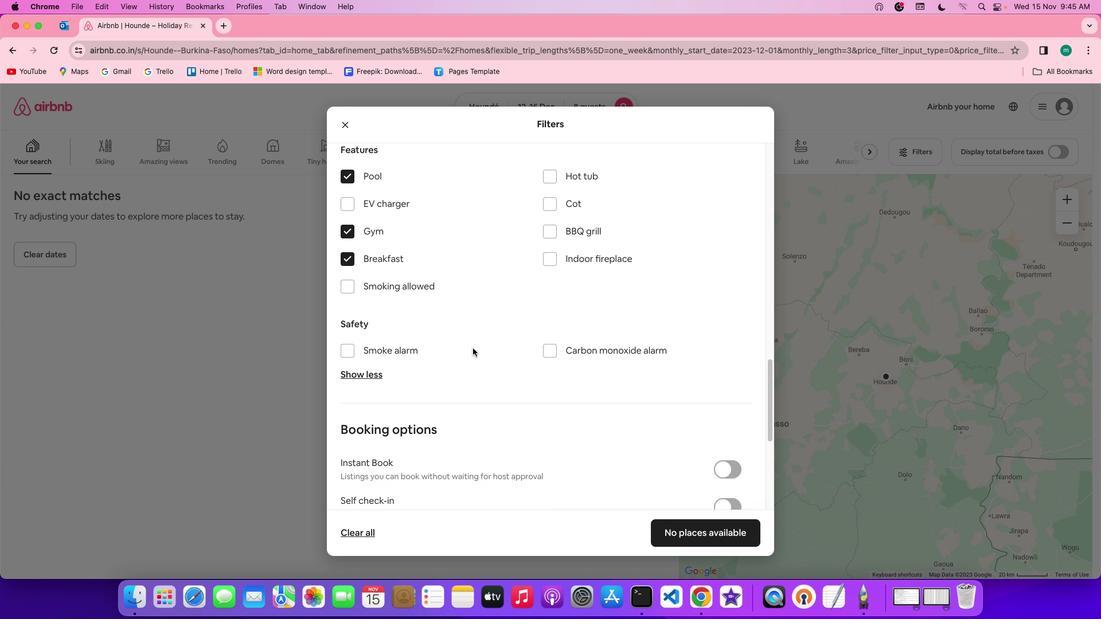
Action: Mouse scrolled (472, 347) with delta (0, 0)
Screenshot: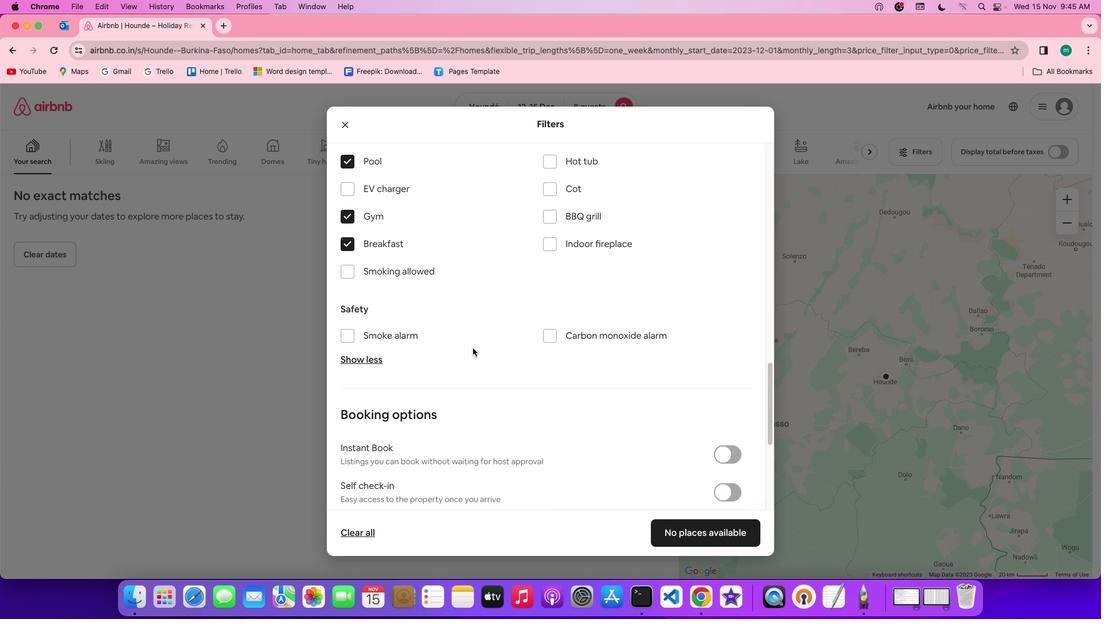 
Action: Mouse scrolled (472, 347) with delta (0, 0)
Screenshot: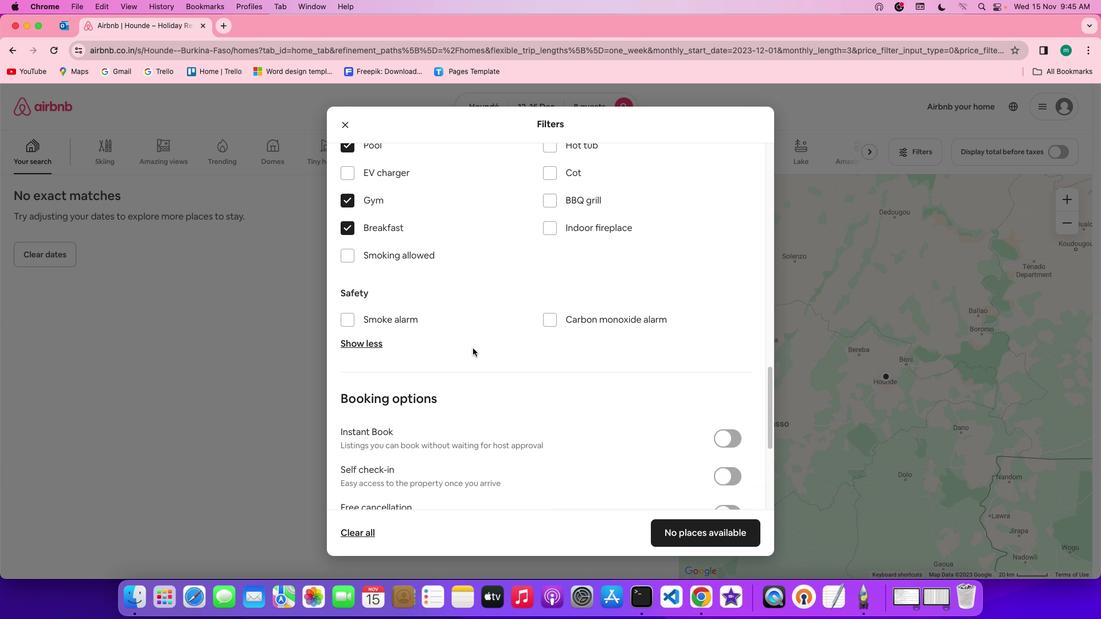 
Action: Mouse scrolled (472, 347) with delta (0, 0)
Screenshot: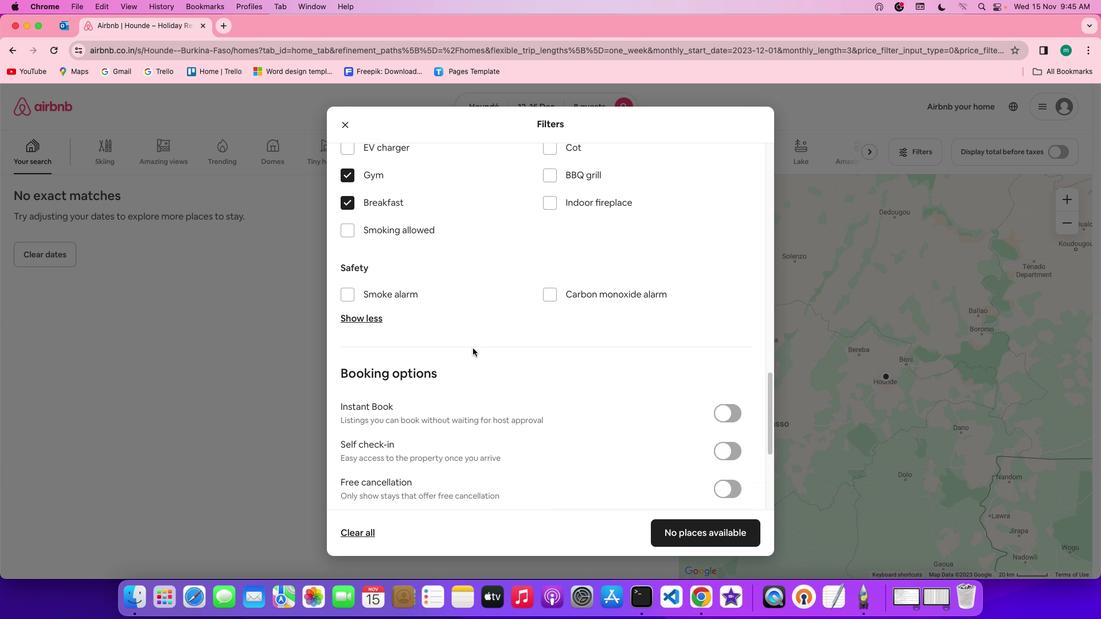 
Action: Mouse moved to (472, 347)
Screenshot: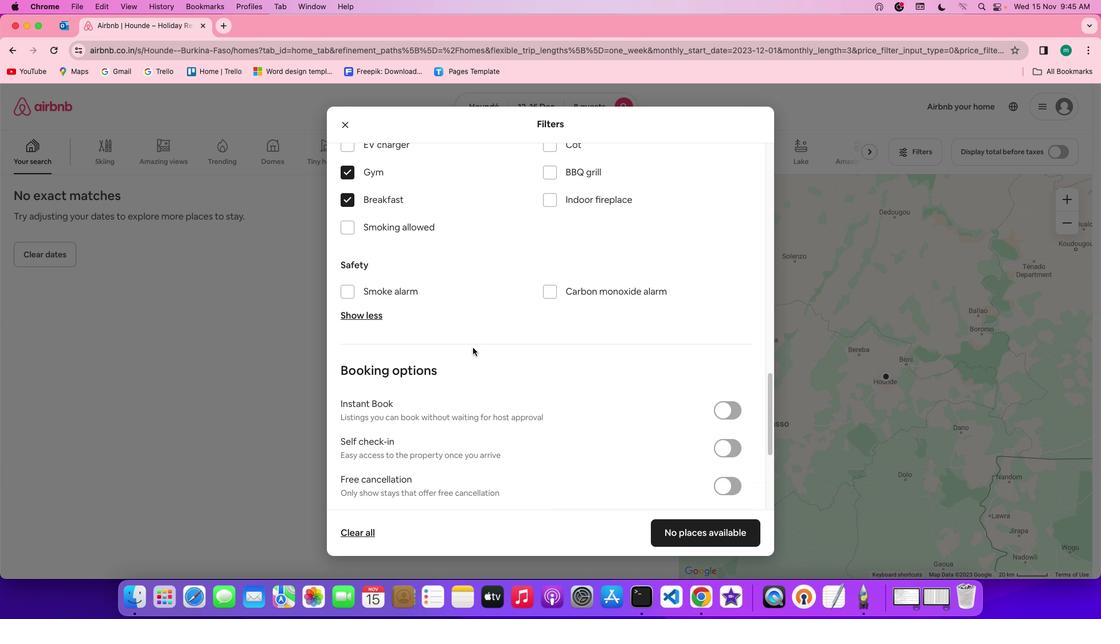 
Action: Mouse scrolled (472, 347) with delta (0, 0)
Screenshot: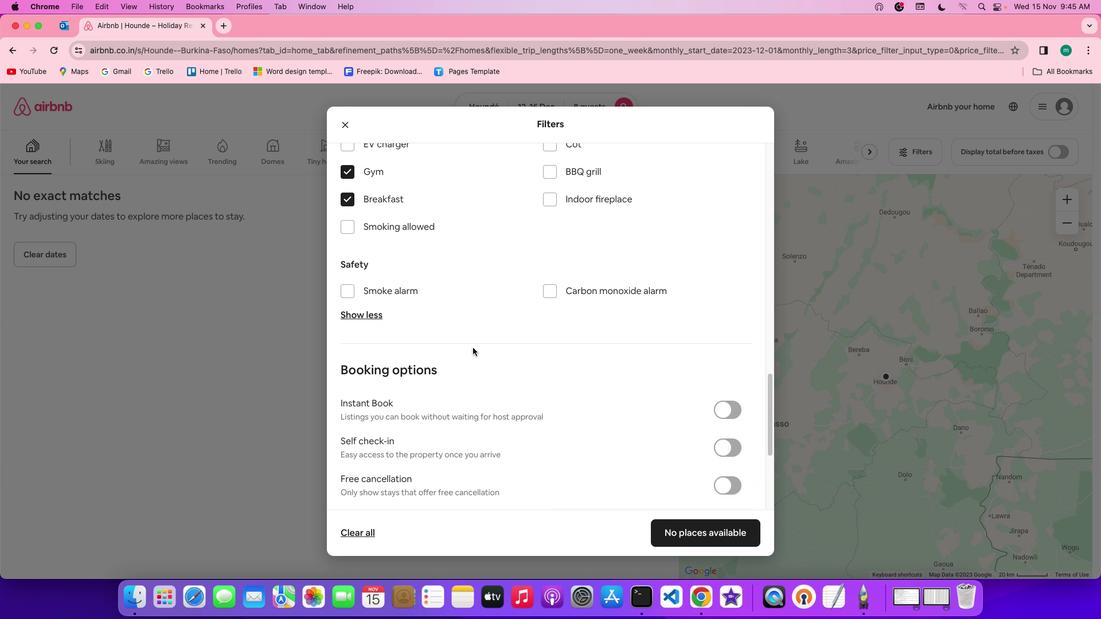 
Action: Mouse moved to (472, 347)
Screenshot: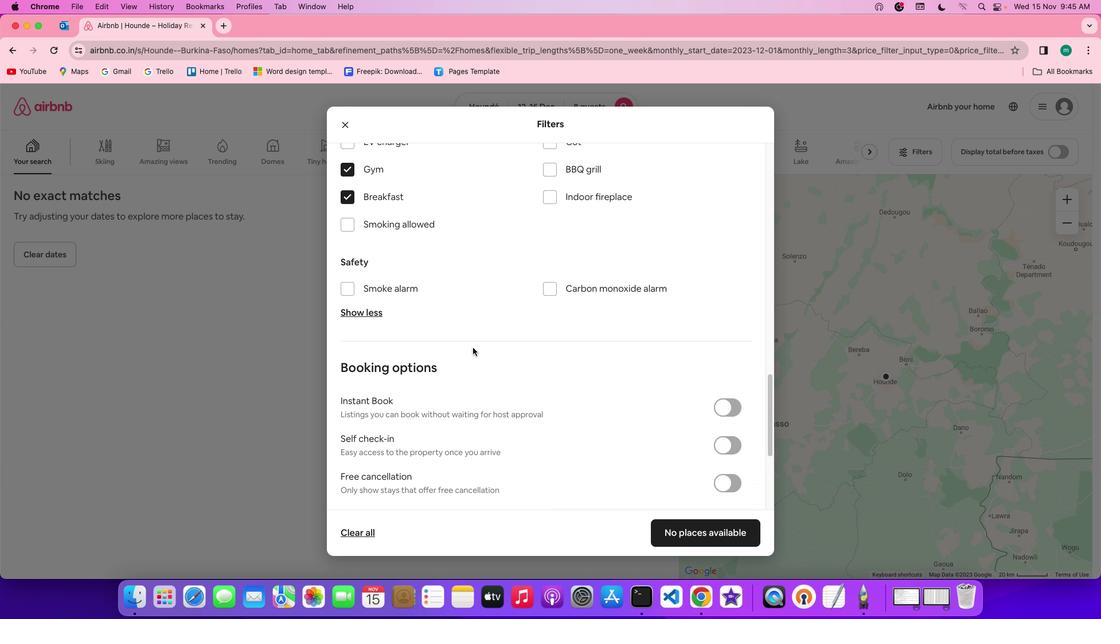 
Action: Mouse scrolled (472, 347) with delta (0, 0)
Screenshot: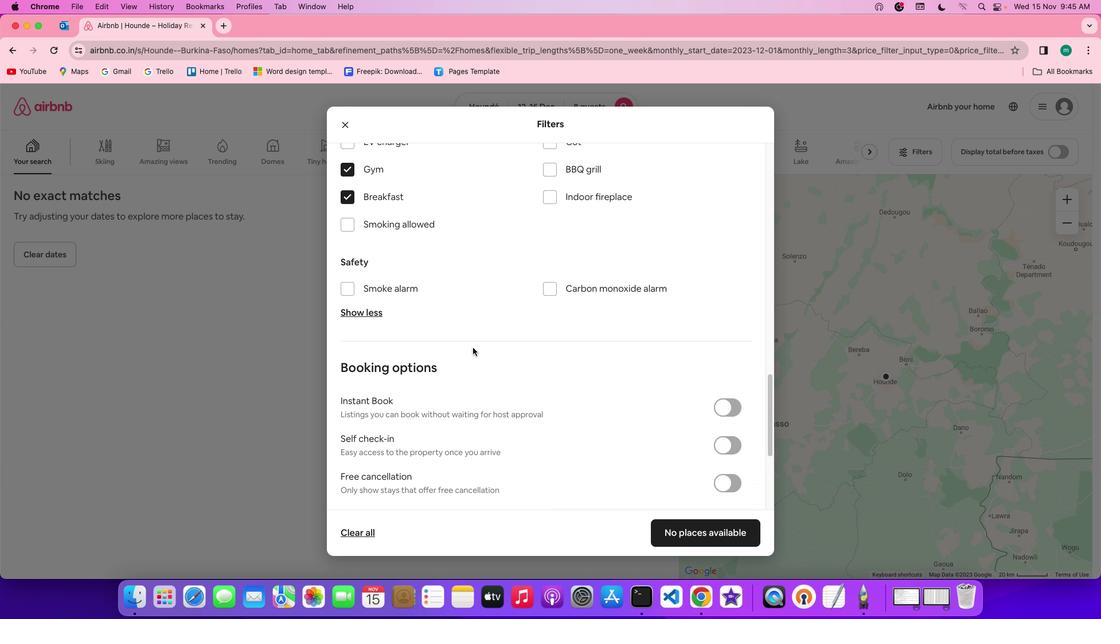 
Action: Mouse scrolled (472, 347) with delta (0, 0)
Screenshot: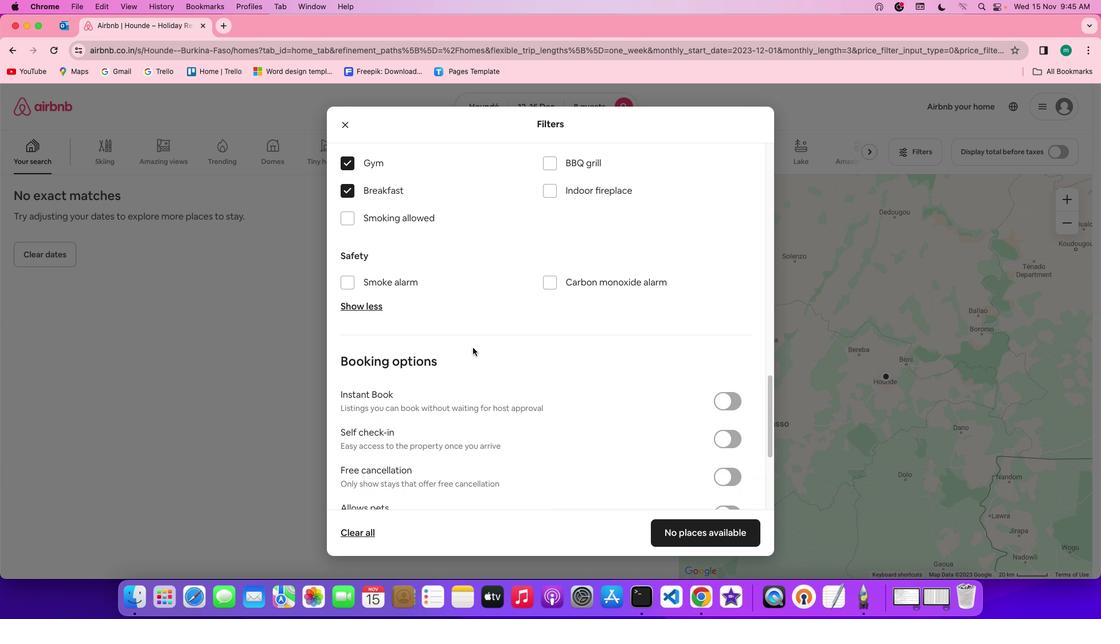 
Action: Mouse moved to (560, 324)
Screenshot: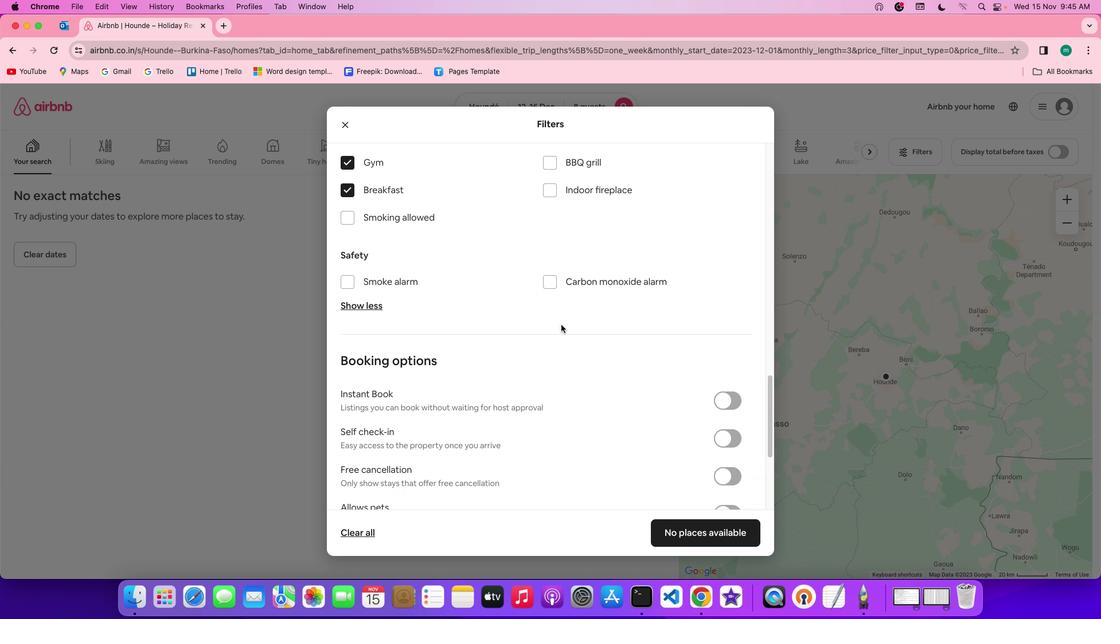 
Action: Mouse scrolled (560, 324) with delta (0, 0)
Screenshot: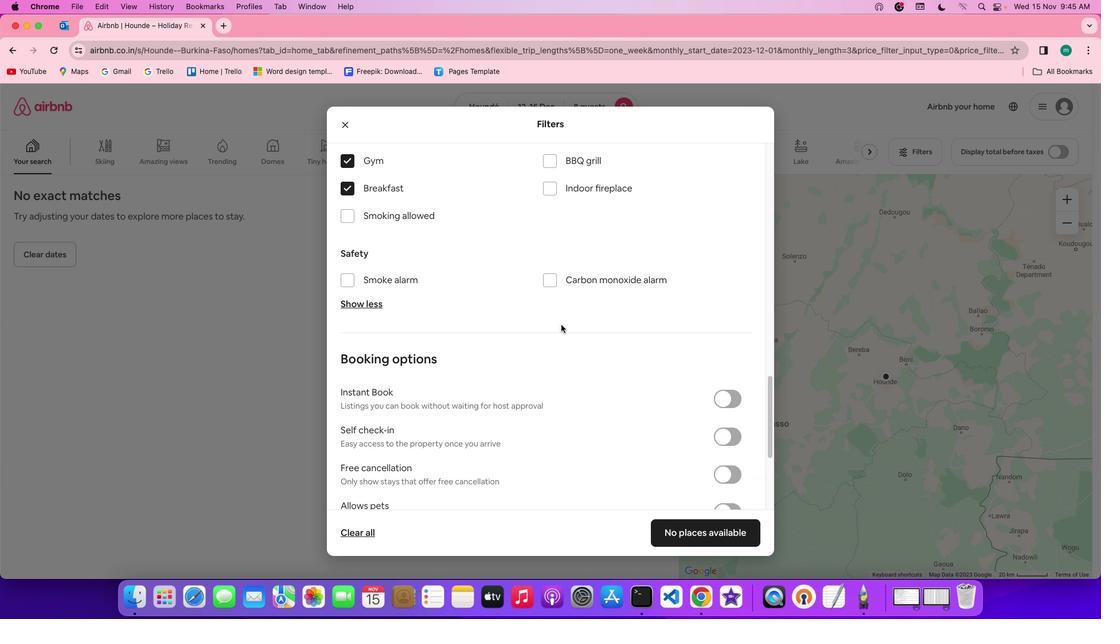 
Action: Mouse scrolled (560, 324) with delta (0, 0)
Screenshot: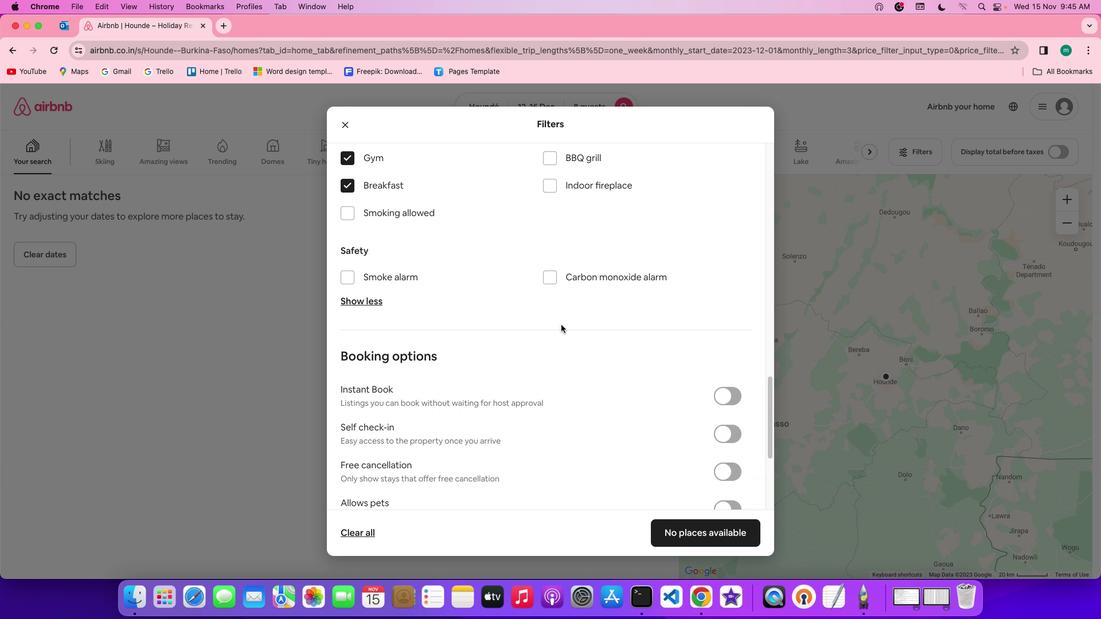 
Action: Mouse scrolled (560, 324) with delta (0, 0)
Screenshot: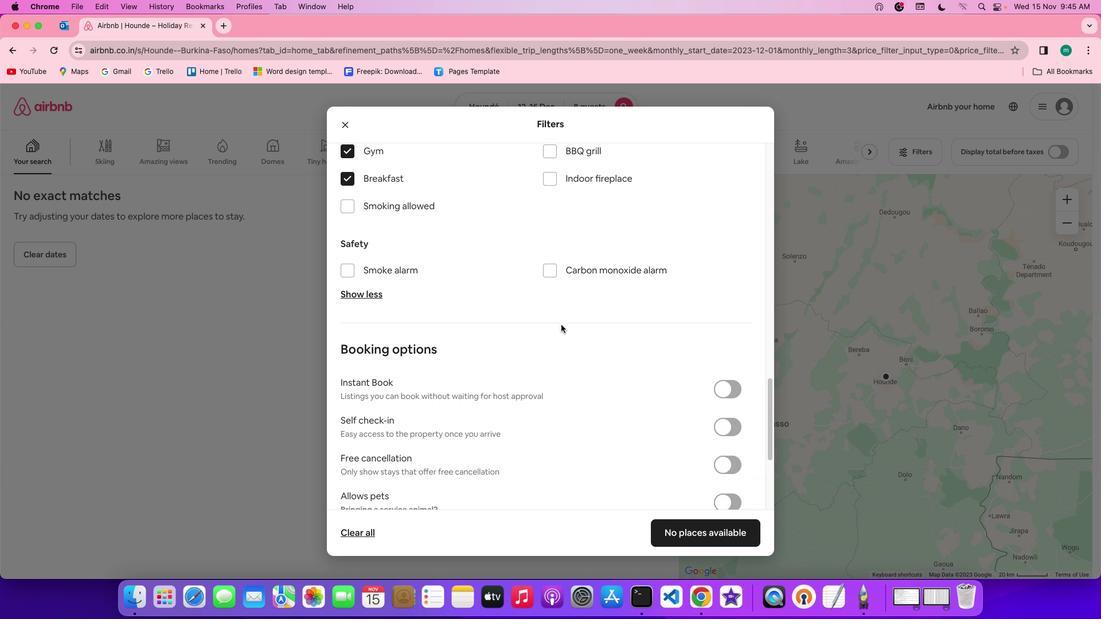 
Action: Mouse scrolled (560, 324) with delta (0, 0)
Screenshot: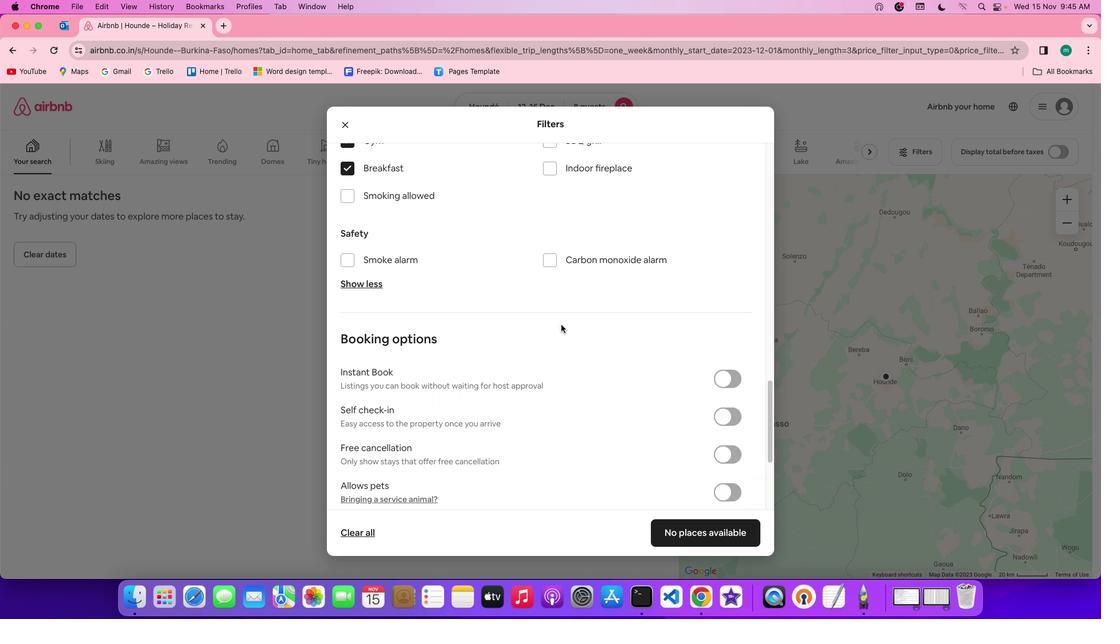 
Action: Mouse moved to (611, 346)
Screenshot: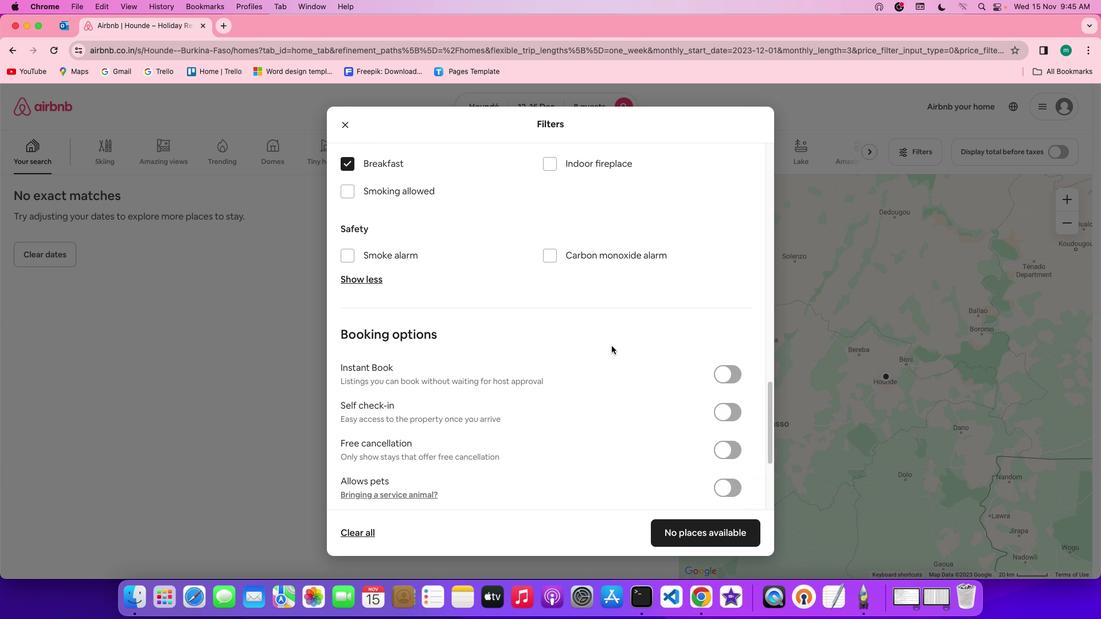 
Action: Mouse scrolled (611, 346) with delta (0, 0)
Screenshot: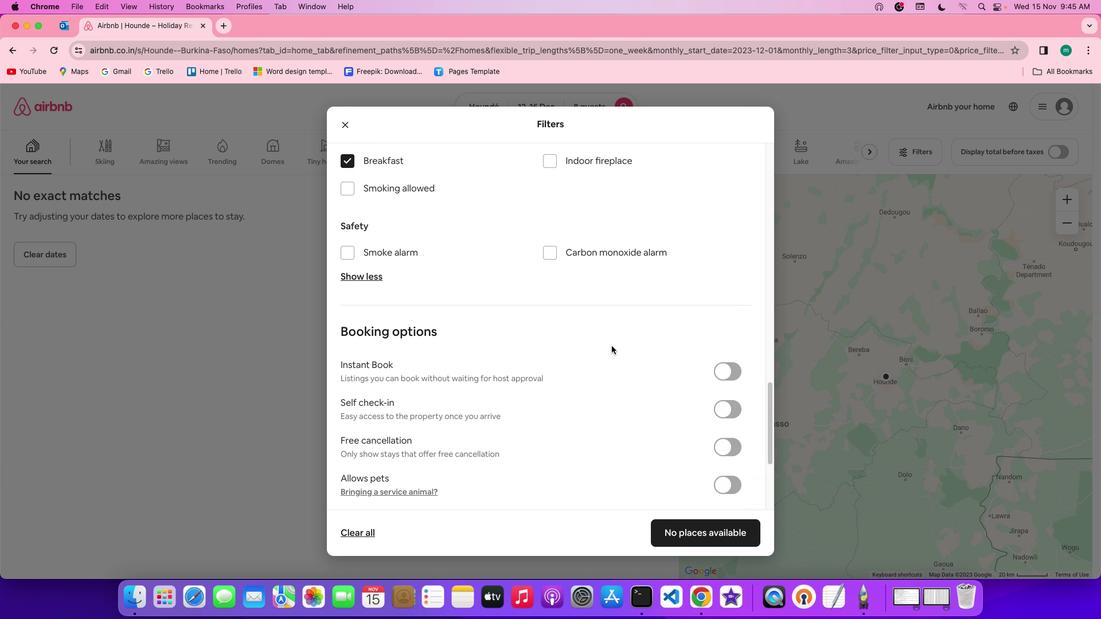 
Action: Mouse scrolled (611, 346) with delta (0, 0)
Screenshot: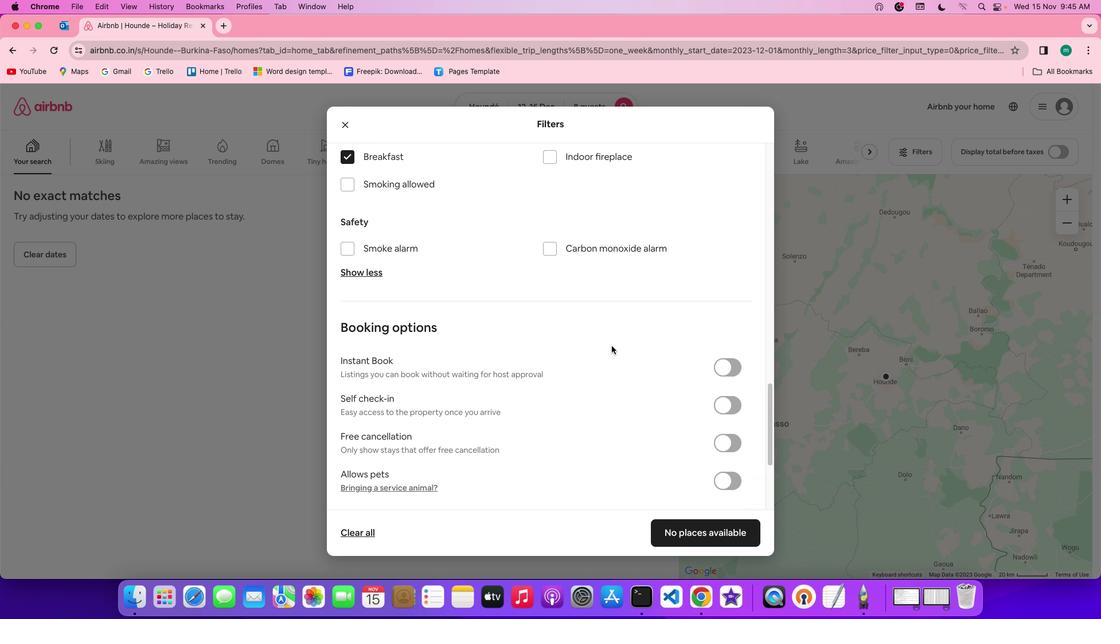 
Action: Mouse scrolled (611, 346) with delta (0, 0)
Screenshot: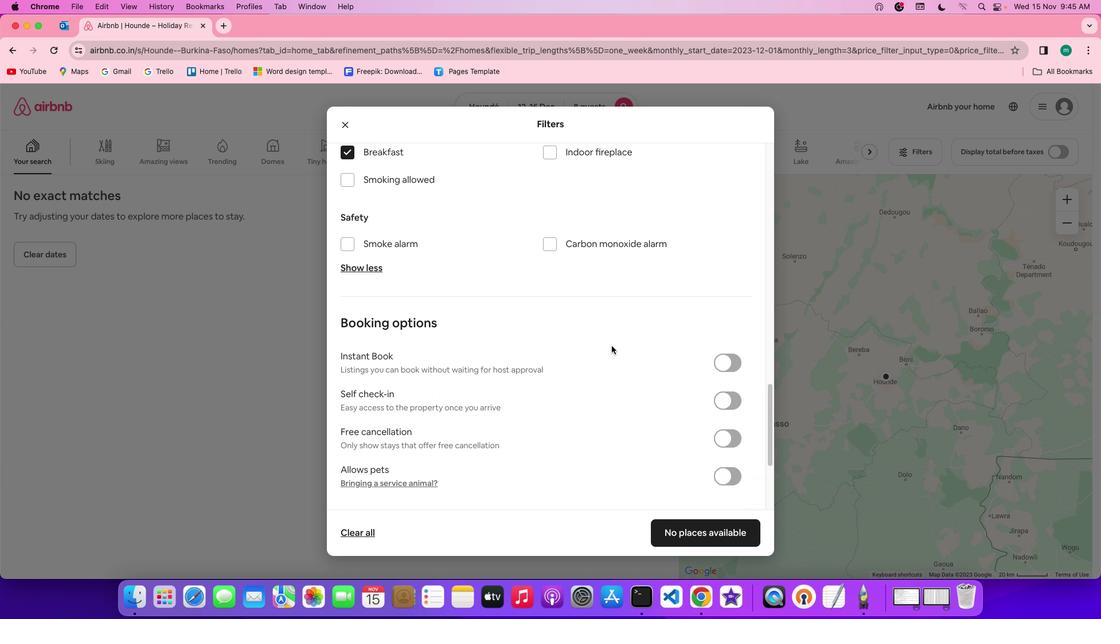
Action: Mouse moved to (611, 346)
Screenshot: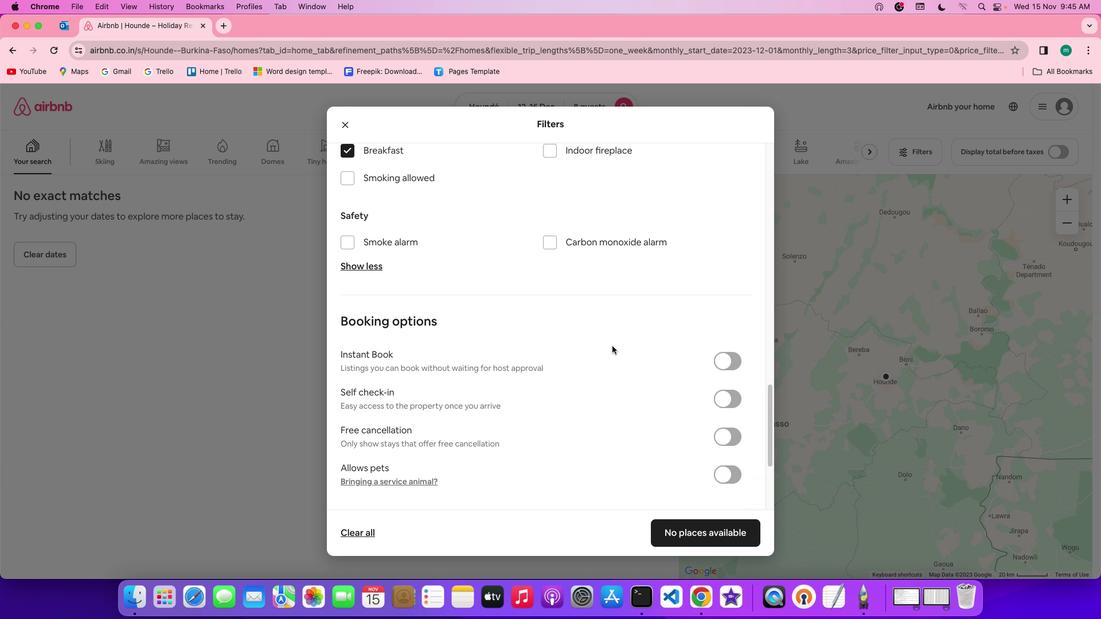 
Action: Mouse scrolled (611, 346) with delta (0, 0)
Screenshot: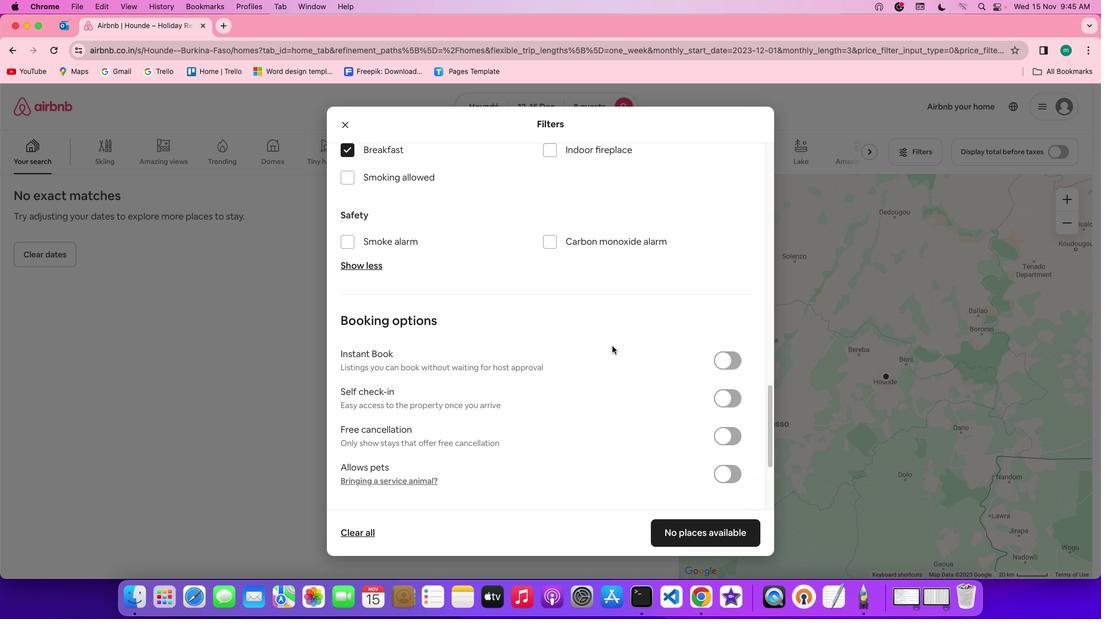 
Action: Mouse scrolled (611, 346) with delta (0, 0)
Screenshot: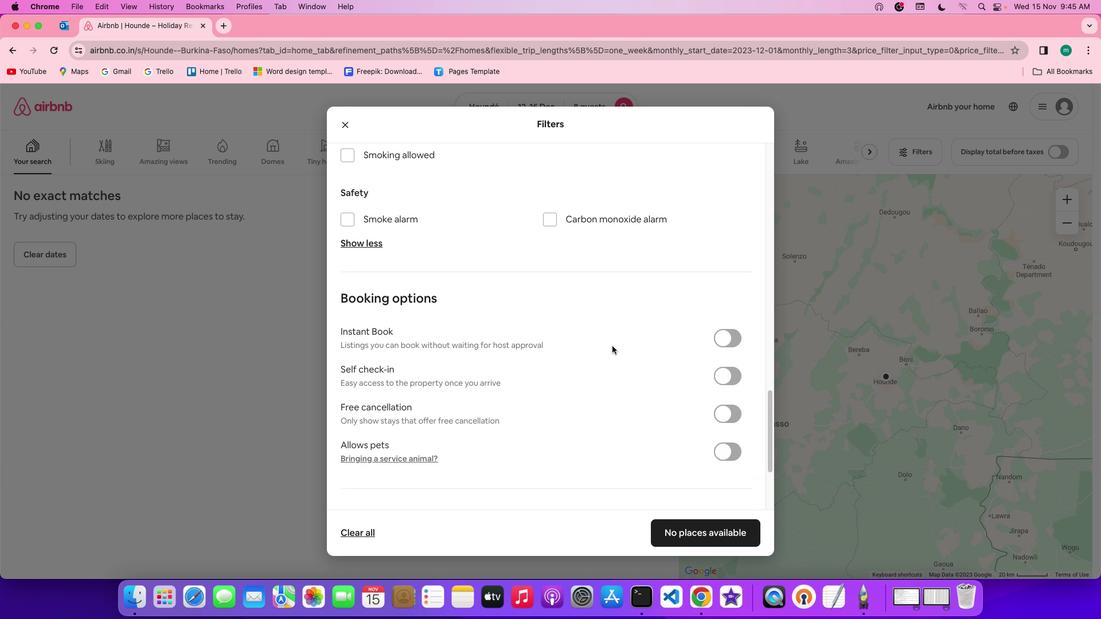 
Action: Mouse scrolled (611, 346) with delta (0, 0)
Screenshot: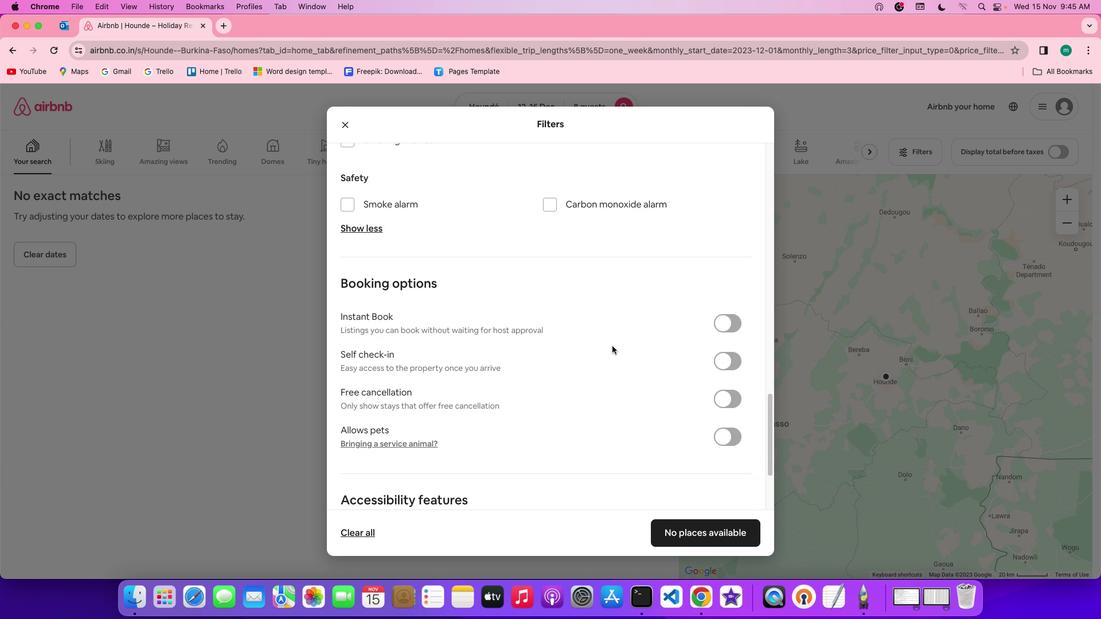 
Action: Mouse scrolled (611, 346) with delta (0, -1)
Screenshot: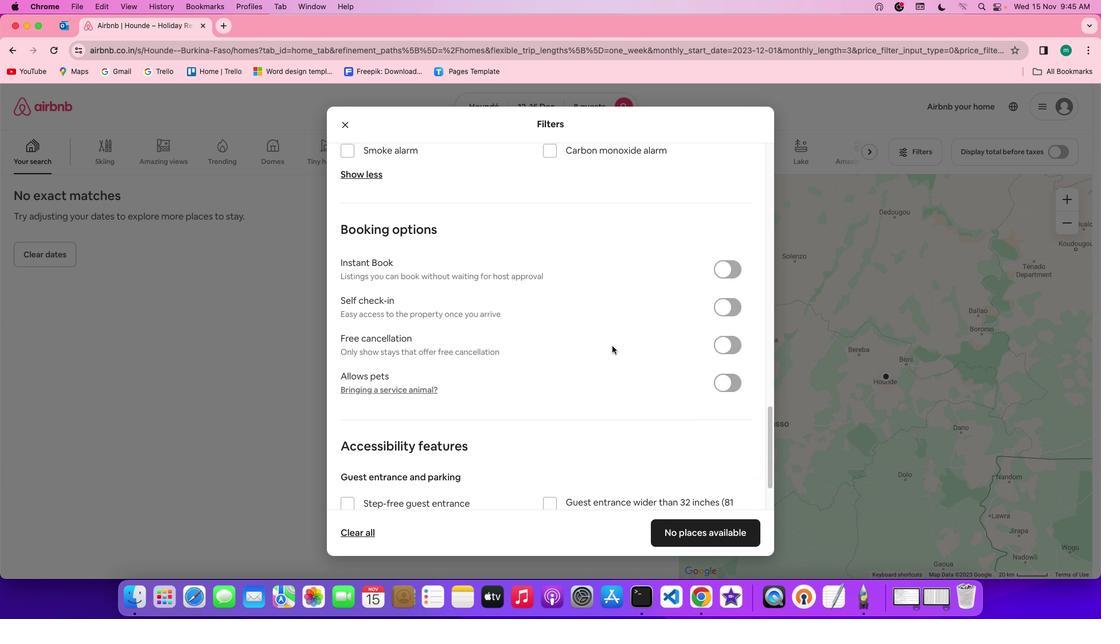 
Action: Mouse scrolled (611, 346) with delta (0, 0)
Screenshot: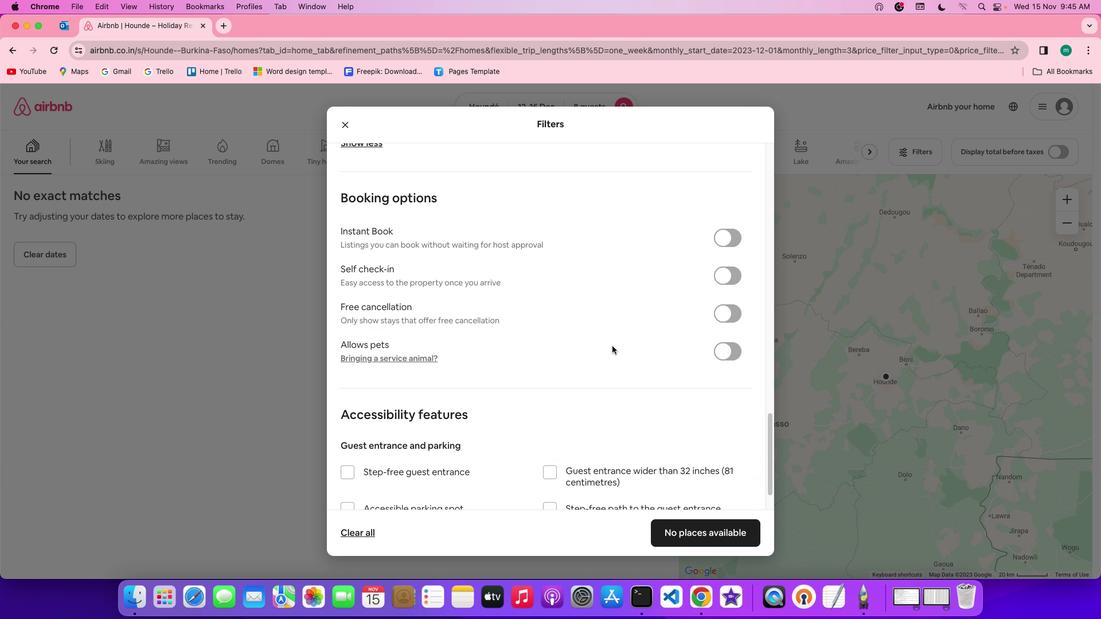
Action: Mouse scrolled (611, 346) with delta (0, 0)
Screenshot: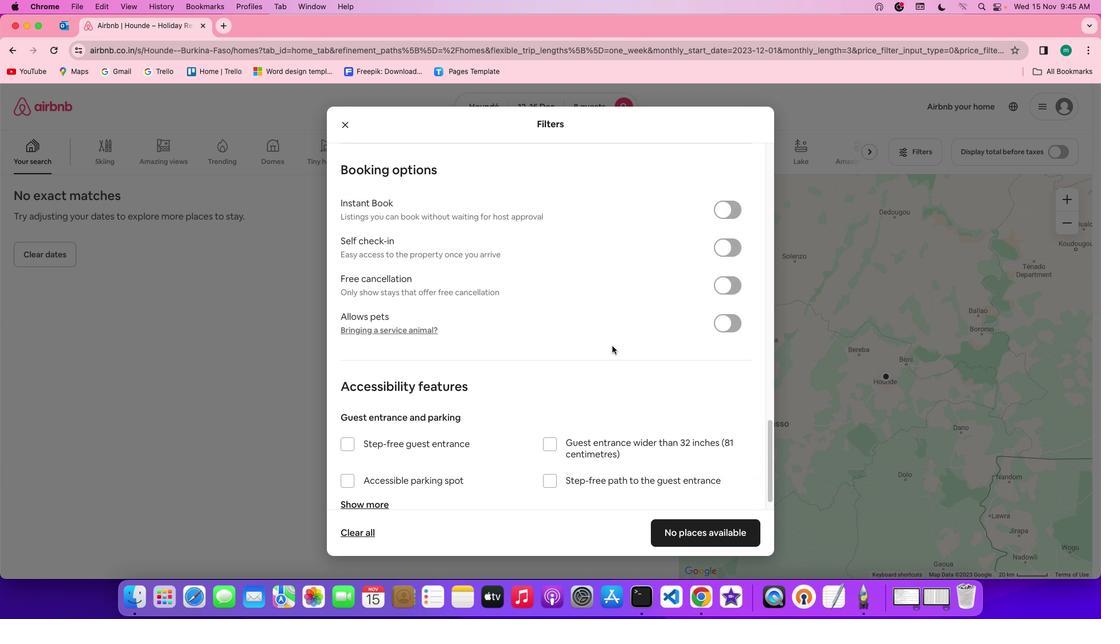 
Action: Mouse scrolled (611, 346) with delta (0, -1)
Screenshot: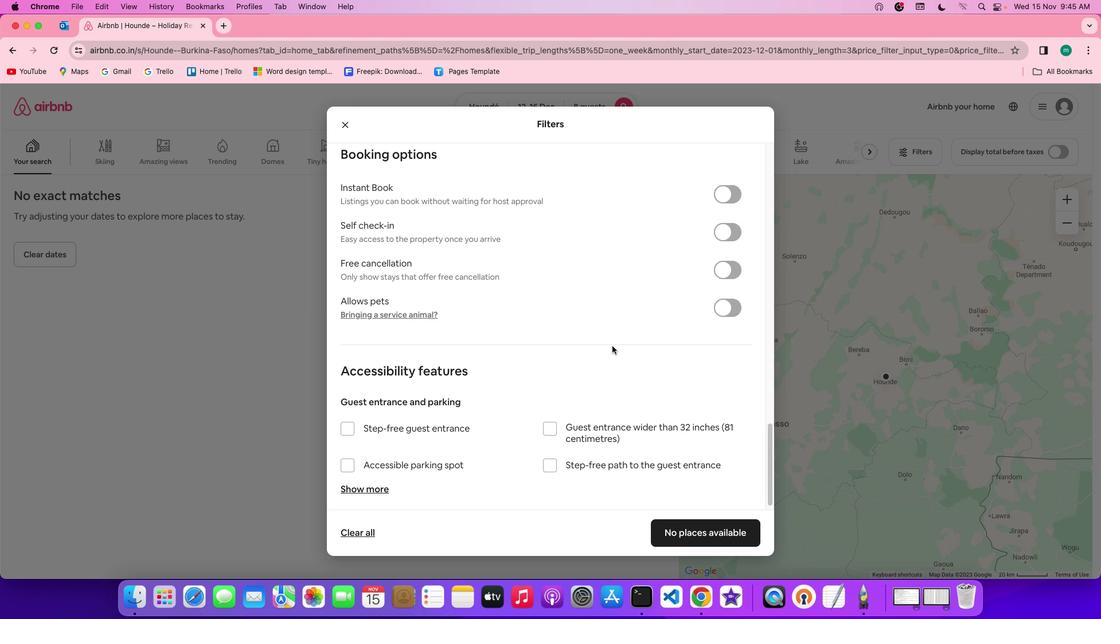 
Action: Mouse scrolled (611, 346) with delta (0, -2)
Screenshot: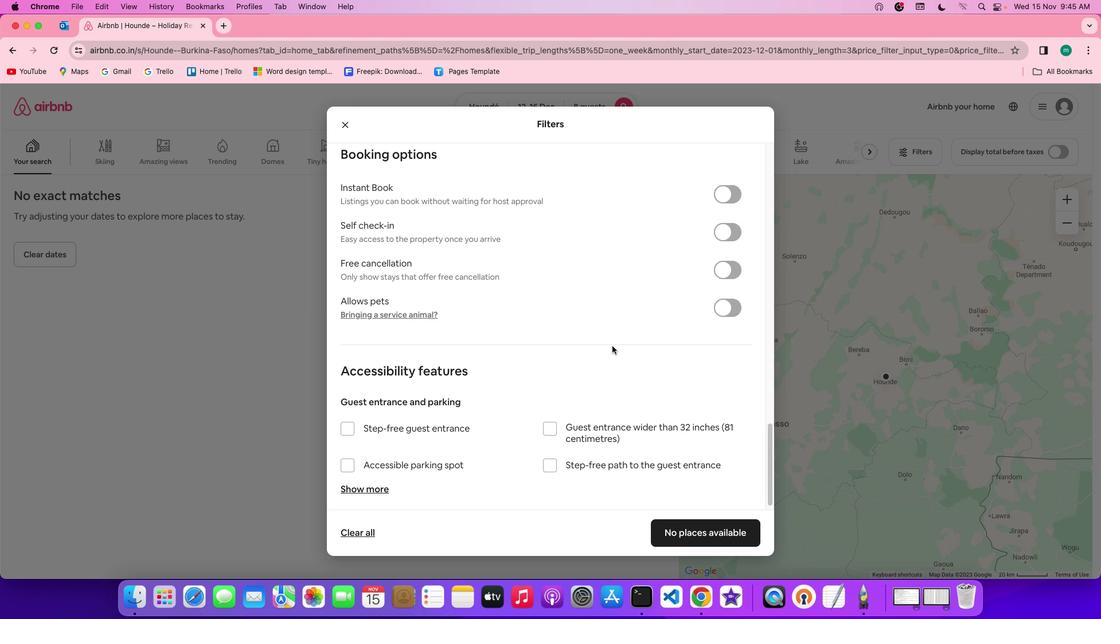 
Action: Mouse scrolled (611, 346) with delta (0, -2)
Screenshot: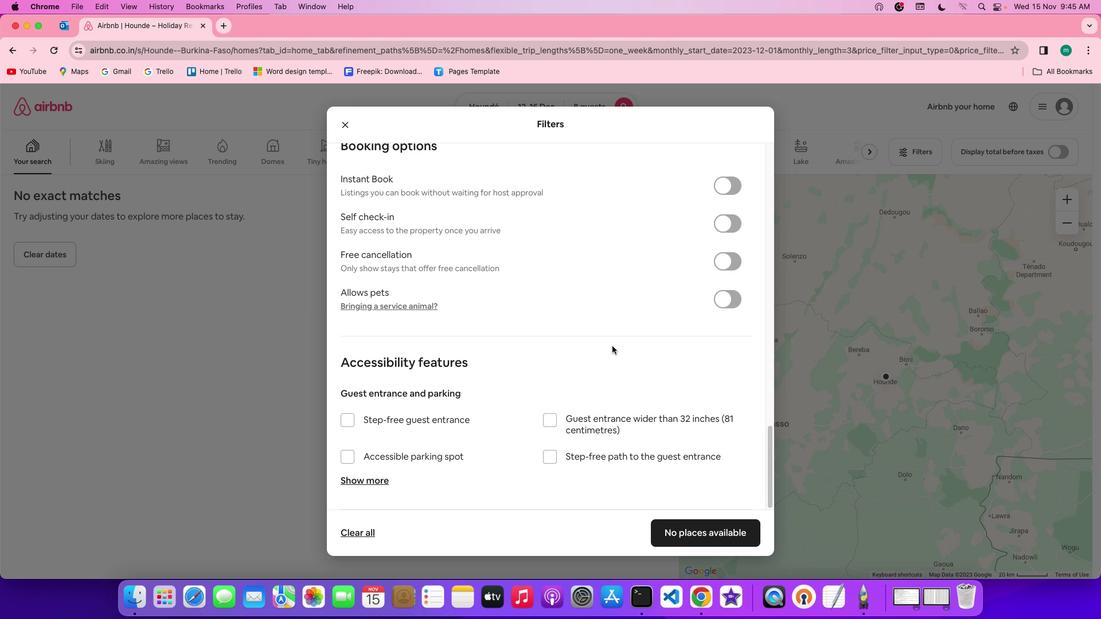 
Action: Mouse scrolled (611, 346) with delta (0, 0)
Screenshot: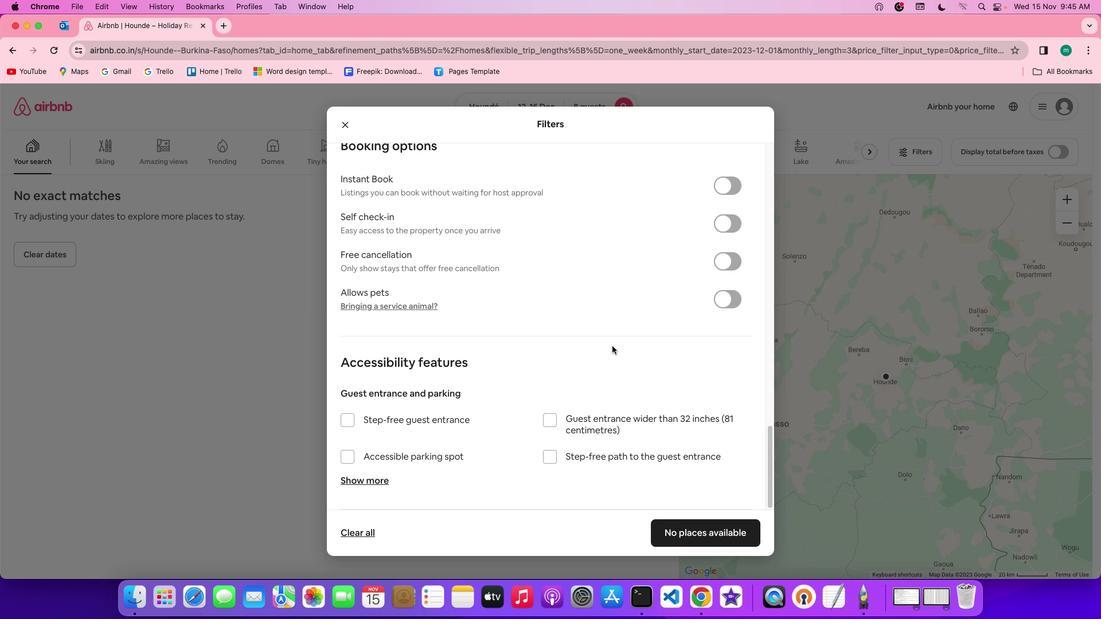 
Action: Mouse scrolled (611, 346) with delta (0, 0)
Screenshot: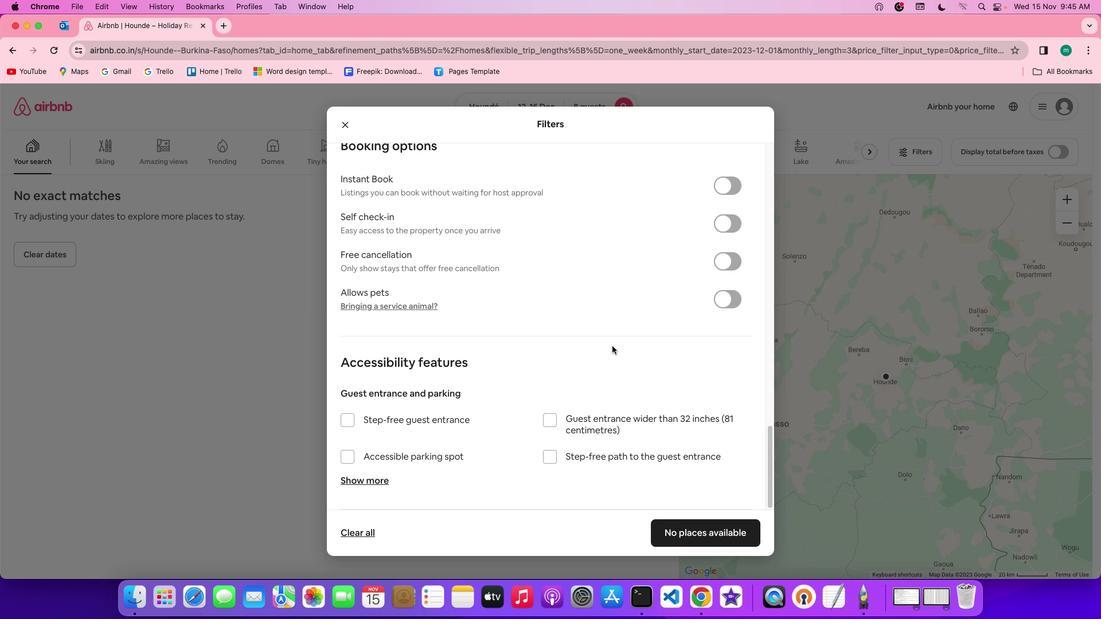 
Action: Mouse scrolled (611, 346) with delta (0, -1)
Screenshot: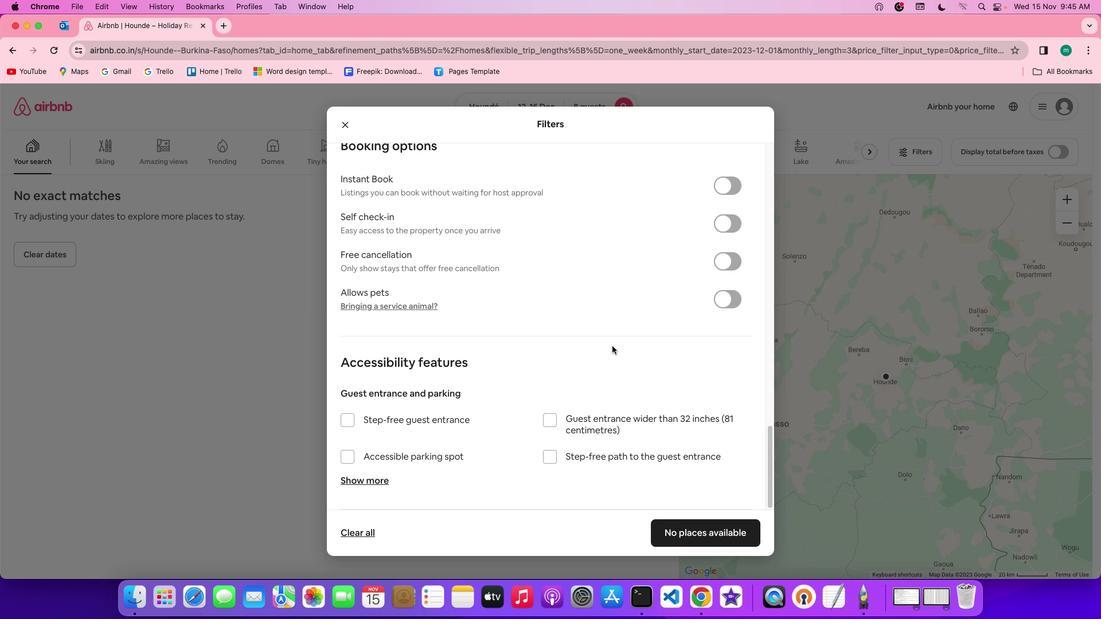 
Action: Mouse scrolled (611, 346) with delta (0, -2)
Screenshot: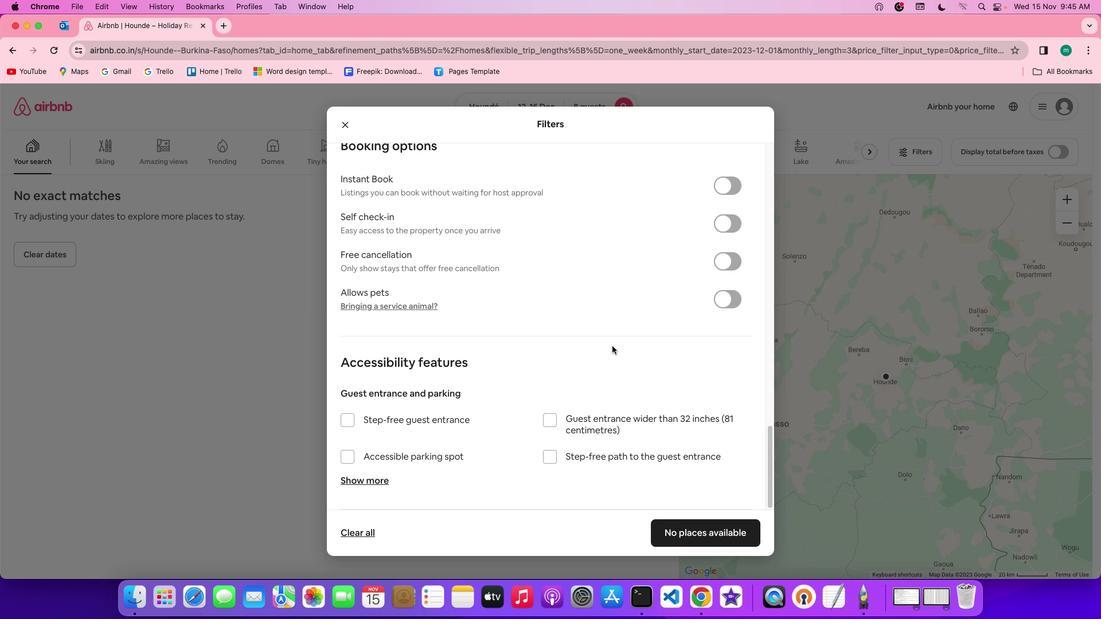 
Action: Mouse scrolled (611, 346) with delta (0, -2)
Screenshot: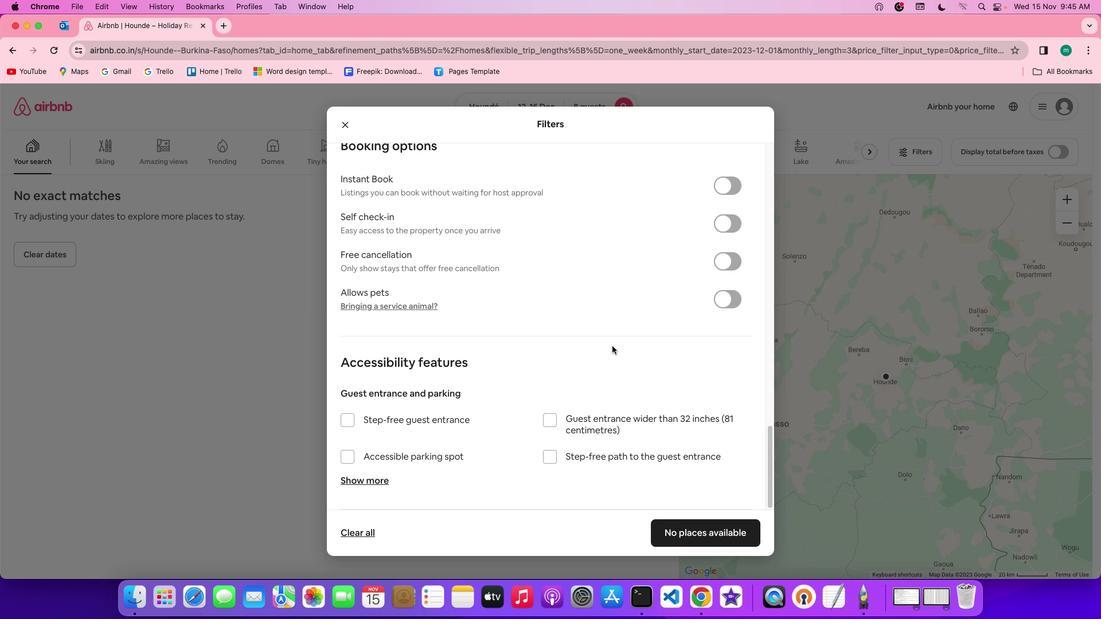 
Action: Mouse scrolled (611, 346) with delta (0, 0)
Screenshot: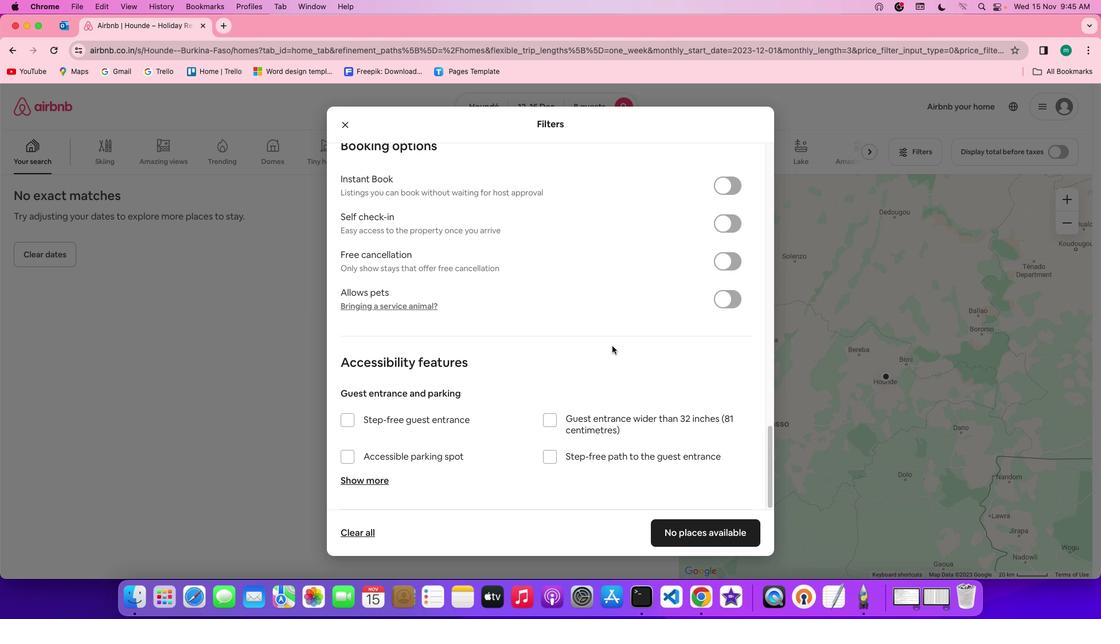 
Action: Mouse scrolled (611, 346) with delta (0, 0)
Screenshot: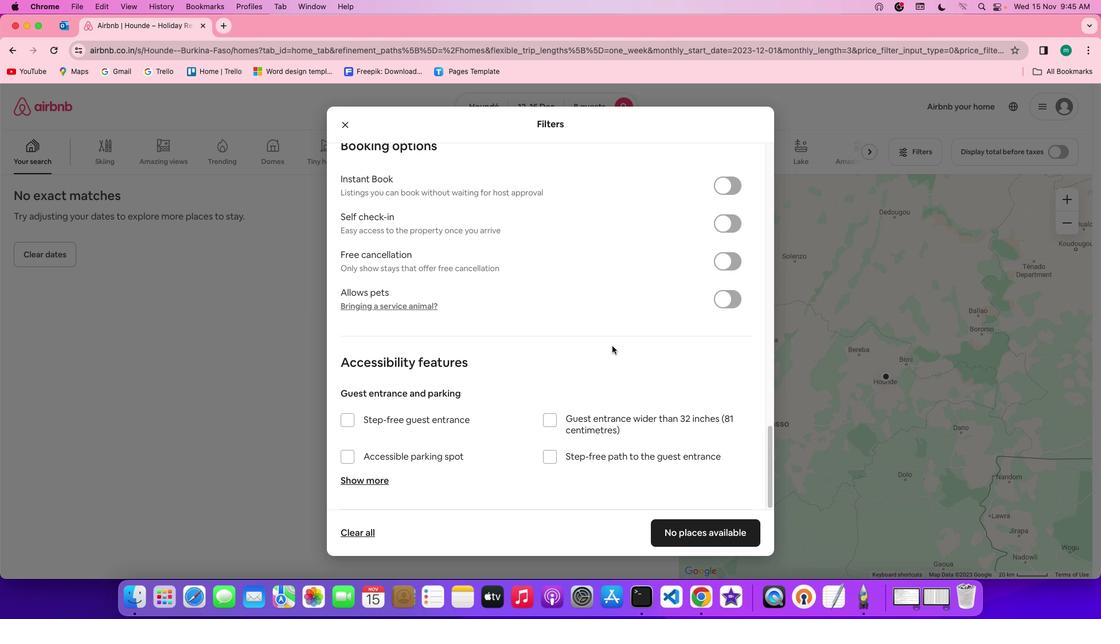 
Action: Mouse scrolled (611, 346) with delta (0, 0)
Screenshot: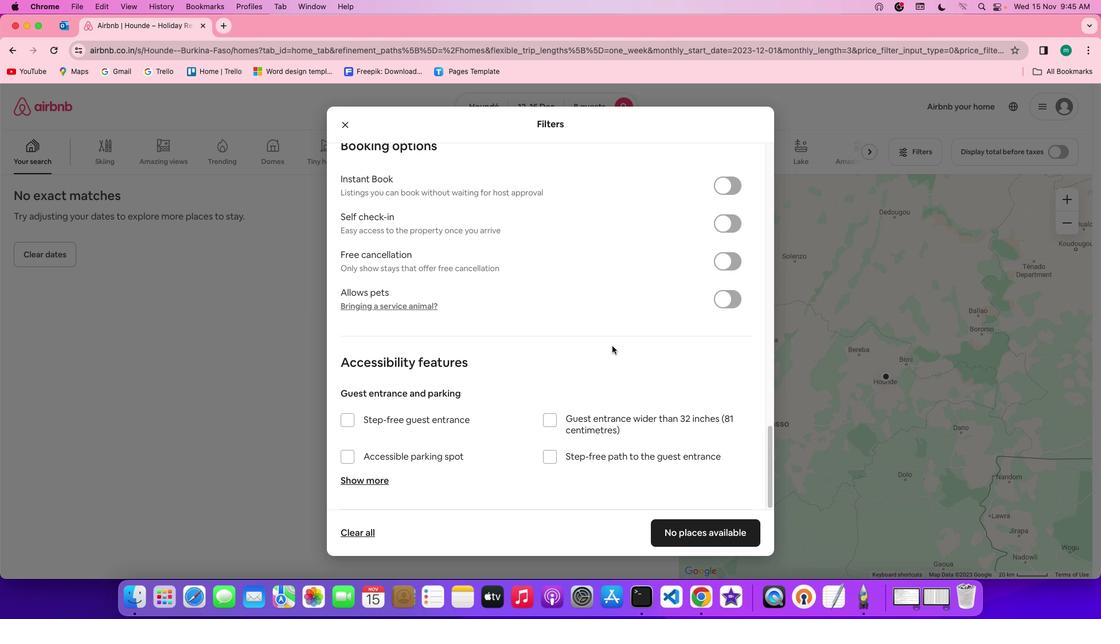 
Action: Mouse scrolled (611, 346) with delta (0, -1)
Screenshot: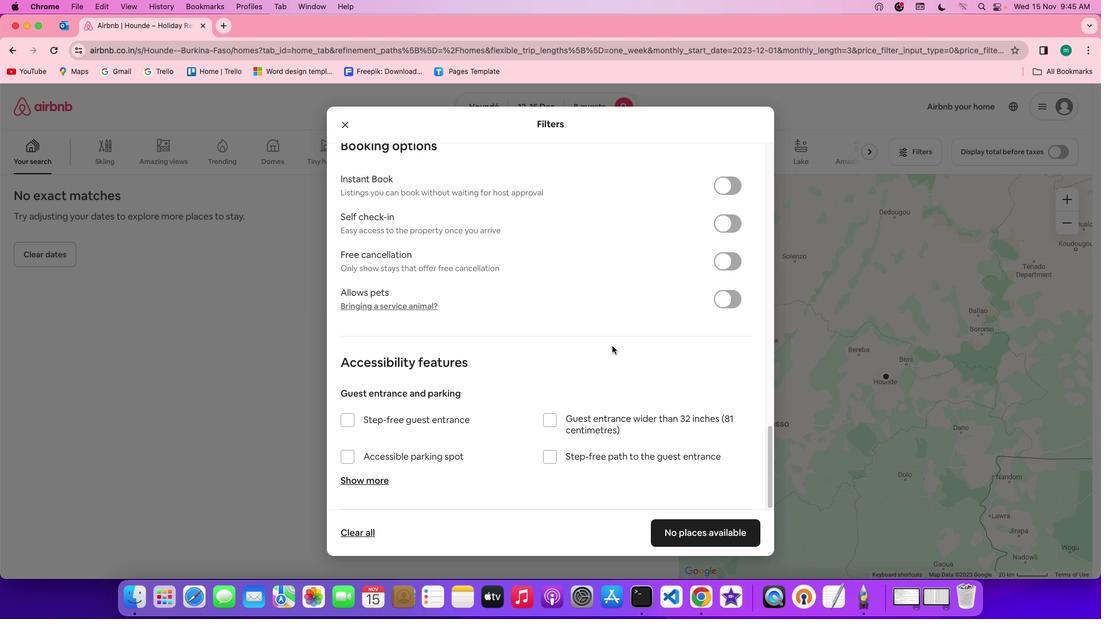 
Action: Mouse scrolled (611, 346) with delta (0, 0)
Screenshot: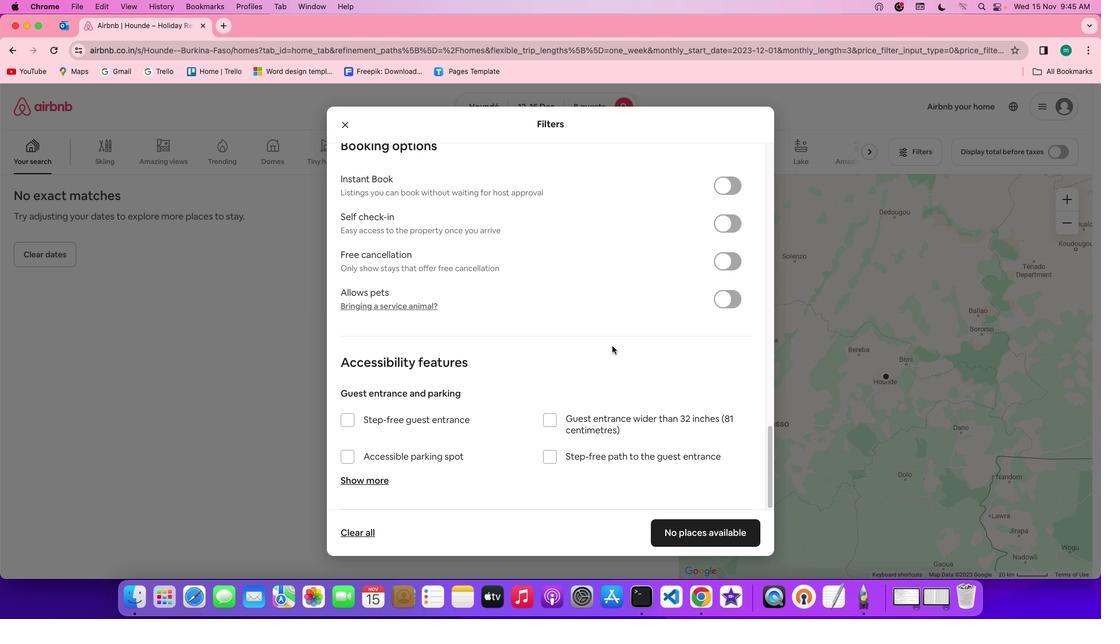 
Action: Mouse scrolled (611, 346) with delta (0, 0)
Screenshot: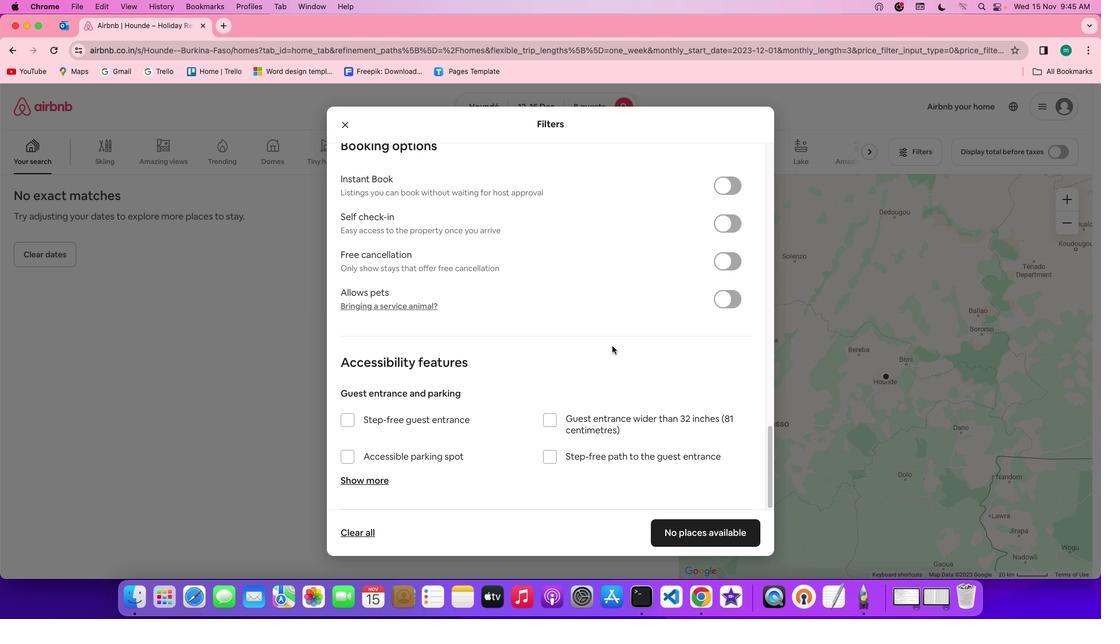 
Action: Mouse scrolled (611, 346) with delta (0, 0)
Screenshot: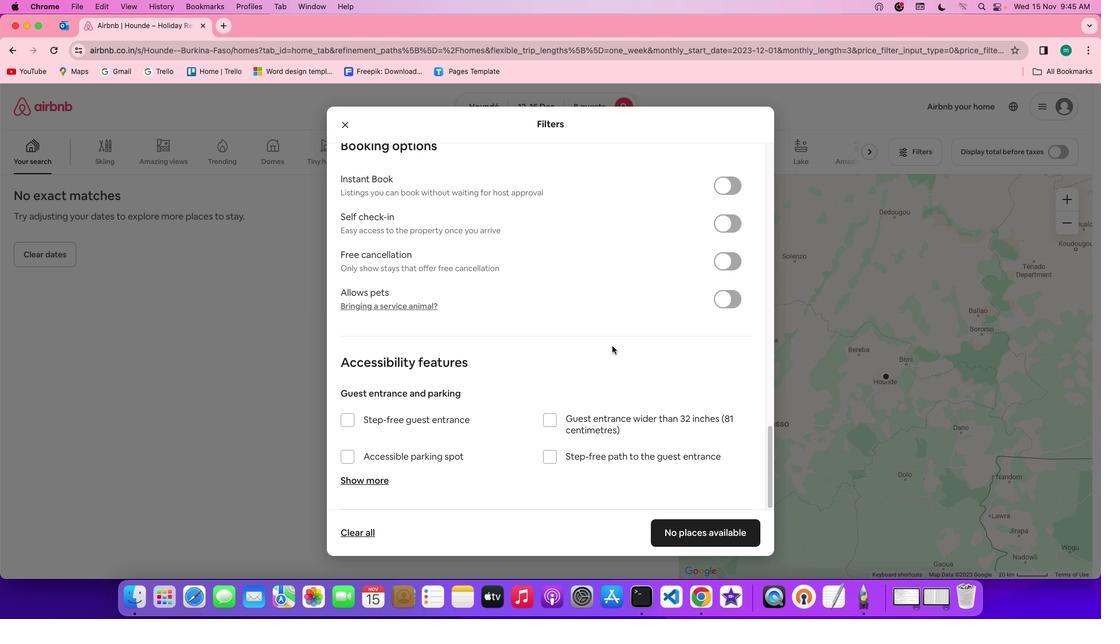 
Action: Mouse moved to (612, 346)
Screenshot: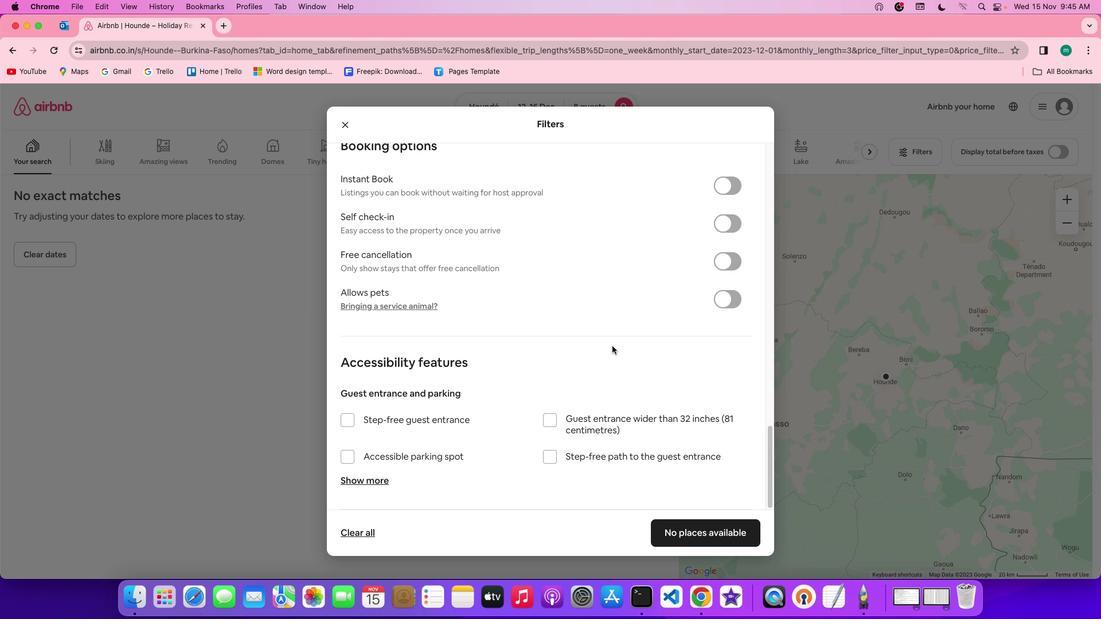 
Action: Mouse scrolled (612, 346) with delta (0, 0)
Screenshot: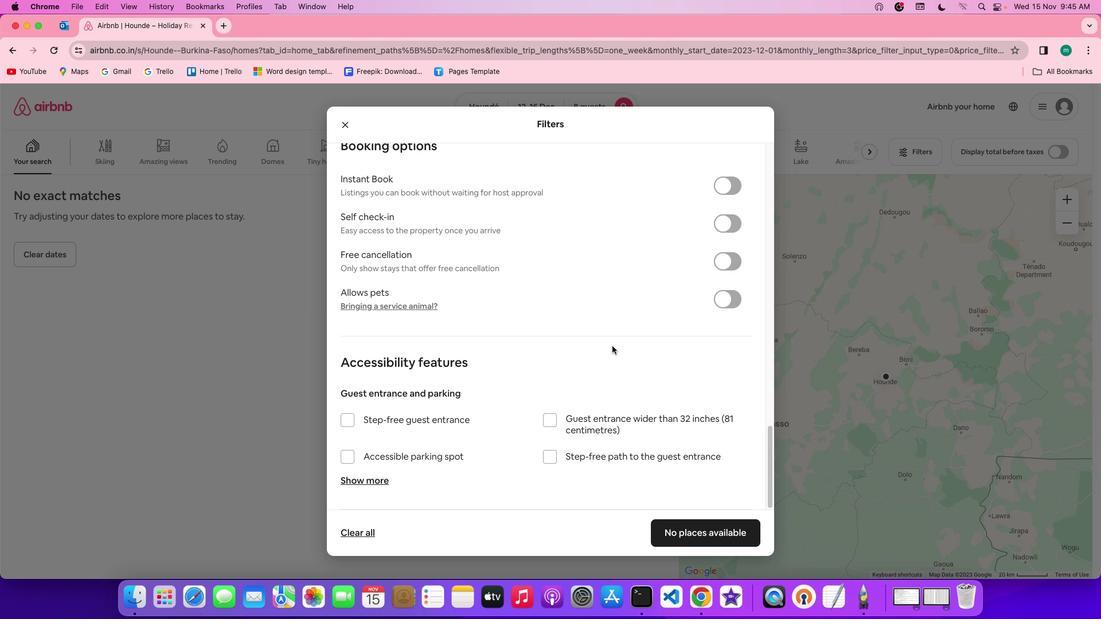
Action: Mouse scrolled (612, 346) with delta (0, 0)
Screenshot: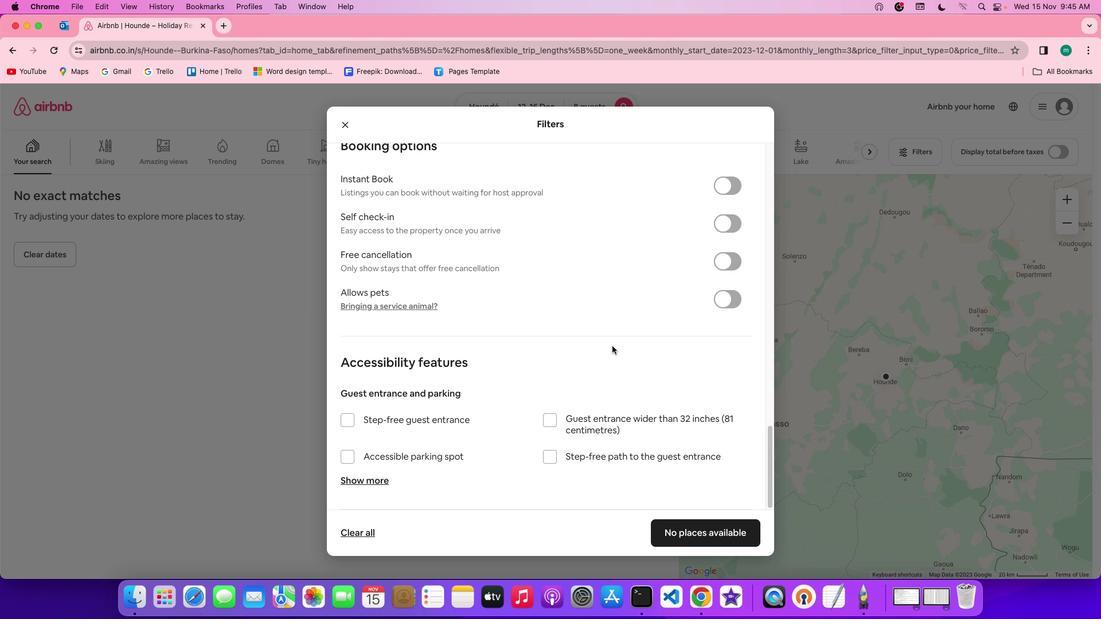 
Action: Mouse scrolled (612, 346) with delta (0, -1)
Screenshot: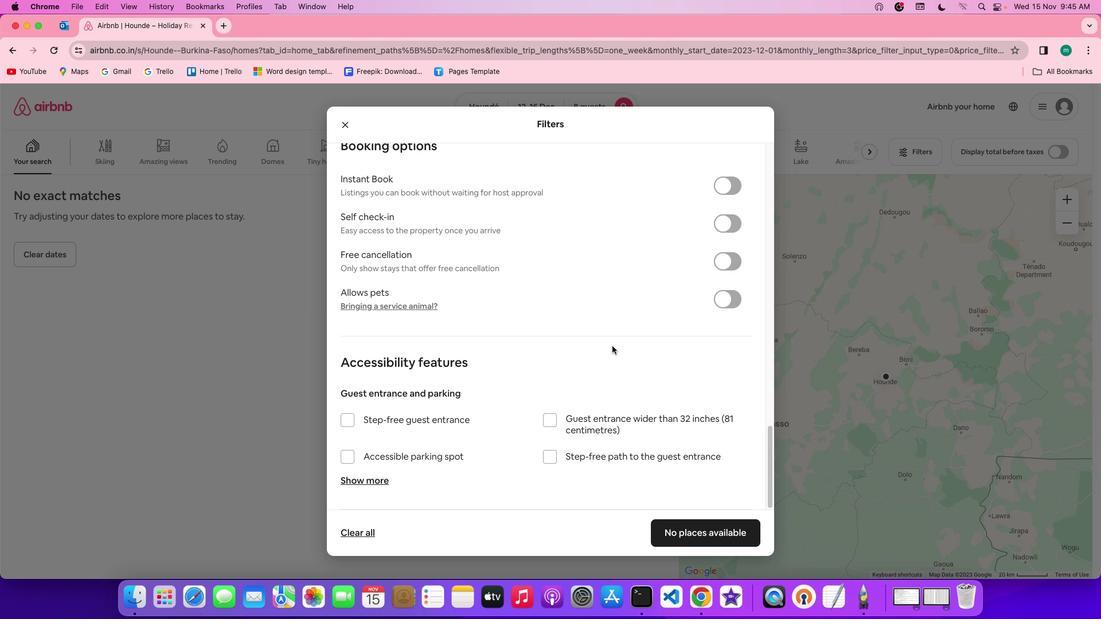 
Action: Mouse scrolled (612, 346) with delta (0, -1)
Screenshot: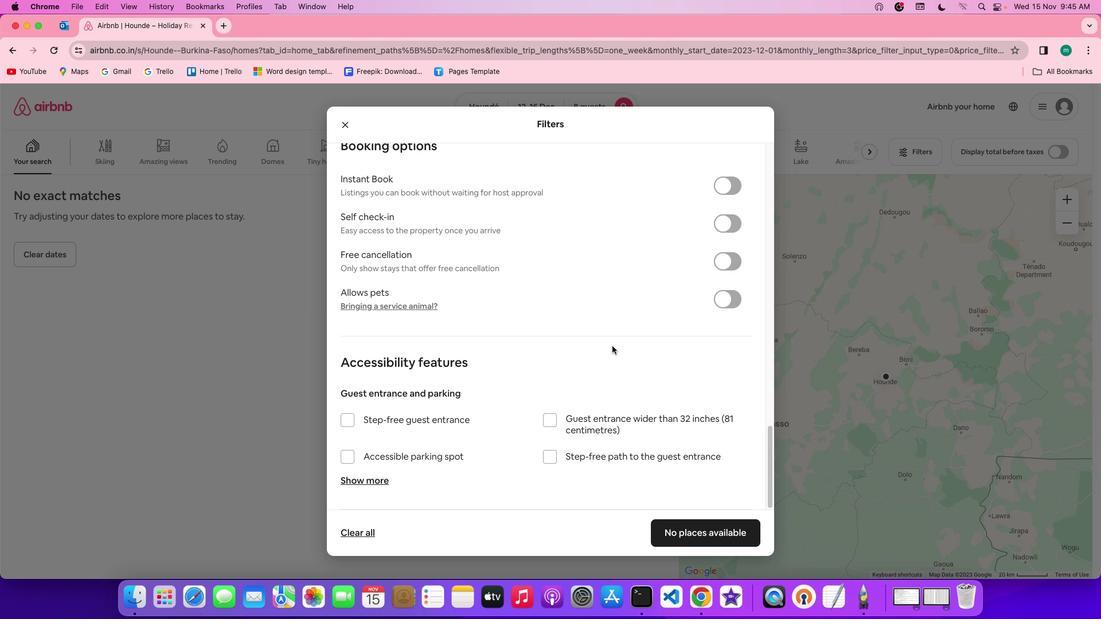 
Action: Mouse moved to (612, 346)
Screenshot: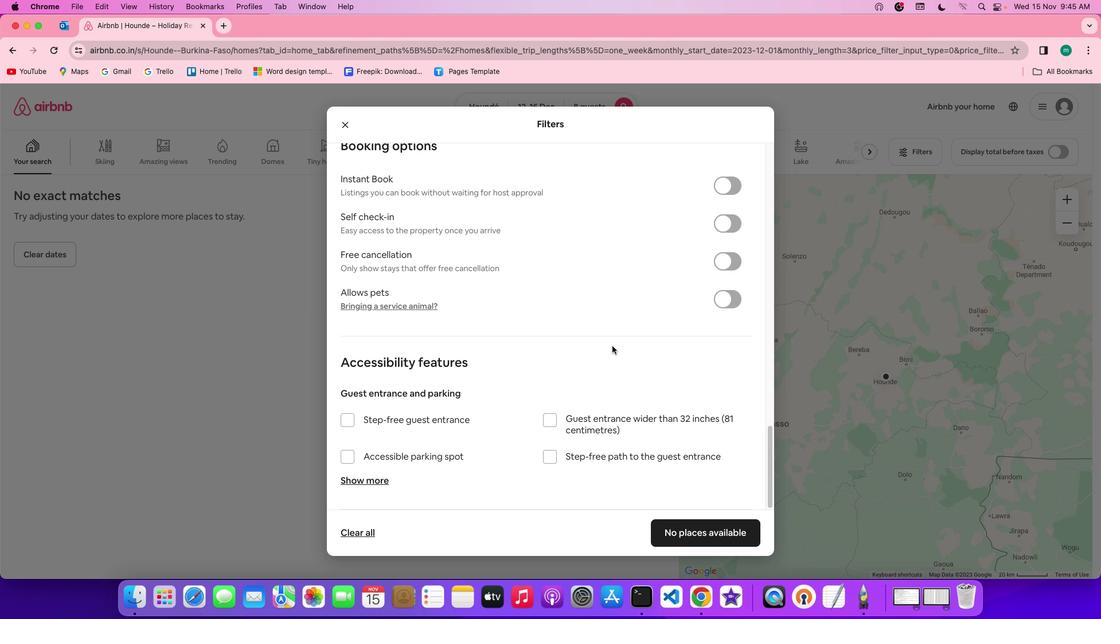 
Action: Mouse scrolled (612, 346) with delta (0, 0)
Screenshot: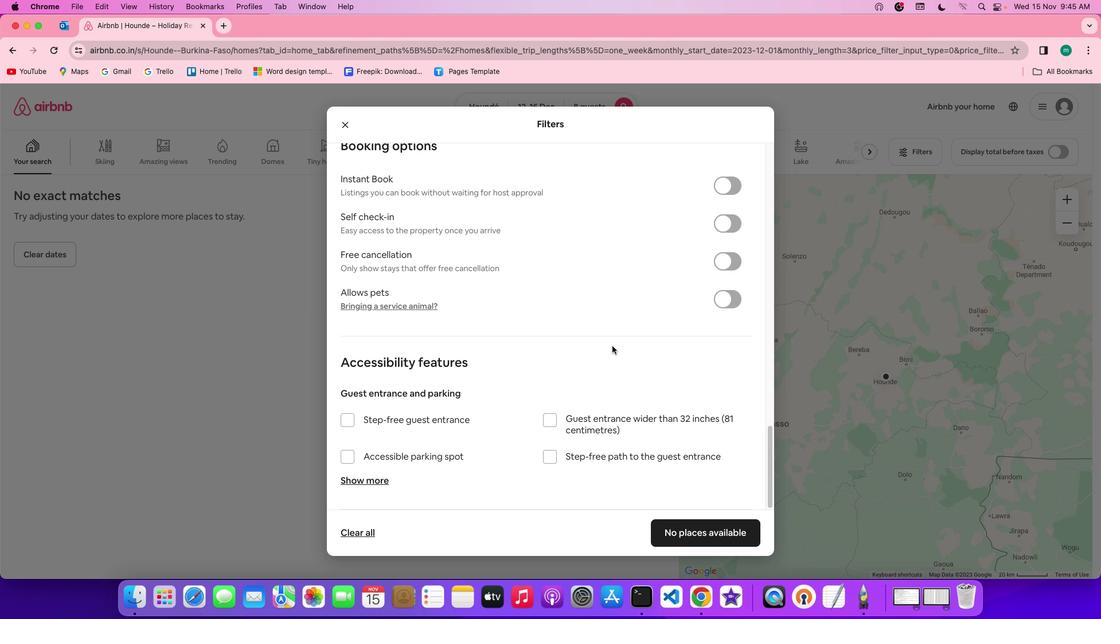 
Action: Mouse scrolled (612, 346) with delta (0, 0)
Screenshot: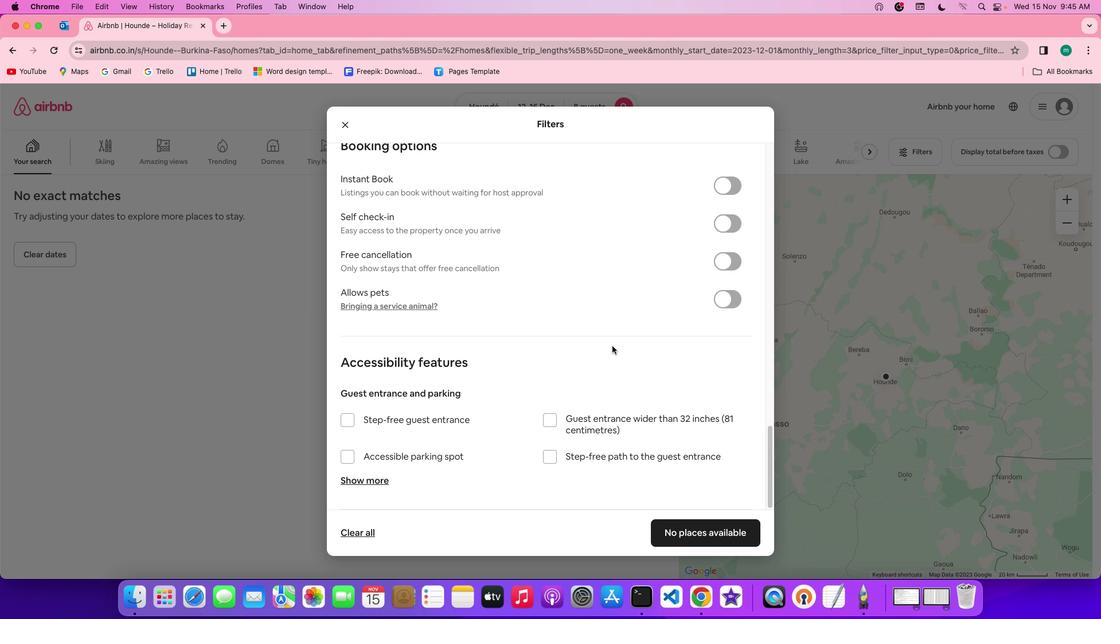
Action: Mouse scrolled (612, 346) with delta (0, 0)
Screenshot: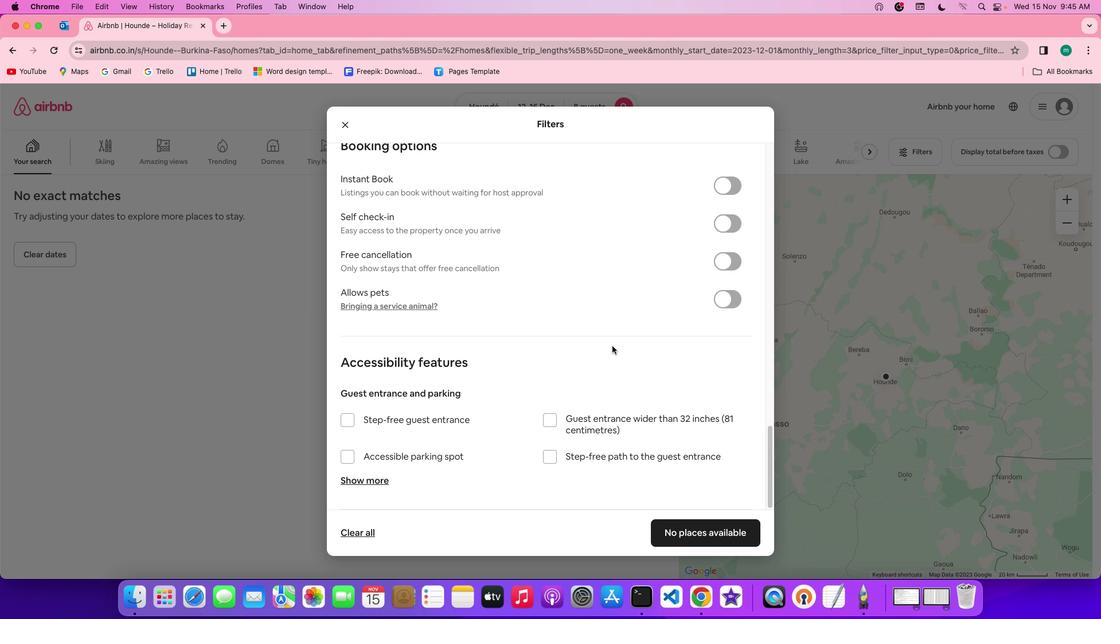 
Action: Mouse scrolled (612, 346) with delta (0, -1)
Screenshot: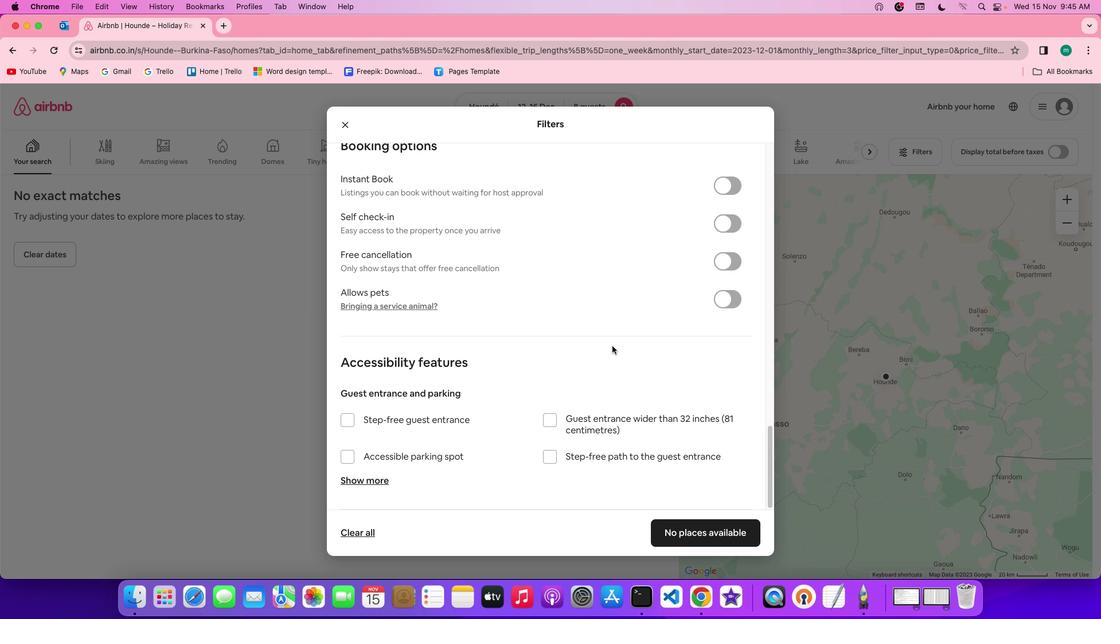 
Action: Mouse moved to (725, 221)
Screenshot: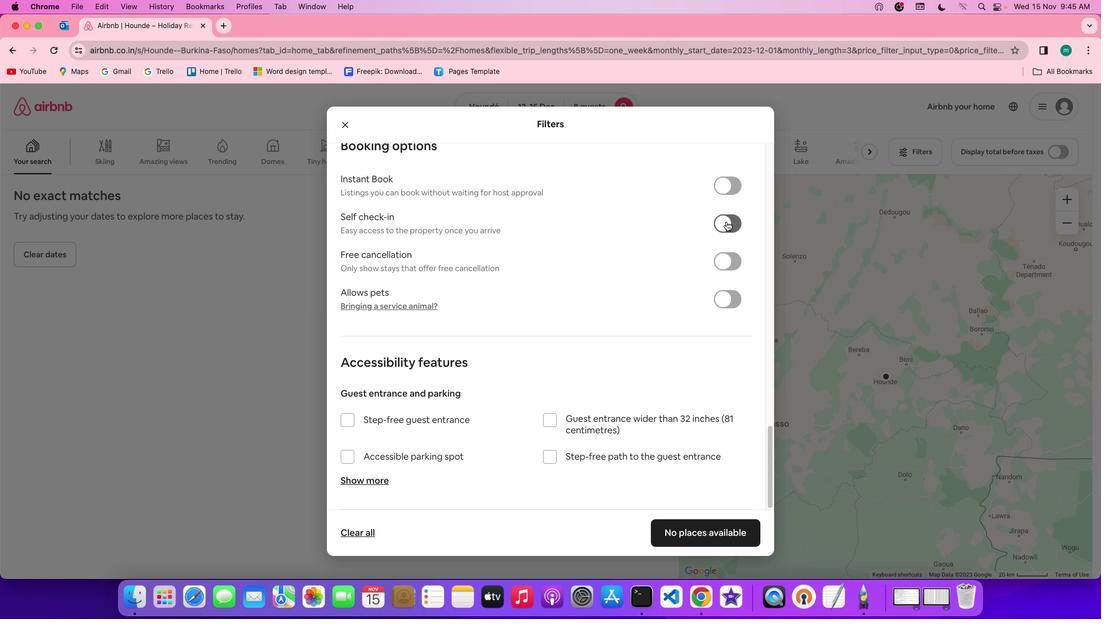 
Action: Mouse pressed left at (725, 221)
Screenshot: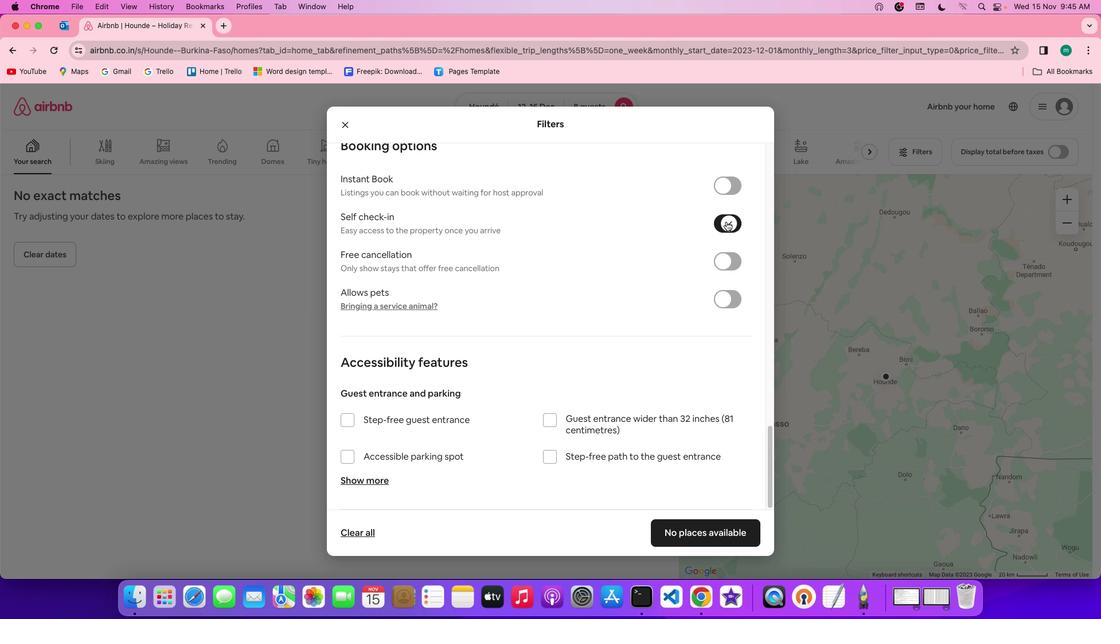 
Action: Mouse moved to (603, 335)
Screenshot: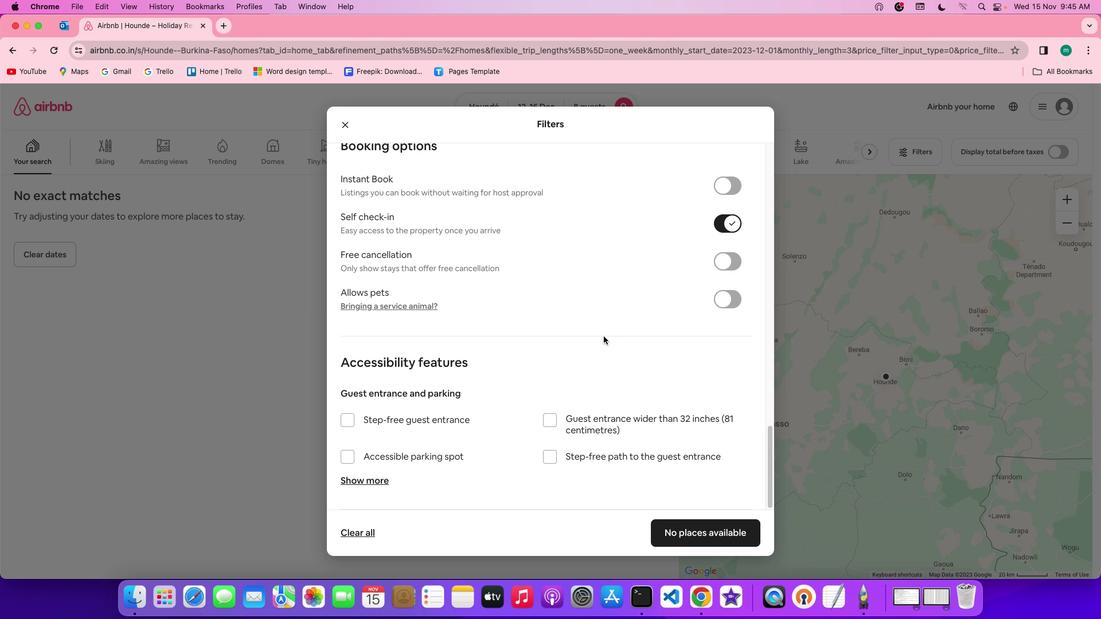 
Action: Mouse scrolled (603, 335) with delta (0, 0)
Screenshot: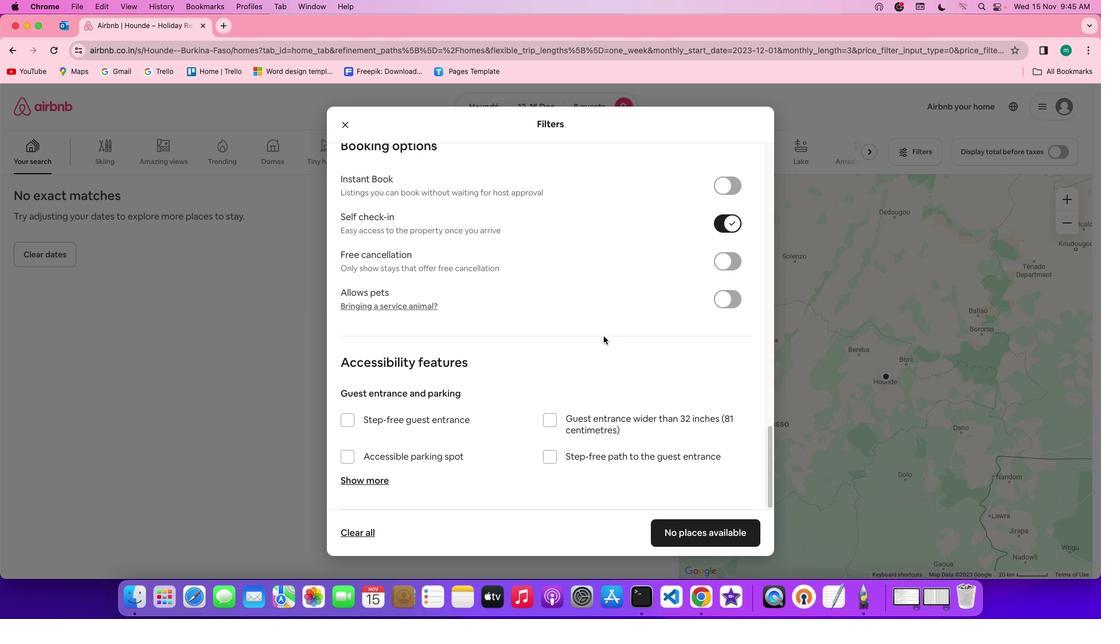 
Action: Mouse scrolled (603, 335) with delta (0, 0)
Screenshot: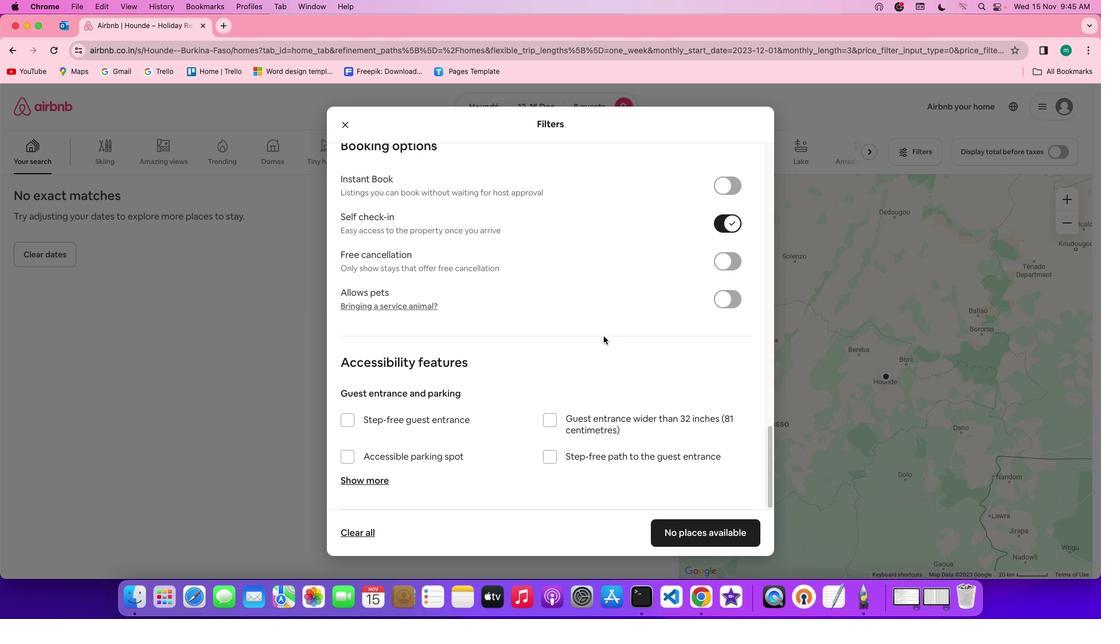 
Action: Mouse scrolled (603, 335) with delta (0, -1)
Screenshot: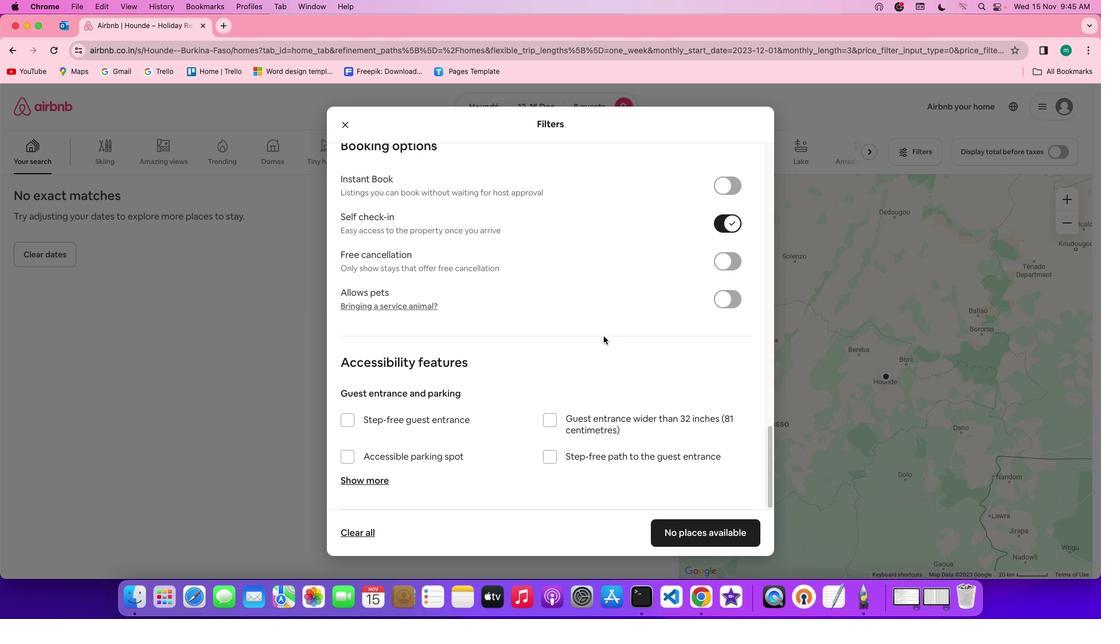 
Action: Mouse scrolled (603, 335) with delta (0, 0)
Screenshot: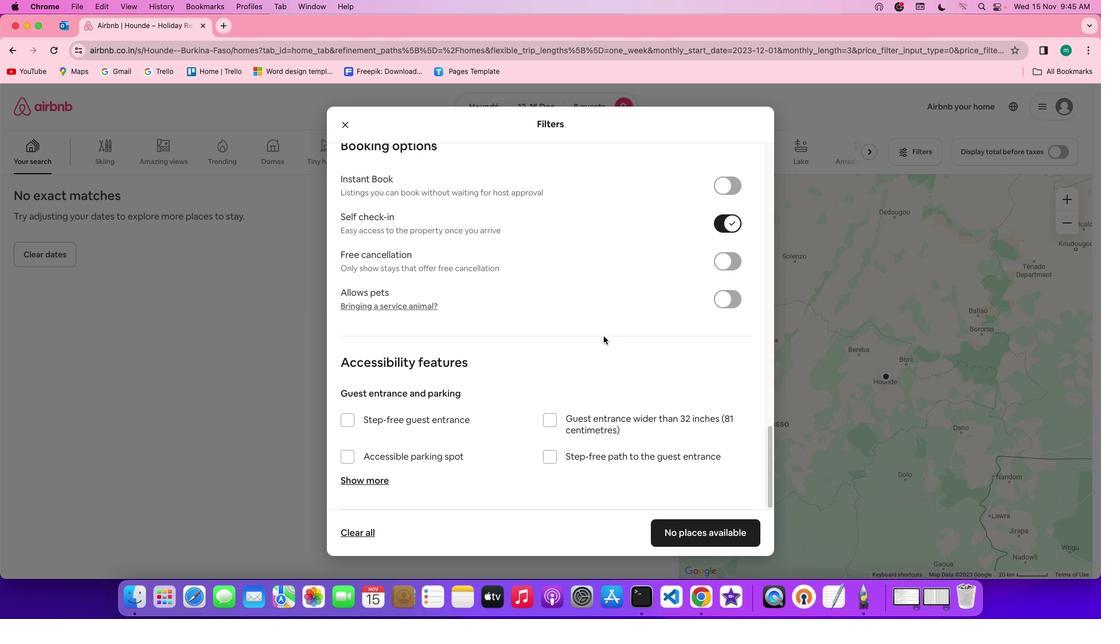 
Action: Mouse moved to (609, 348)
Screenshot: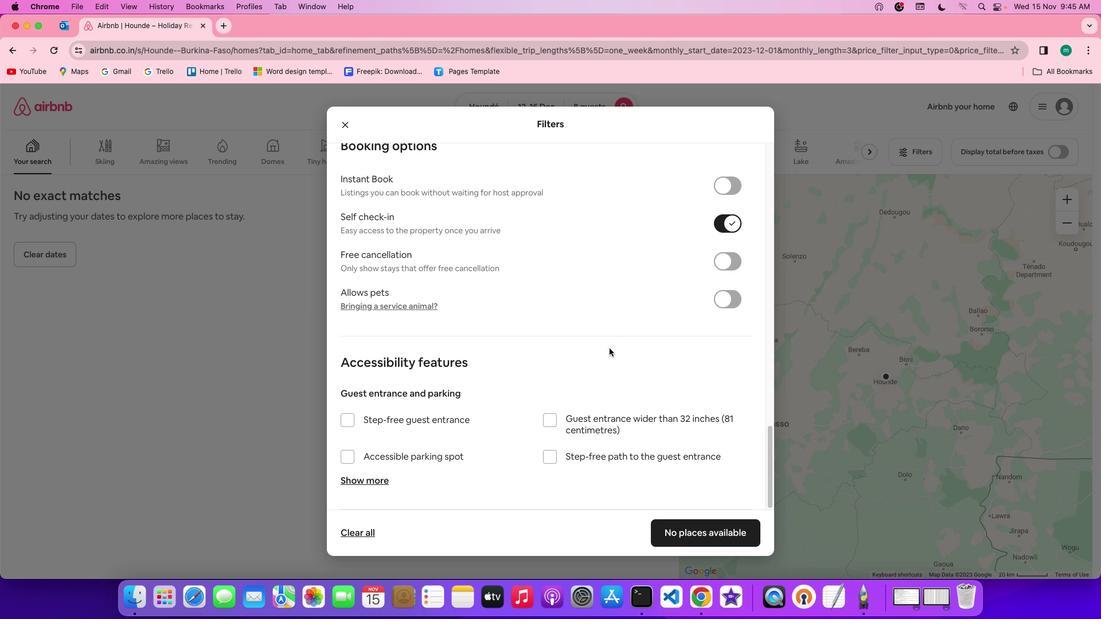 
Action: Mouse scrolled (609, 348) with delta (0, 0)
